Task: Research Airbnb accommodation in Lugoba, Tanzania from 3rd December, 2023 to 9th December, 2023 for 2 adults. Place can be entire room with 1  bedroom having 1 bed and 1 bathroom. Property type can be hotel.
Action: Mouse moved to (590, 131)
Screenshot: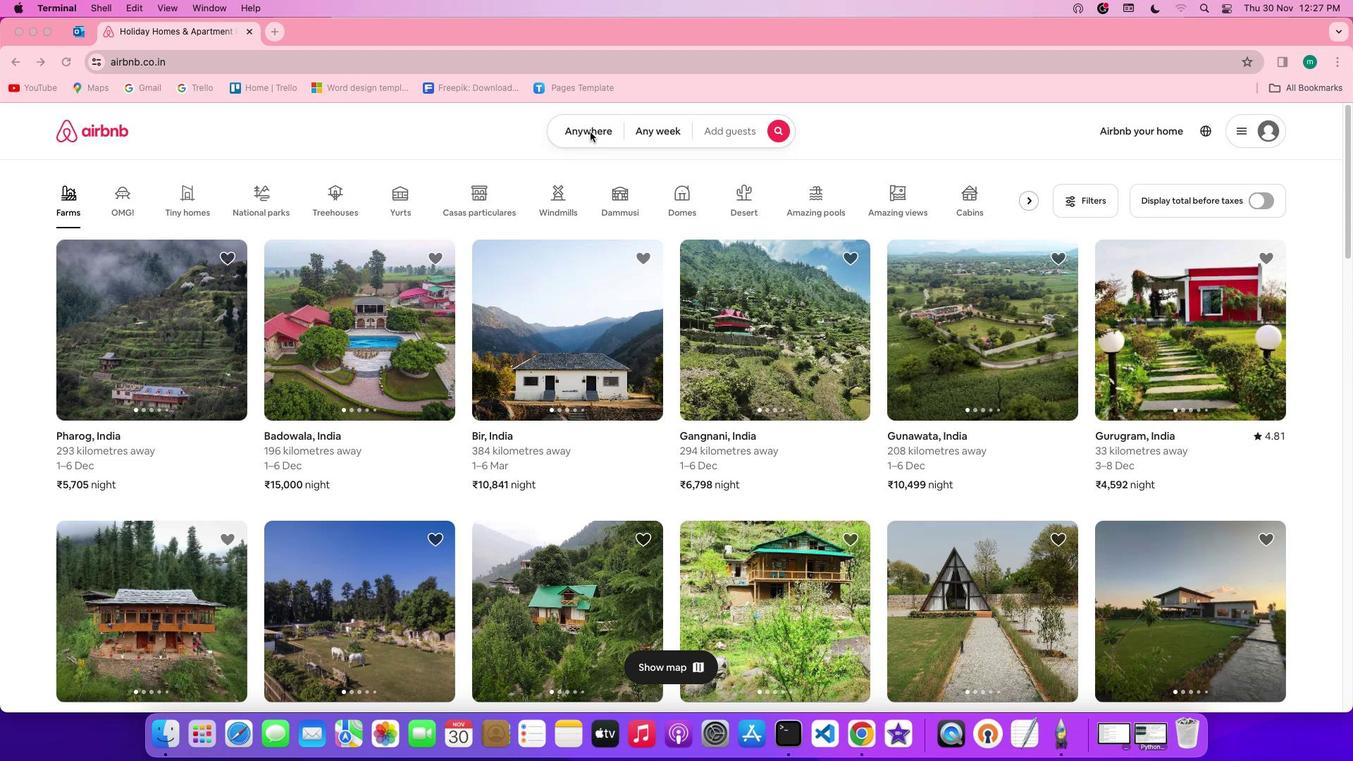 
Action: Mouse pressed left at (590, 131)
Screenshot: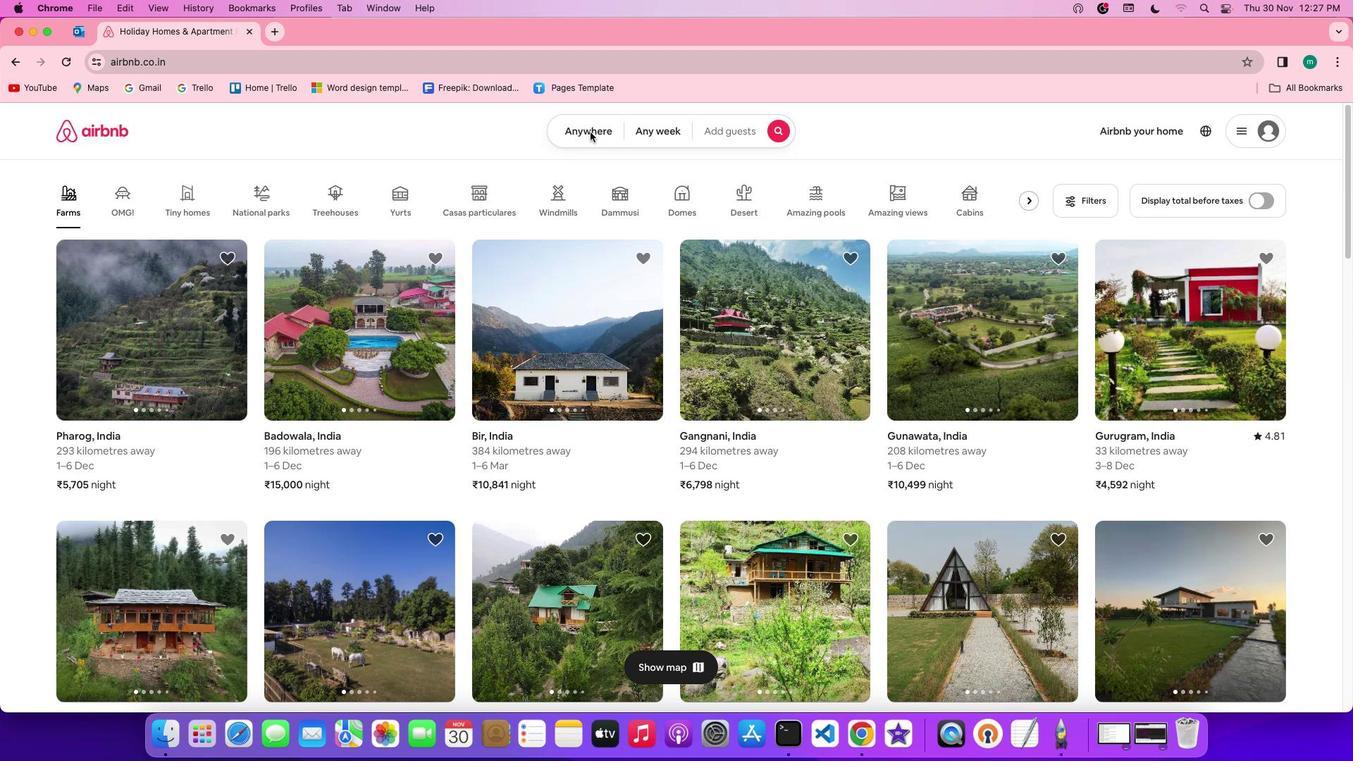 
Action: Mouse pressed left at (590, 131)
Screenshot: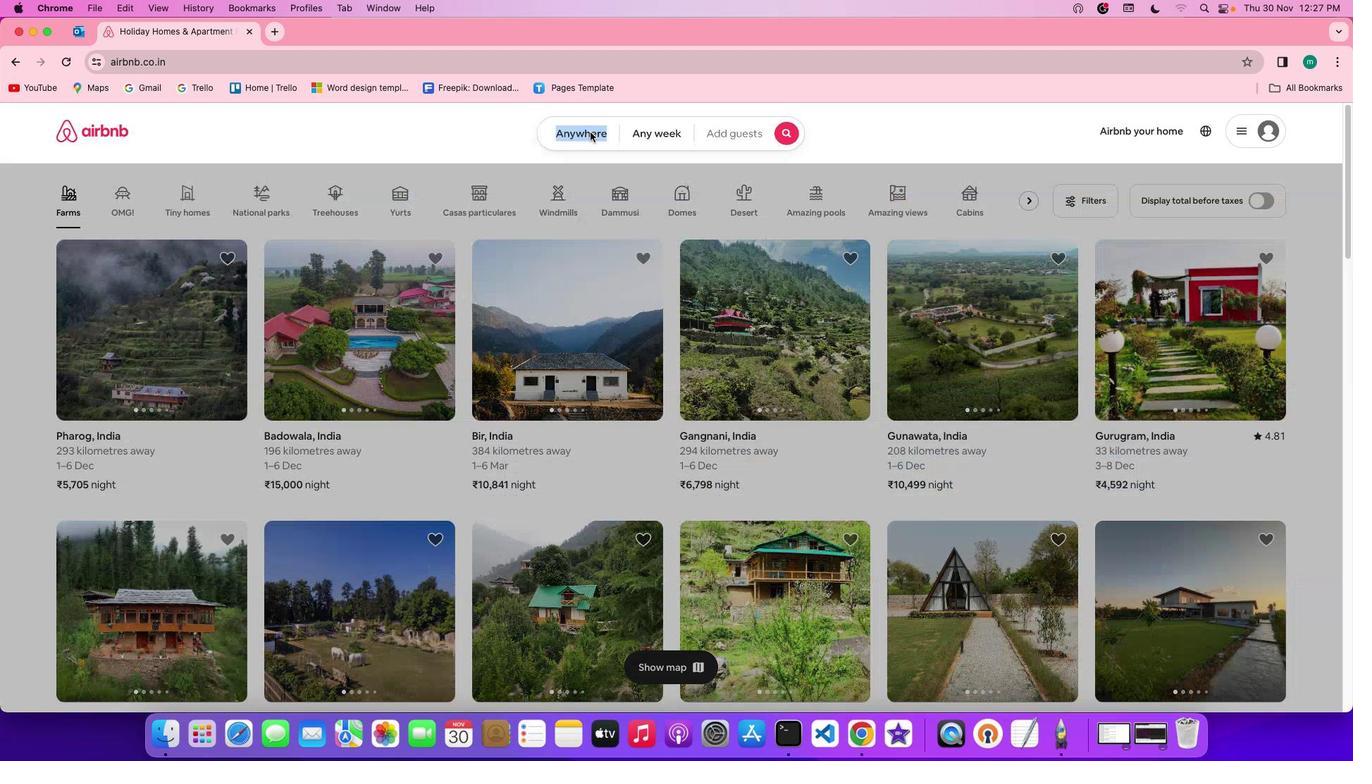 
Action: Mouse moved to (519, 184)
Screenshot: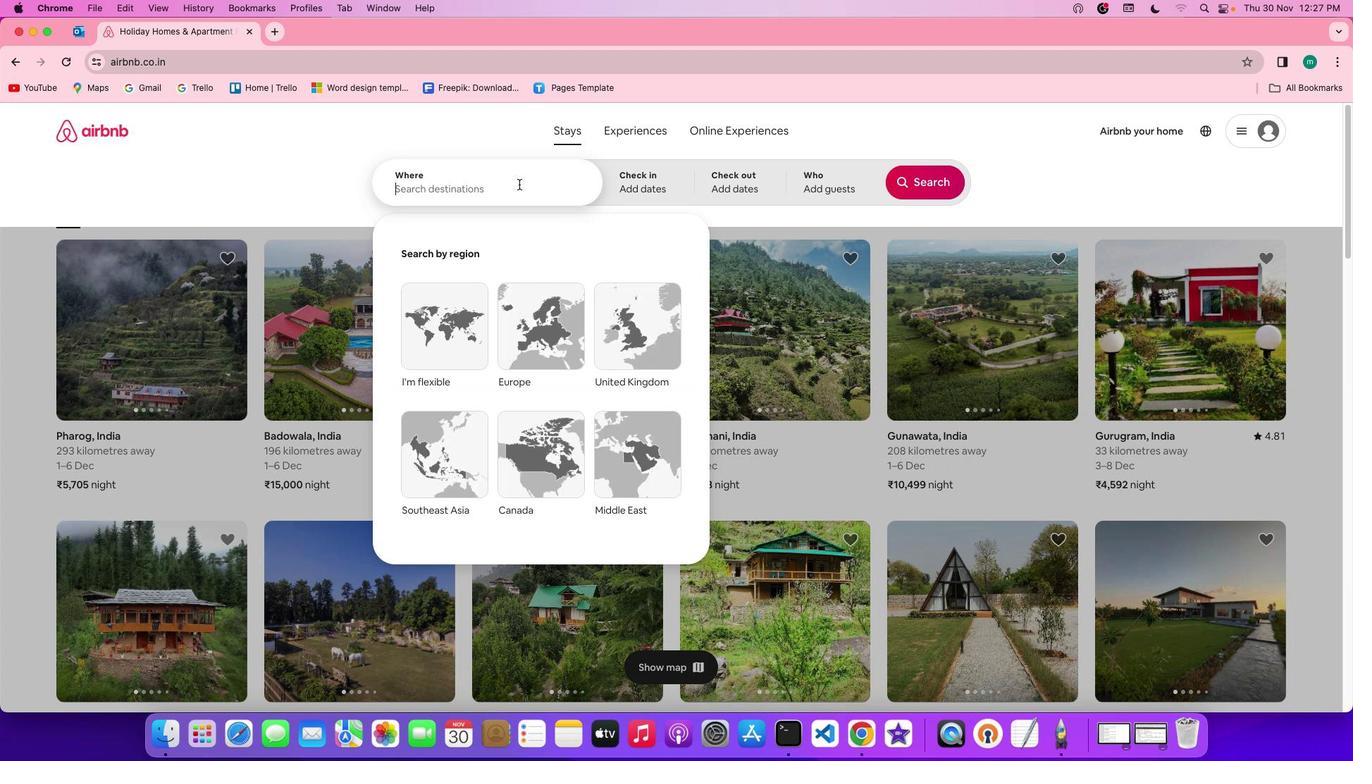 
Action: Mouse pressed left at (519, 184)
Screenshot: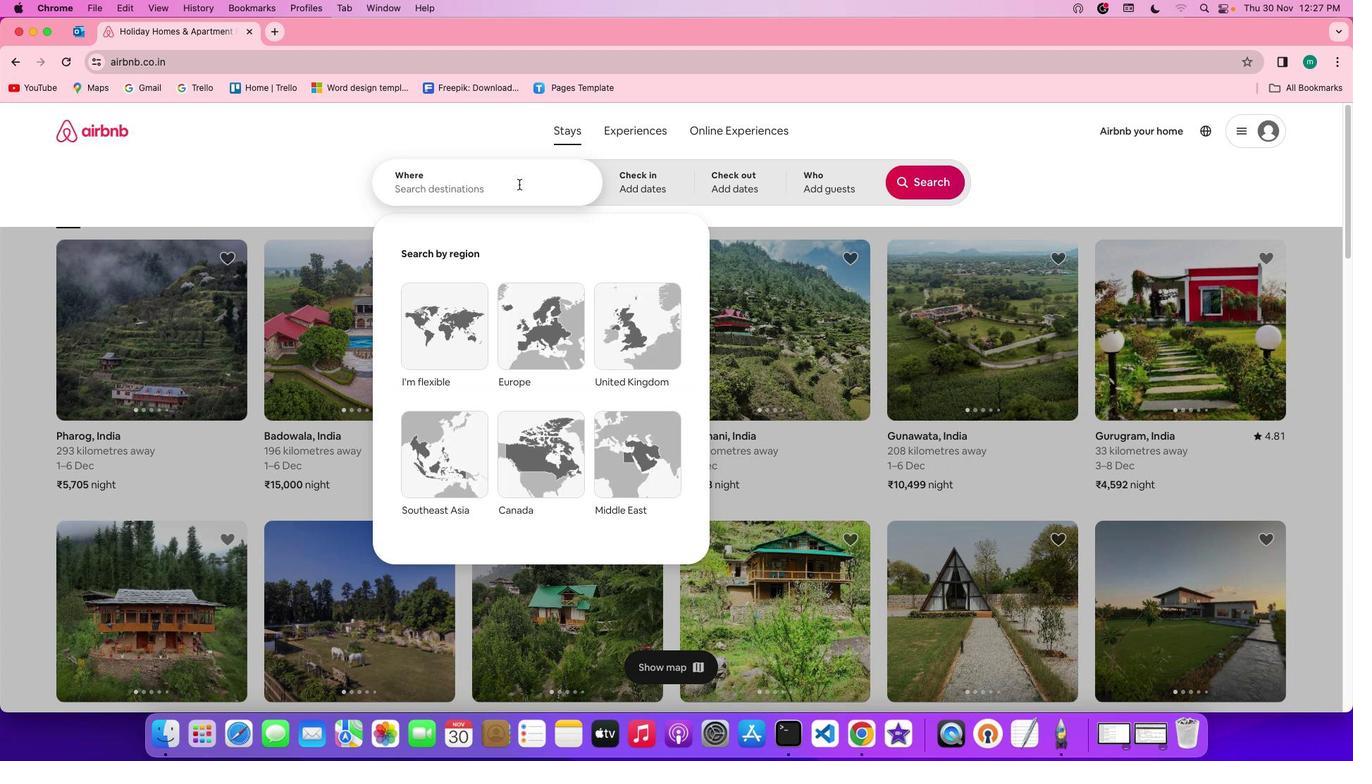 
Action: Mouse moved to (527, 188)
Screenshot: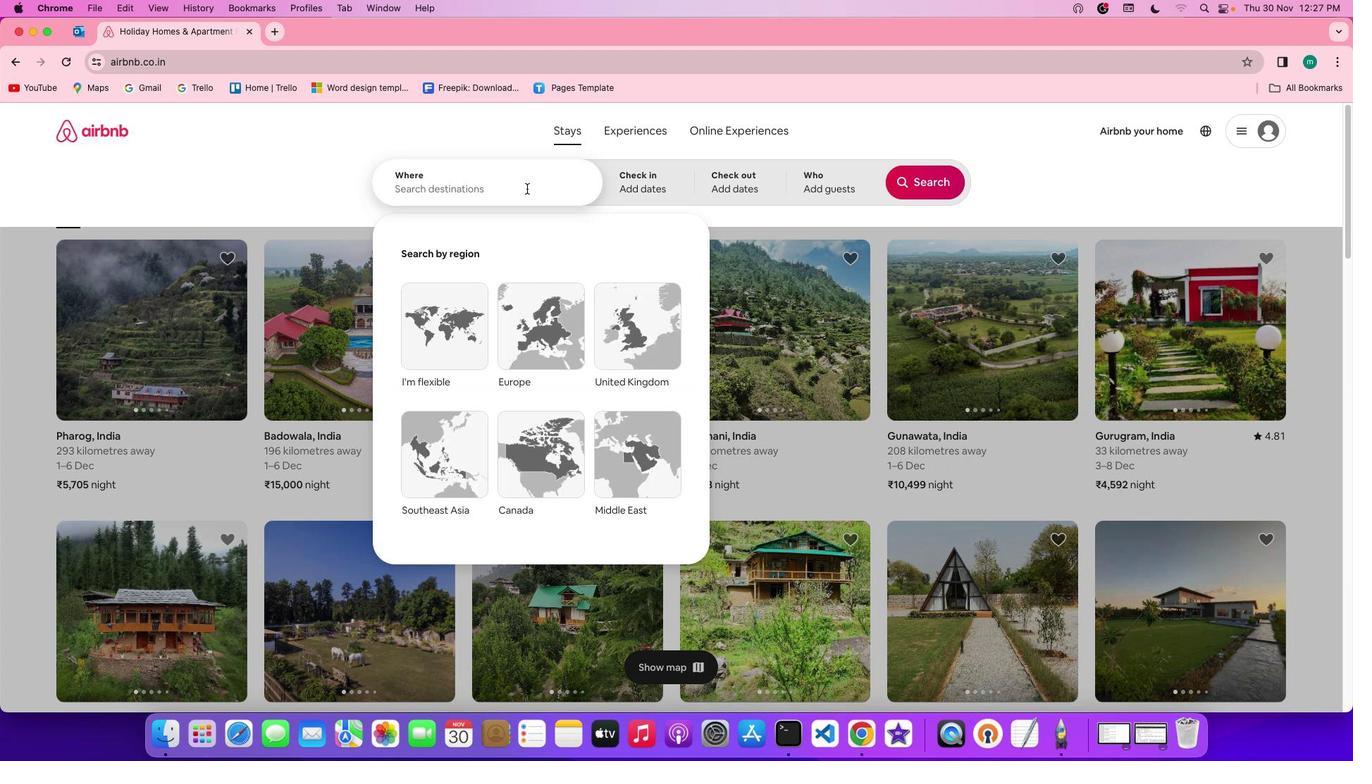 
Action: Key pressed Key.spaceKey.shift'L''u''g''o''b''a'','Key.spaceKey.shift't''a''n''z''a''n''i''a'
Screenshot: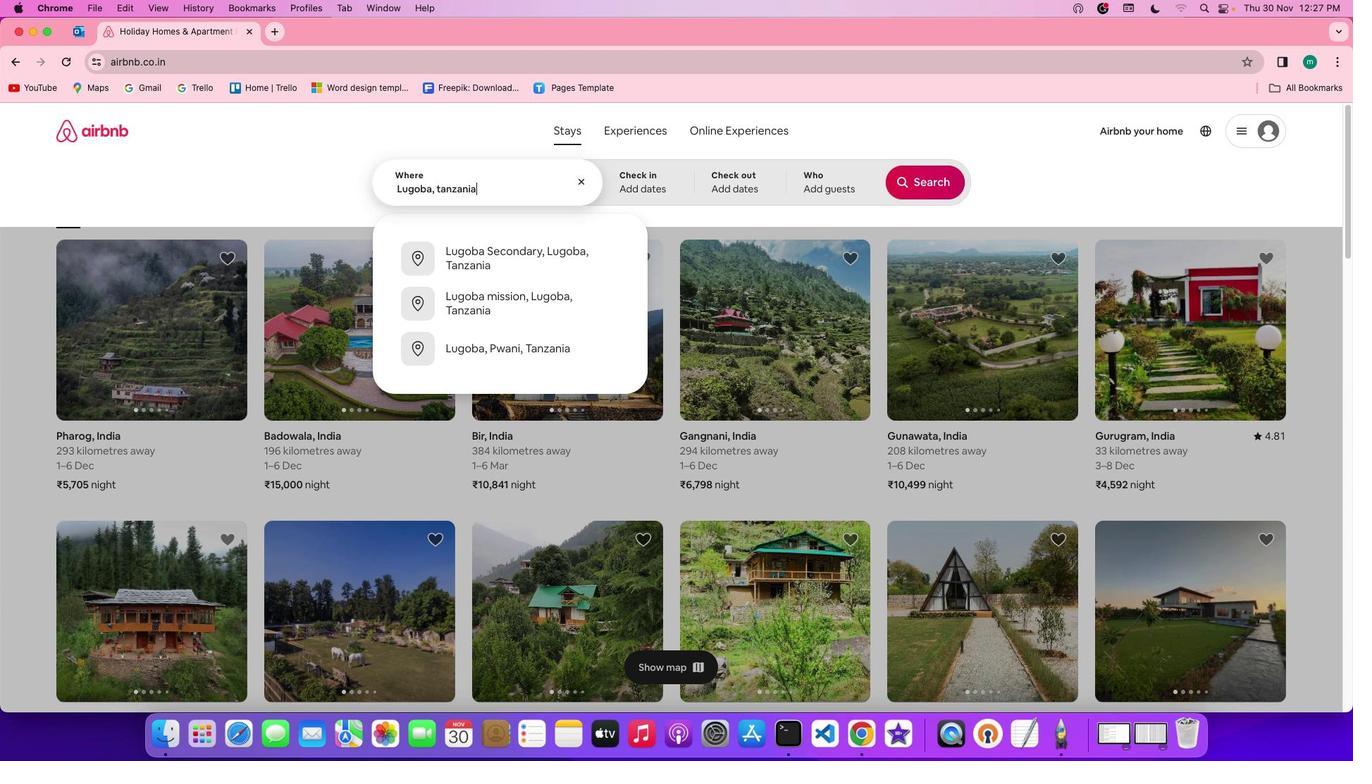 
Action: Mouse moved to (666, 192)
Screenshot: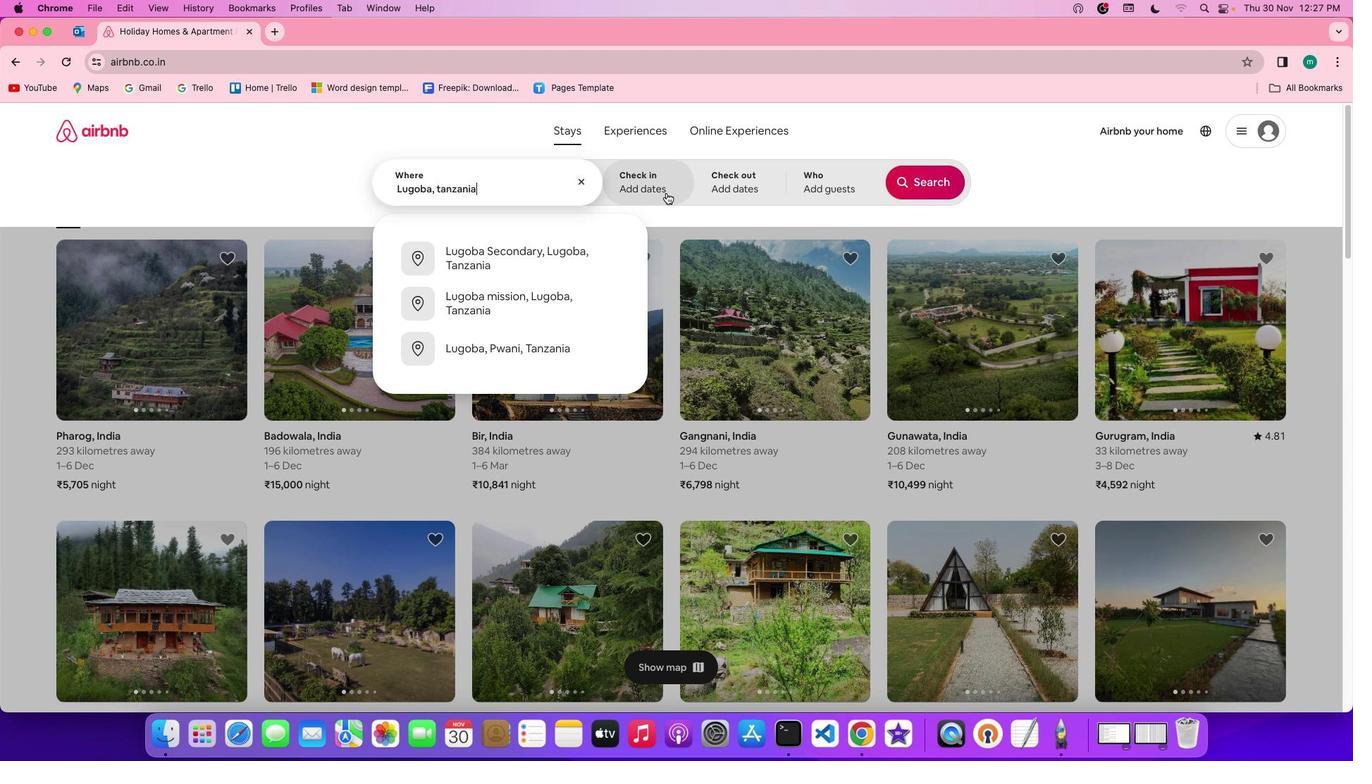 
Action: Mouse pressed left at (666, 192)
Screenshot: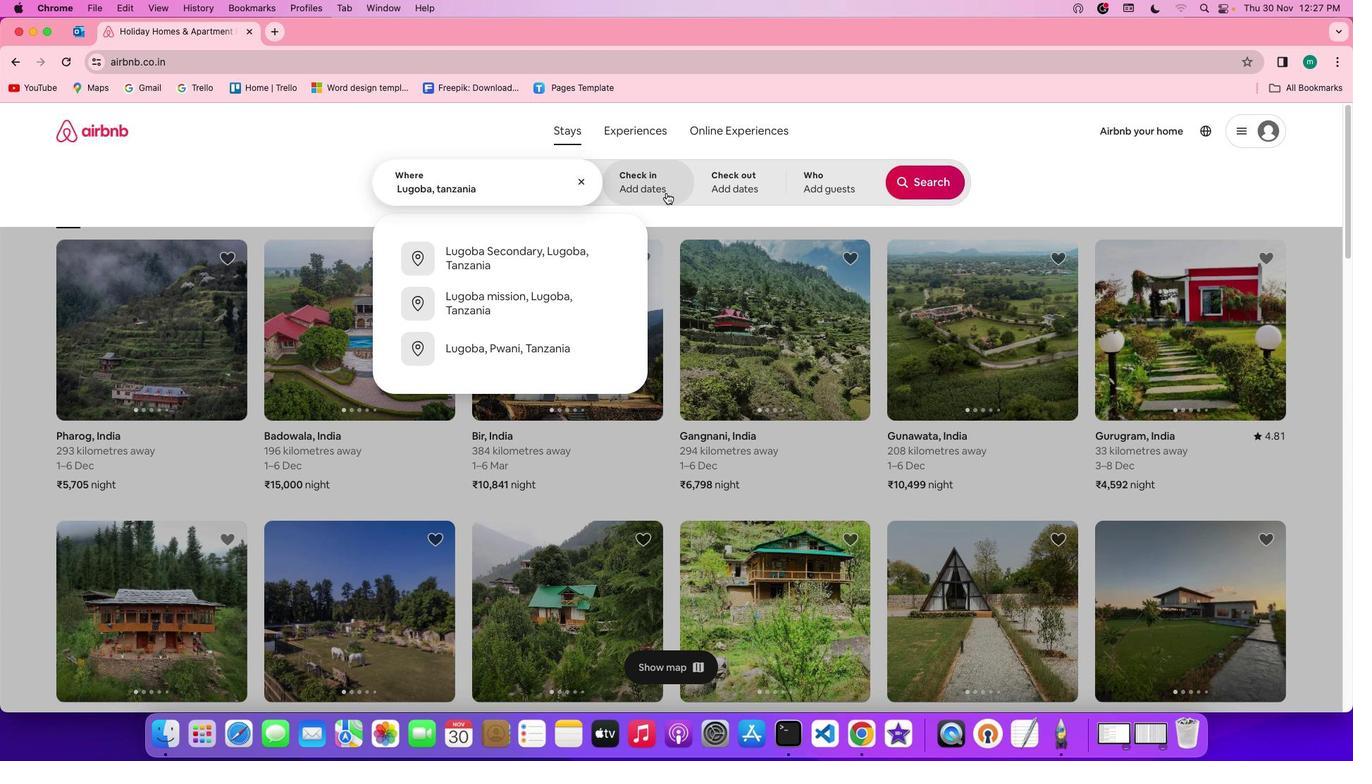 
Action: Mouse moved to (716, 388)
Screenshot: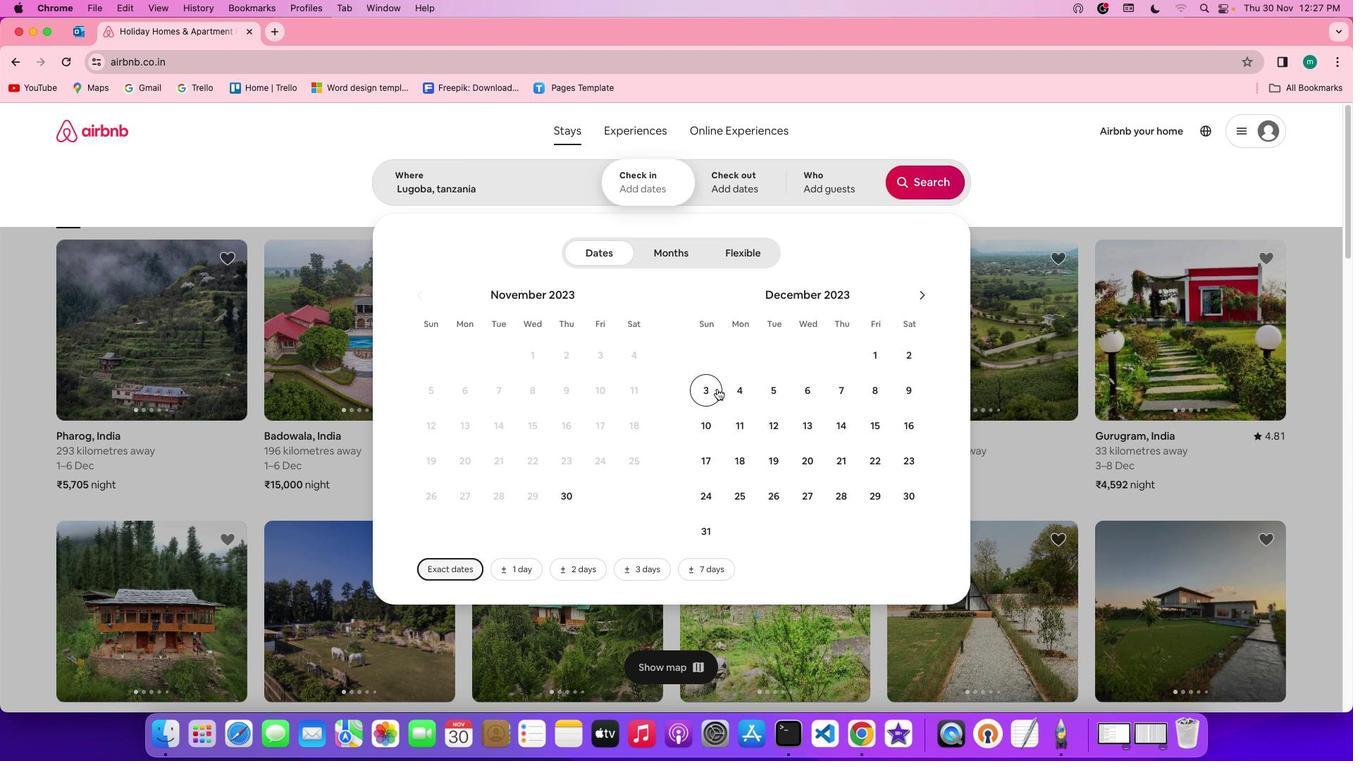 
Action: Mouse pressed left at (716, 388)
Screenshot: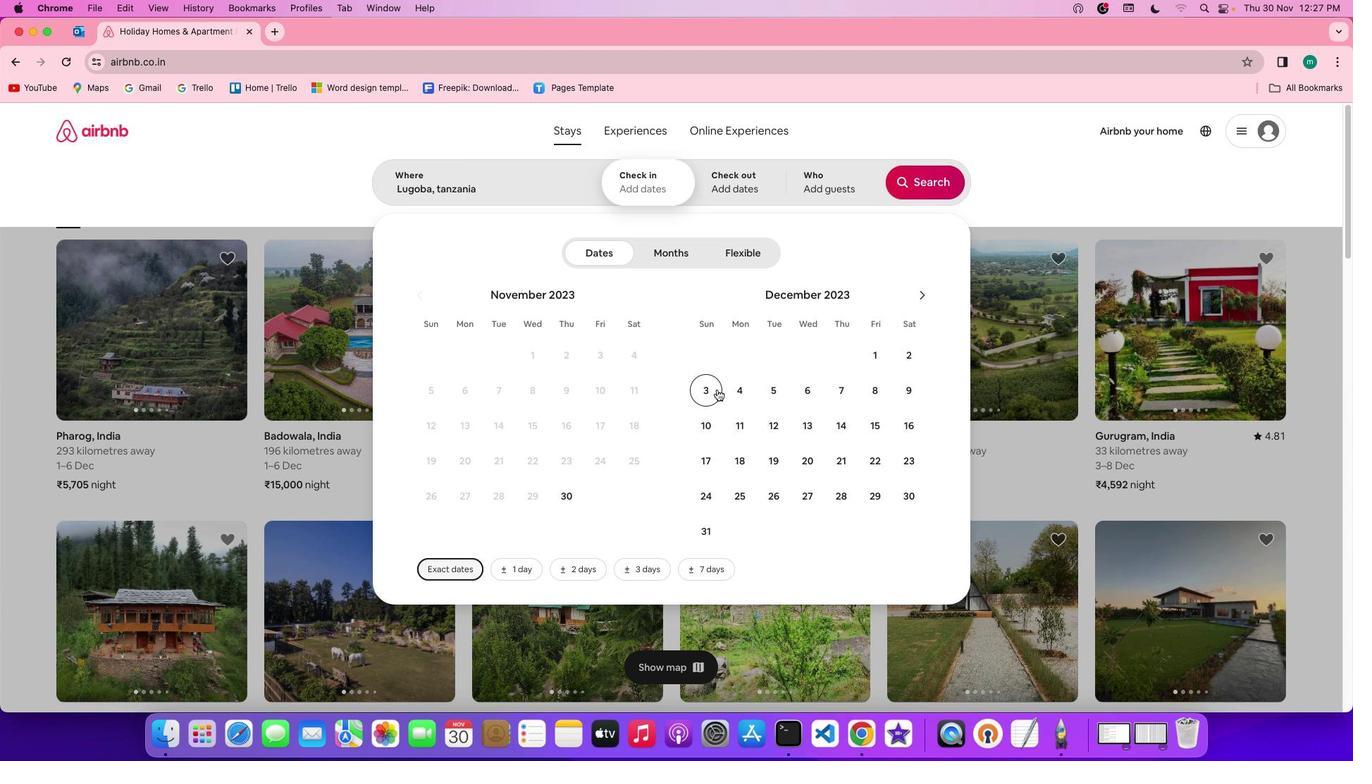 
Action: Mouse moved to (915, 386)
Screenshot: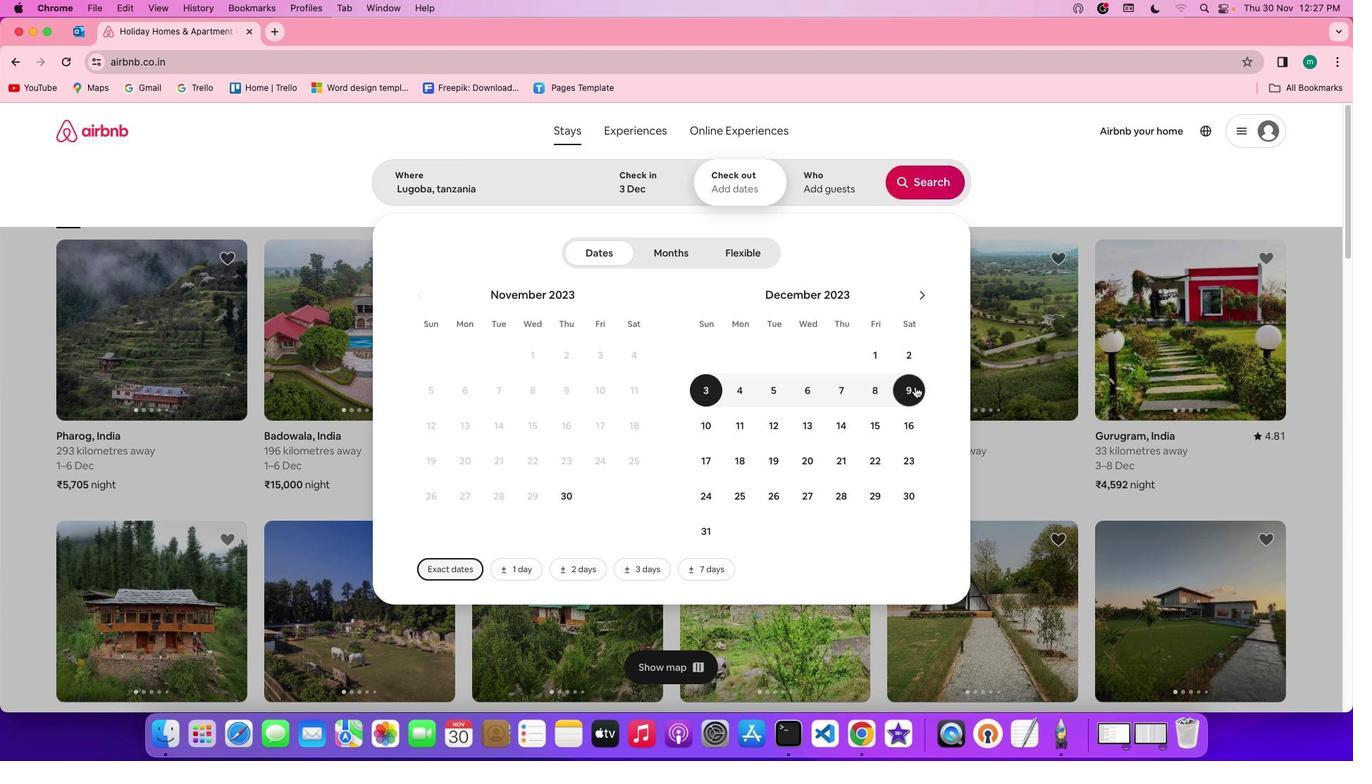 
Action: Mouse pressed left at (915, 386)
Screenshot: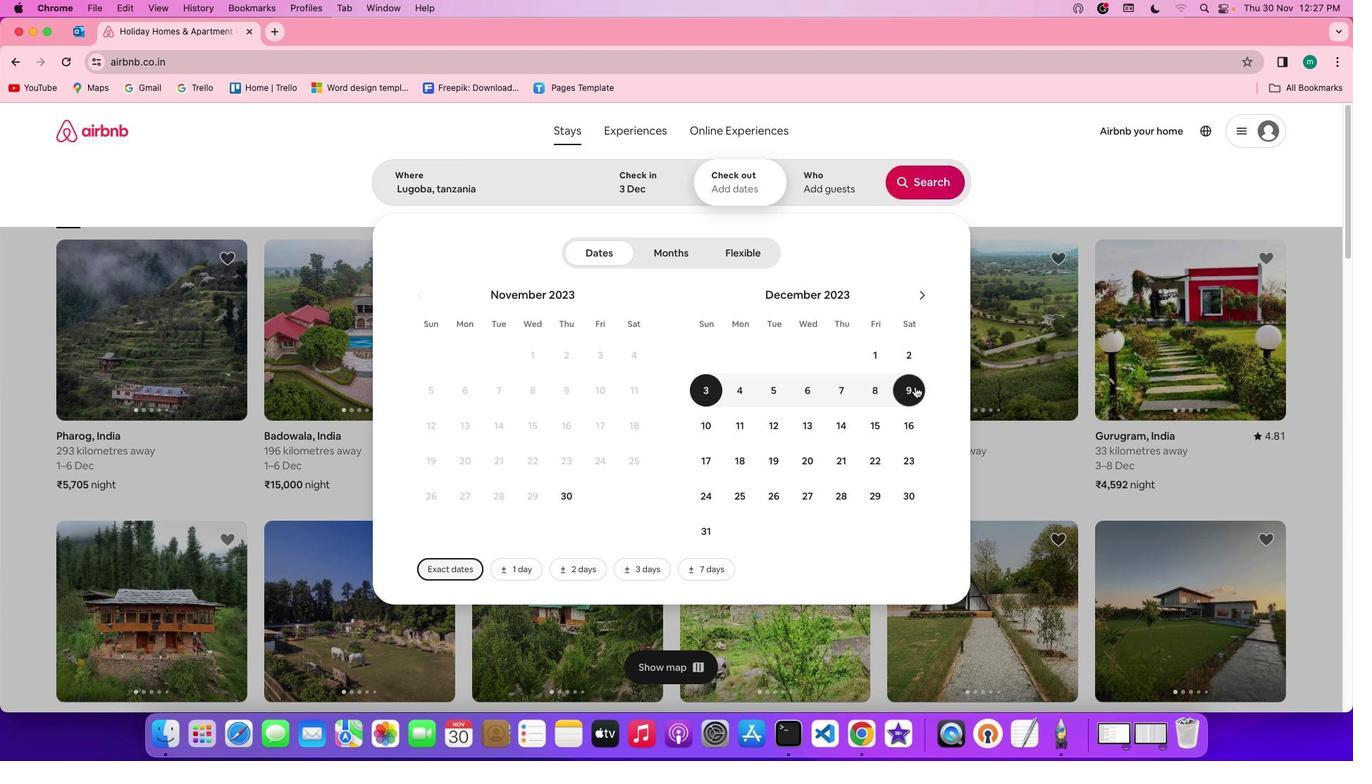 
Action: Mouse moved to (840, 177)
Screenshot: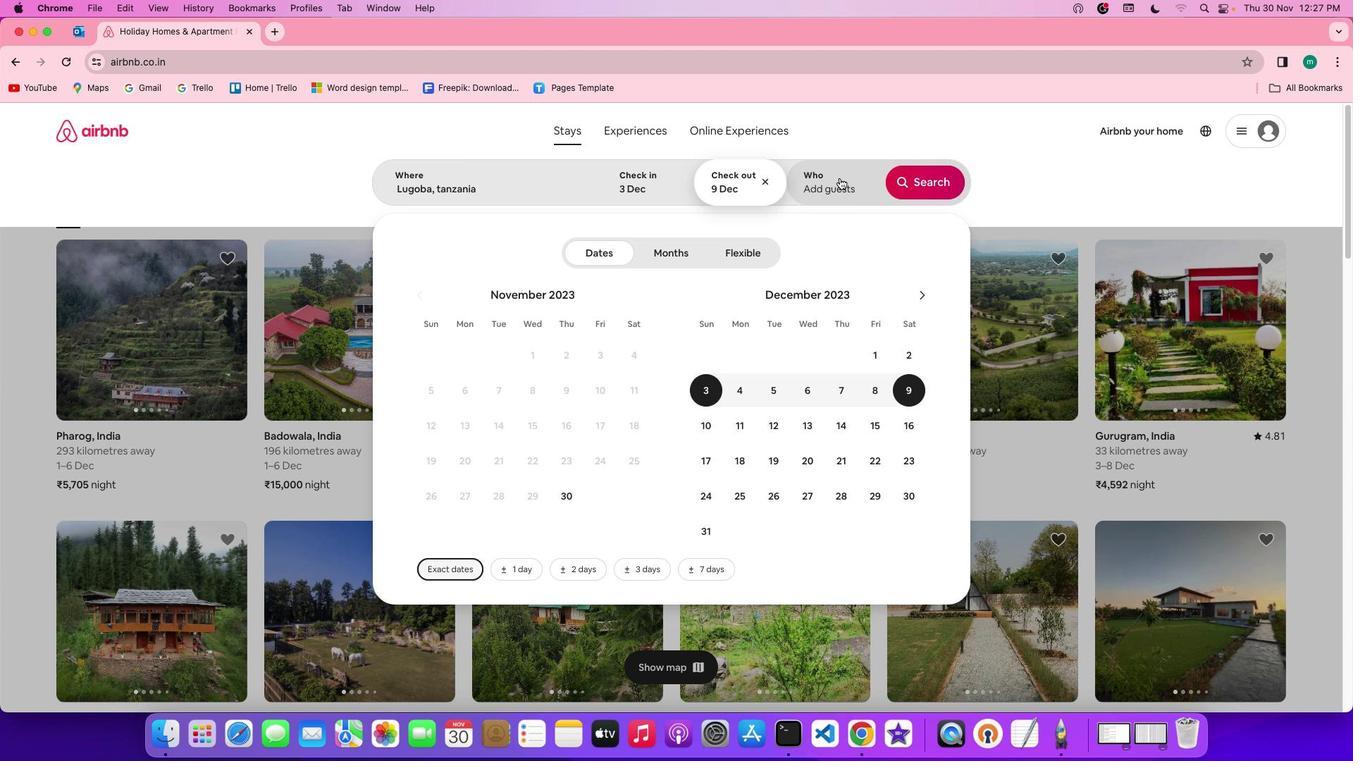 
Action: Mouse pressed left at (840, 177)
Screenshot: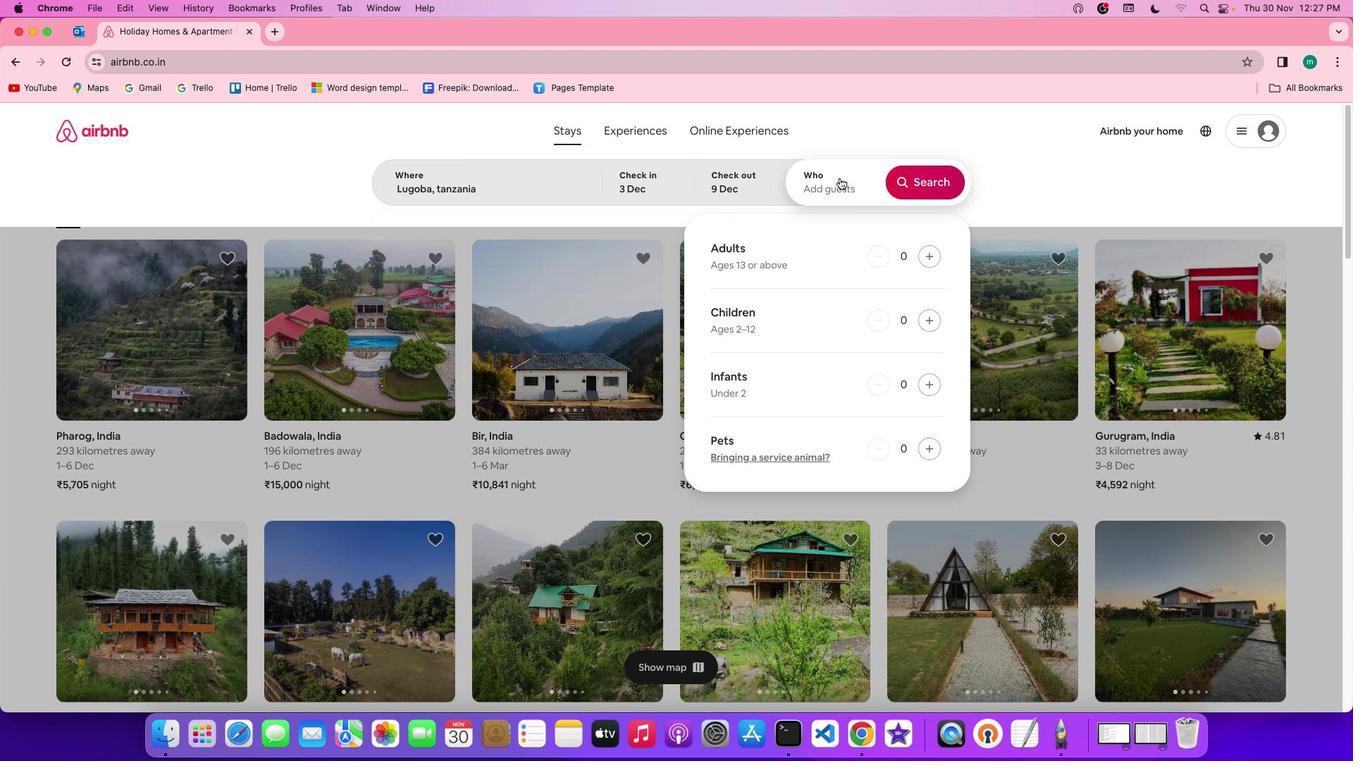 
Action: Mouse moved to (930, 262)
Screenshot: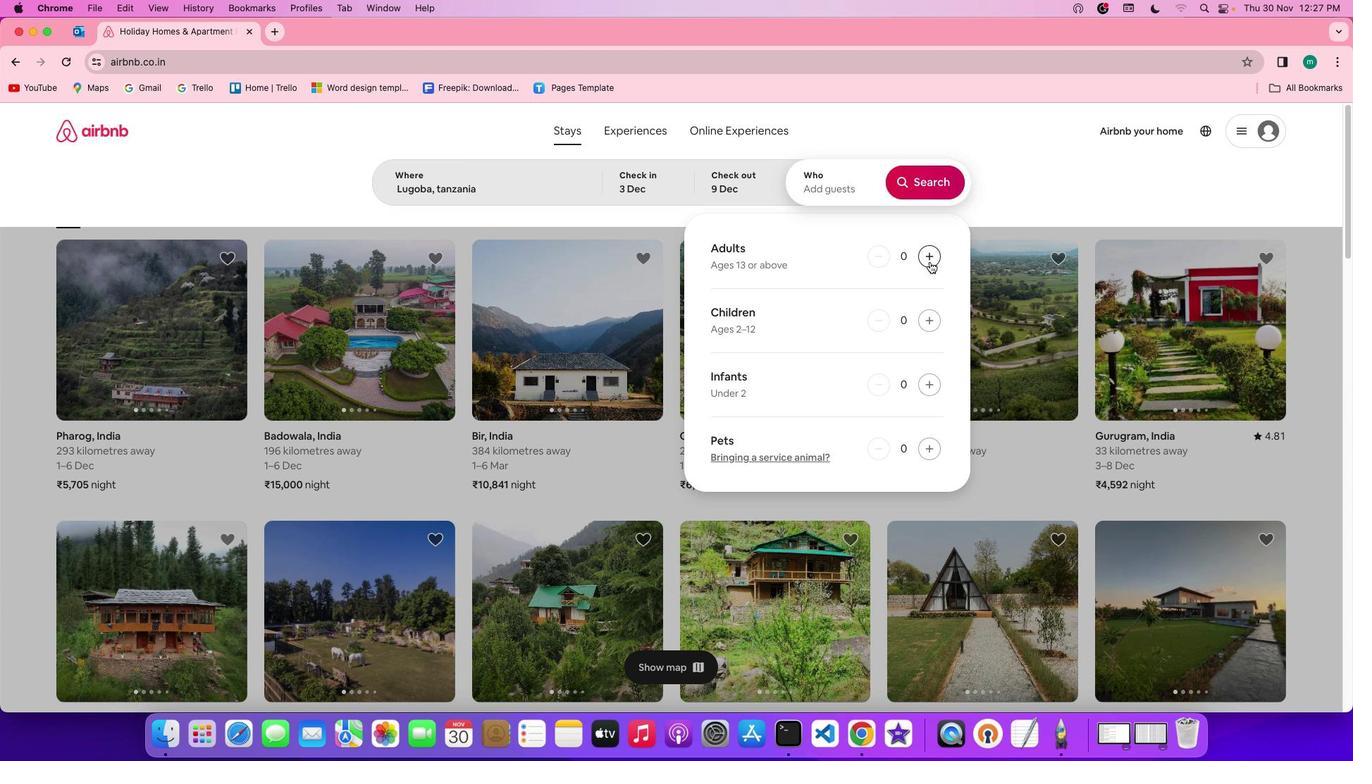 
Action: Mouse pressed left at (930, 262)
Screenshot: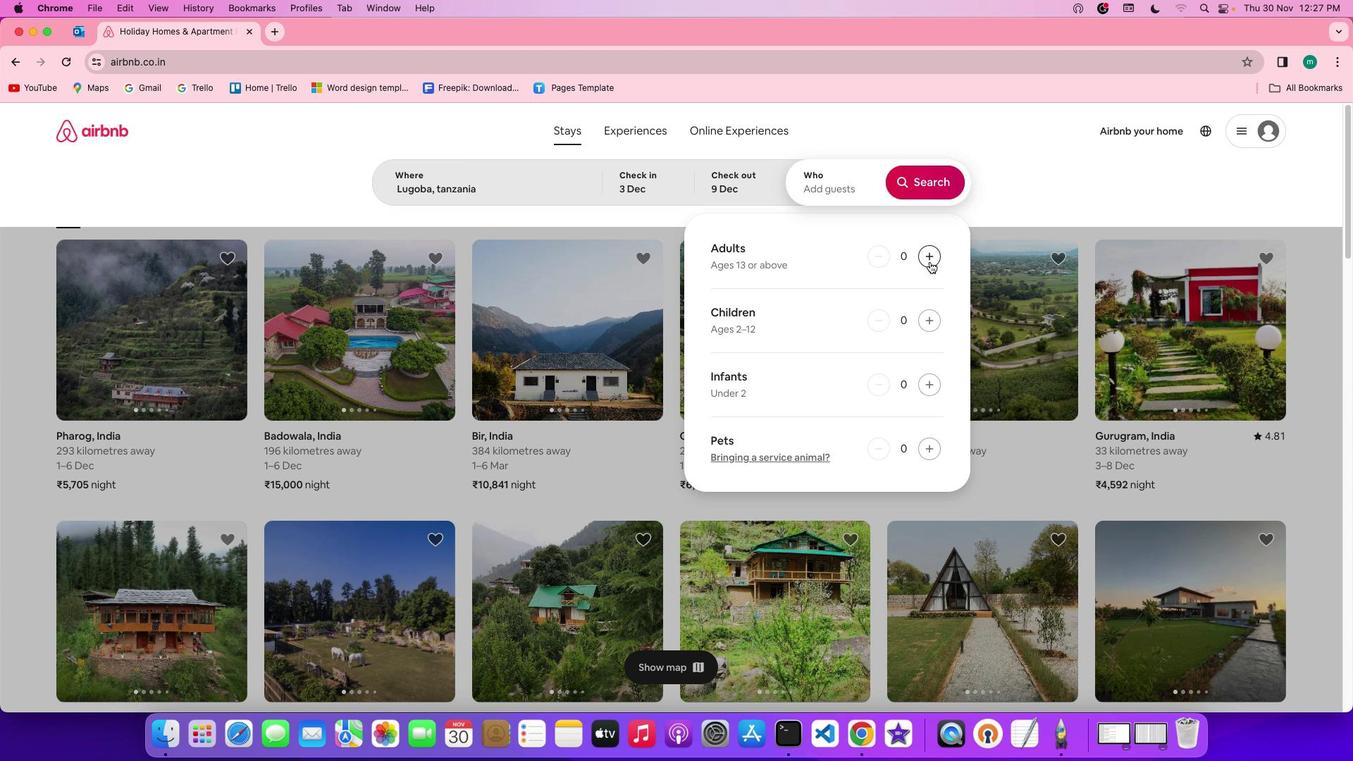 
Action: Mouse pressed left at (930, 262)
Screenshot: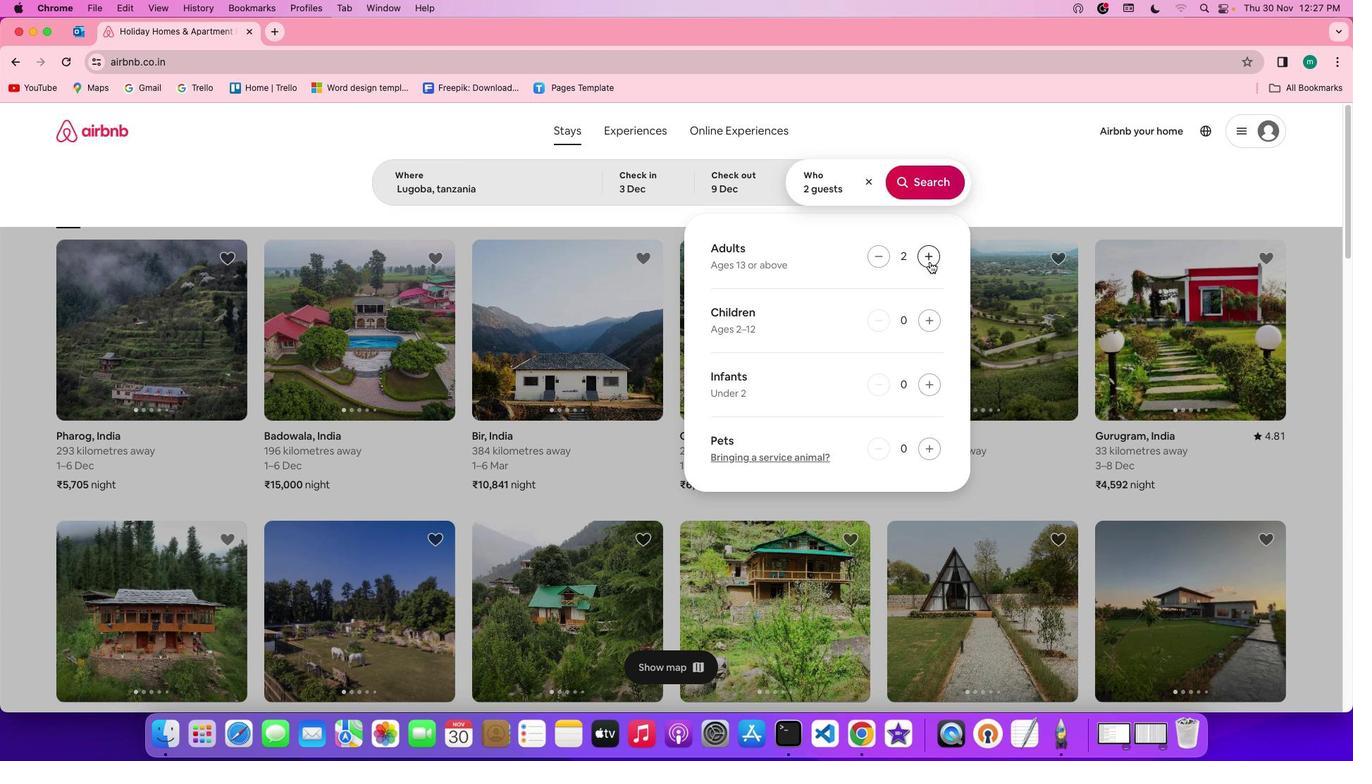 
Action: Mouse moved to (935, 190)
Screenshot: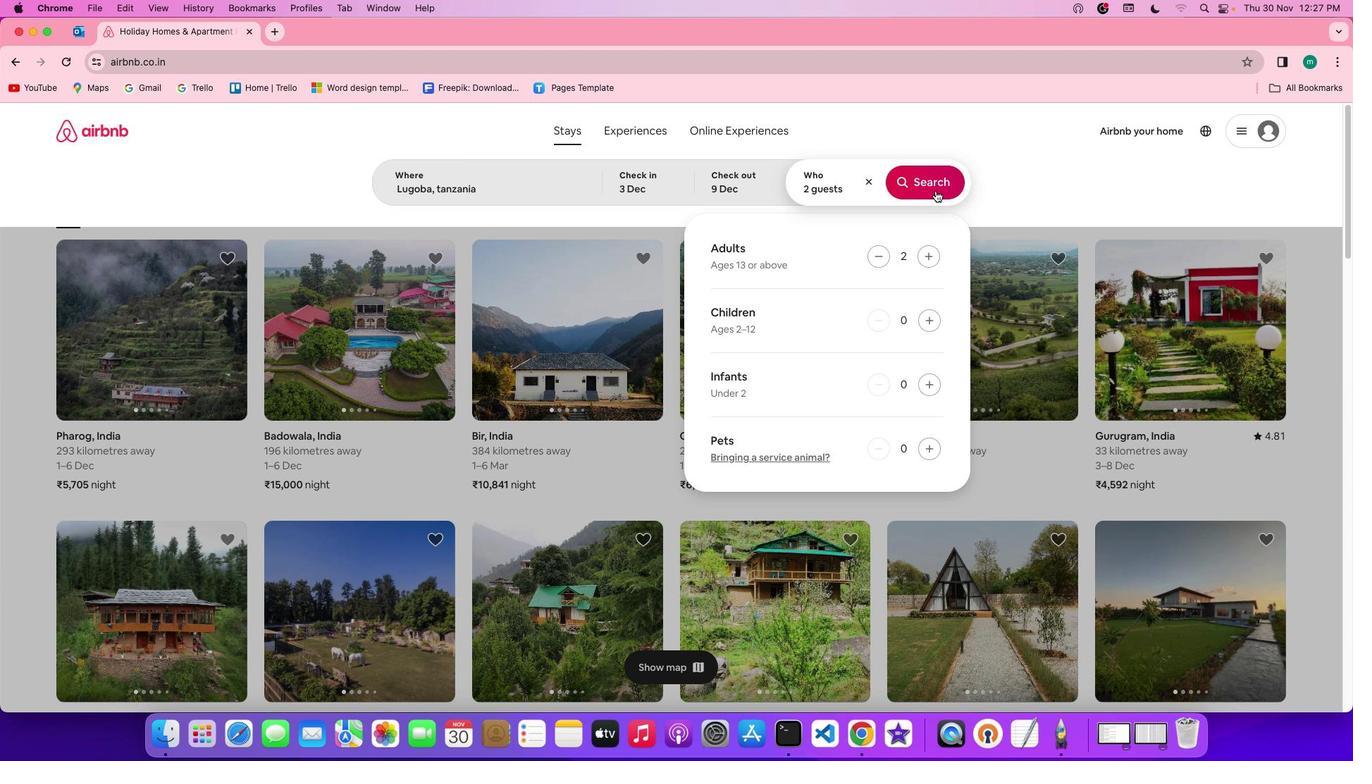 
Action: Mouse pressed left at (935, 190)
Screenshot: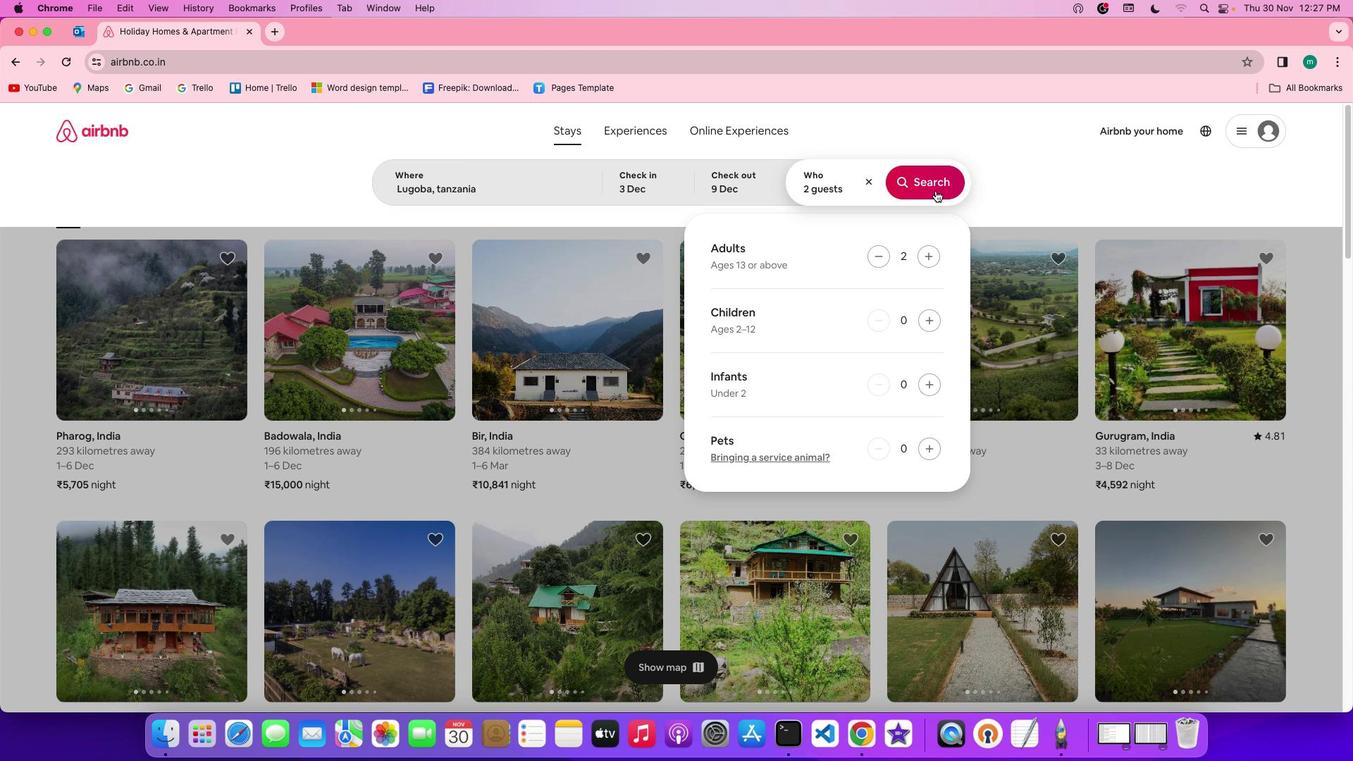 
Action: Mouse moved to (1128, 190)
Screenshot: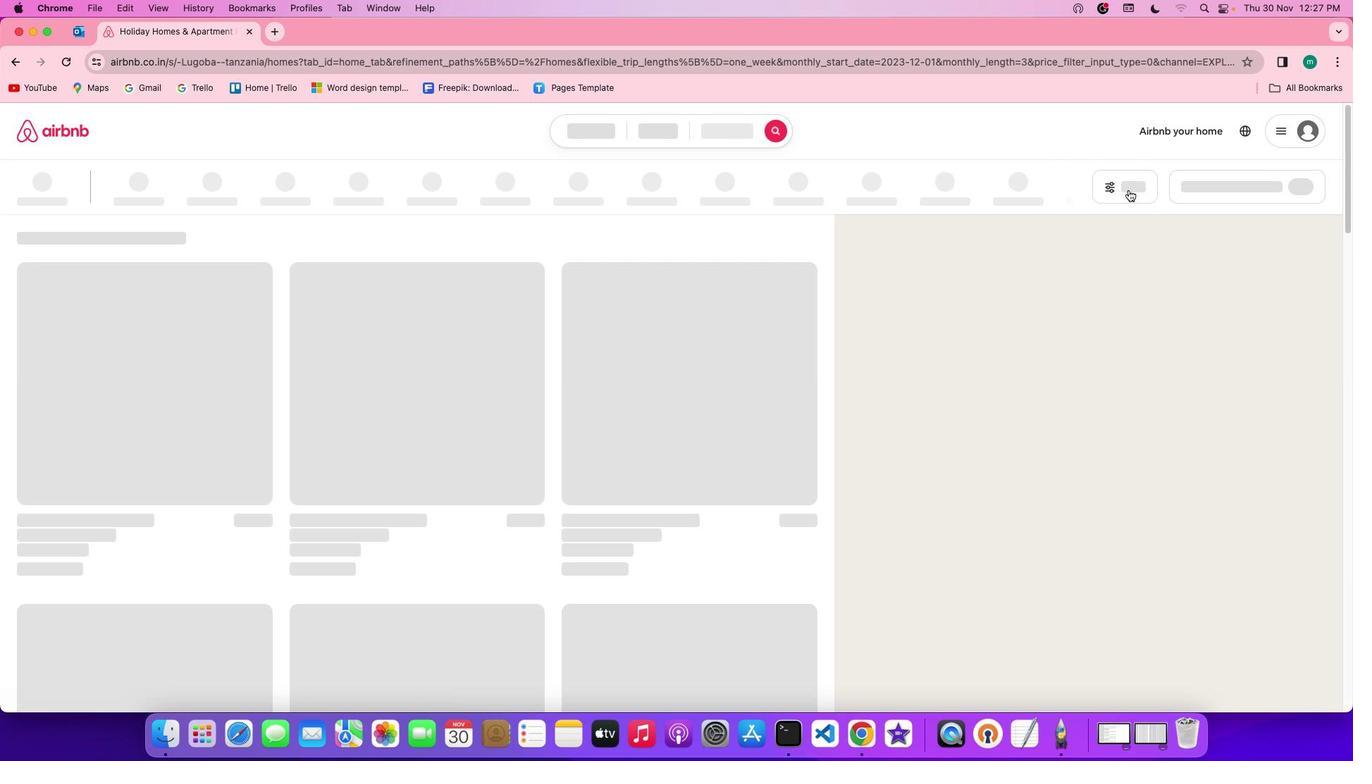 
Action: Mouse pressed left at (1128, 190)
Screenshot: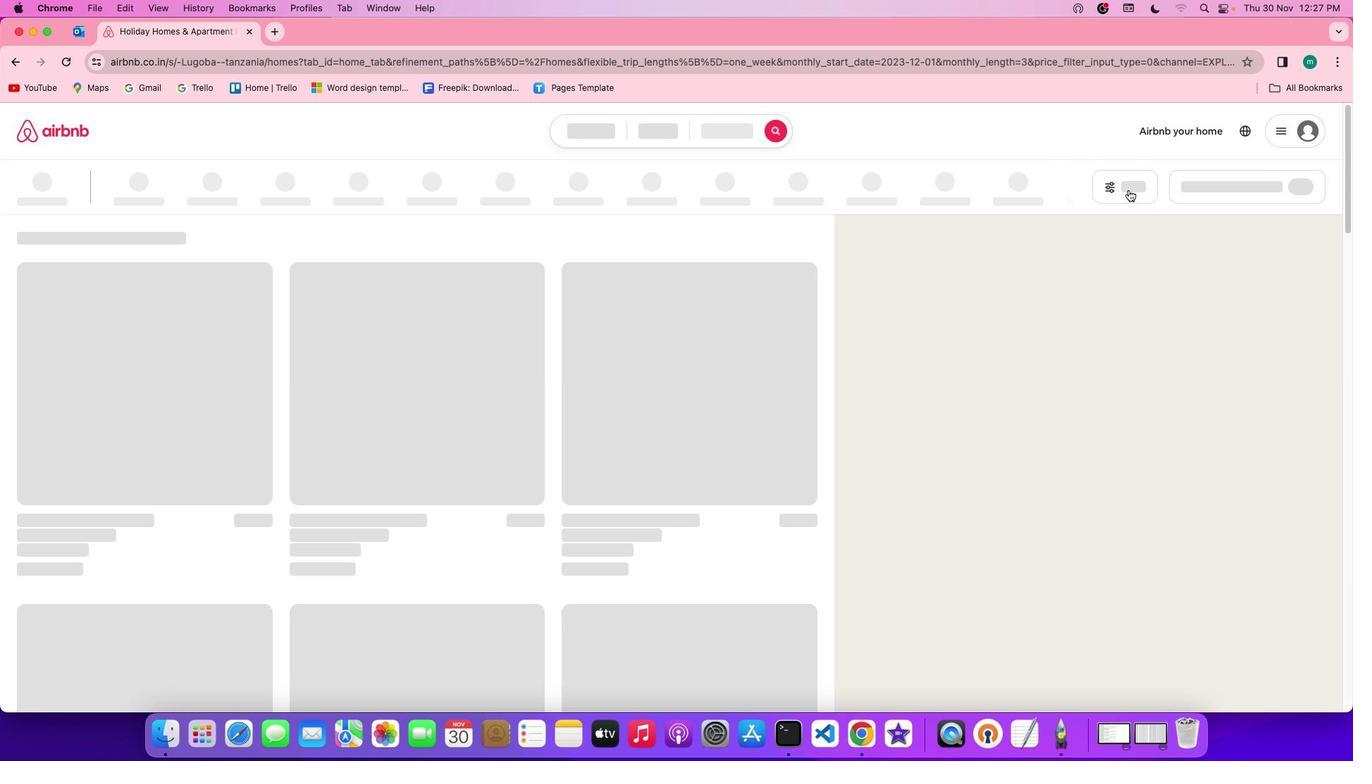 
Action: Mouse moved to (696, 430)
Screenshot: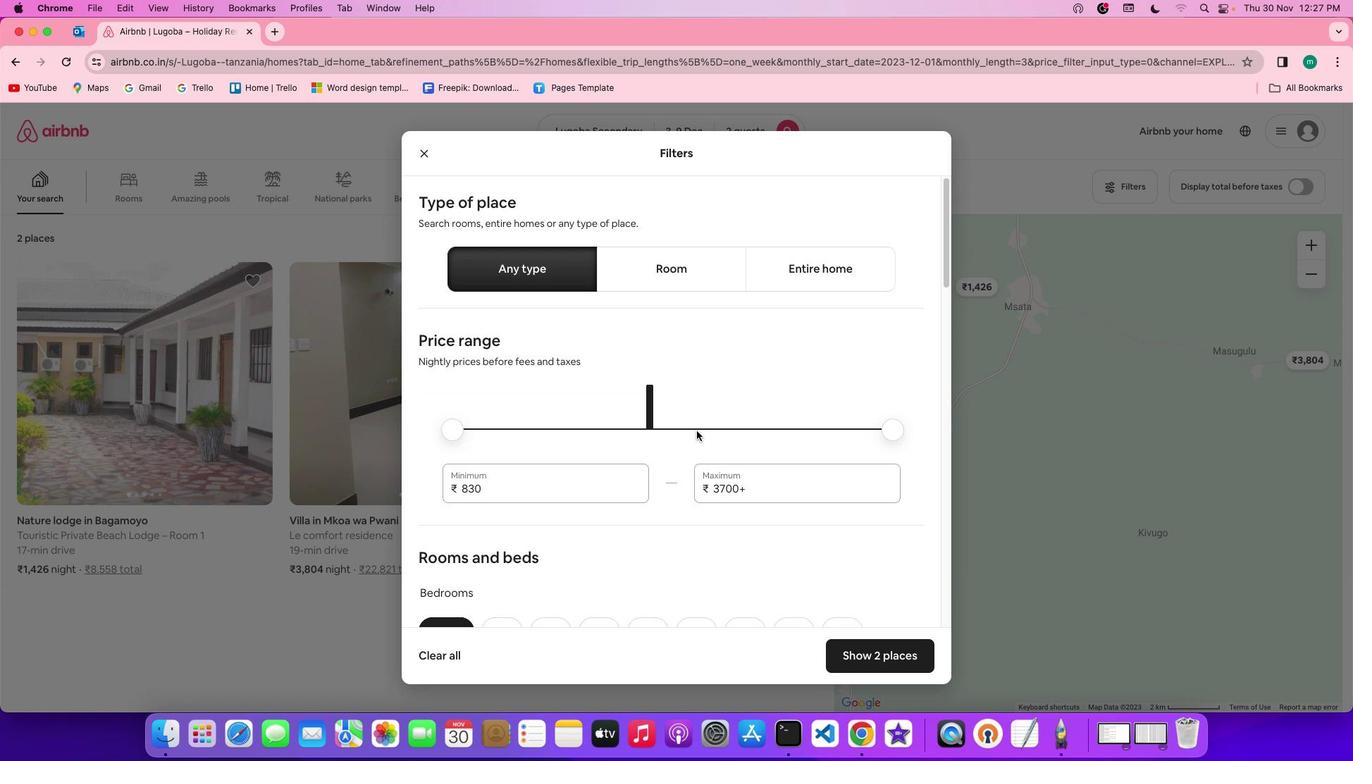
Action: Mouse scrolled (696, 430) with delta (0, 0)
Screenshot: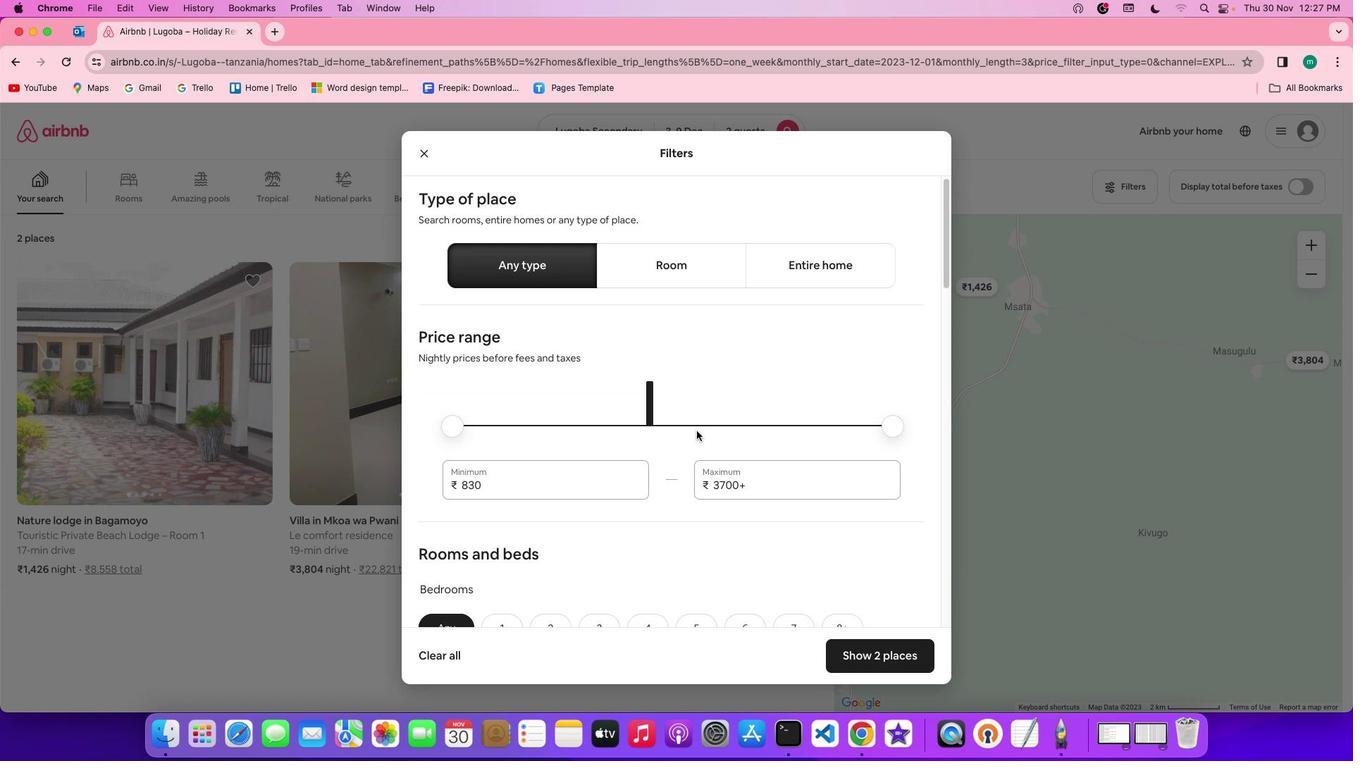 
Action: Mouse scrolled (696, 430) with delta (0, 0)
Screenshot: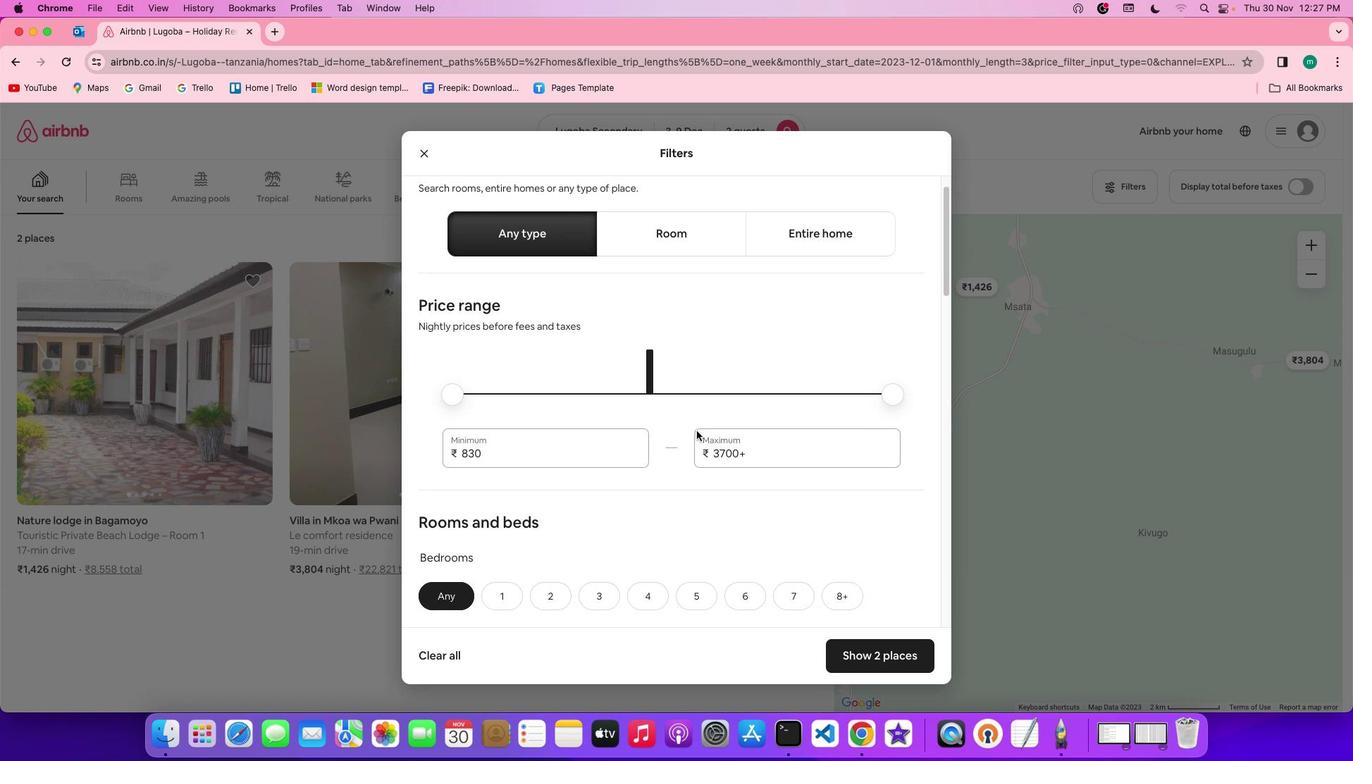 
Action: Mouse scrolled (696, 430) with delta (0, -1)
Screenshot: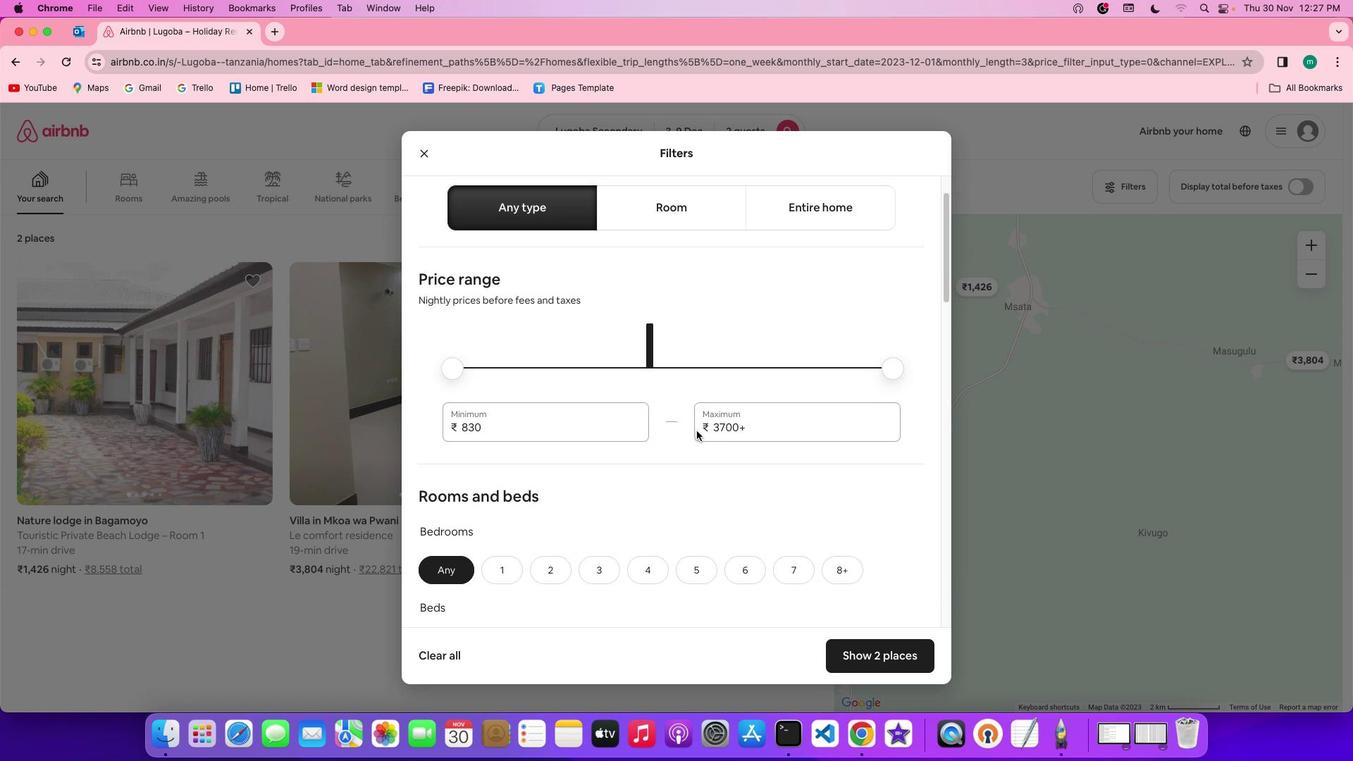 
Action: Mouse moved to (696, 430)
Screenshot: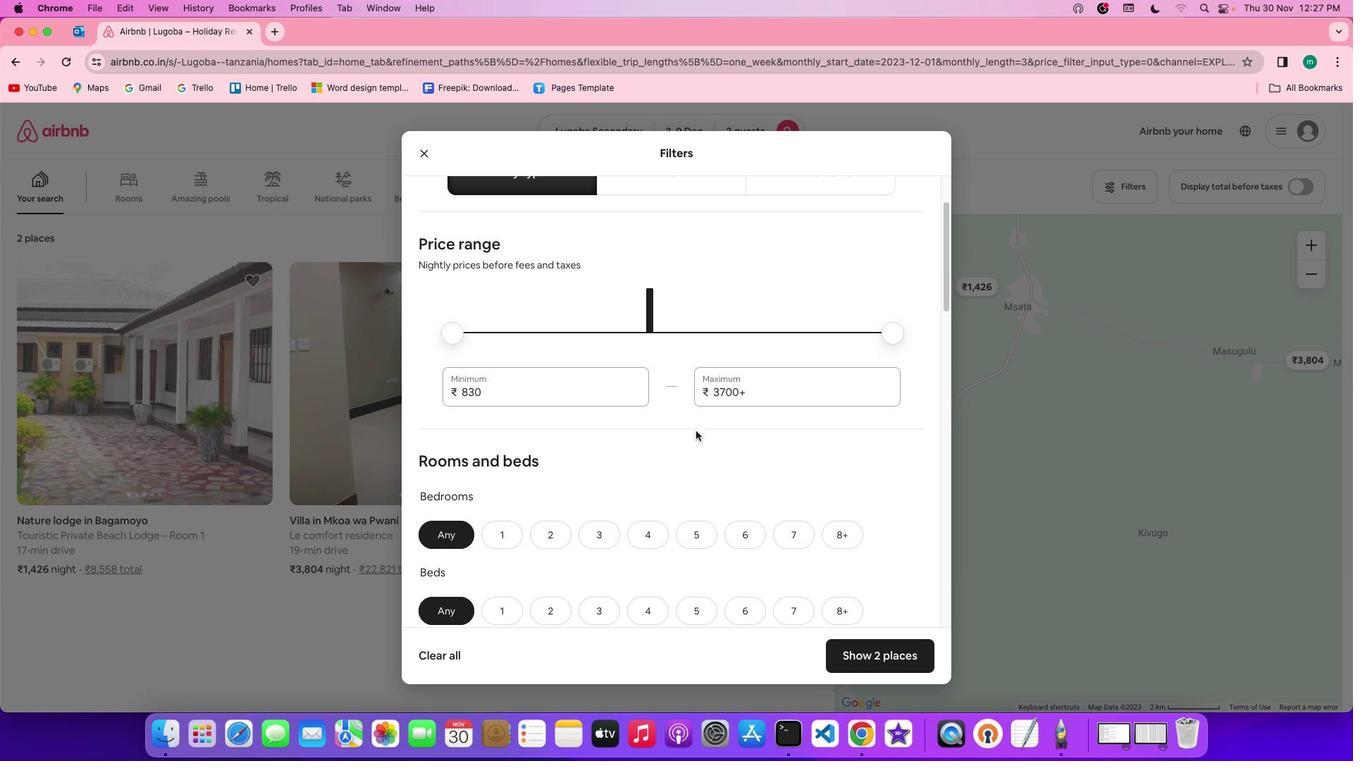 
Action: Mouse scrolled (696, 430) with delta (0, 0)
Screenshot: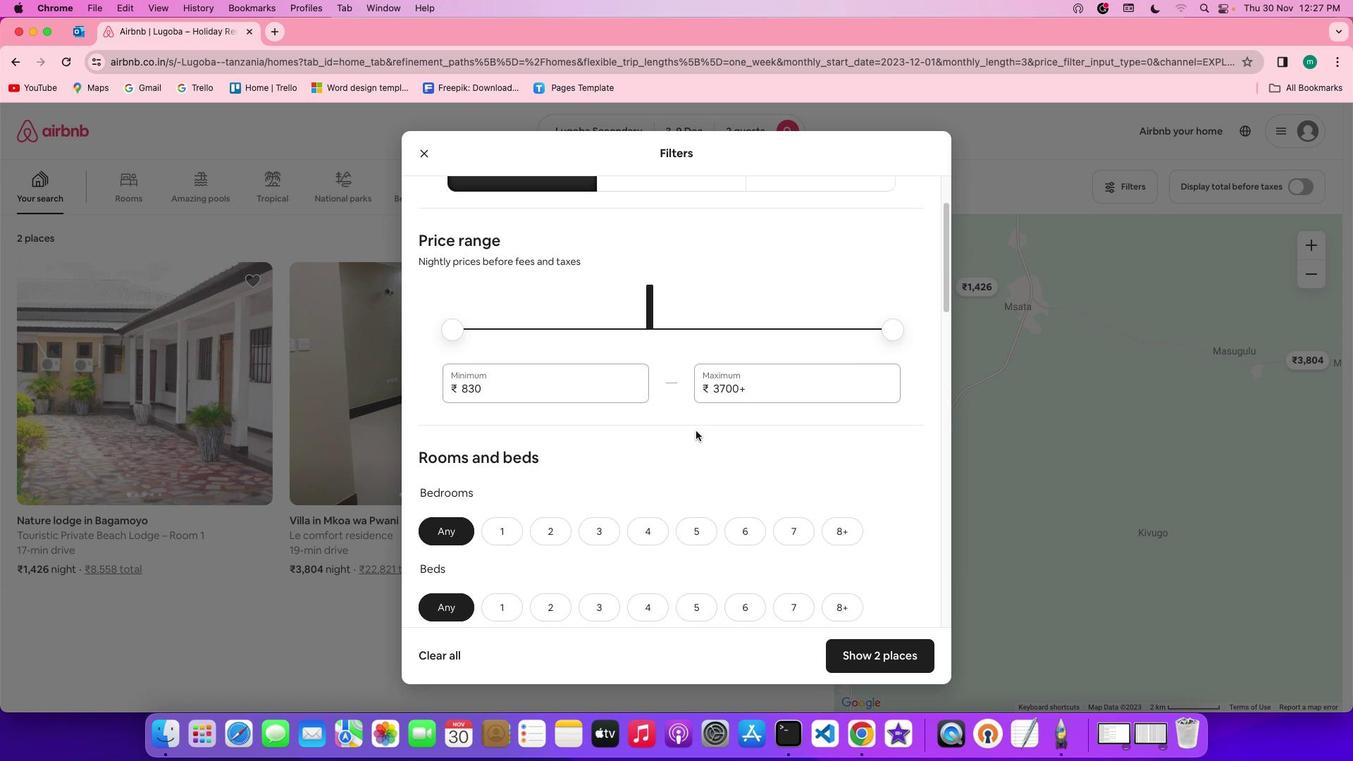 
Action: Mouse scrolled (696, 430) with delta (0, 0)
Screenshot: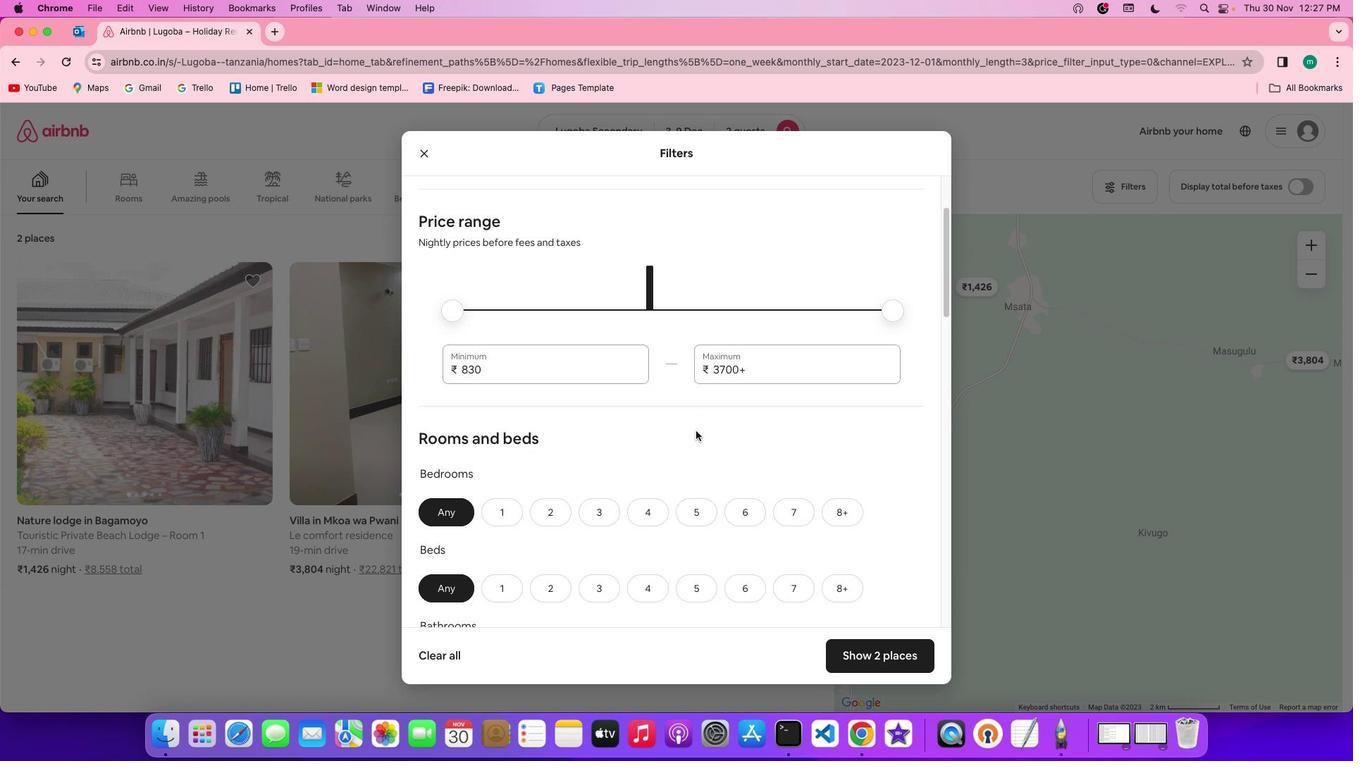 
Action: Mouse scrolled (696, 430) with delta (0, 0)
Screenshot: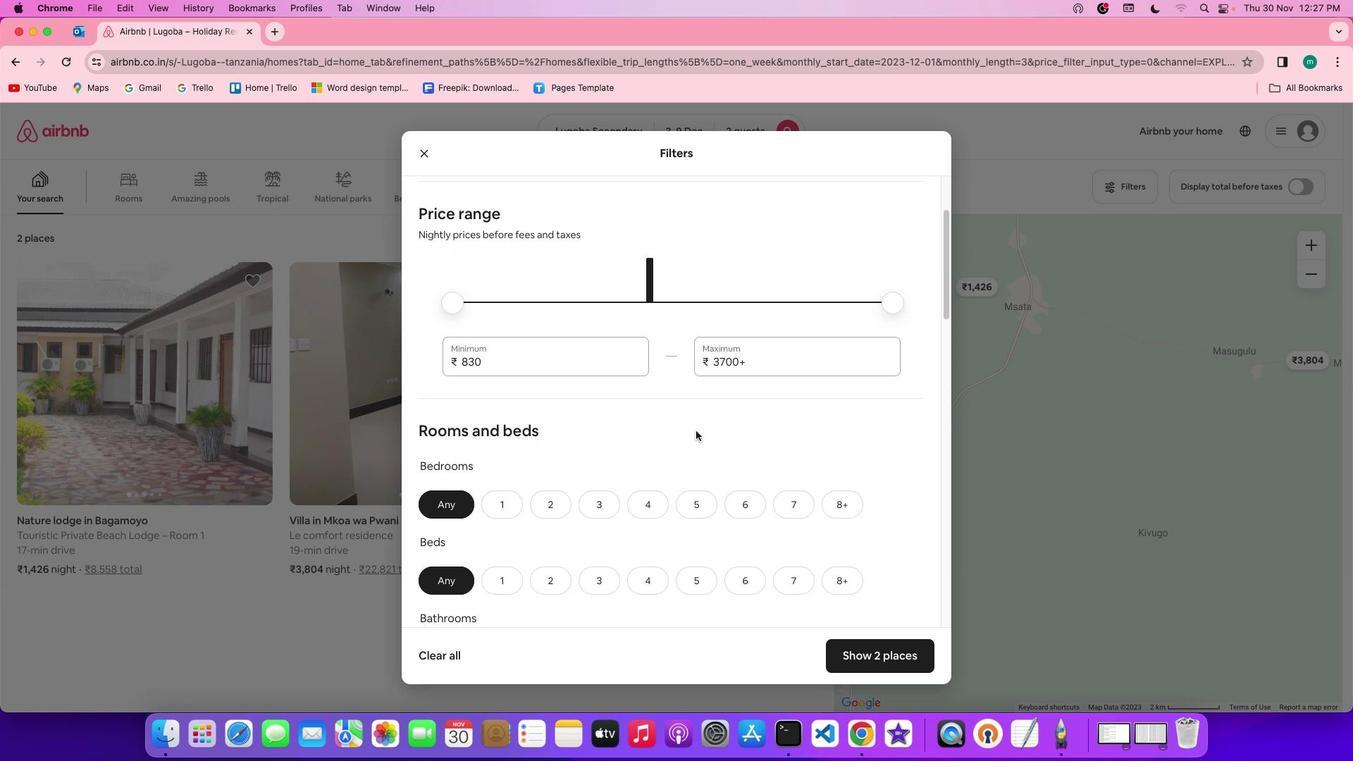 
Action: Mouse scrolled (696, 430) with delta (0, -1)
Screenshot: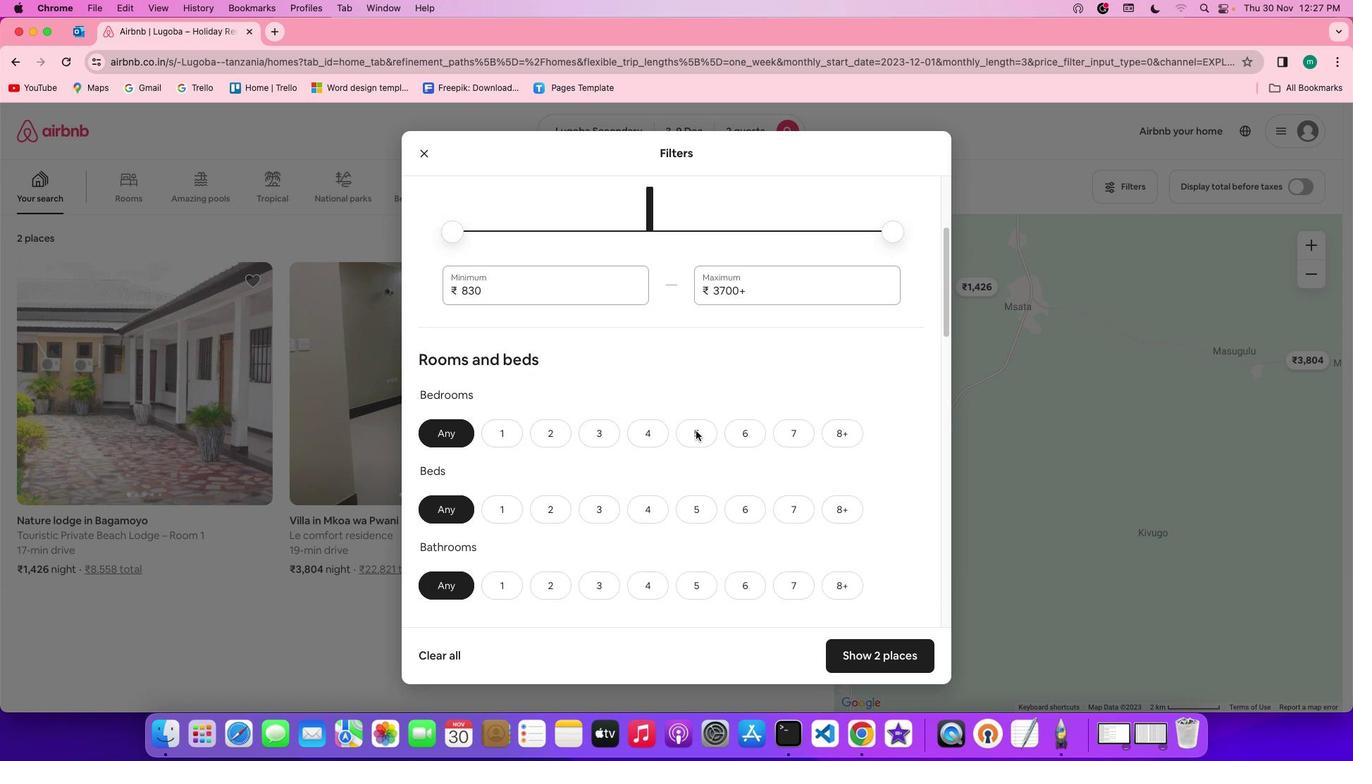 
Action: Mouse moved to (695, 427)
Screenshot: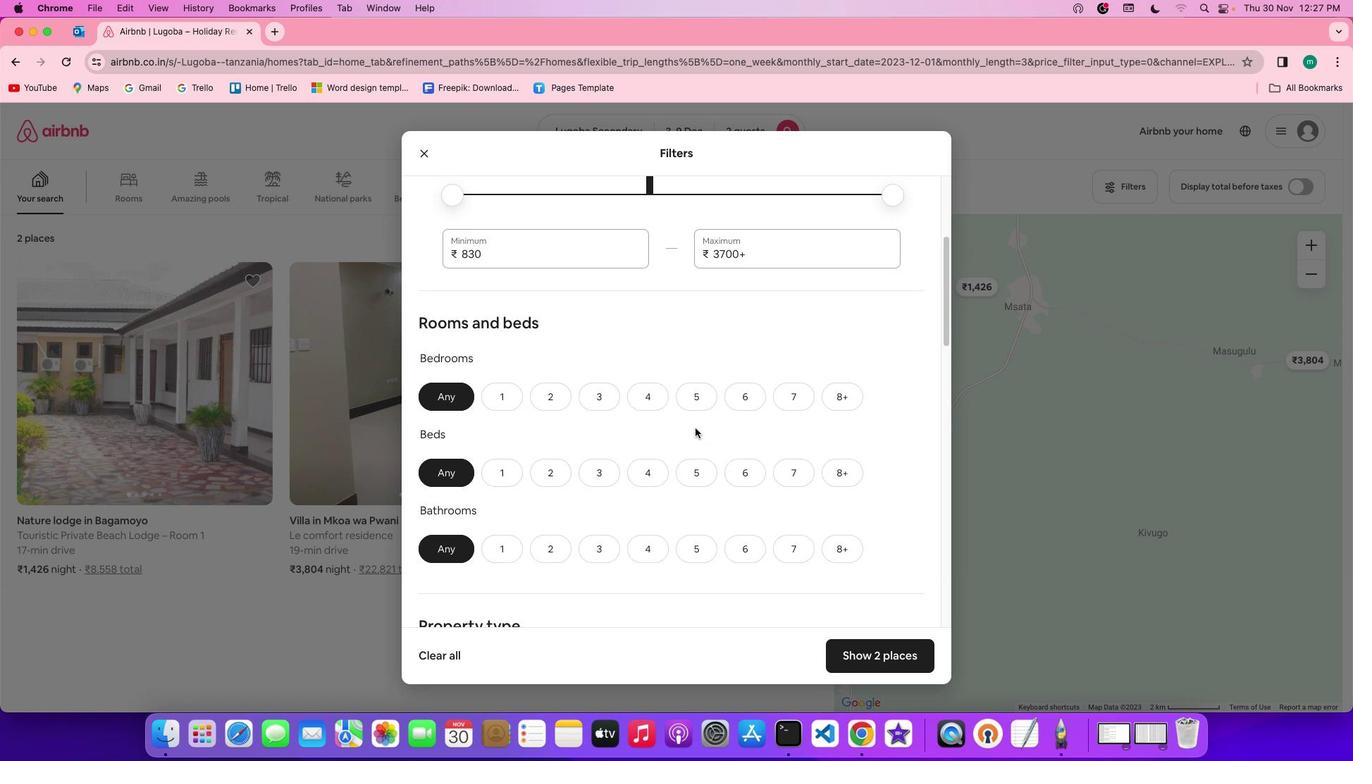 
Action: Mouse scrolled (695, 427) with delta (0, 0)
Screenshot: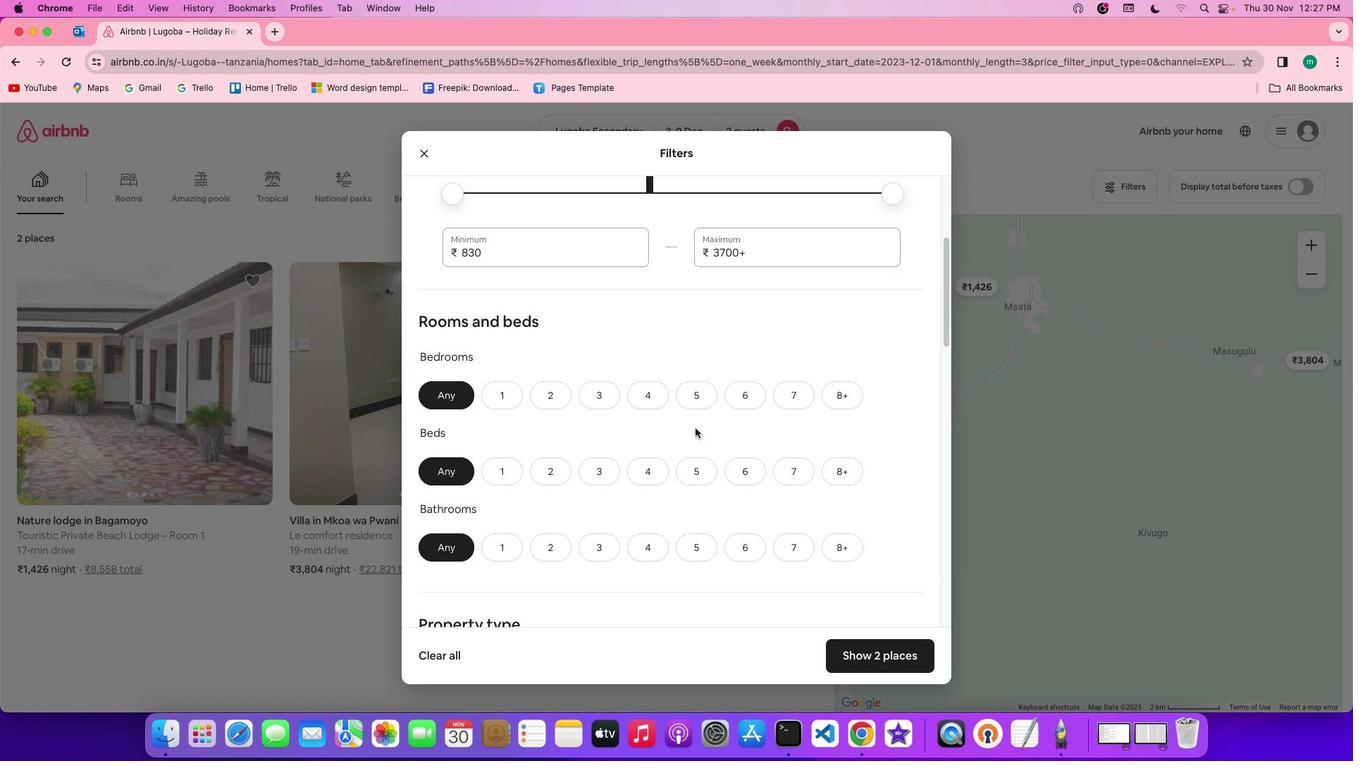 
Action: Mouse scrolled (695, 427) with delta (0, 0)
Screenshot: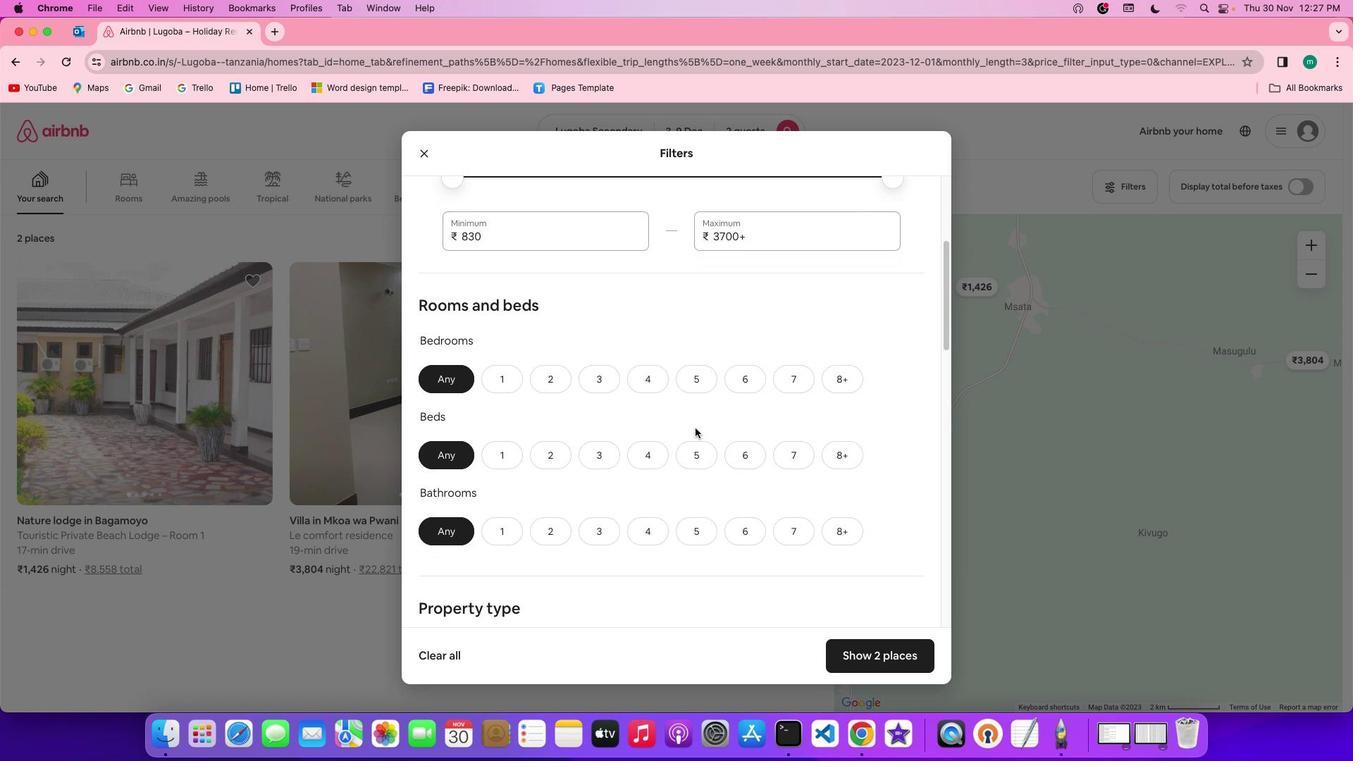 
Action: Mouse scrolled (695, 427) with delta (0, 0)
Screenshot: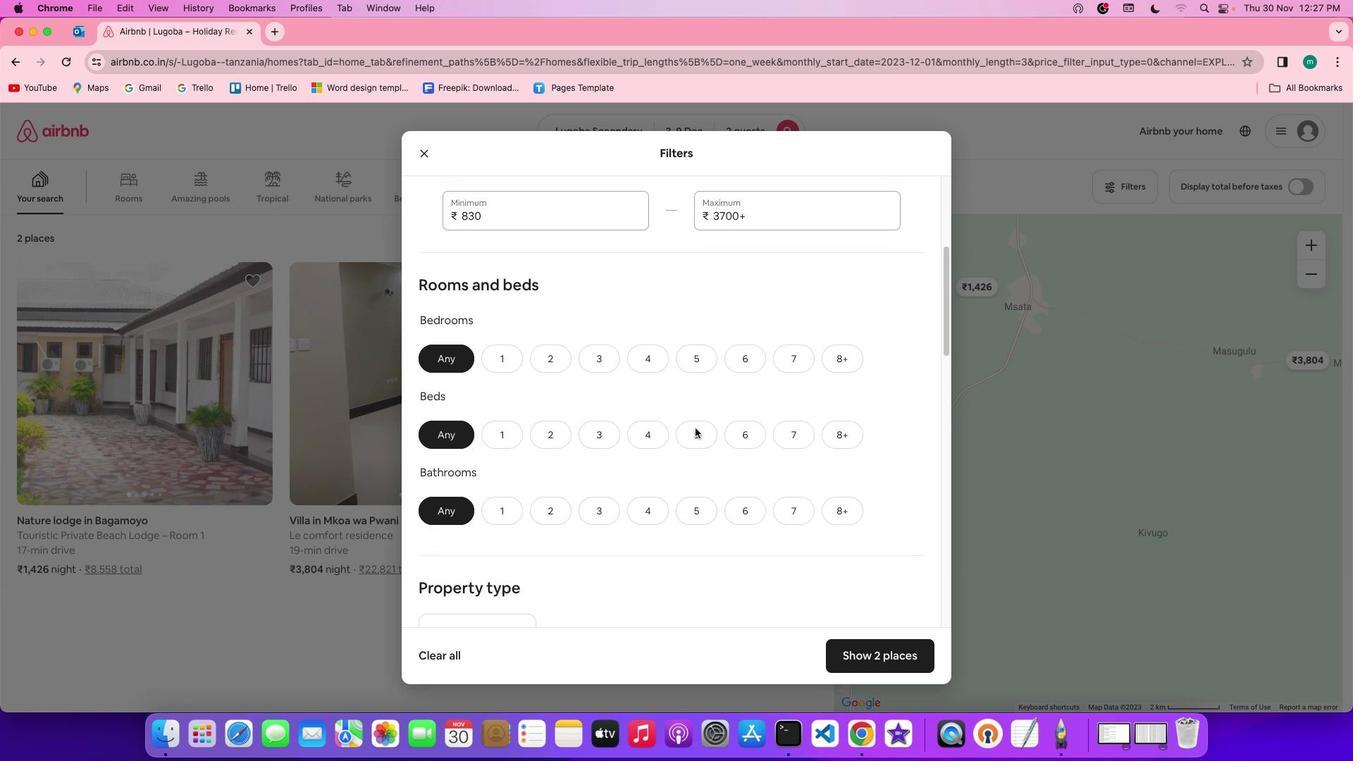 
Action: Mouse moved to (694, 427)
Screenshot: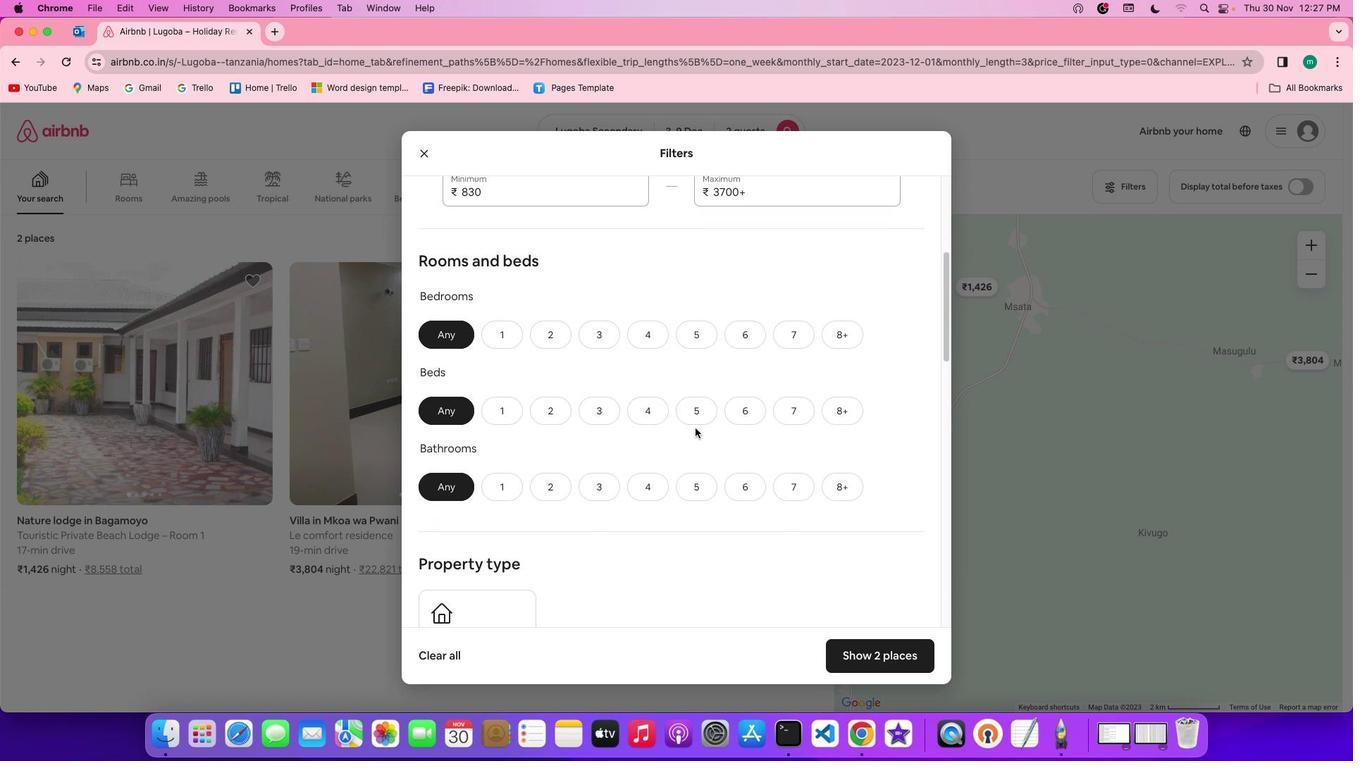 
Action: Mouse scrolled (694, 427) with delta (0, 0)
Screenshot: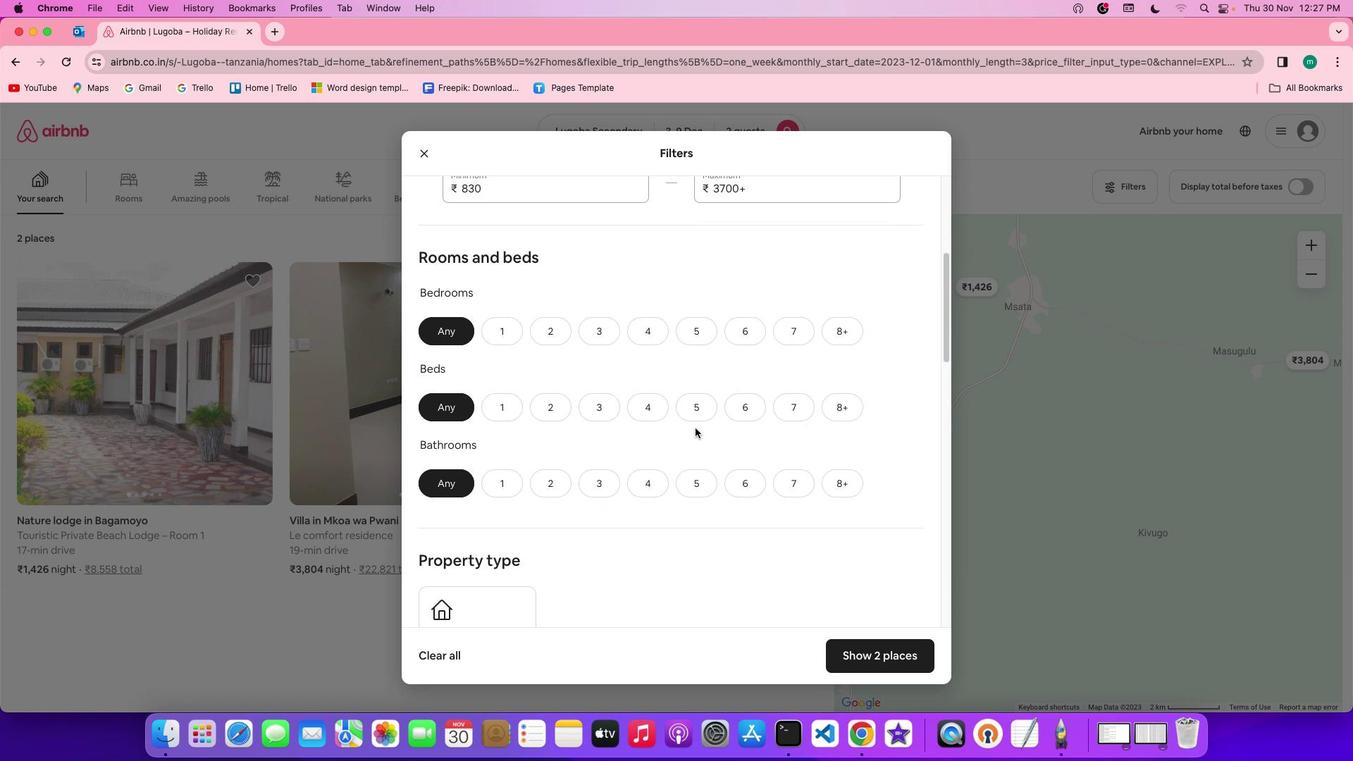
Action: Mouse scrolled (694, 427) with delta (0, 0)
Screenshot: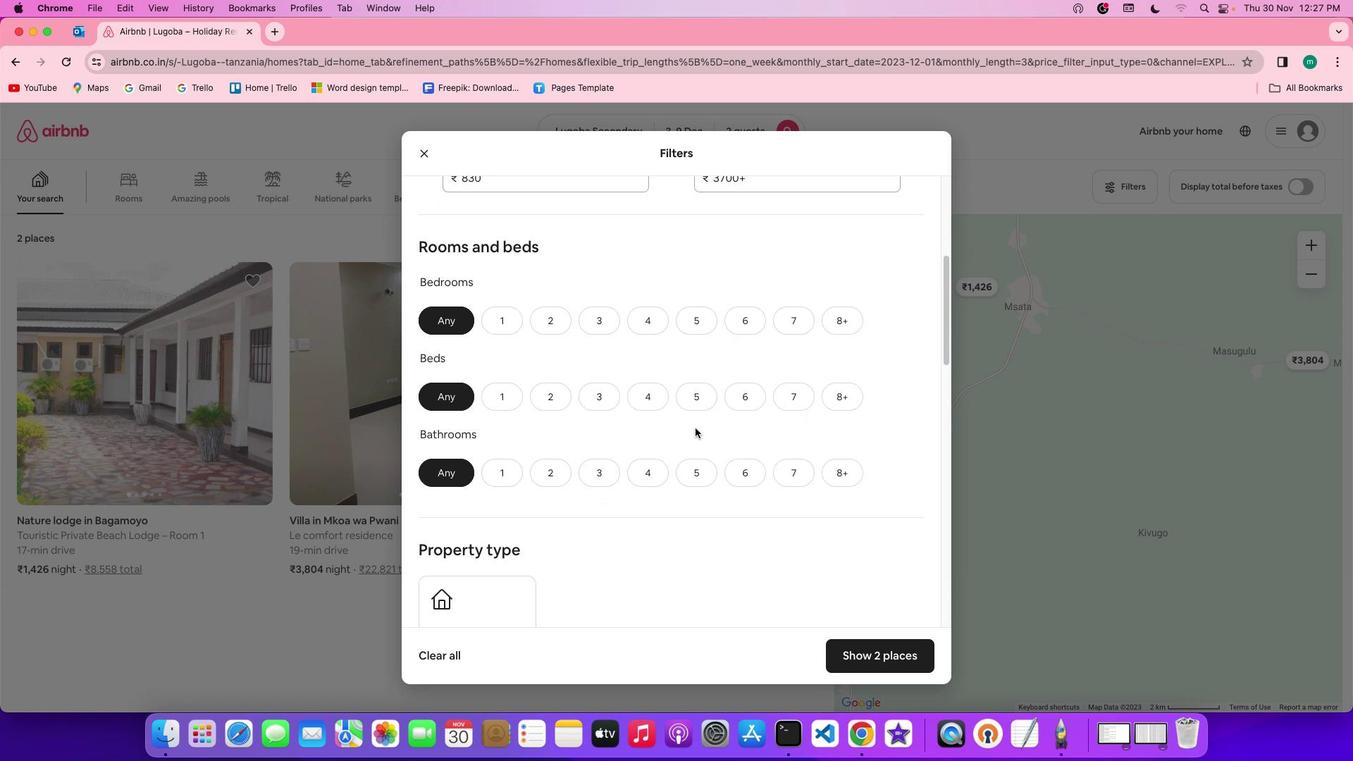 
Action: Mouse scrolled (694, 427) with delta (0, 0)
Screenshot: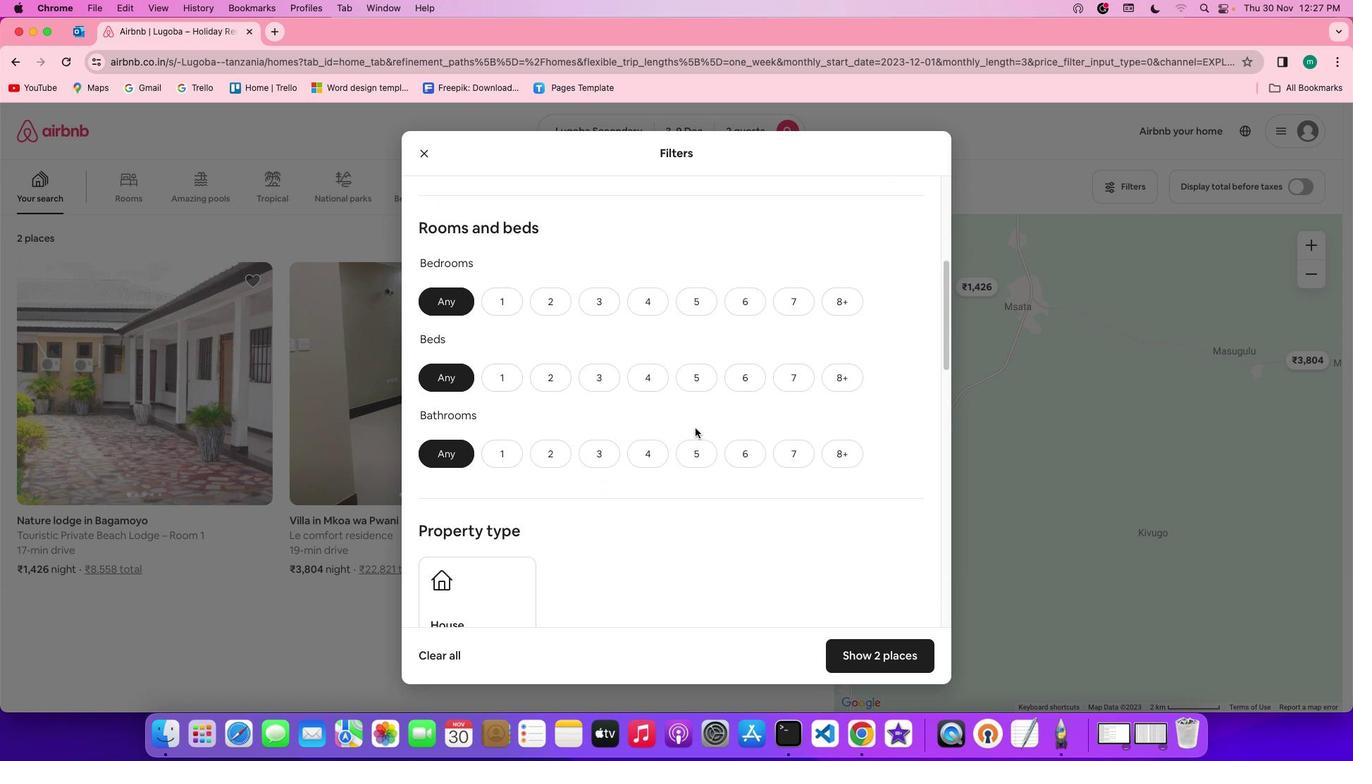 
Action: Mouse scrolled (694, 427) with delta (0, 0)
Screenshot: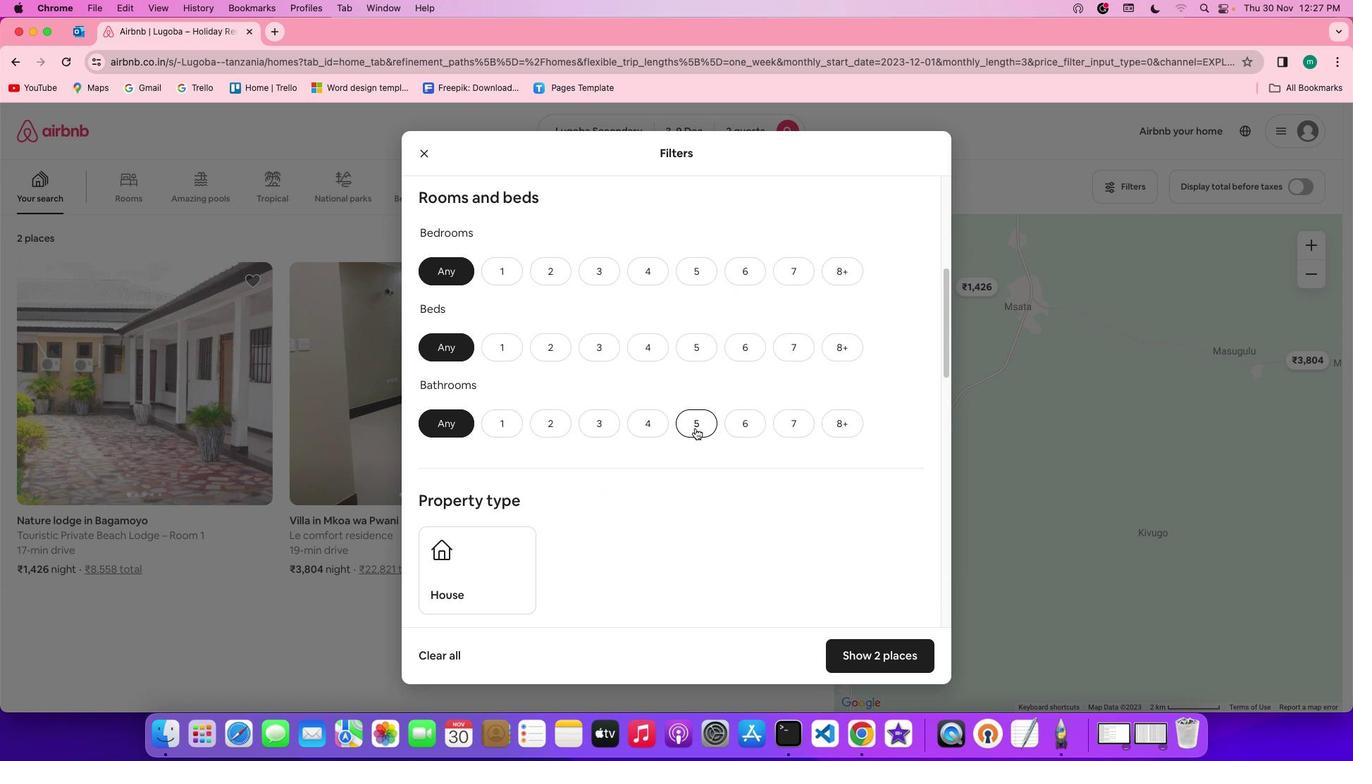 
Action: Mouse scrolled (694, 427) with delta (0, 0)
Screenshot: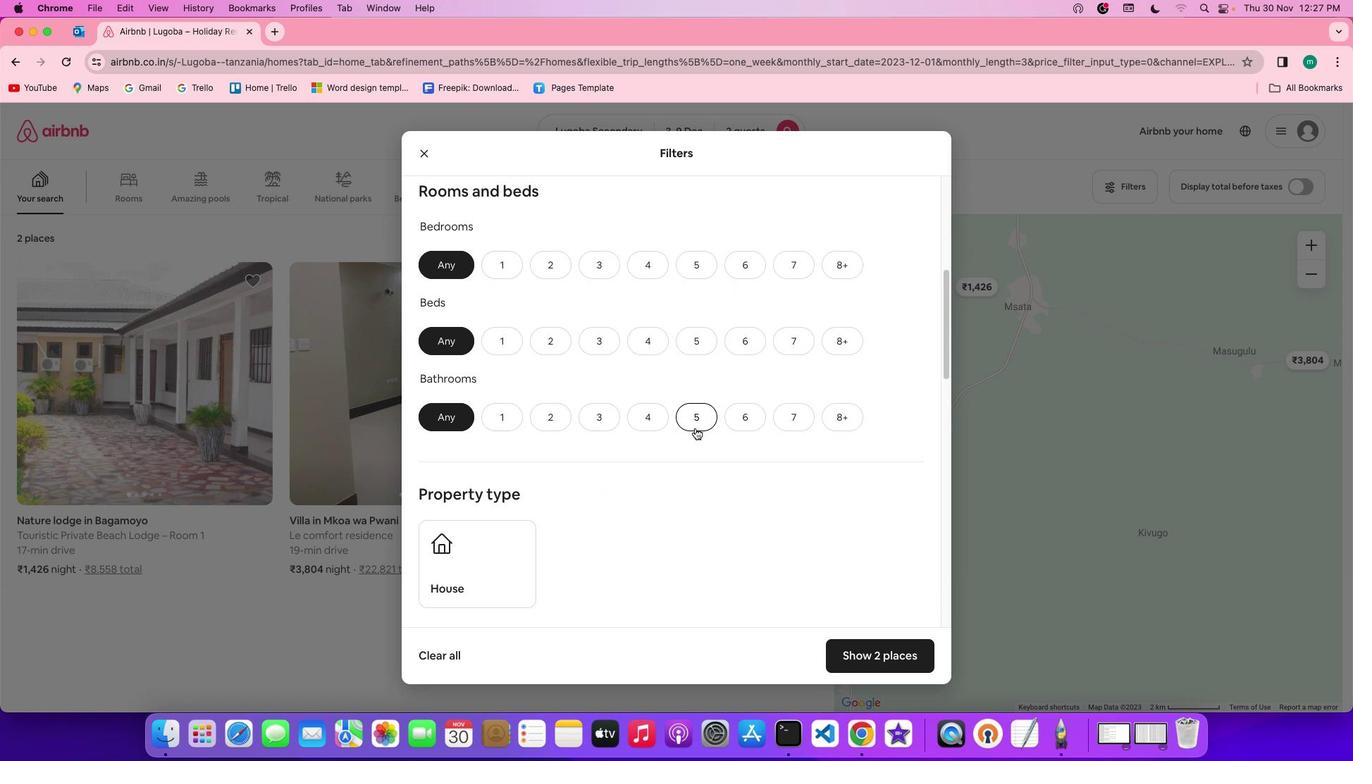 
Action: Mouse moved to (493, 263)
Screenshot: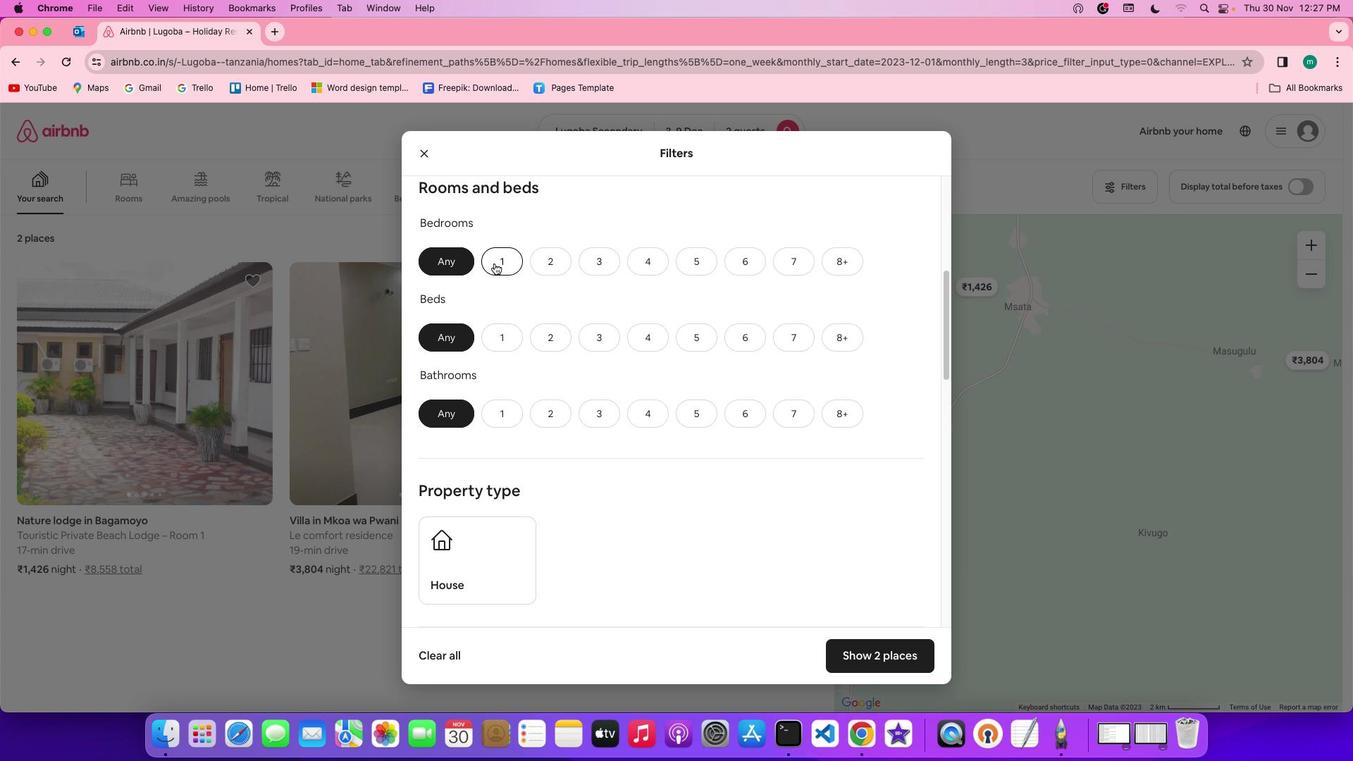 
Action: Mouse pressed left at (493, 263)
Screenshot: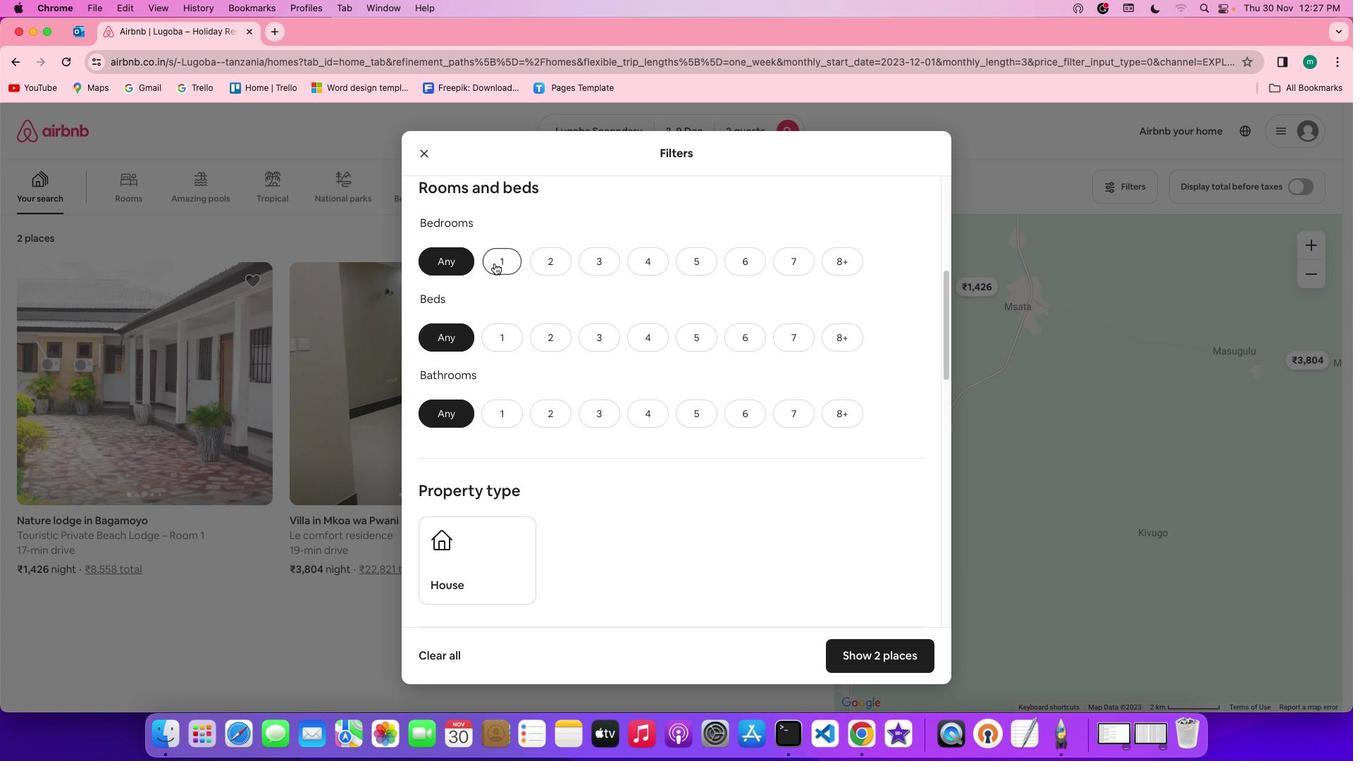 
Action: Mouse moved to (503, 337)
Screenshot: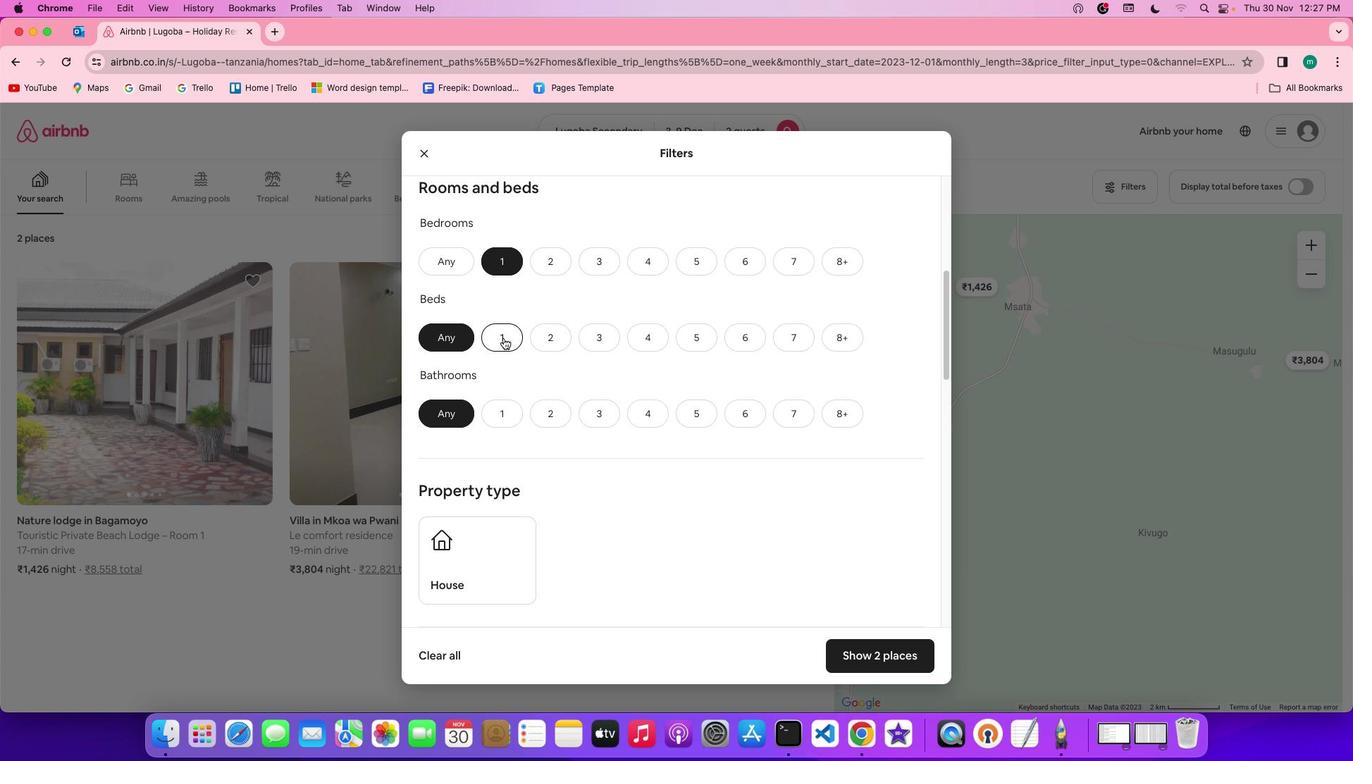 
Action: Mouse pressed left at (503, 337)
Screenshot: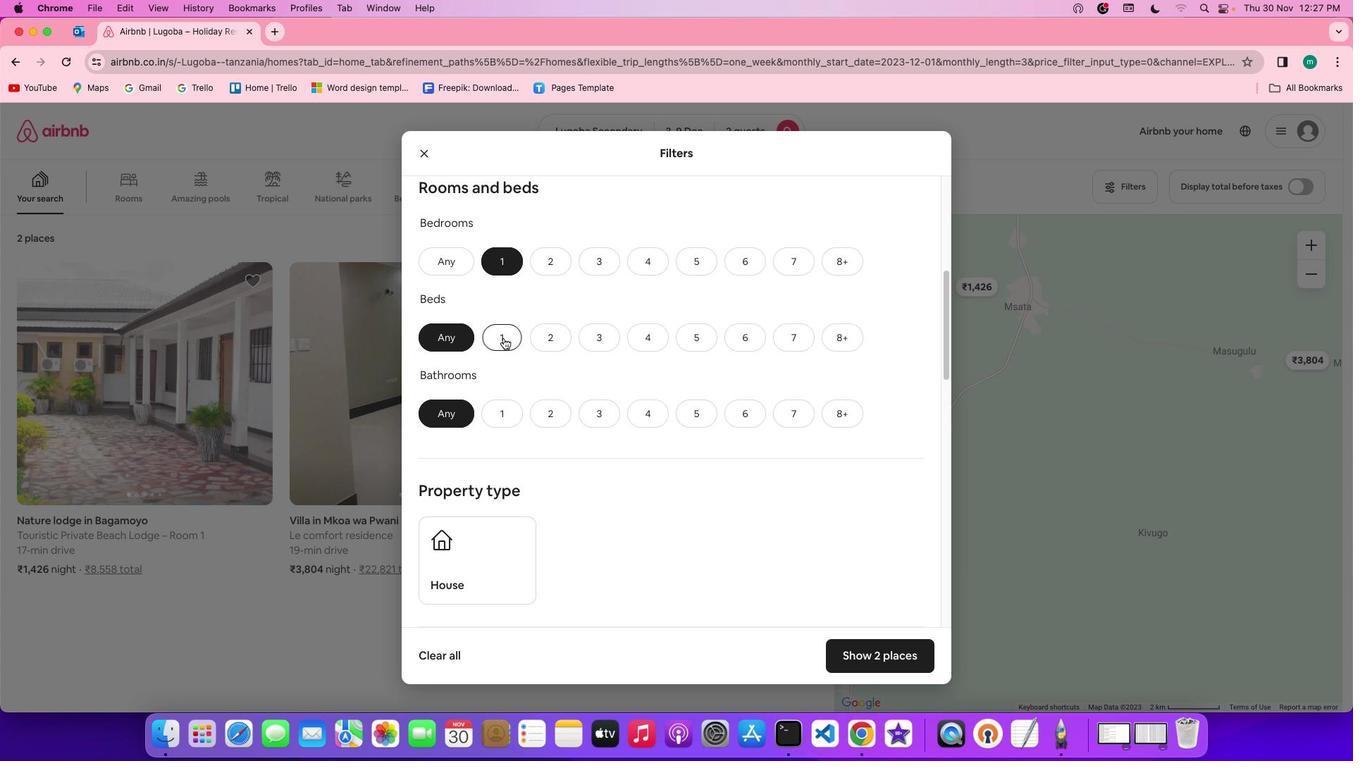 
Action: Mouse moved to (515, 408)
Screenshot: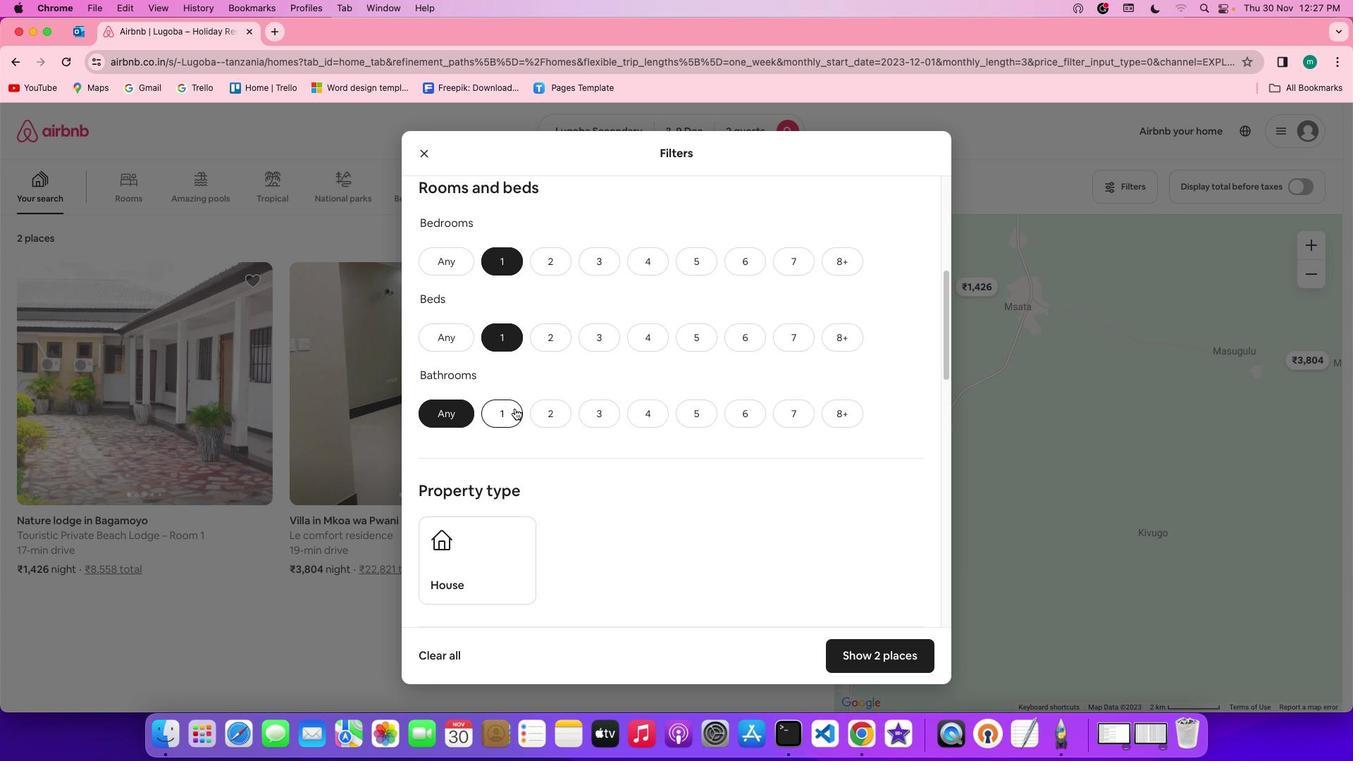 
Action: Mouse pressed left at (515, 408)
Screenshot: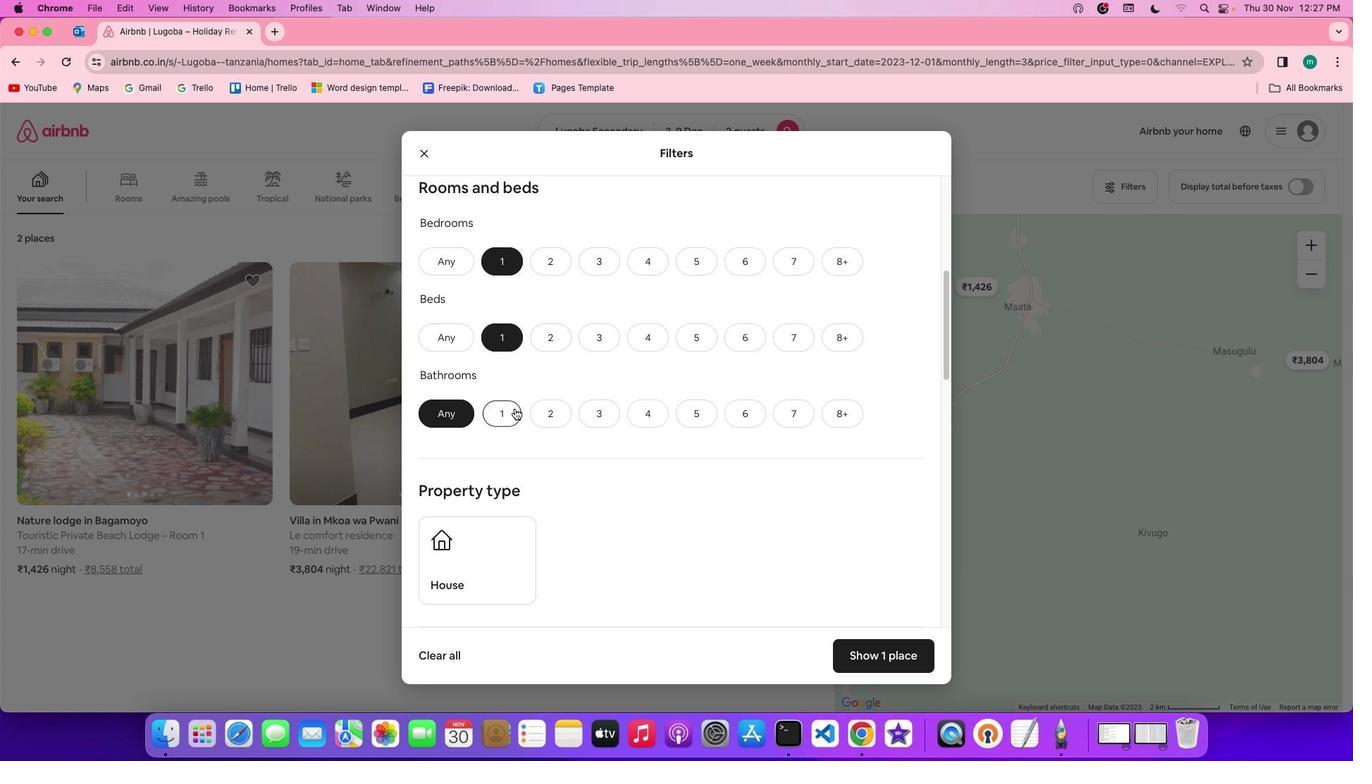 
Action: Mouse moved to (744, 458)
Screenshot: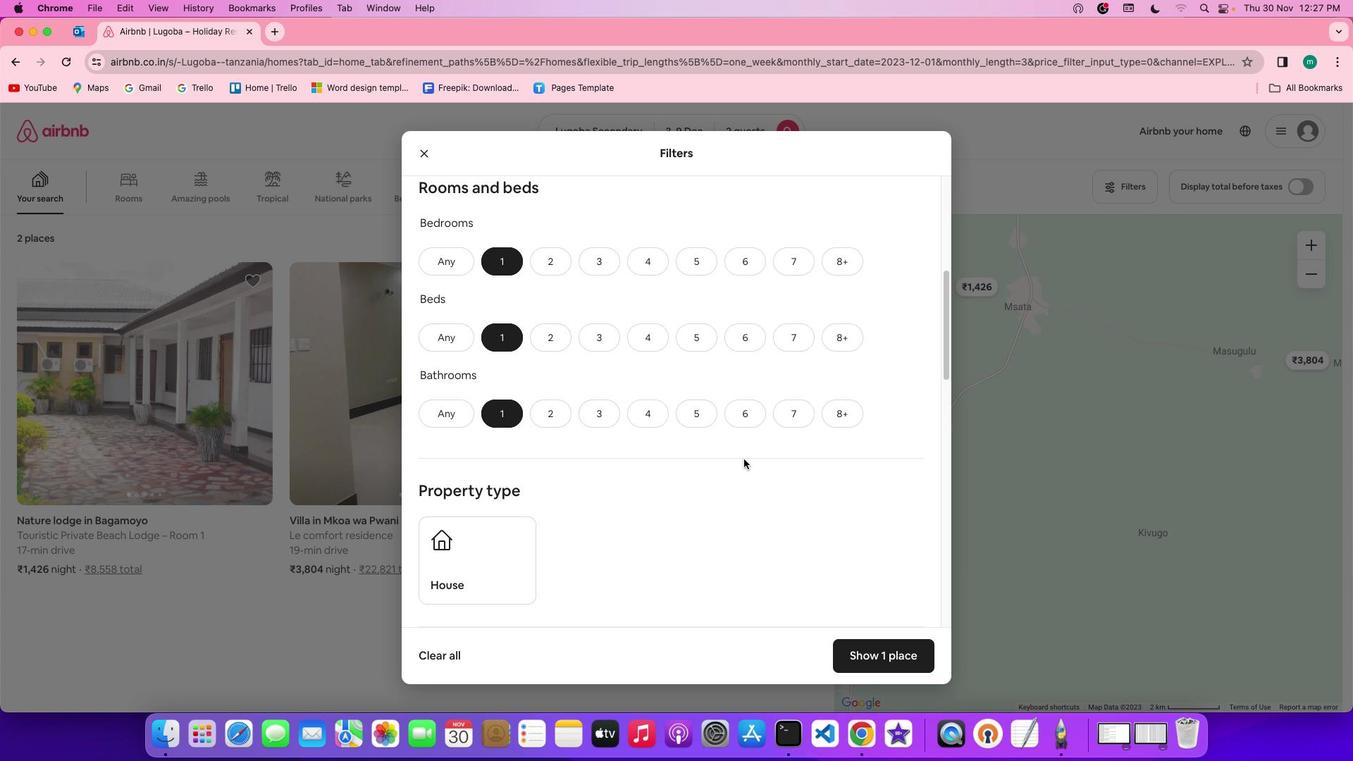 
Action: Mouse scrolled (744, 458) with delta (0, 0)
Screenshot: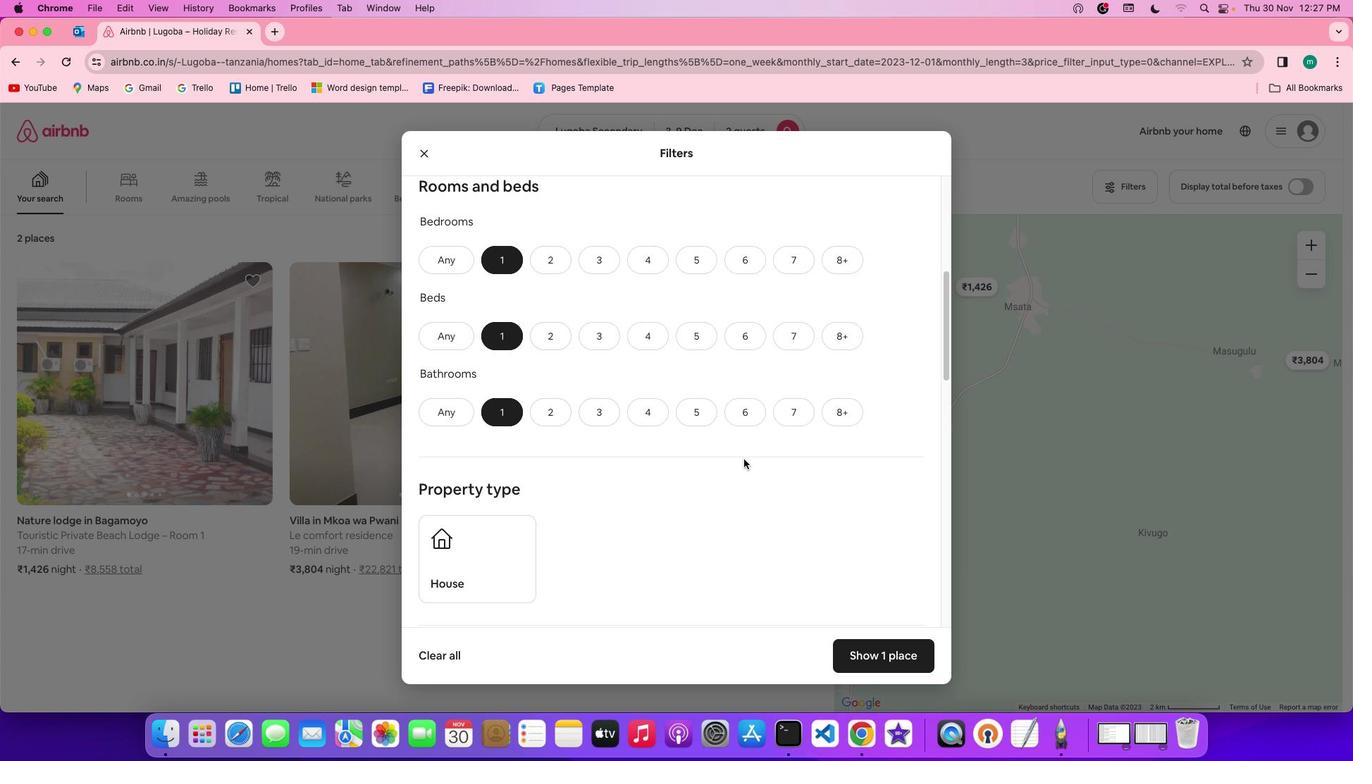 
Action: Mouse scrolled (744, 458) with delta (0, 0)
Screenshot: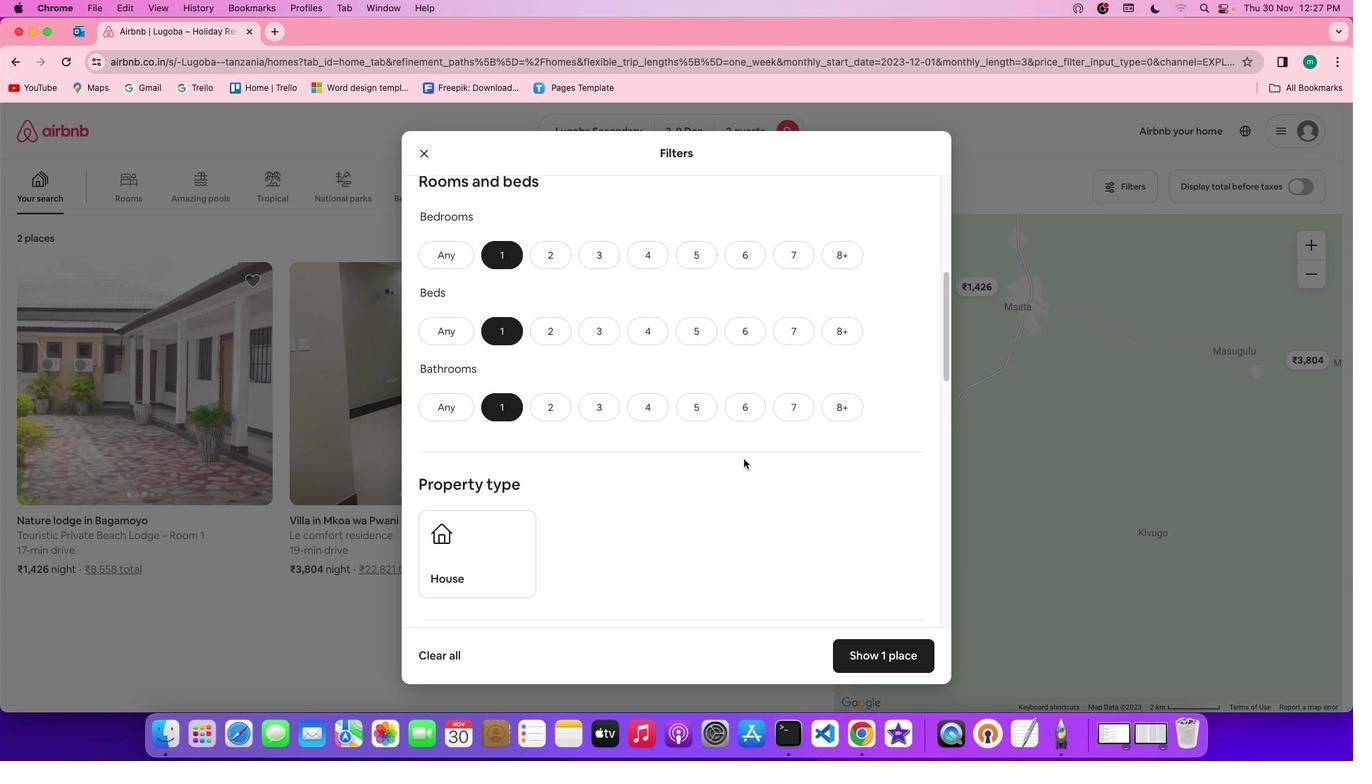 
Action: Mouse scrolled (744, 458) with delta (0, 0)
Screenshot: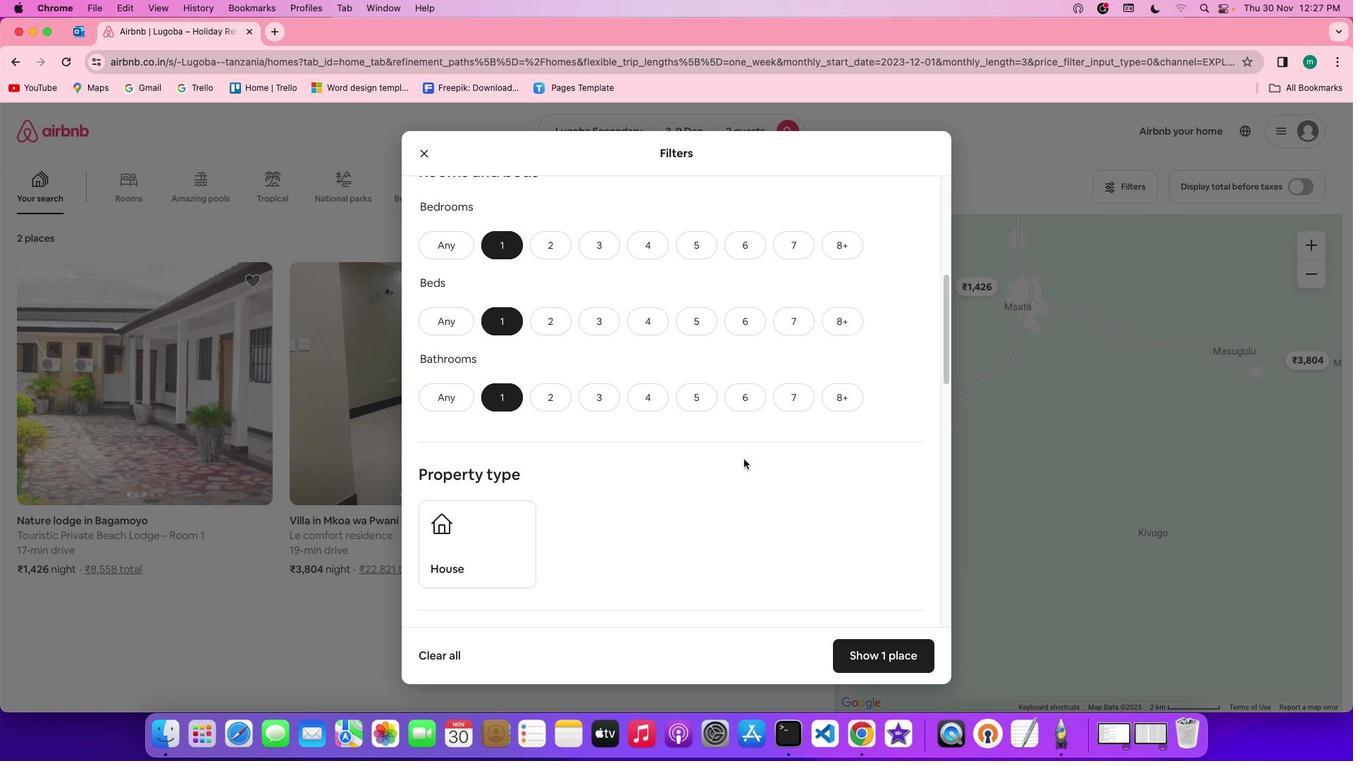 
Action: Mouse scrolled (744, 458) with delta (0, 0)
Screenshot: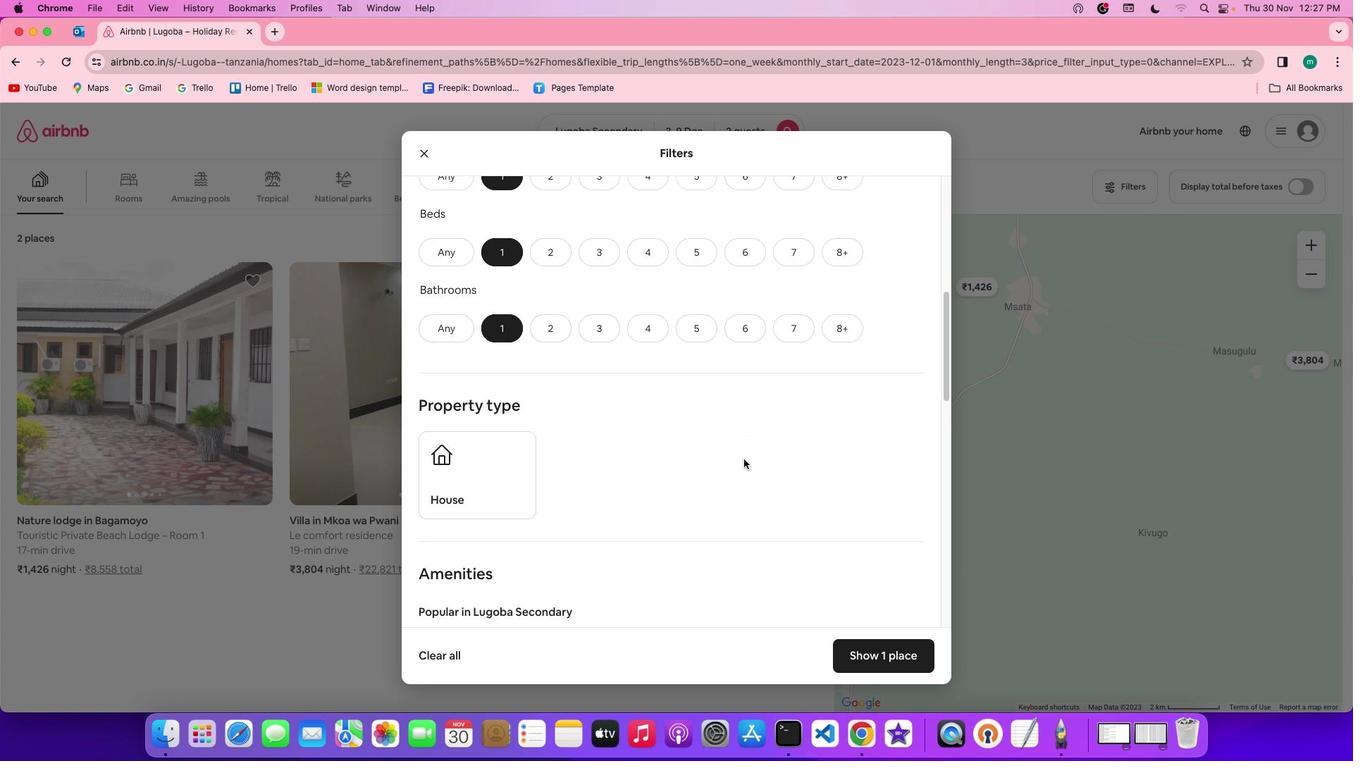 
Action: Mouse scrolled (744, 458) with delta (0, 0)
Screenshot: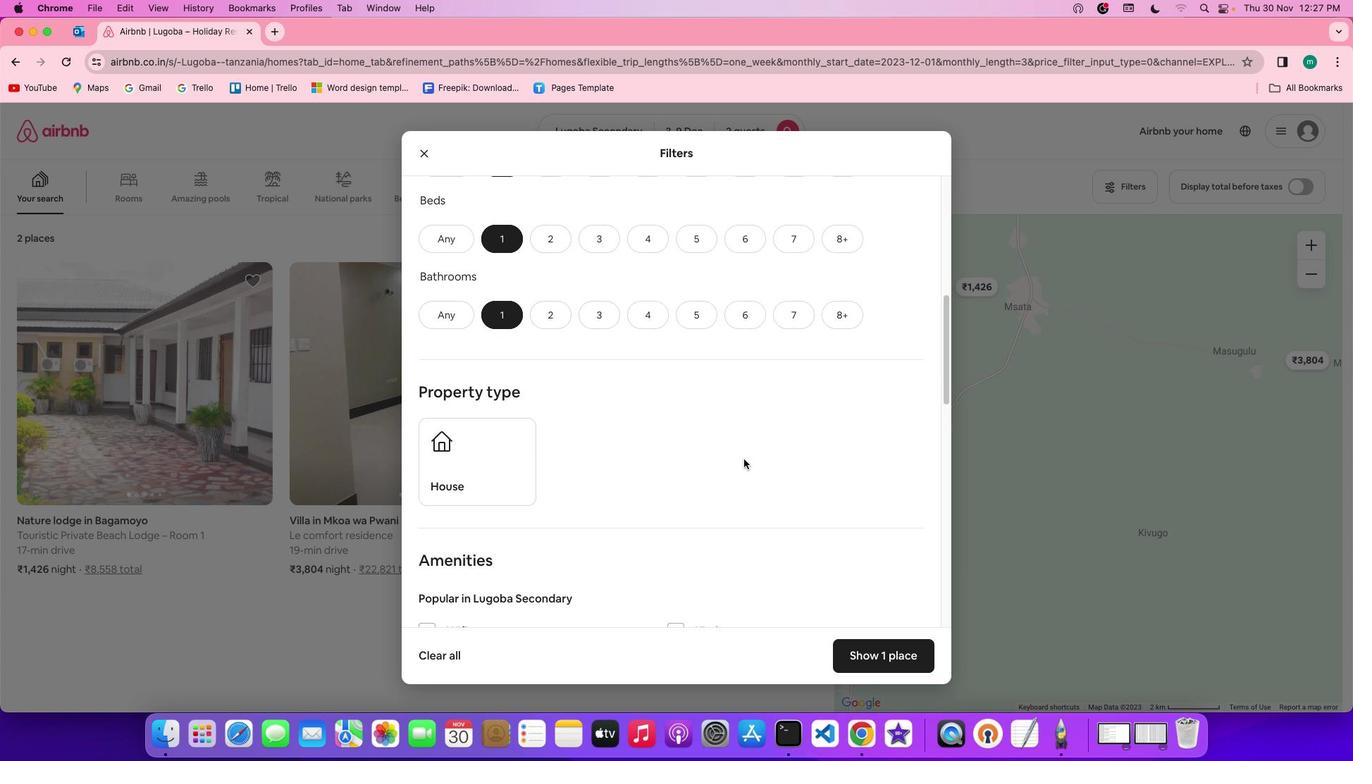 
Action: Mouse scrolled (744, 458) with delta (0, 0)
Screenshot: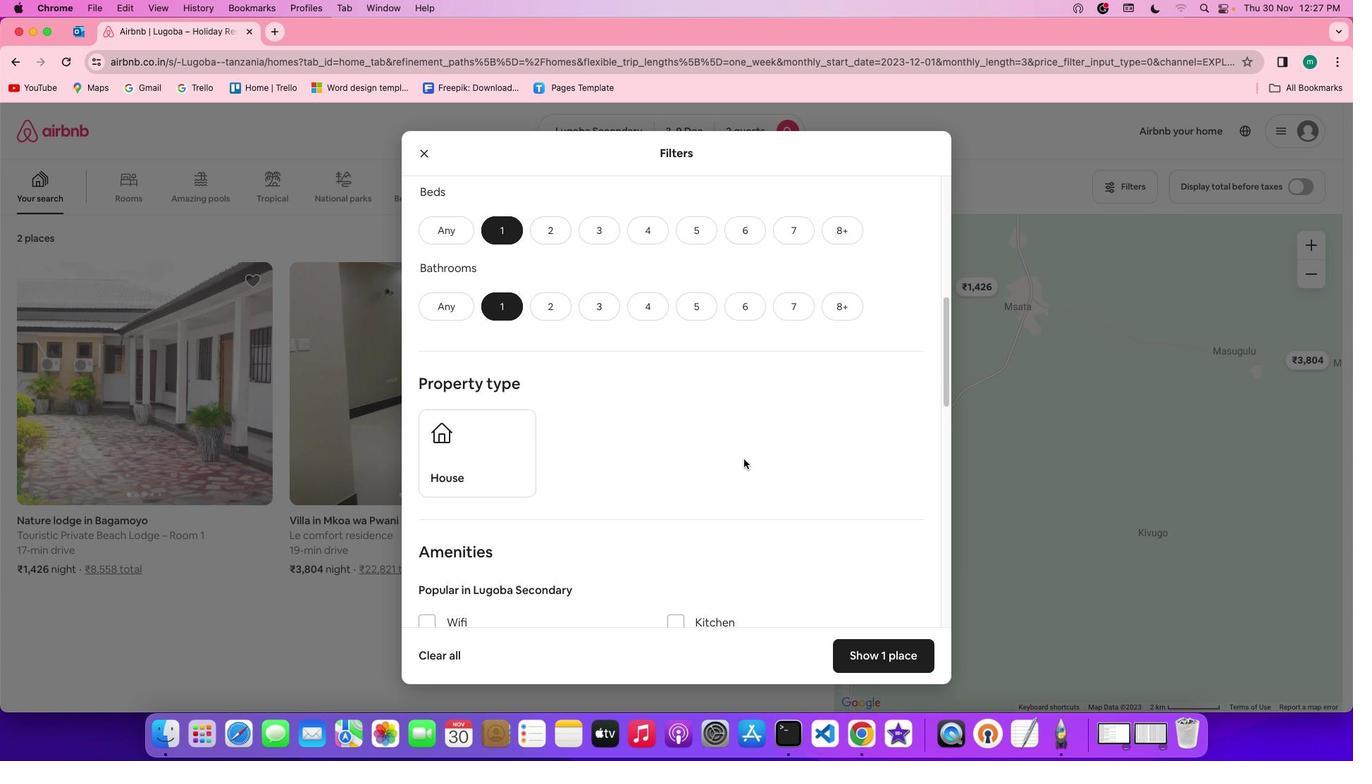 
Action: Mouse scrolled (744, 458) with delta (0, 0)
Screenshot: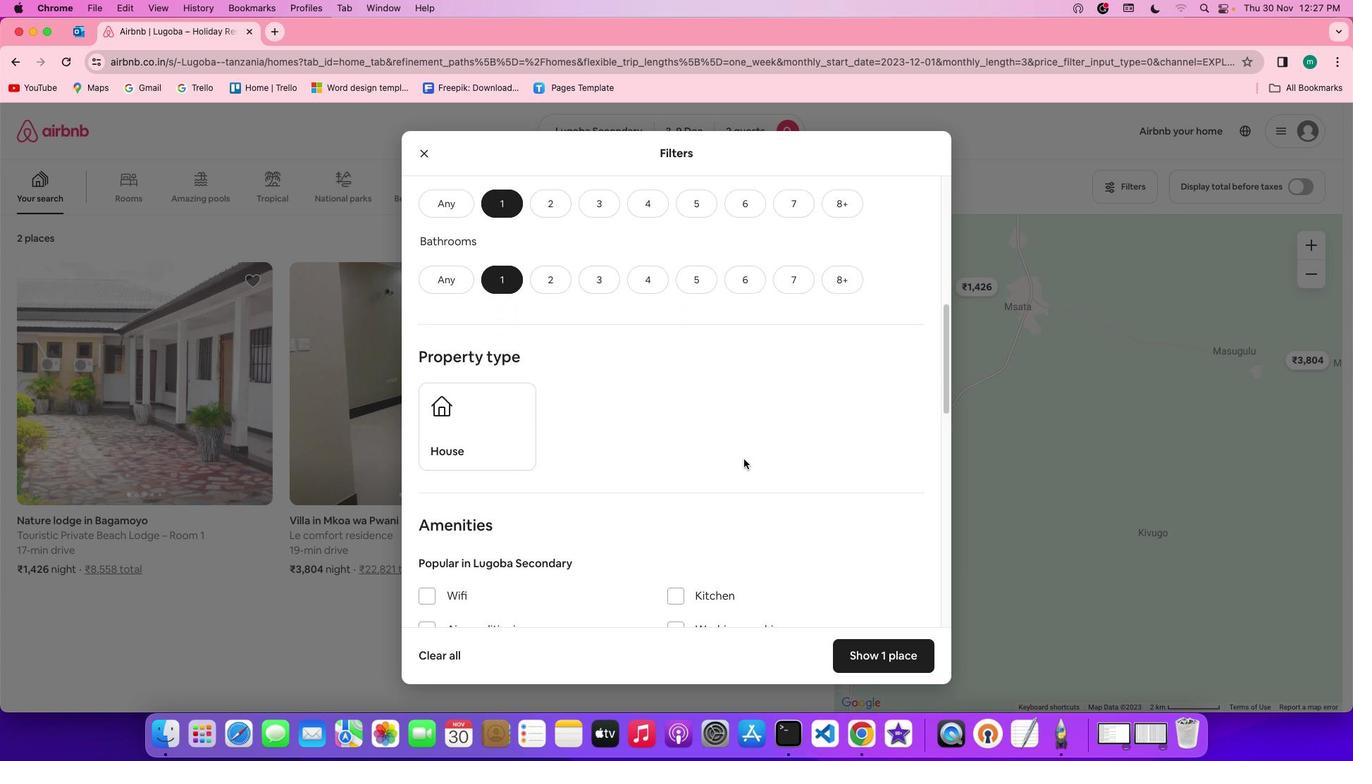 
Action: Mouse scrolled (744, 458) with delta (0, 0)
Screenshot: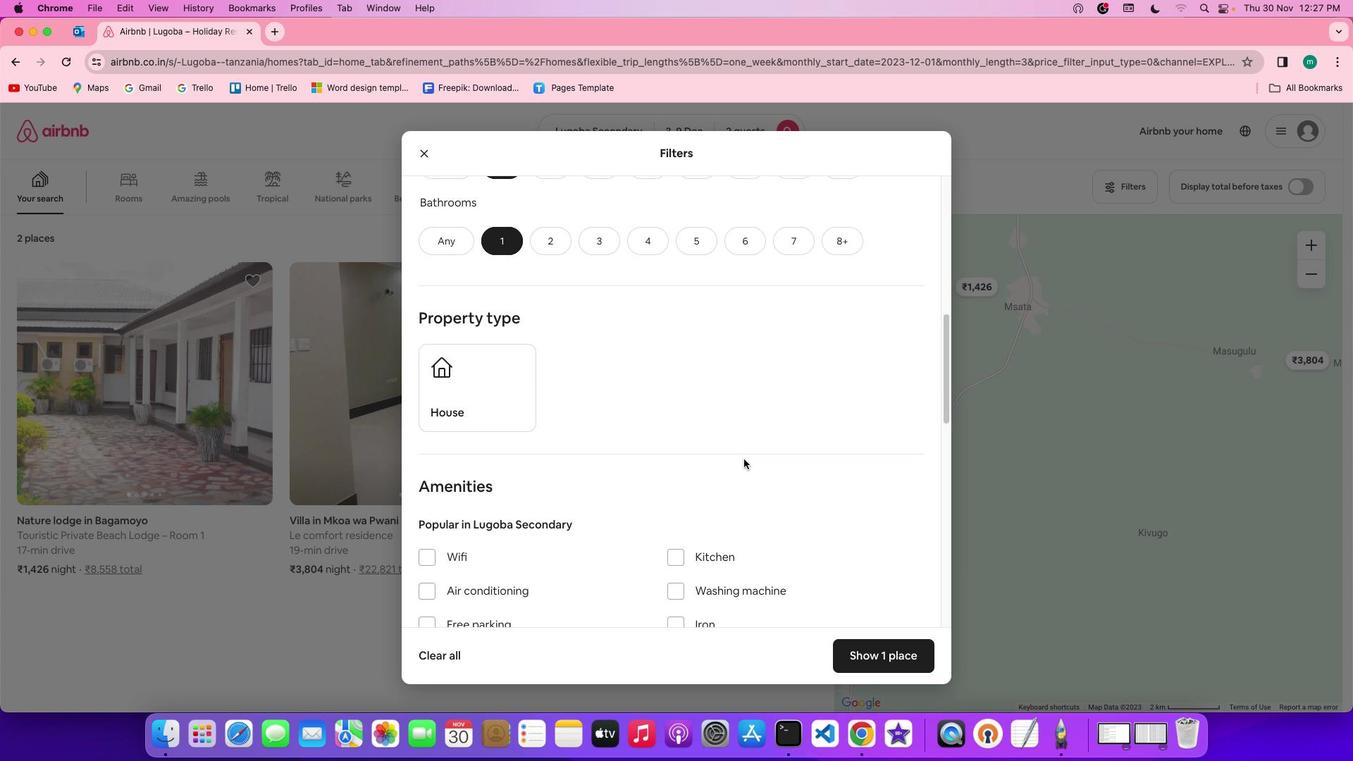 
Action: Mouse scrolled (744, 458) with delta (0, 0)
Screenshot: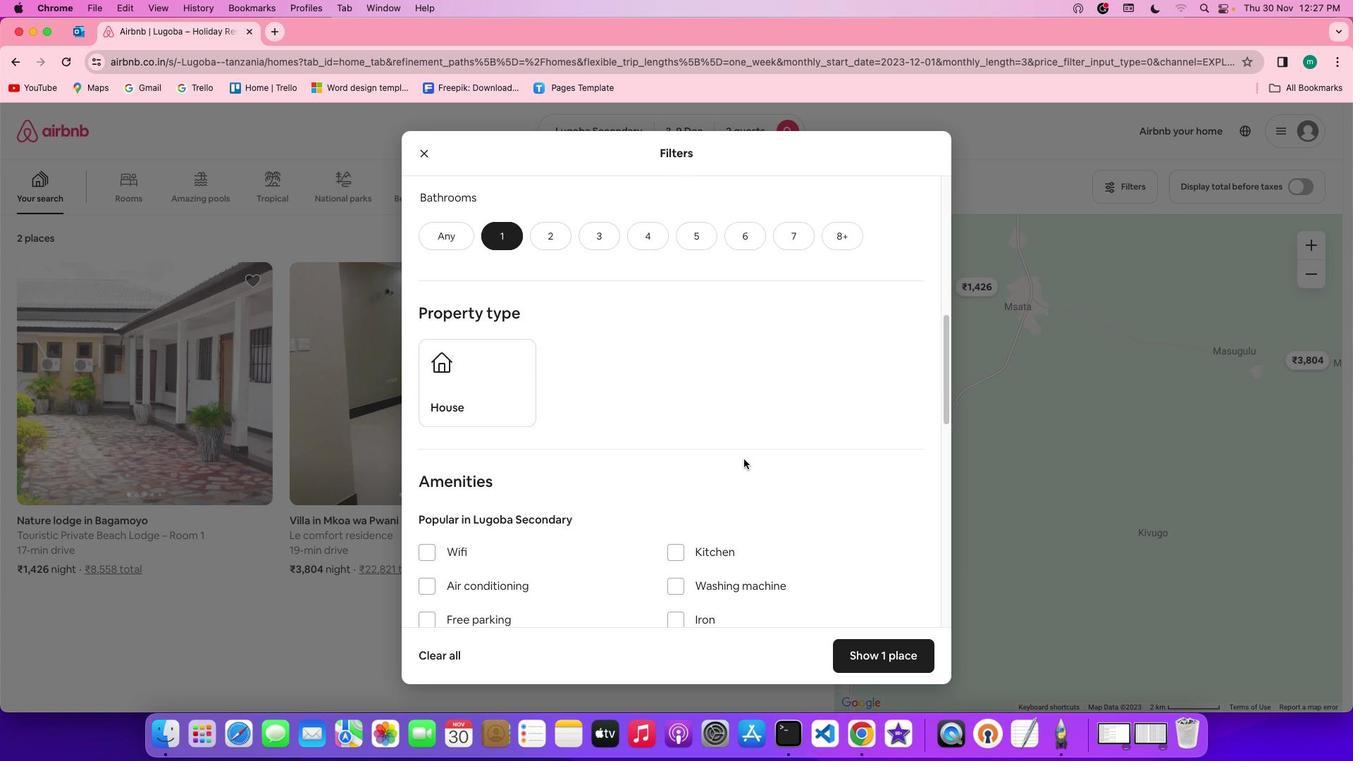 
Action: Mouse scrolled (744, 458) with delta (0, 0)
Screenshot: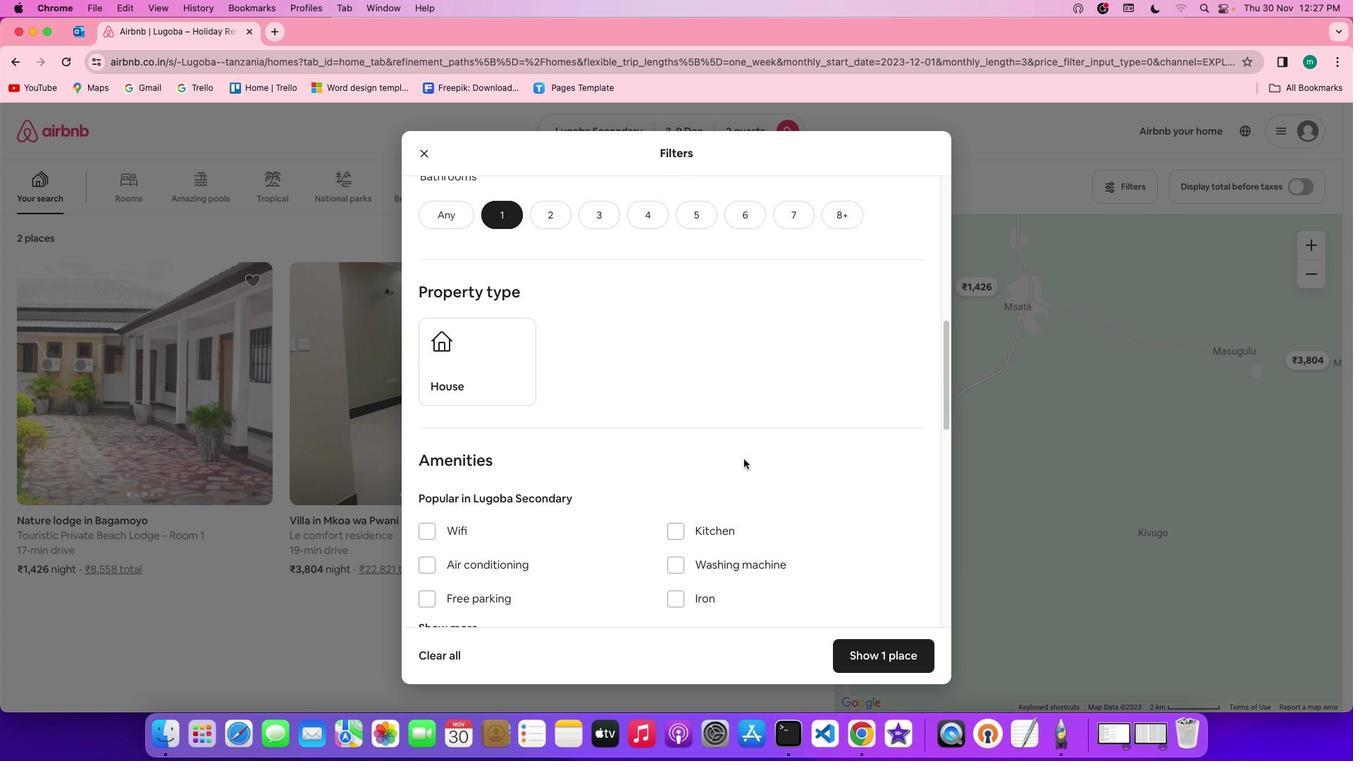 
Action: Mouse scrolled (744, 458) with delta (0, 0)
Screenshot: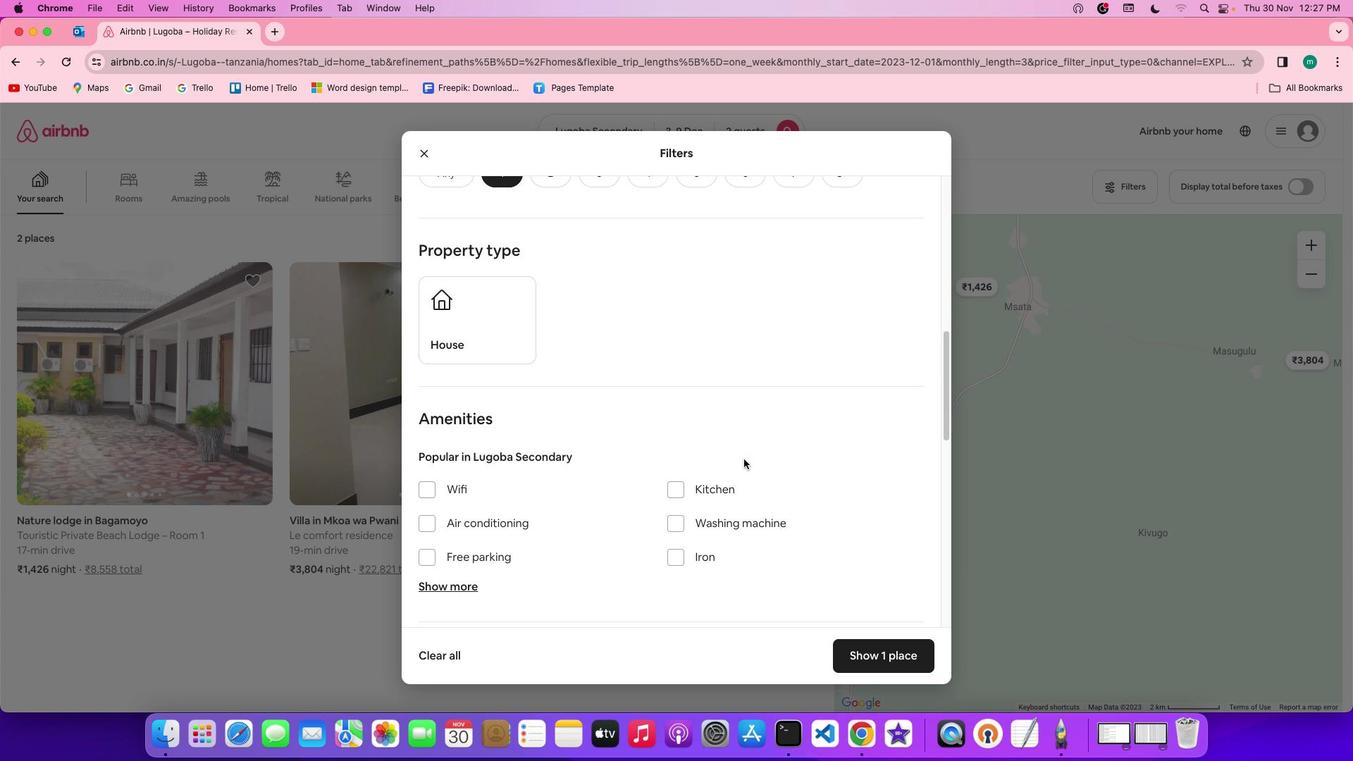 
Action: Mouse scrolled (744, 458) with delta (0, 0)
Screenshot: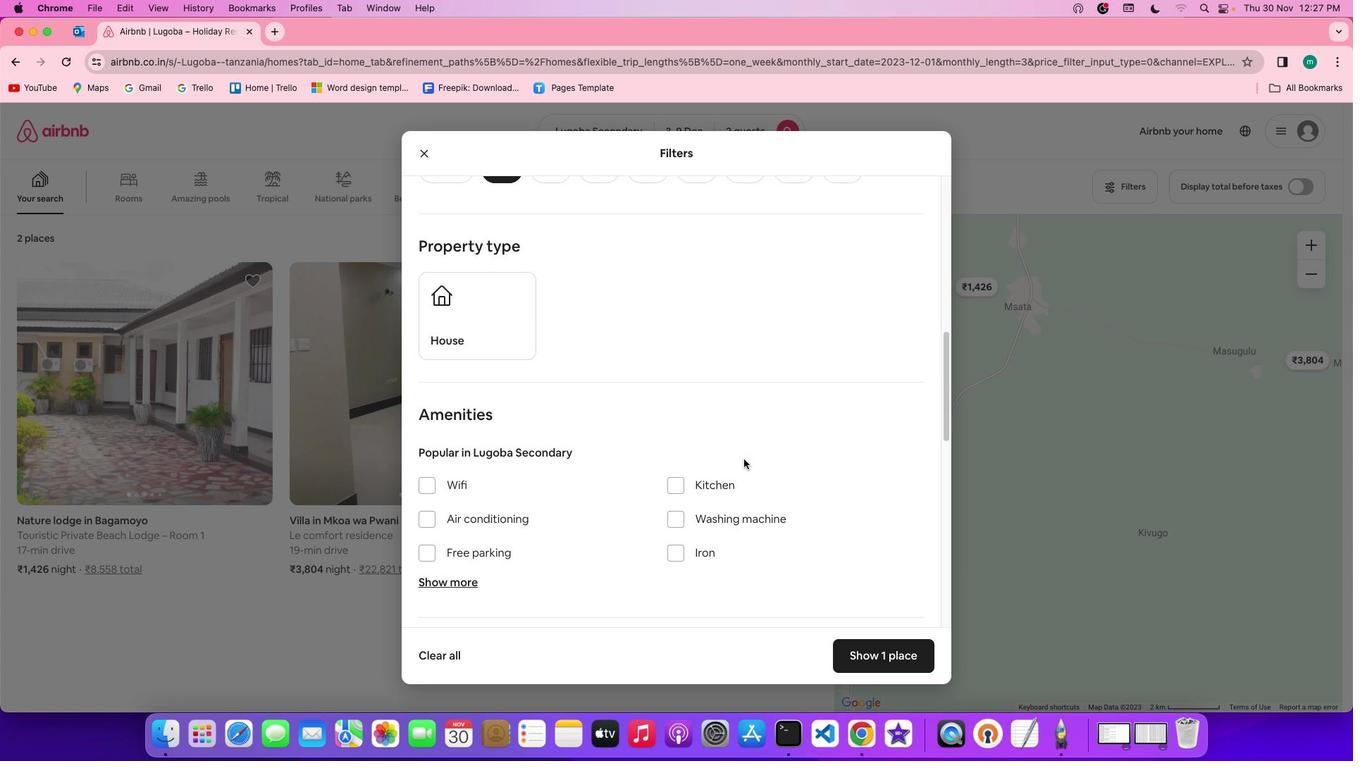 
Action: Mouse scrolled (744, 458) with delta (0, 0)
Screenshot: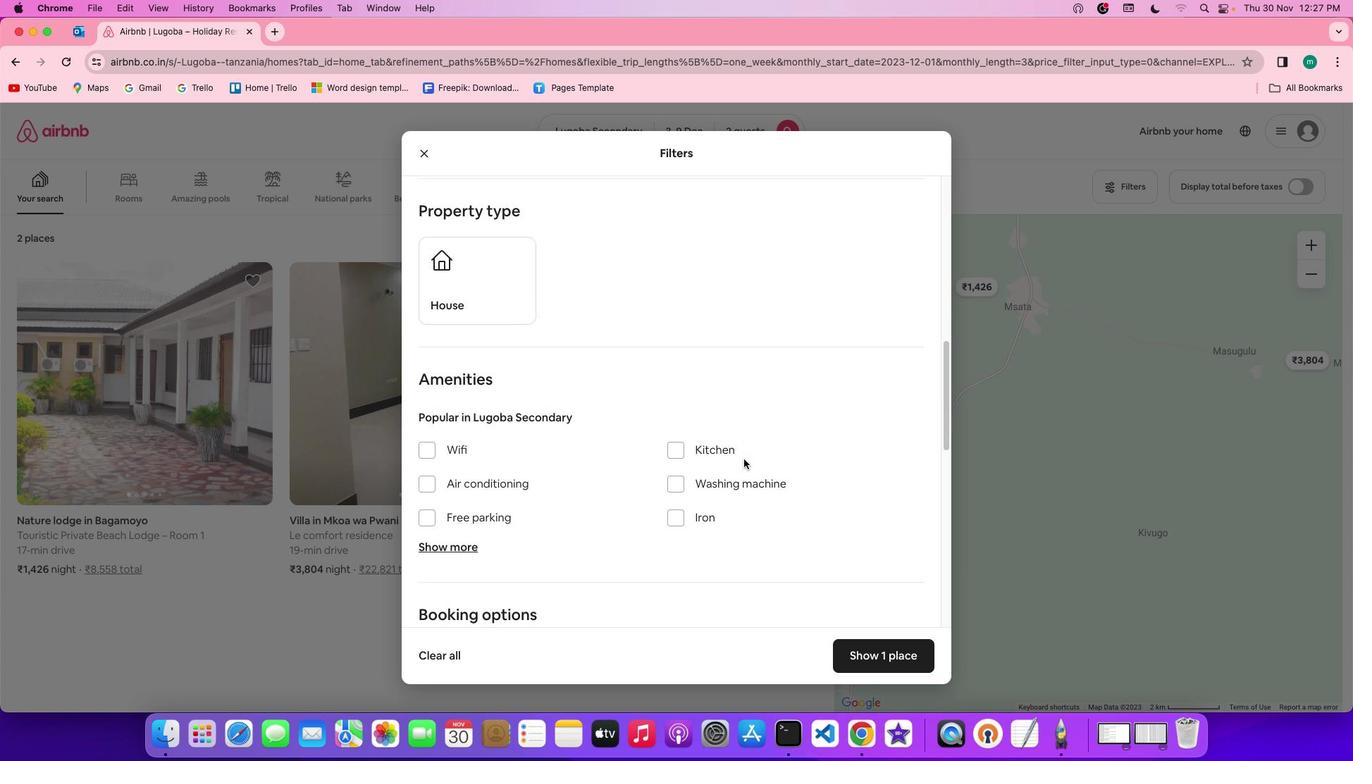 
Action: Mouse scrolled (744, 458) with delta (0, 0)
Screenshot: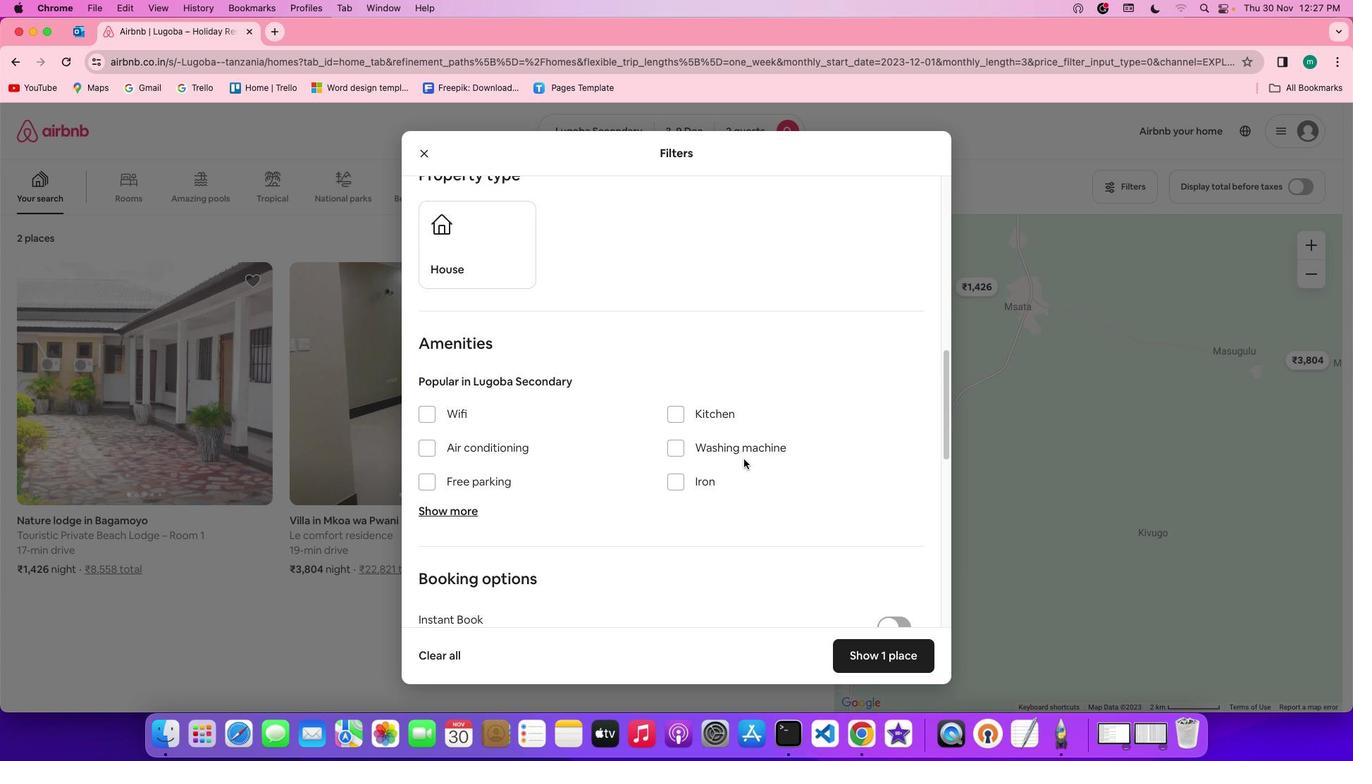 
Action: Mouse scrolled (744, 458) with delta (0, 0)
Screenshot: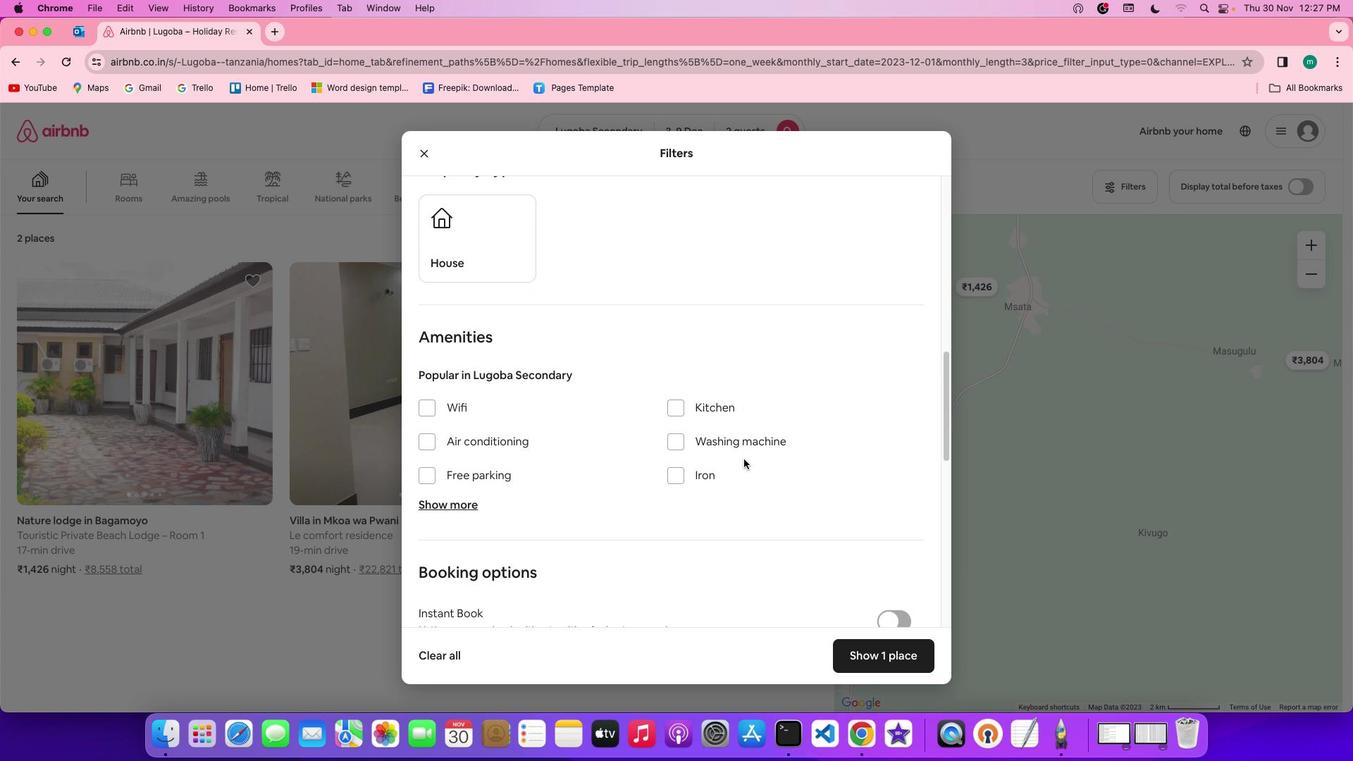 
Action: Mouse scrolled (744, 458) with delta (0, 0)
Screenshot: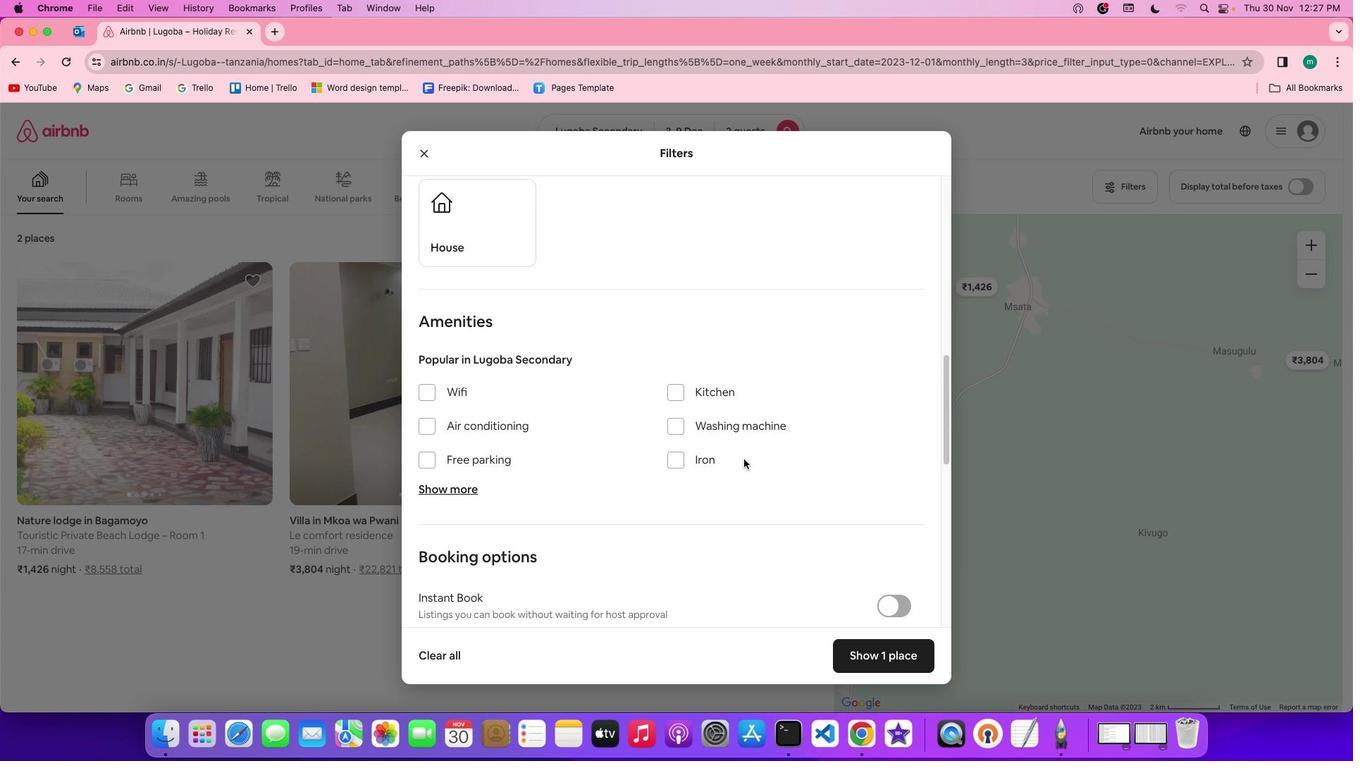 
Action: Mouse scrolled (744, 458) with delta (0, 0)
Screenshot: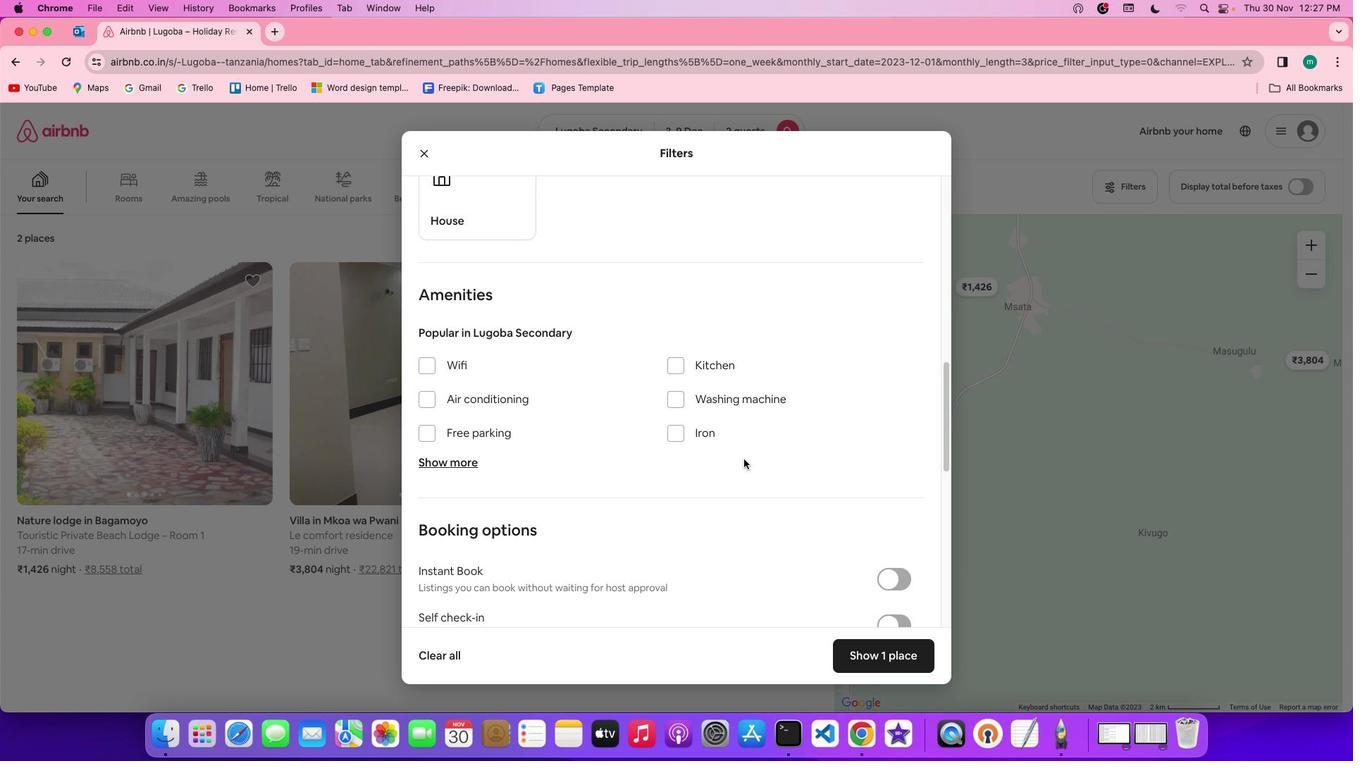 
Action: Mouse scrolled (744, 458) with delta (0, 0)
Screenshot: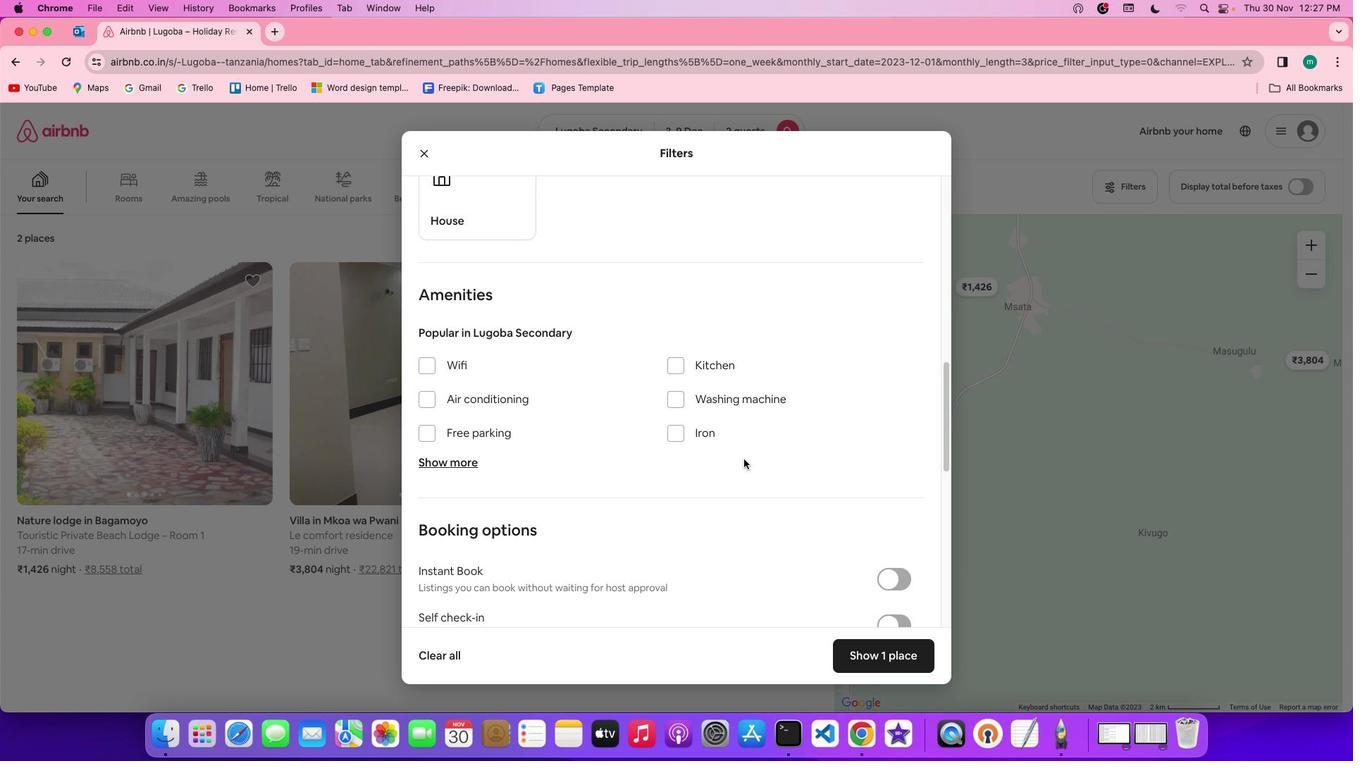 
Action: Mouse scrolled (744, 458) with delta (0, -2)
Screenshot: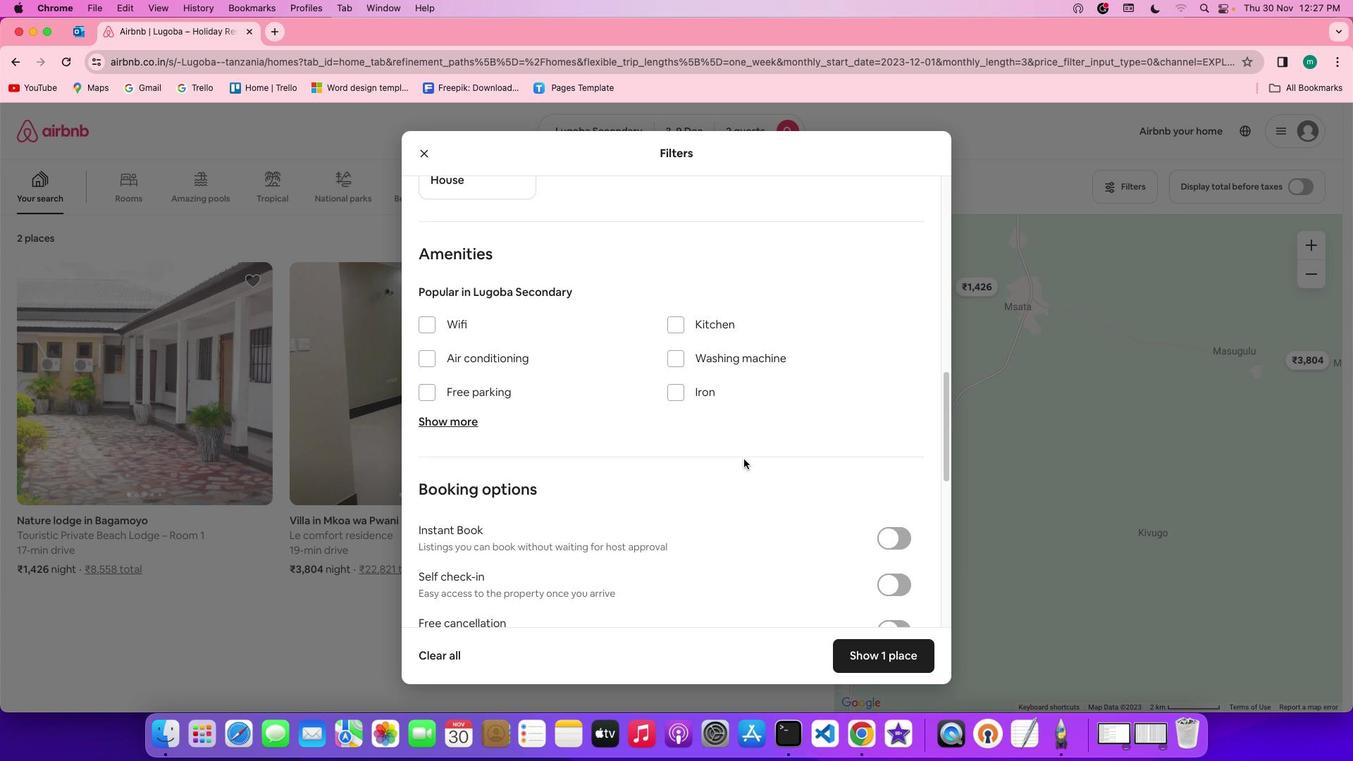 
Action: Mouse scrolled (744, 458) with delta (0, -1)
Screenshot: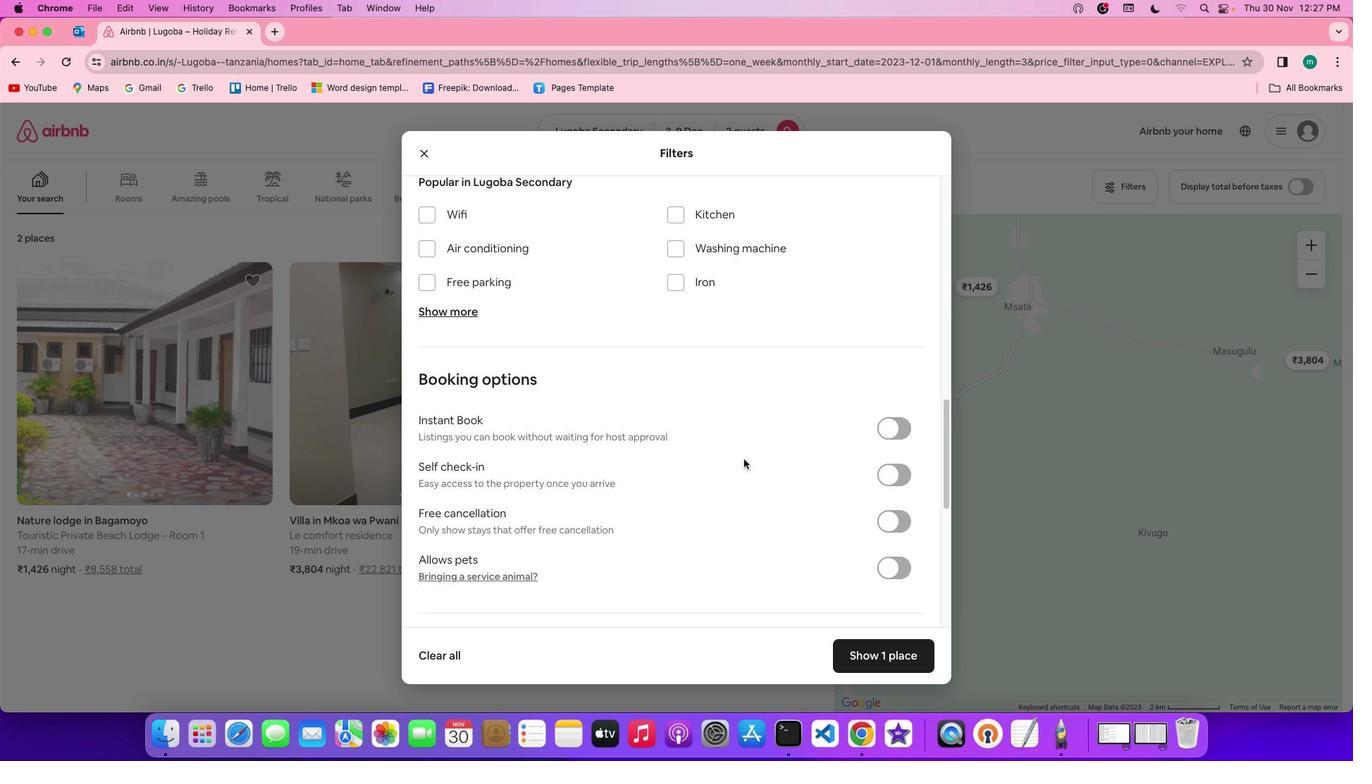 
Action: Mouse scrolled (744, 458) with delta (0, 0)
Screenshot: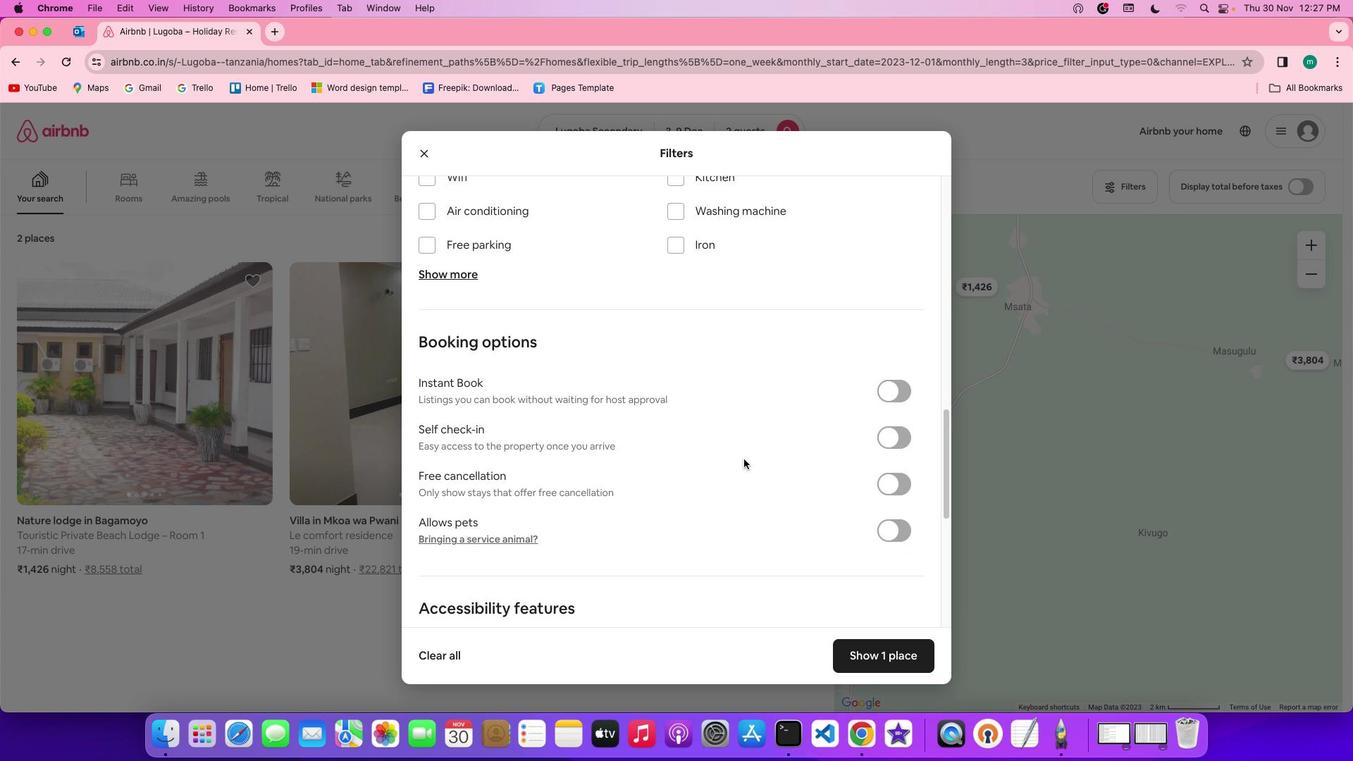 
Action: Mouse scrolled (744, 458) with delta (0, 0)
Screenshot: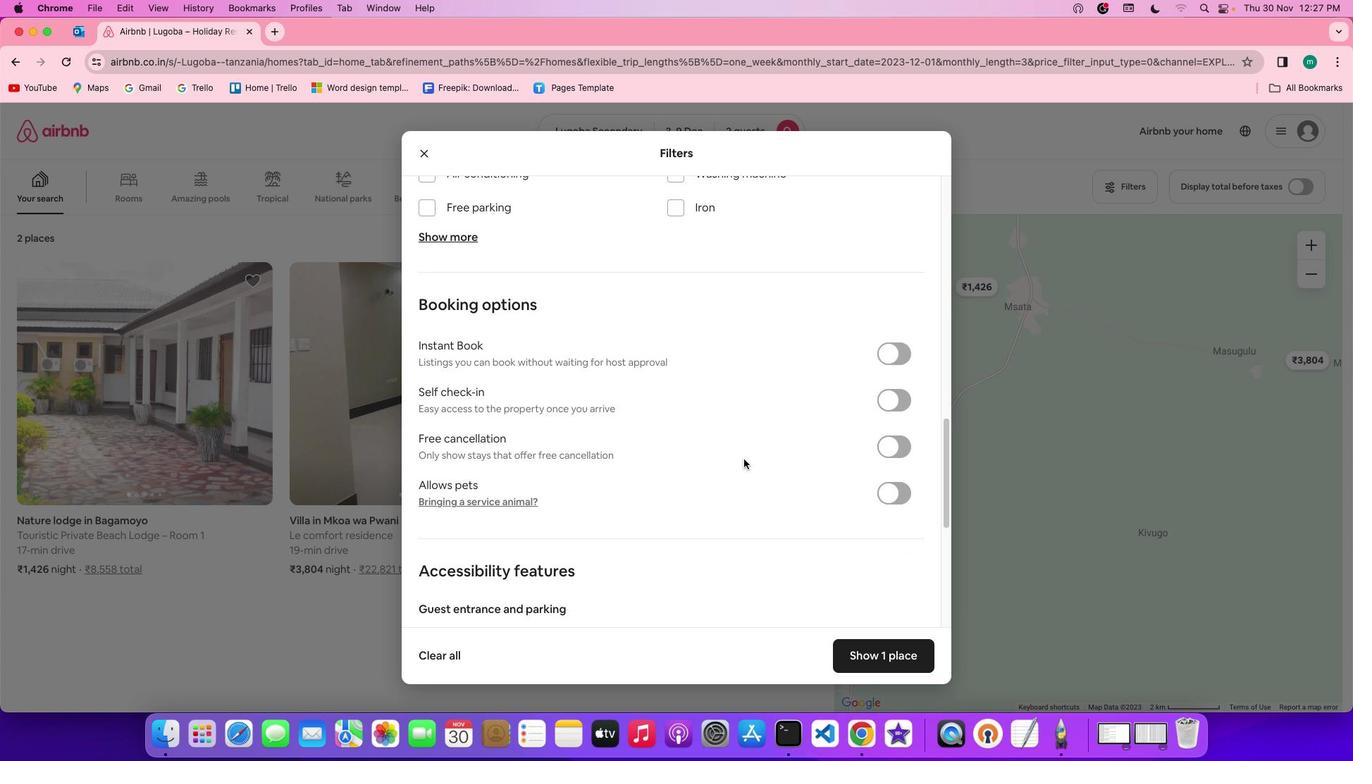 
Action: Mouse scrolled (744, 458) with delta (0, -2)
Screenshot: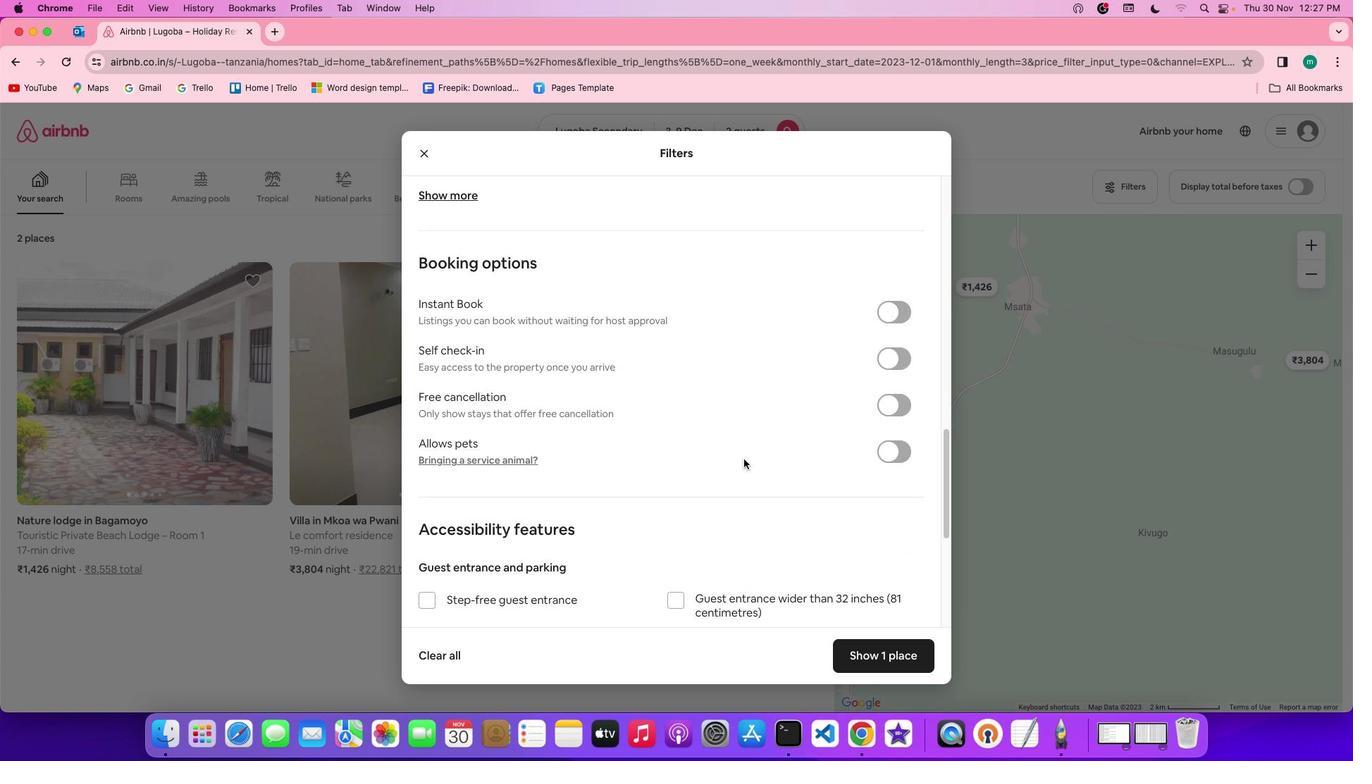 
Action: Mouse scrolled (744, 458) with delta (0, -3)
Screenshot: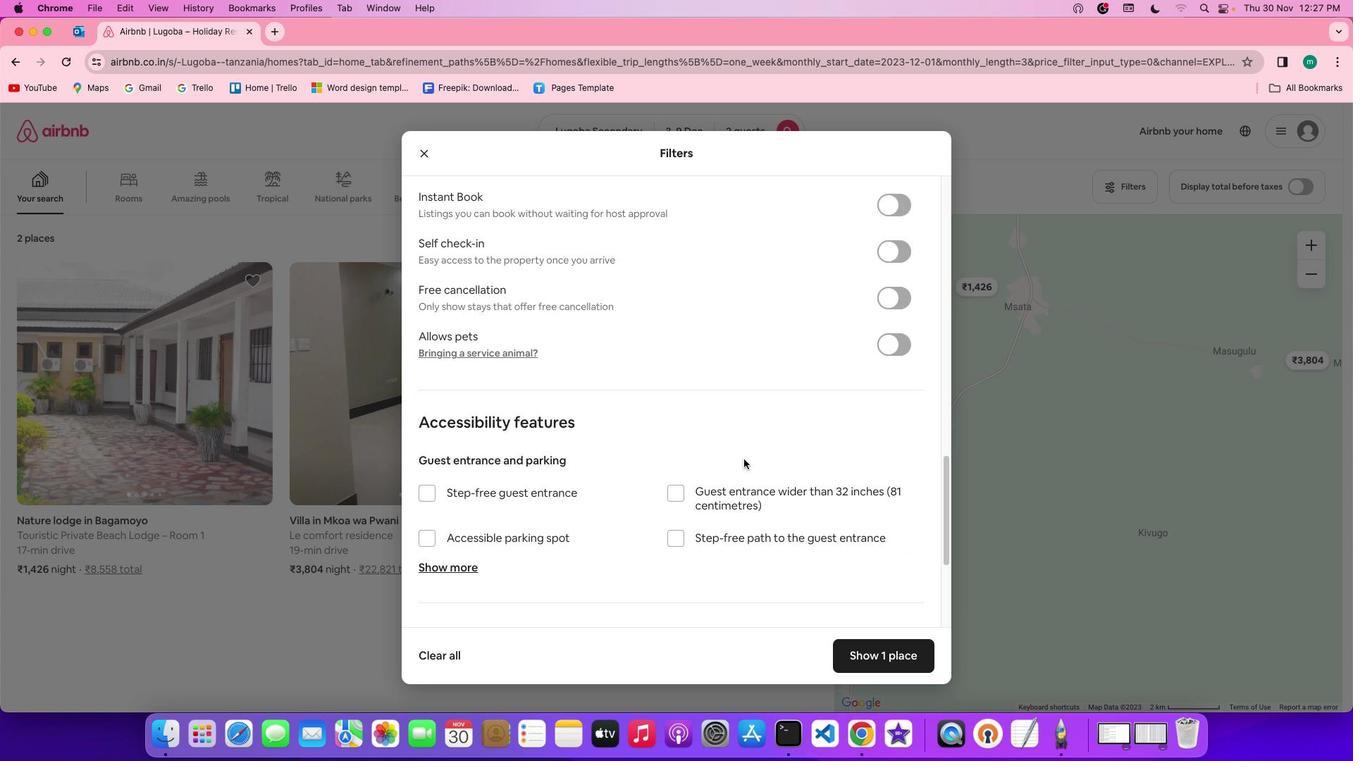
Action: Mouse moved to (749, 477)
Screenshot: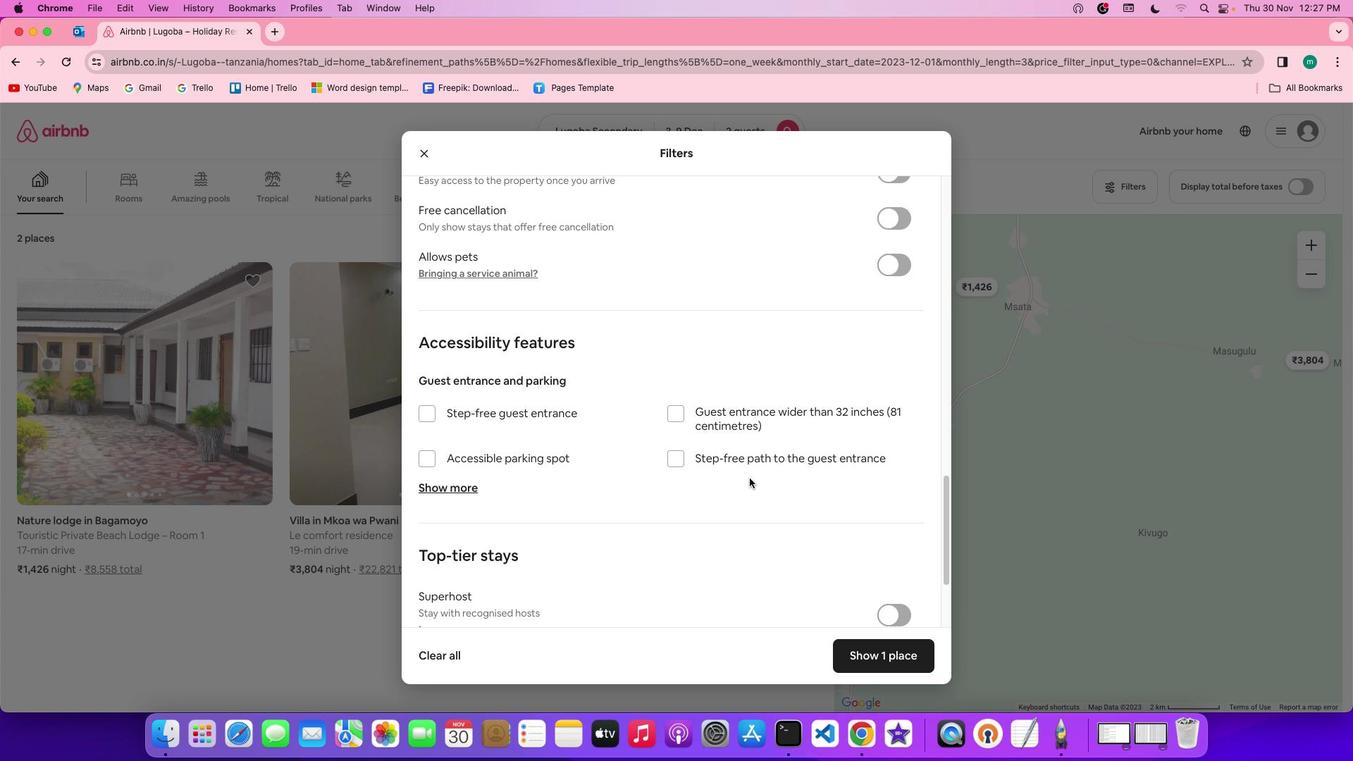 
Action: Mouse scrolled (749, 477) with delta (0, 0)
Screenshot: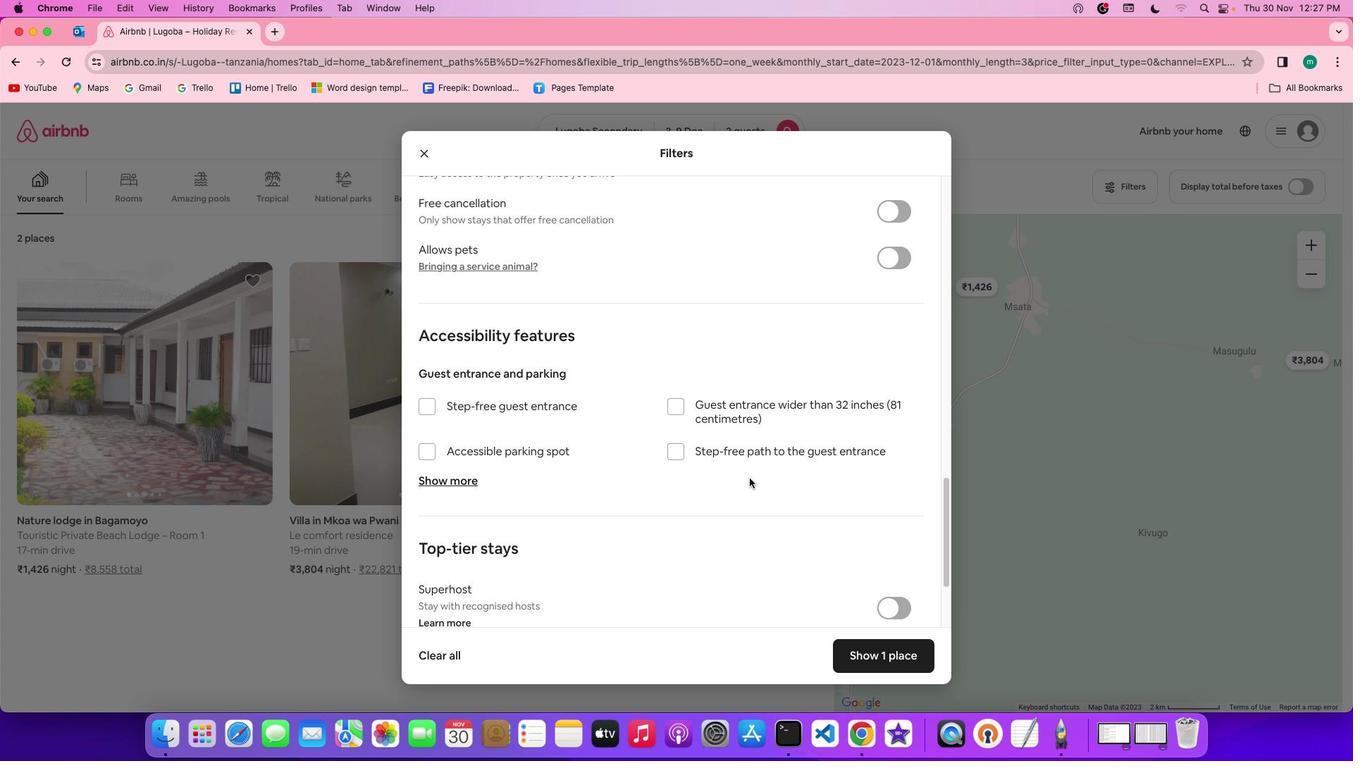 
Action: Mouse scrolled (749, 477) with delta (0, 0)
Screenshot: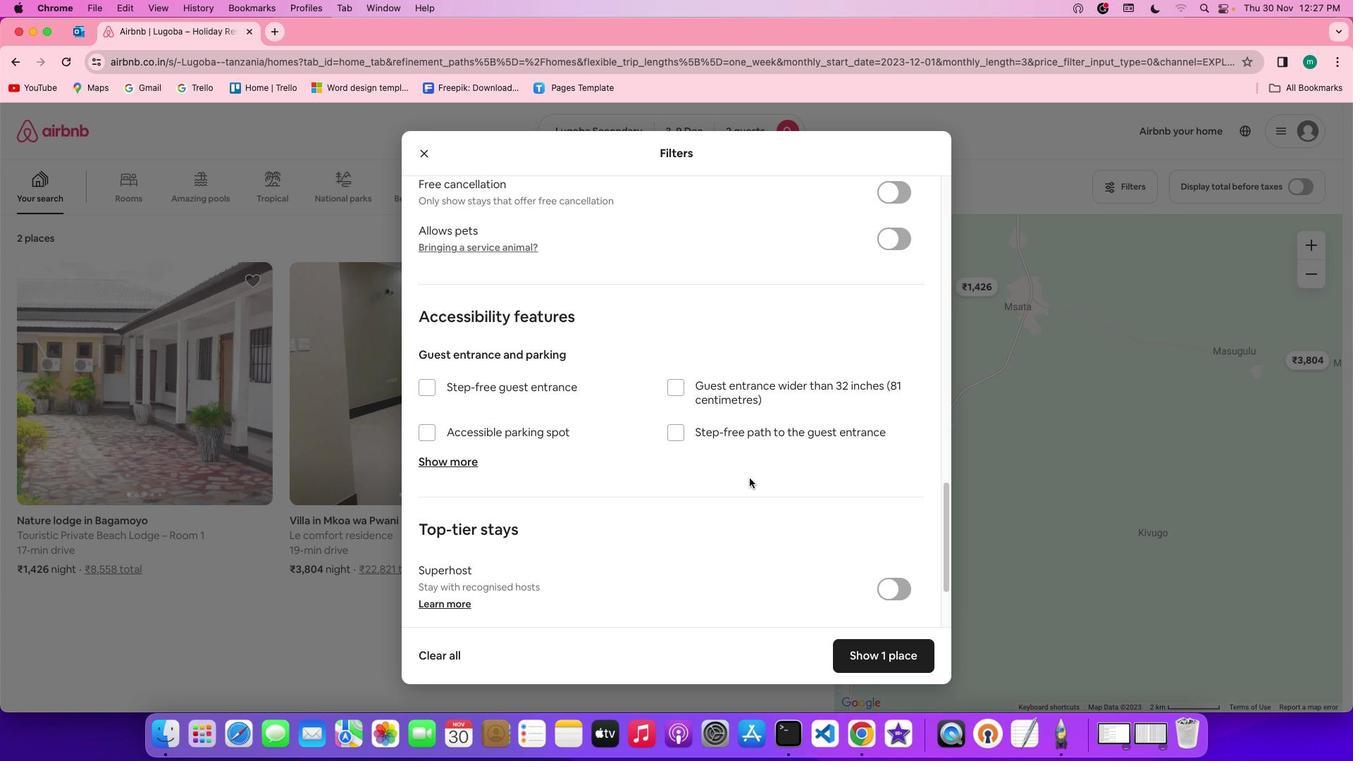 
Action: Mouse scrolled (749, 477) with delta (0, -2)
Screenshot: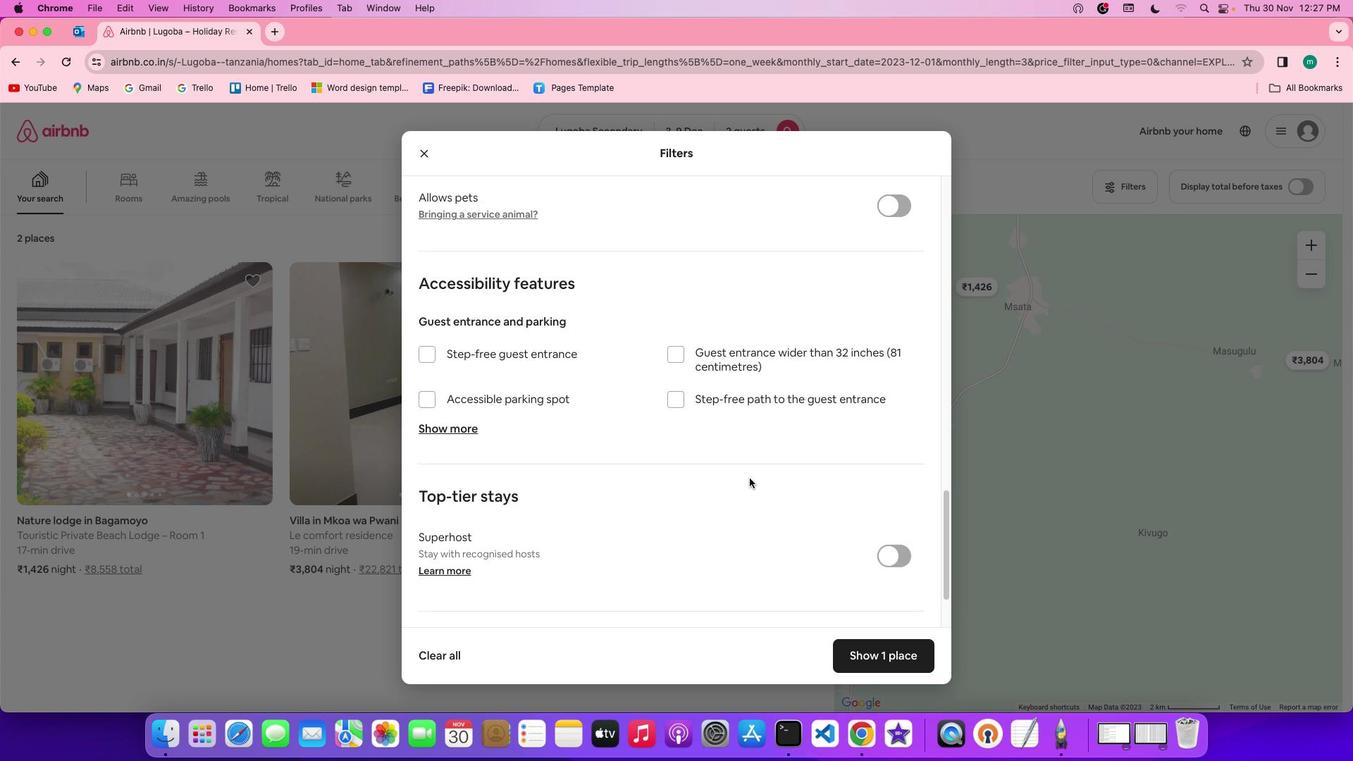 
Action: Mouse scrolled (749, 477) with delta (0, -2)
Screenshot: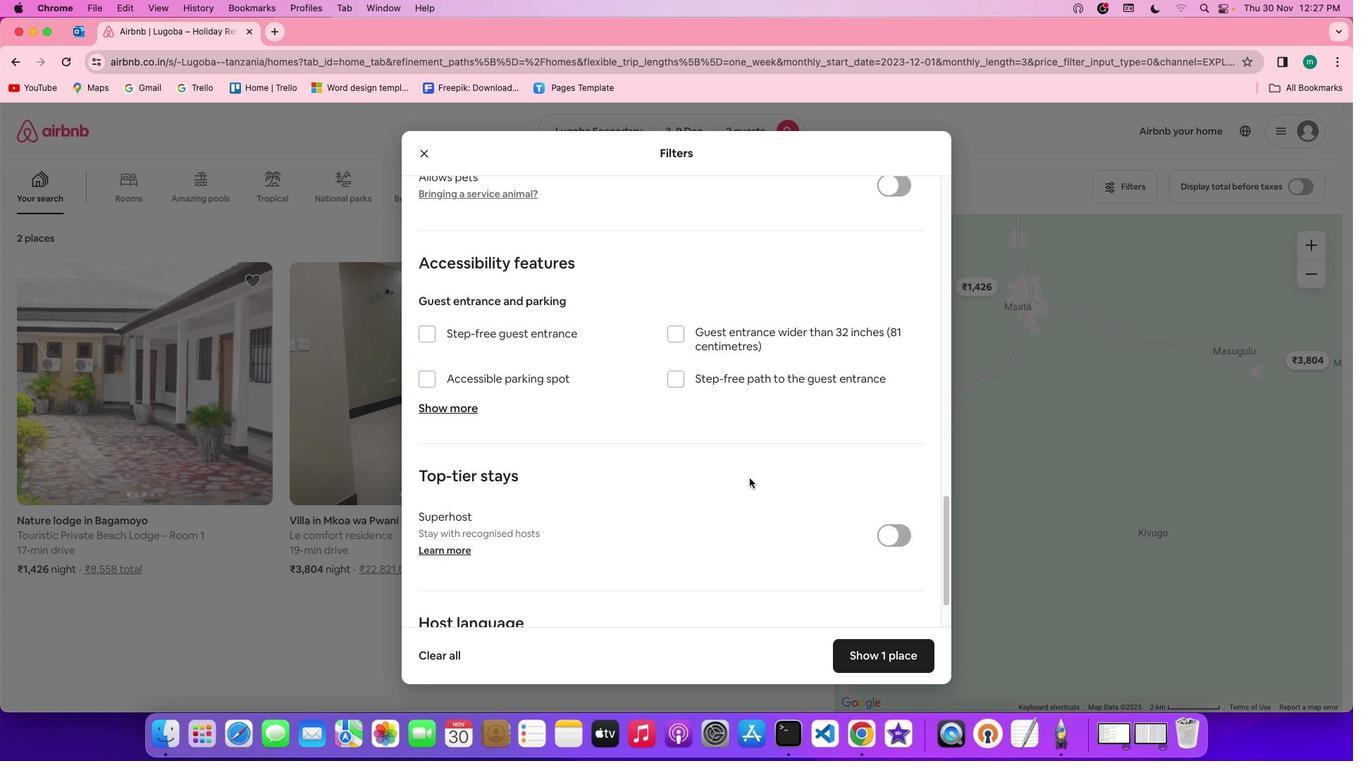 
Action: Mouse scrolled (749, 477) with delta (0, -3)
Screenshot: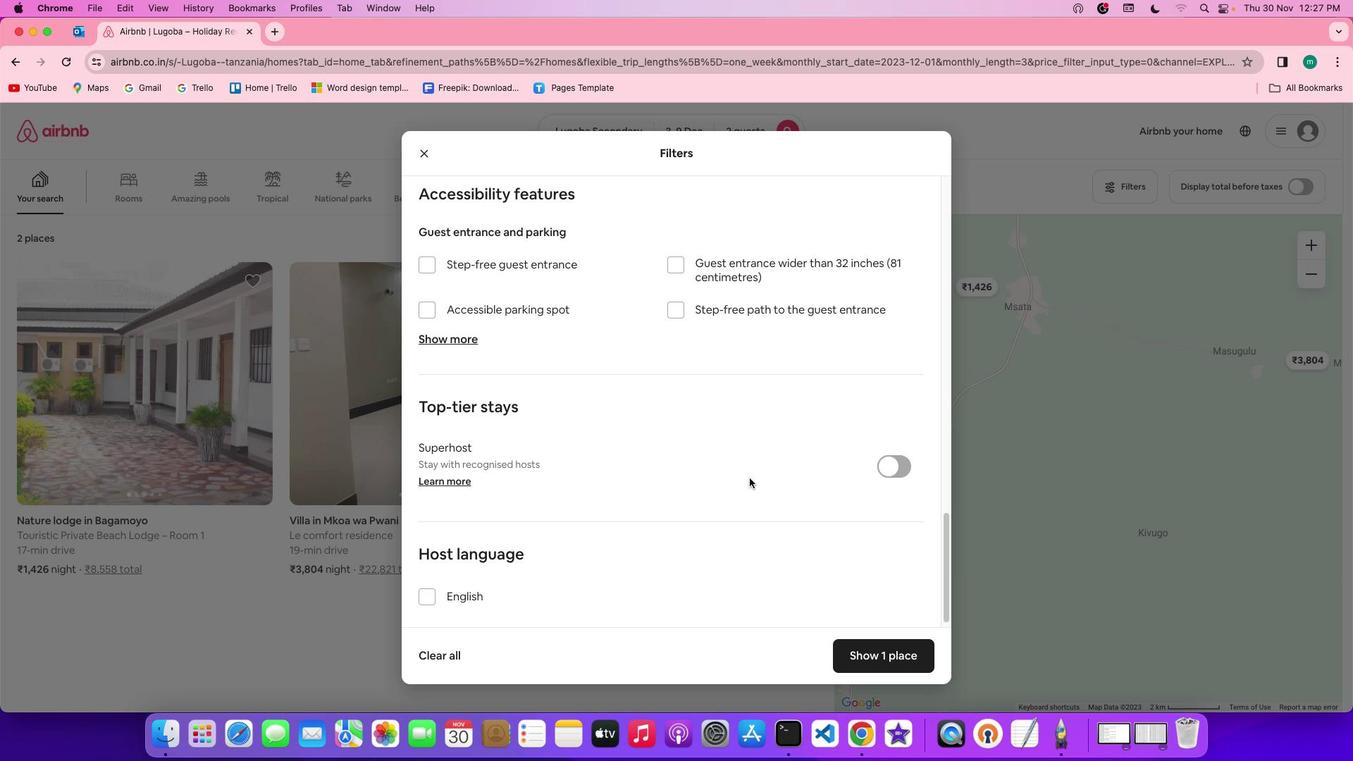 
Action: Mouse scrolled (749, 477) with delta (0, 0)
Screenshot: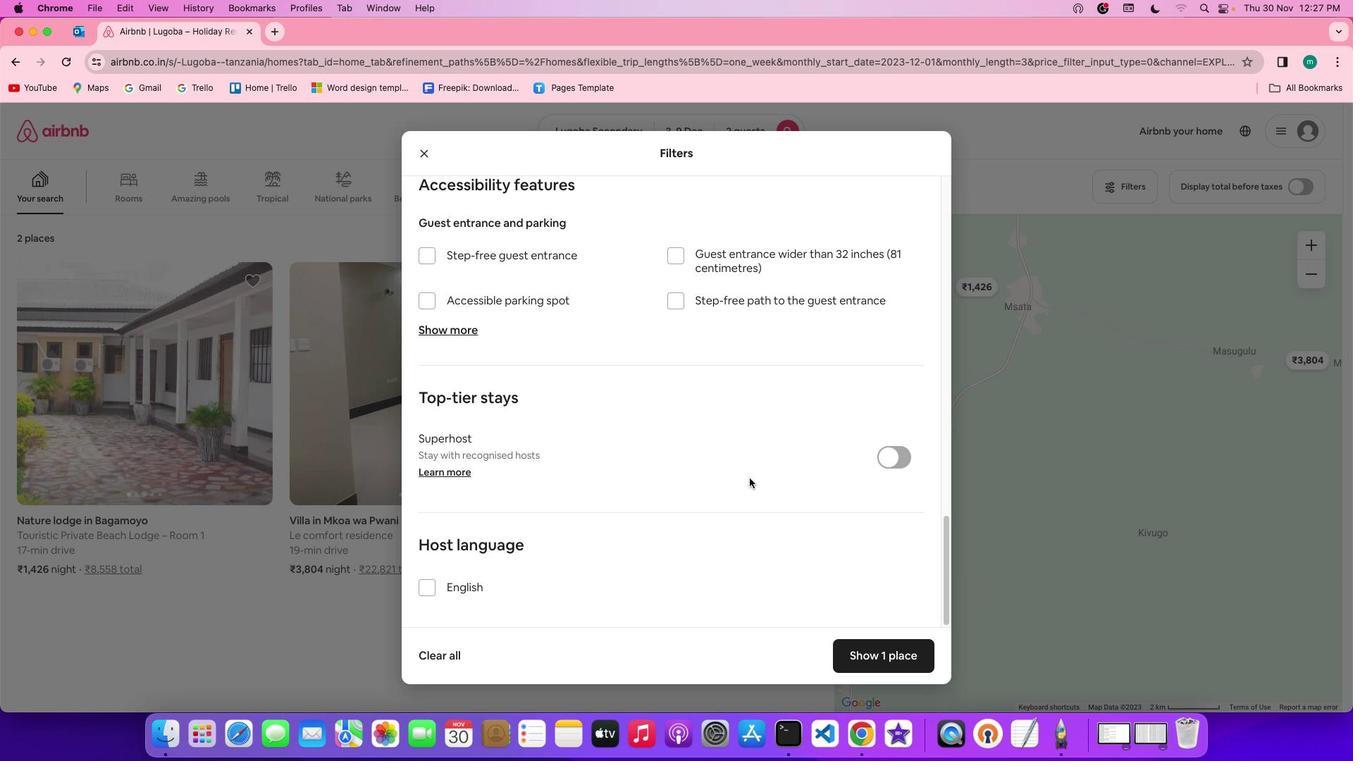 
Action: Mouse scrolled (749, 477) with delta (0, 0)
Screenshot: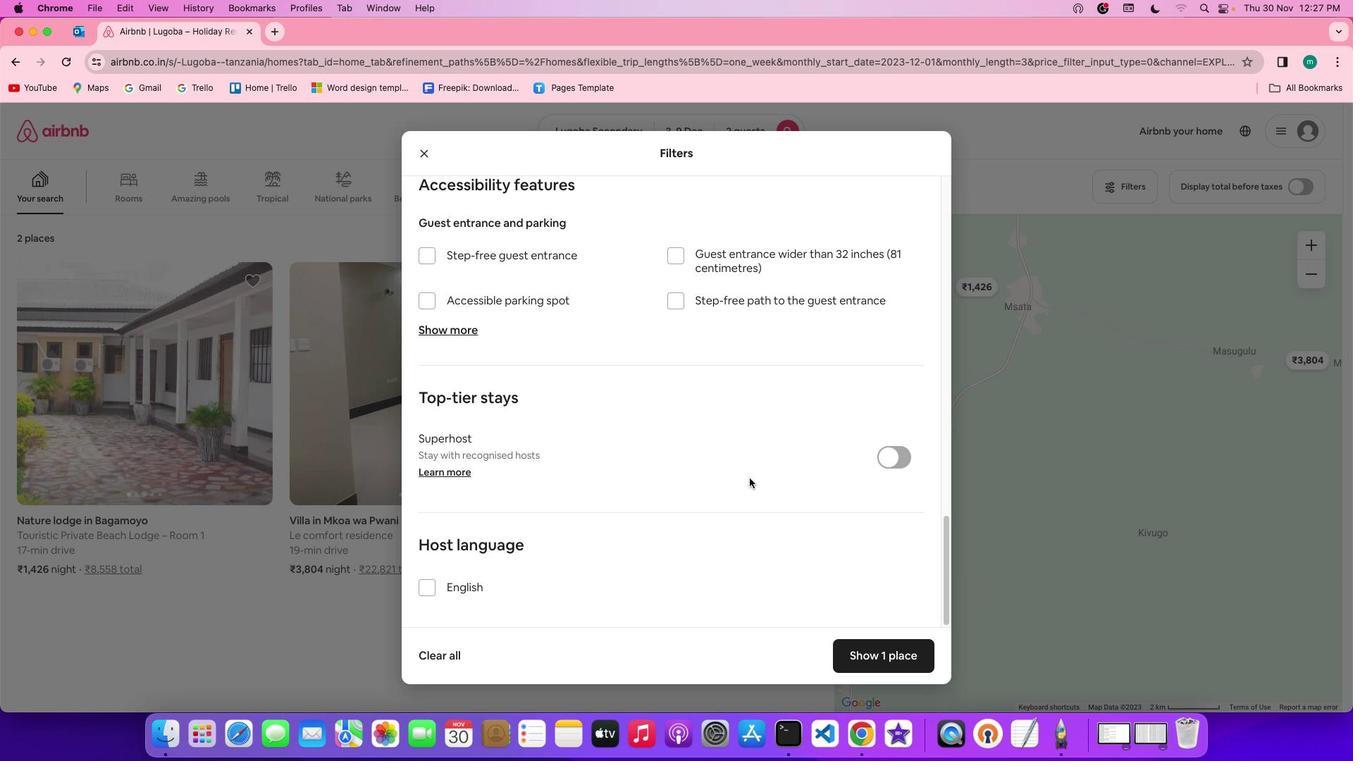 
Action: Mouse scrolled (749, 477) with delta (0, -2)
Screenshot: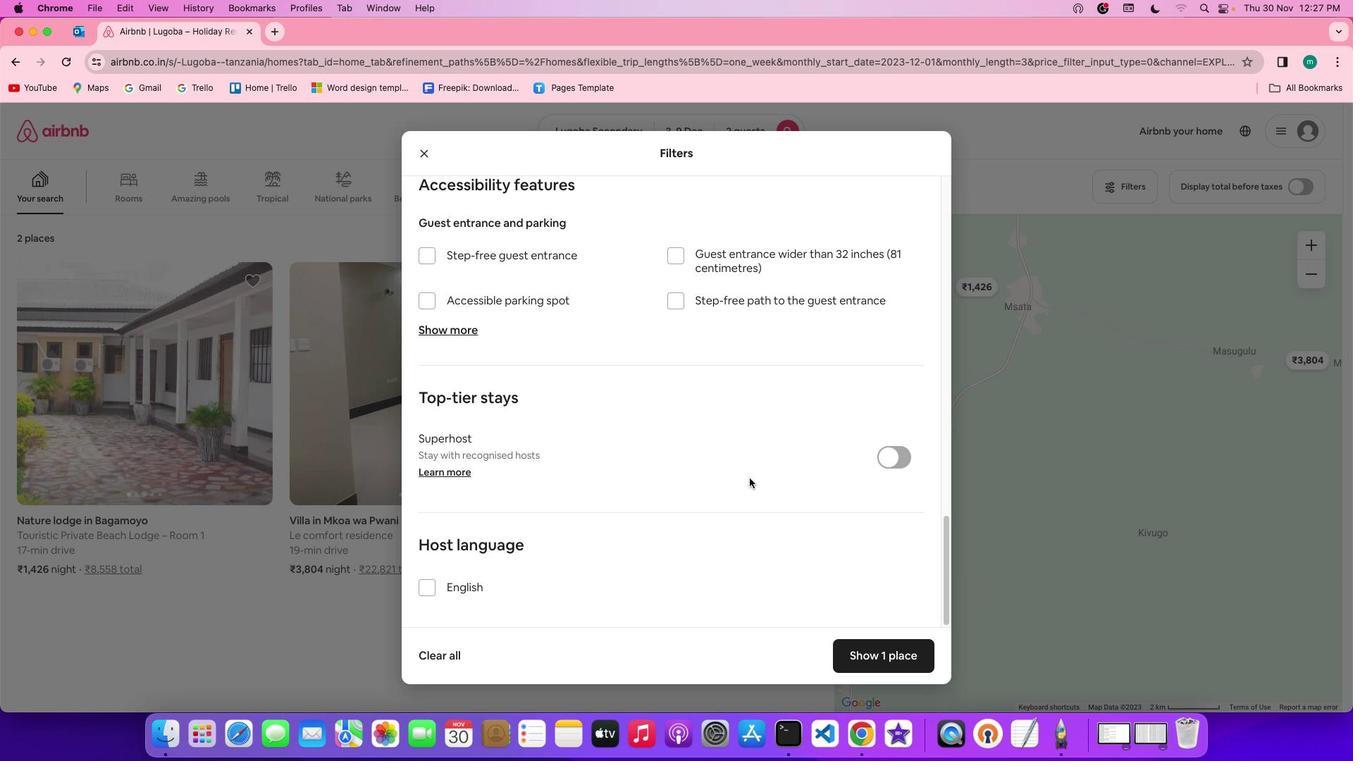 
Action: Mouse scrolled (749, 477) with delta (0, -3)
Screenshot: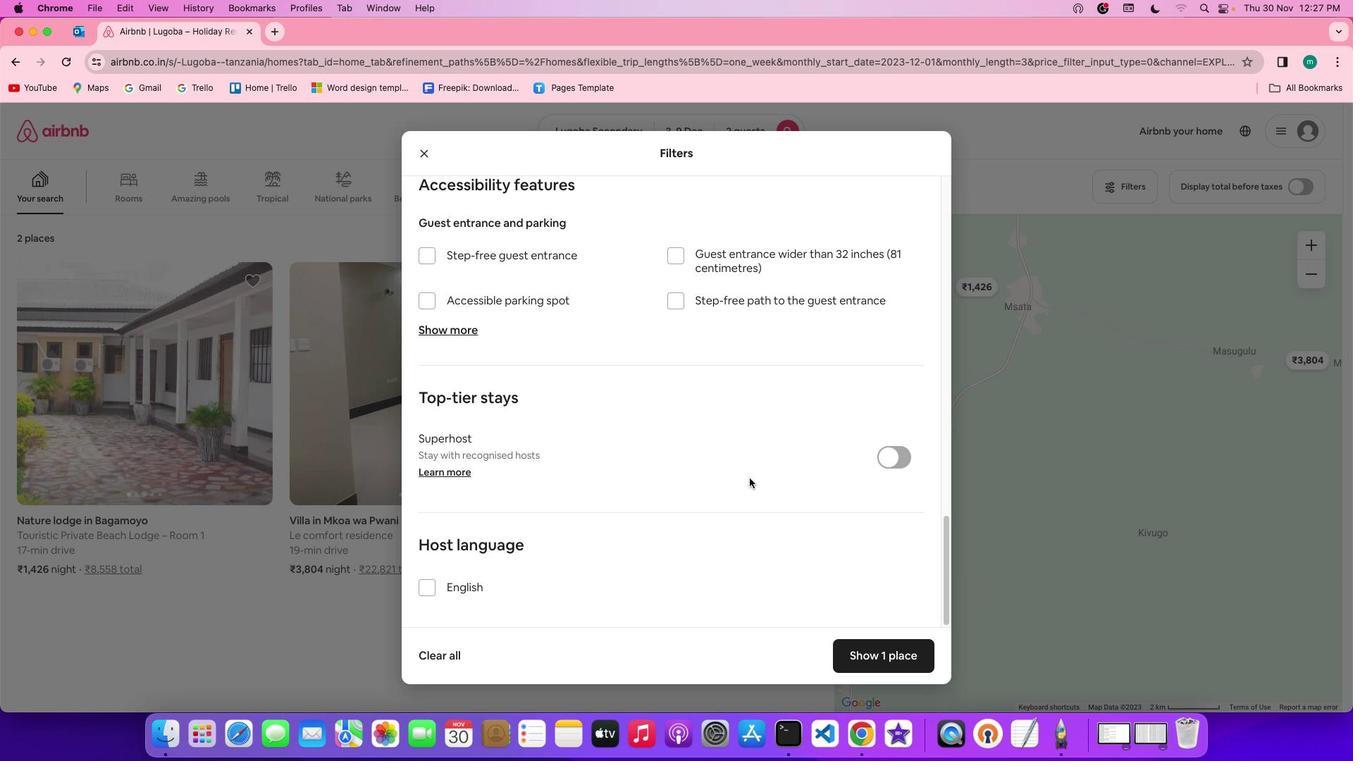 
Action: Mouse scrolled (749, 477) with delta (0, -3)
Screenshot: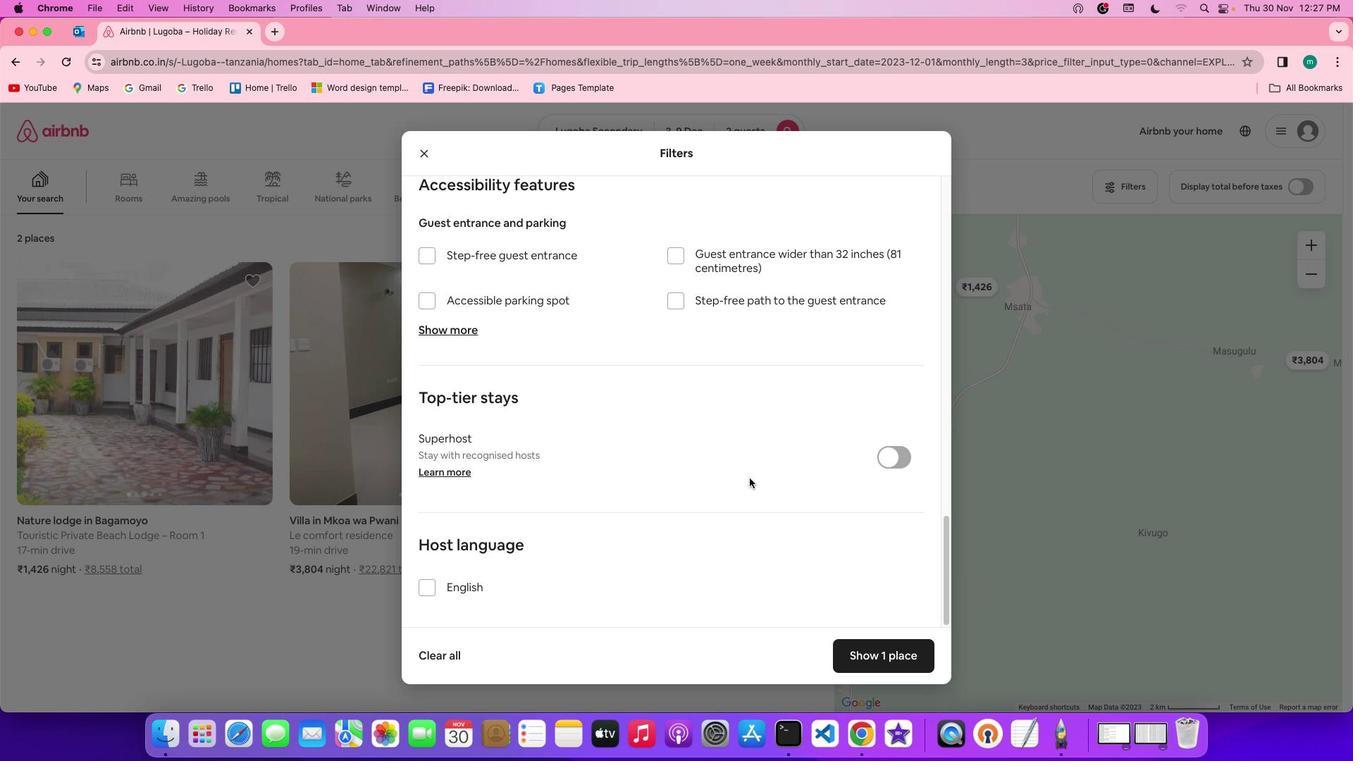 
Action: Mouse scrolled (749, 477) with delta (0, 0)
Screenshot: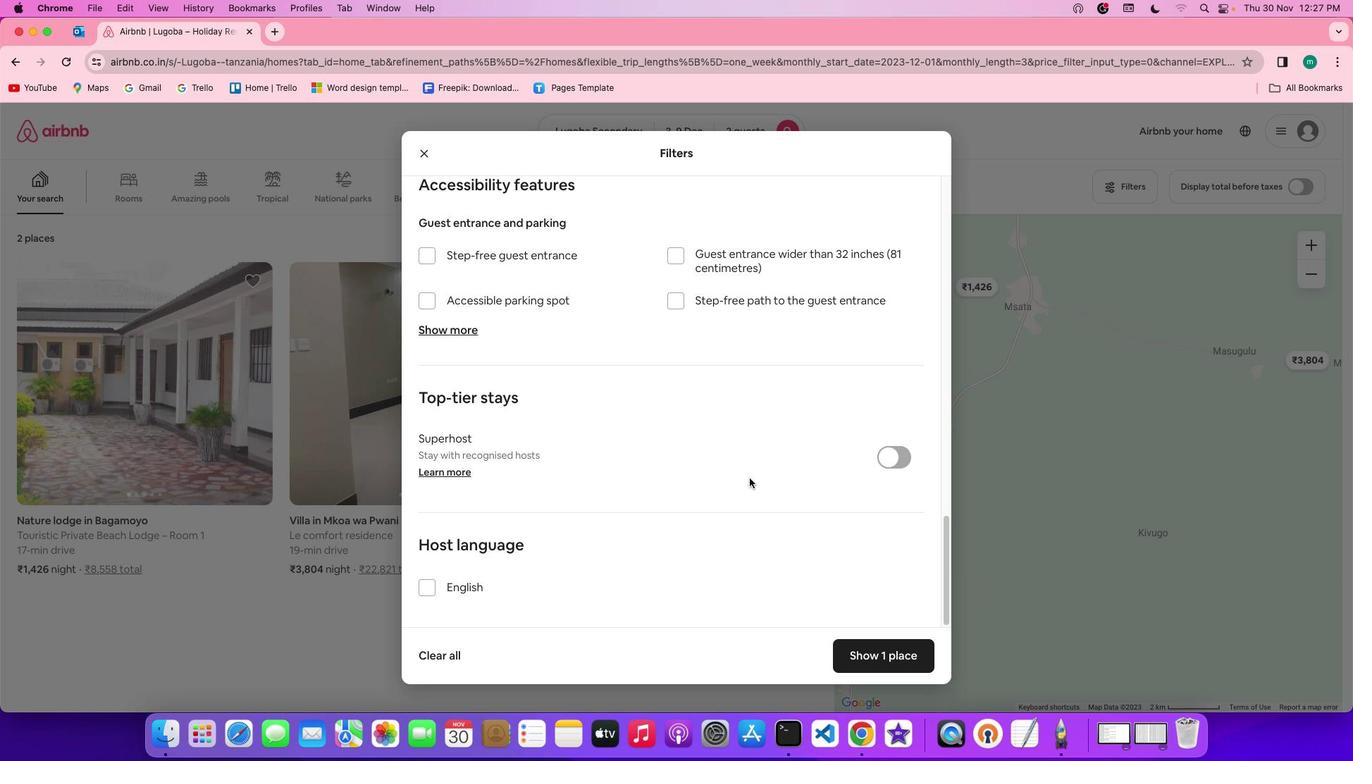 
Action: Mouse scrolled (749, 477) with delta (0, 0)
Screenshot: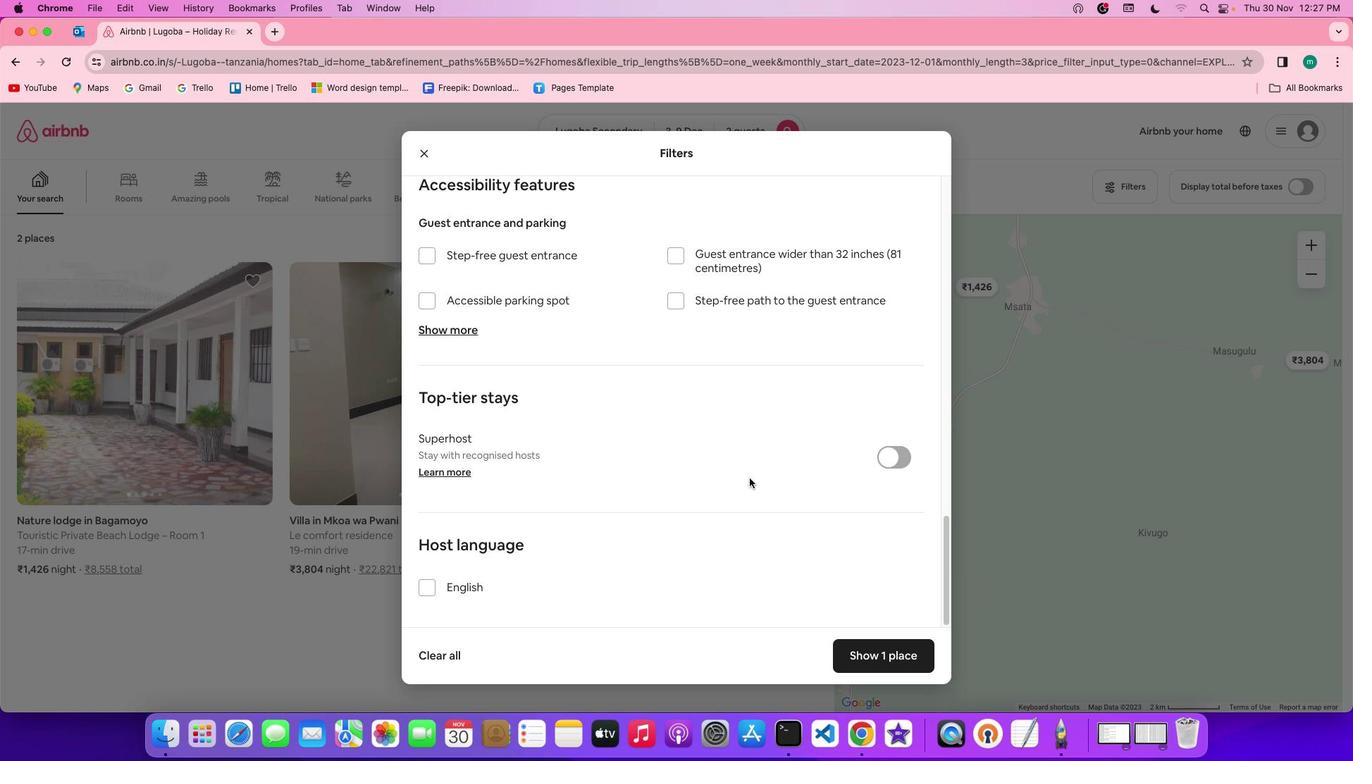 
Action: Mouse scrolled (749, 477) with delta (0, -2)
Screenshot: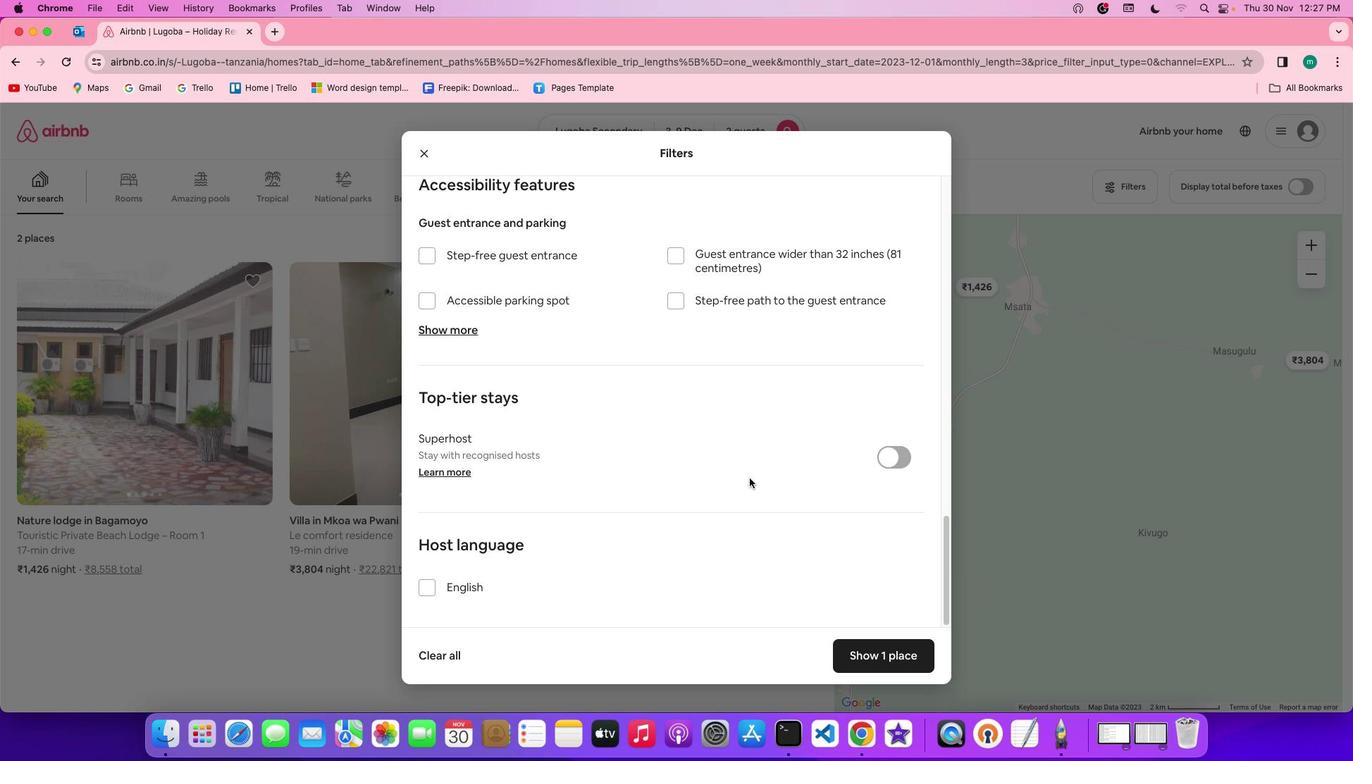 
Action: Mouse scrolled (749, 477) with delta (0, -3)
Screenshot: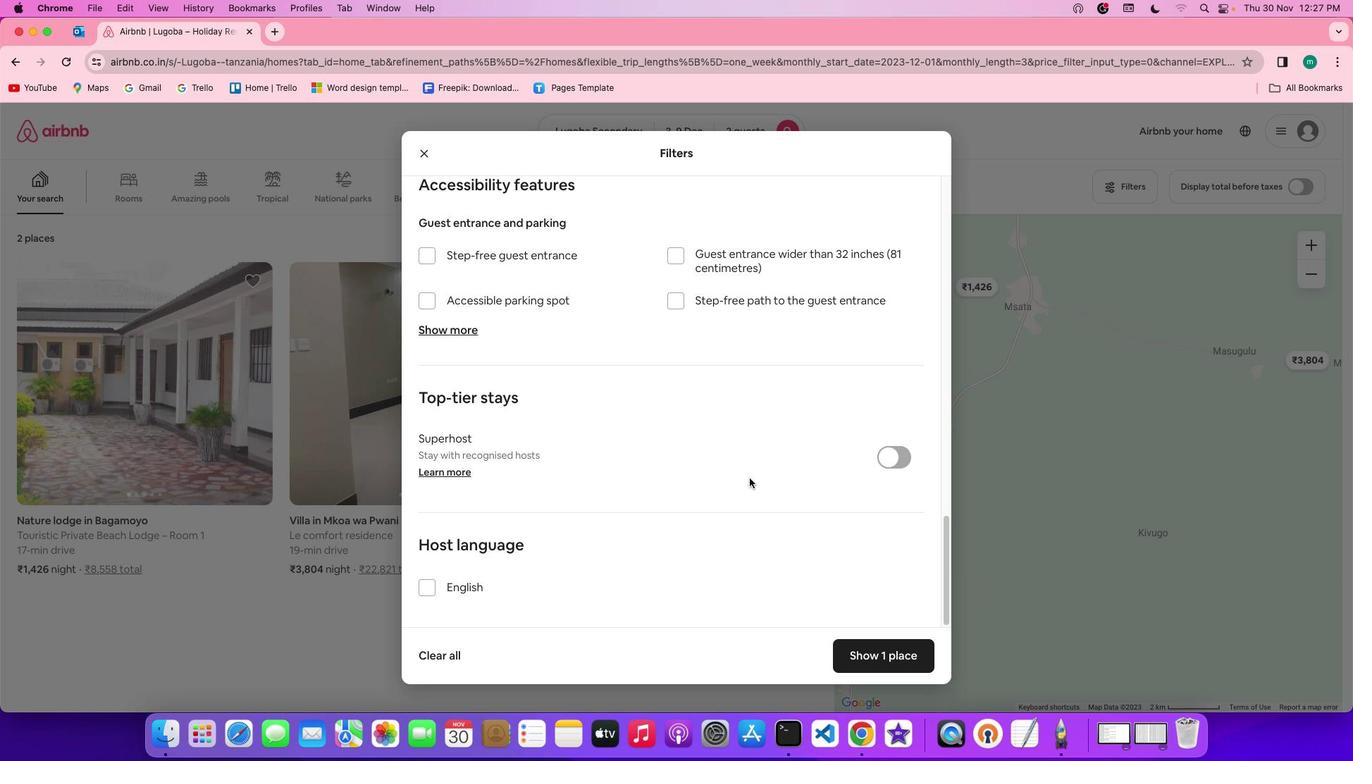 
Action: Mouse scrolled (749, 477) with delta (0, -3)
Screenshot: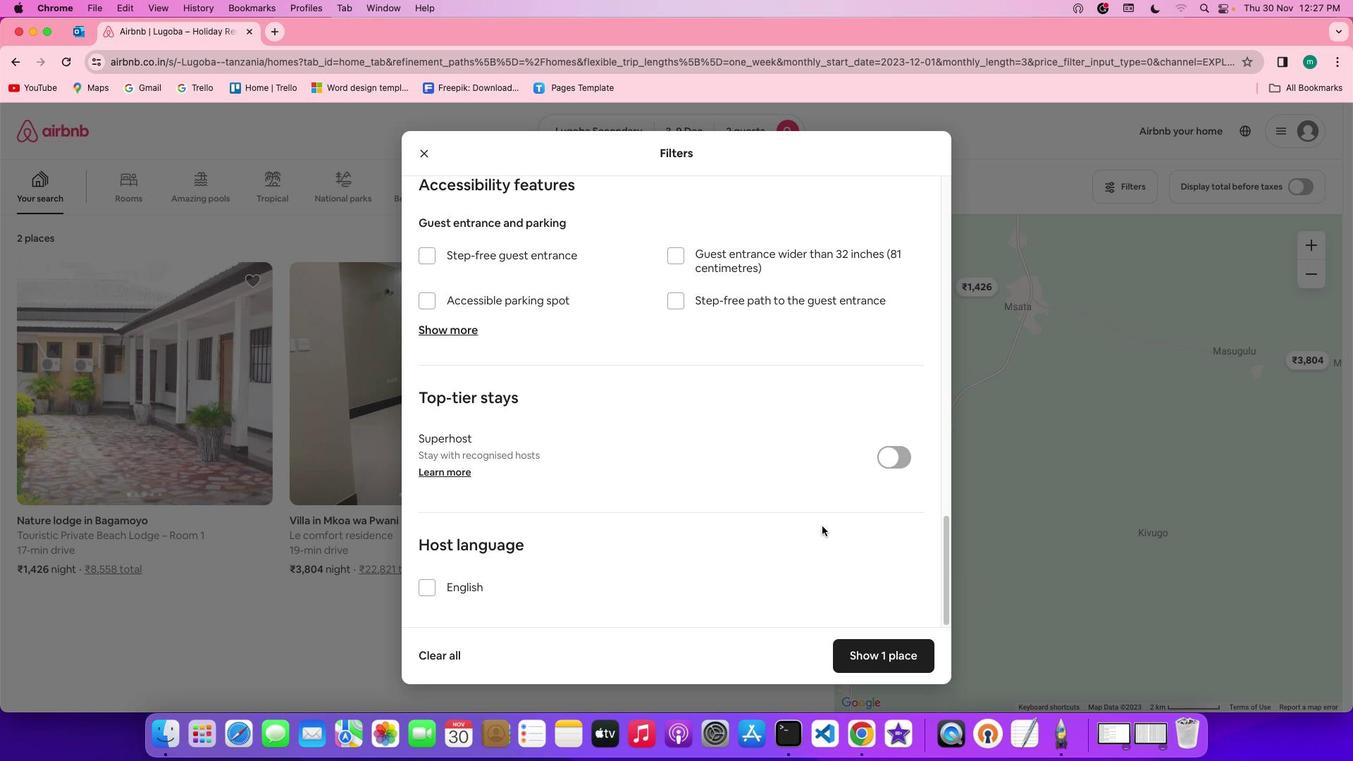 
Action: Mouse moved to (887, 658)
Screenshot: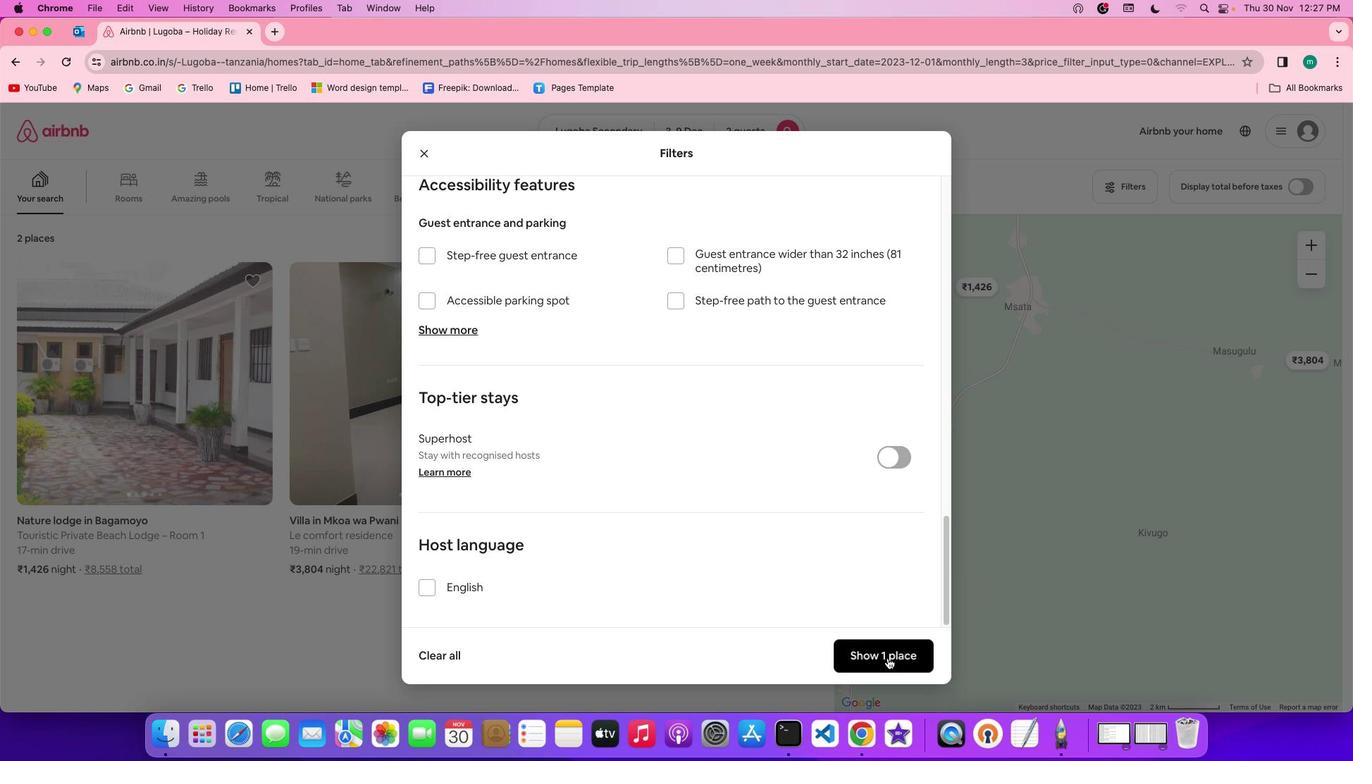 
Action: Mouse pressed left at (887, 658)
Screenshot: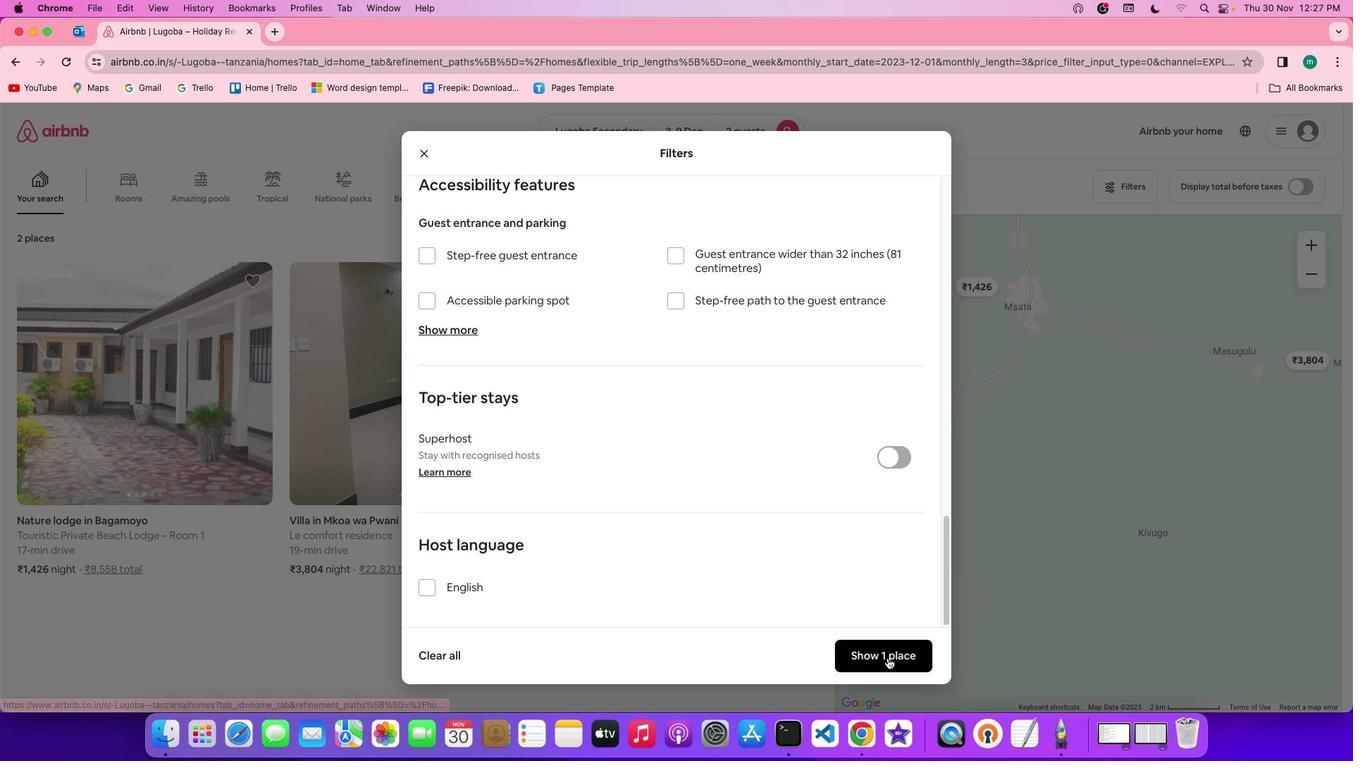 
Action: Mouse moved to (145, 360)
Screenshot: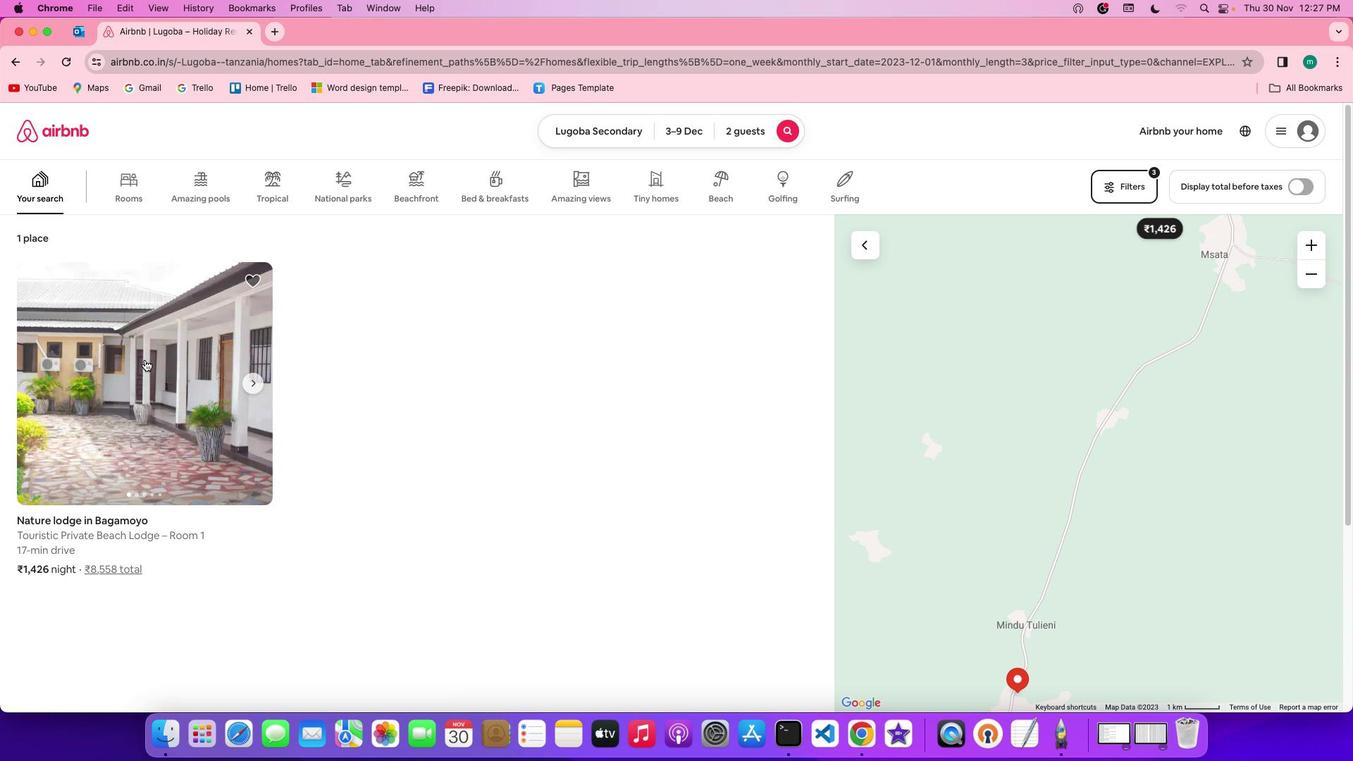 
Action: Mouse pressed left at (145, 360)
Screenshot: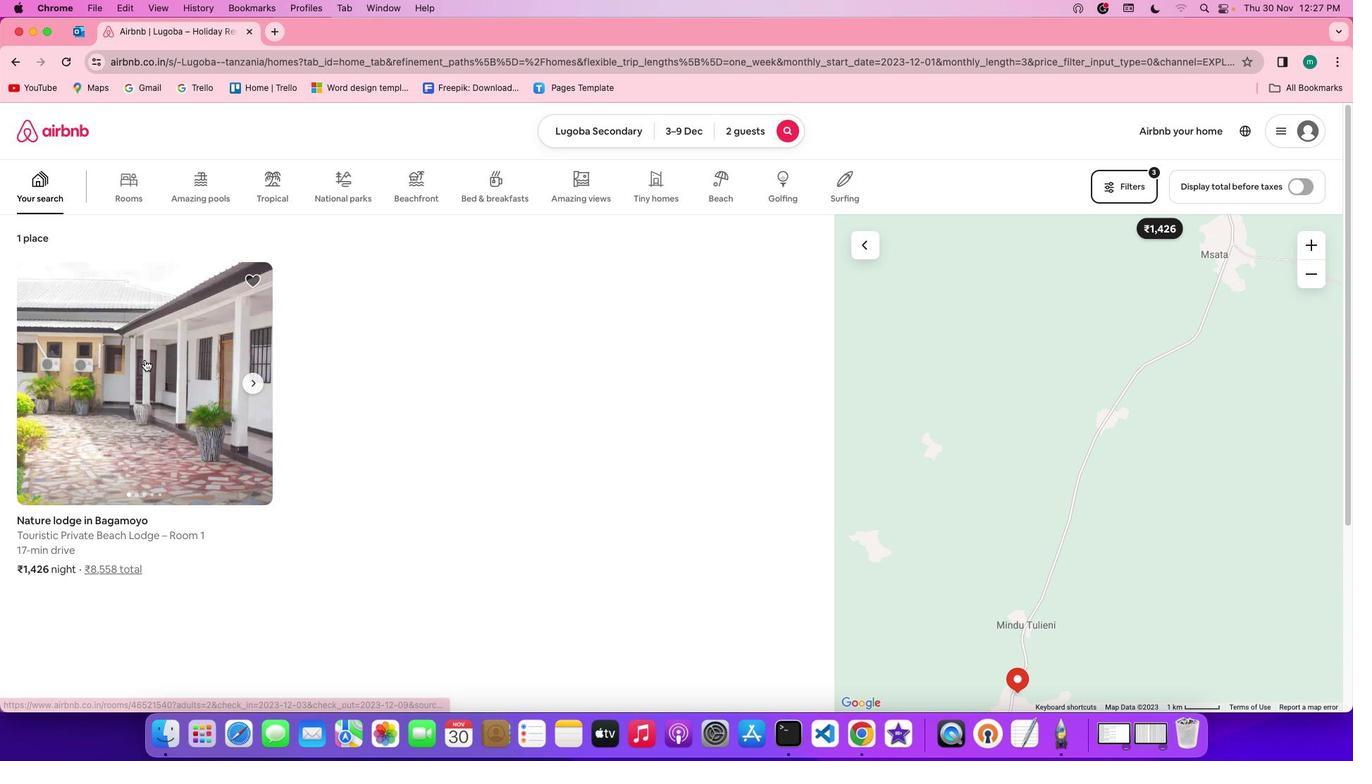 
Action: Mouse moved to (1020, 523)
Screenshot: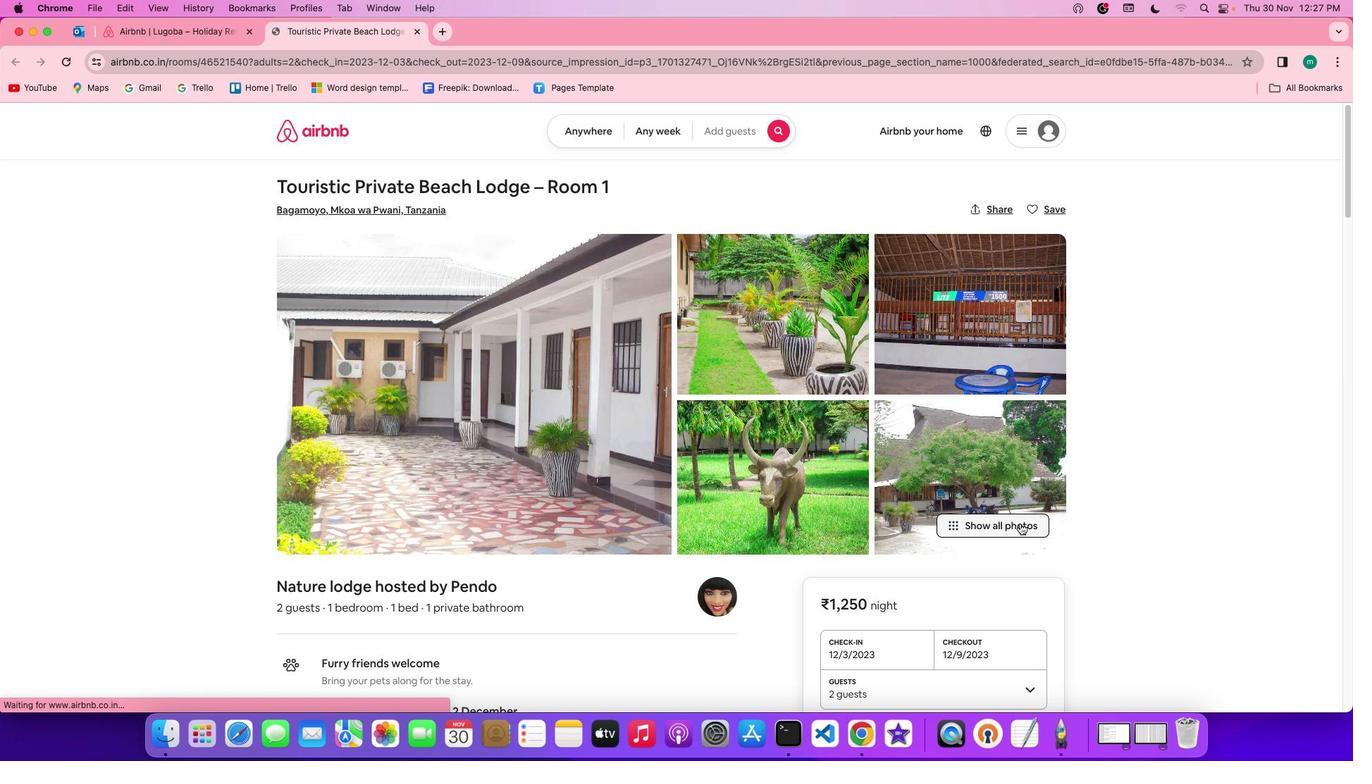 
Action: Mouse pressed left at (1020, 523)
Screenshot: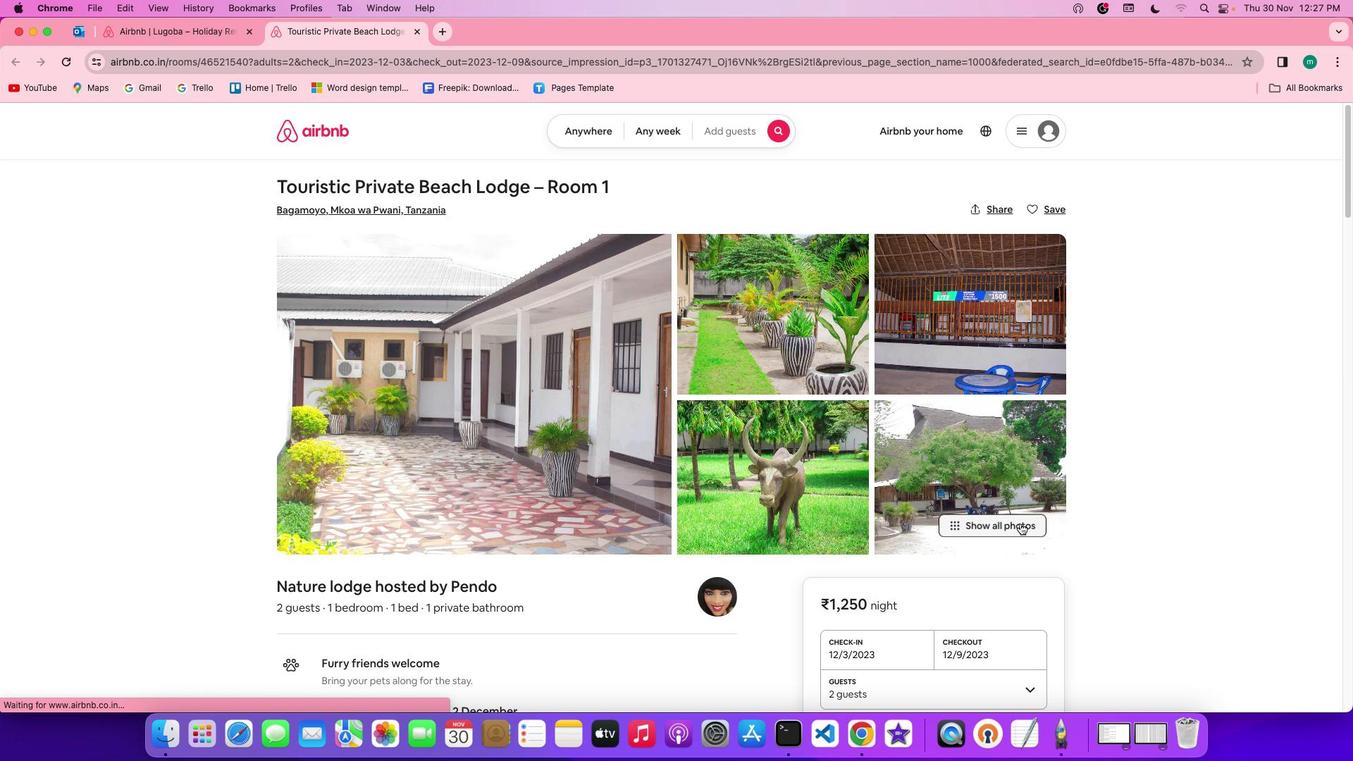 
Action: Mouse moved to (743, 458)
Screenshot: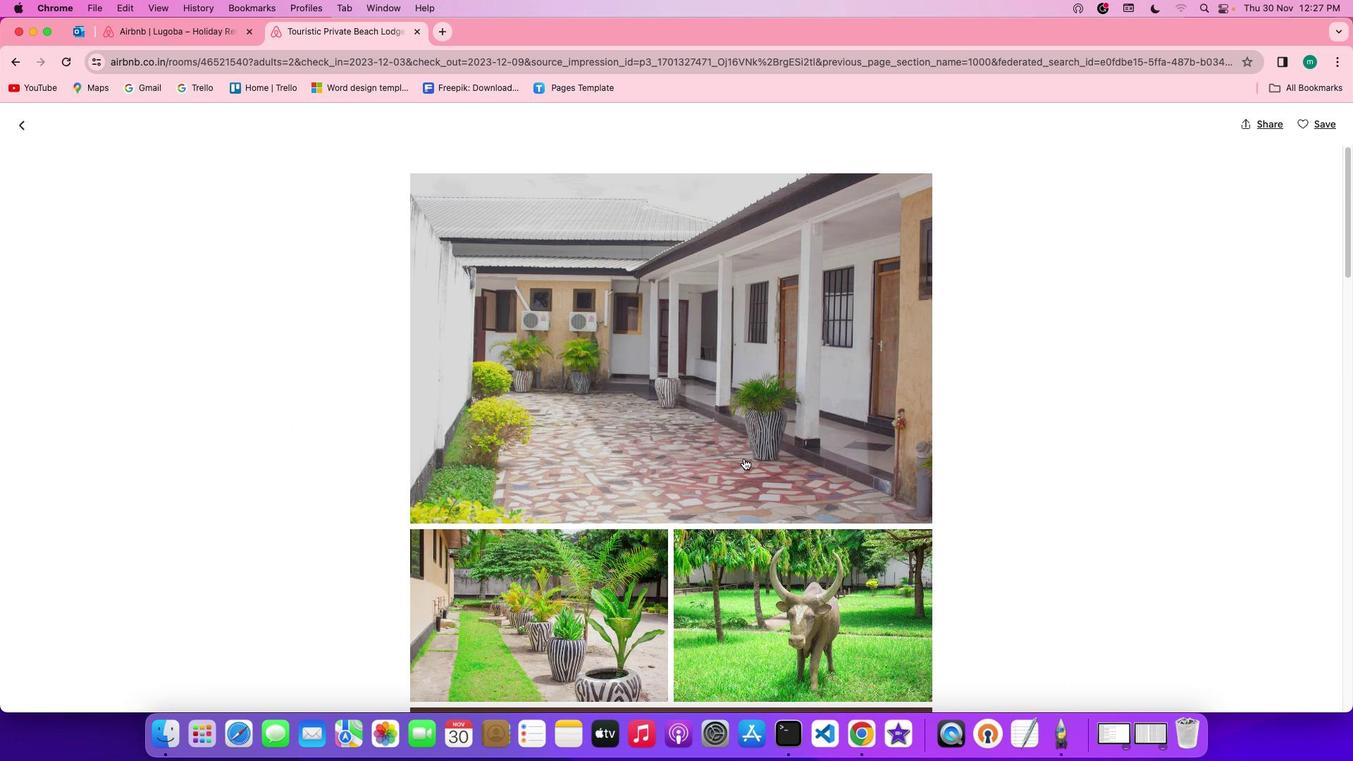 
Action: Mouse scrolled (743, 458) with delta (0, 0)
Screenshot: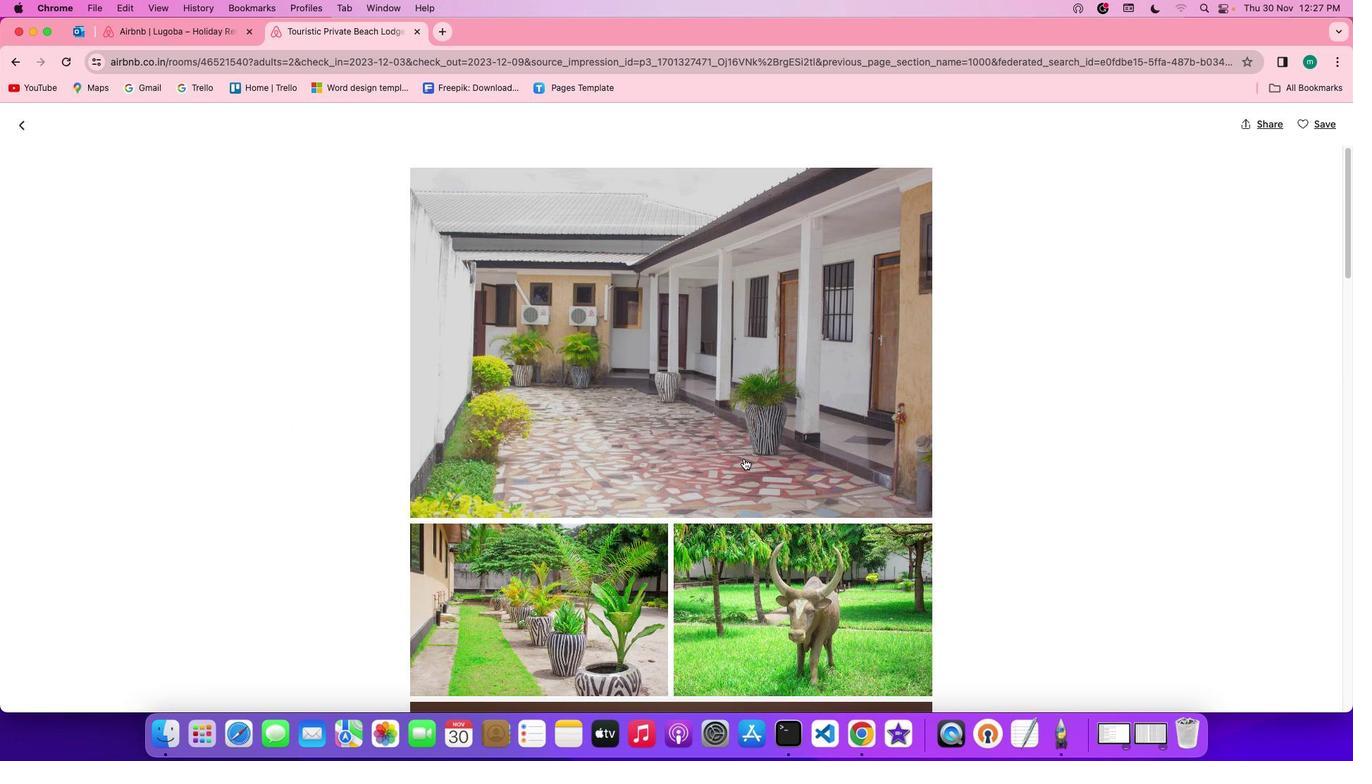 
Action: Mouse scrolled (743, 458) with delta (0, 0)
Screenshot: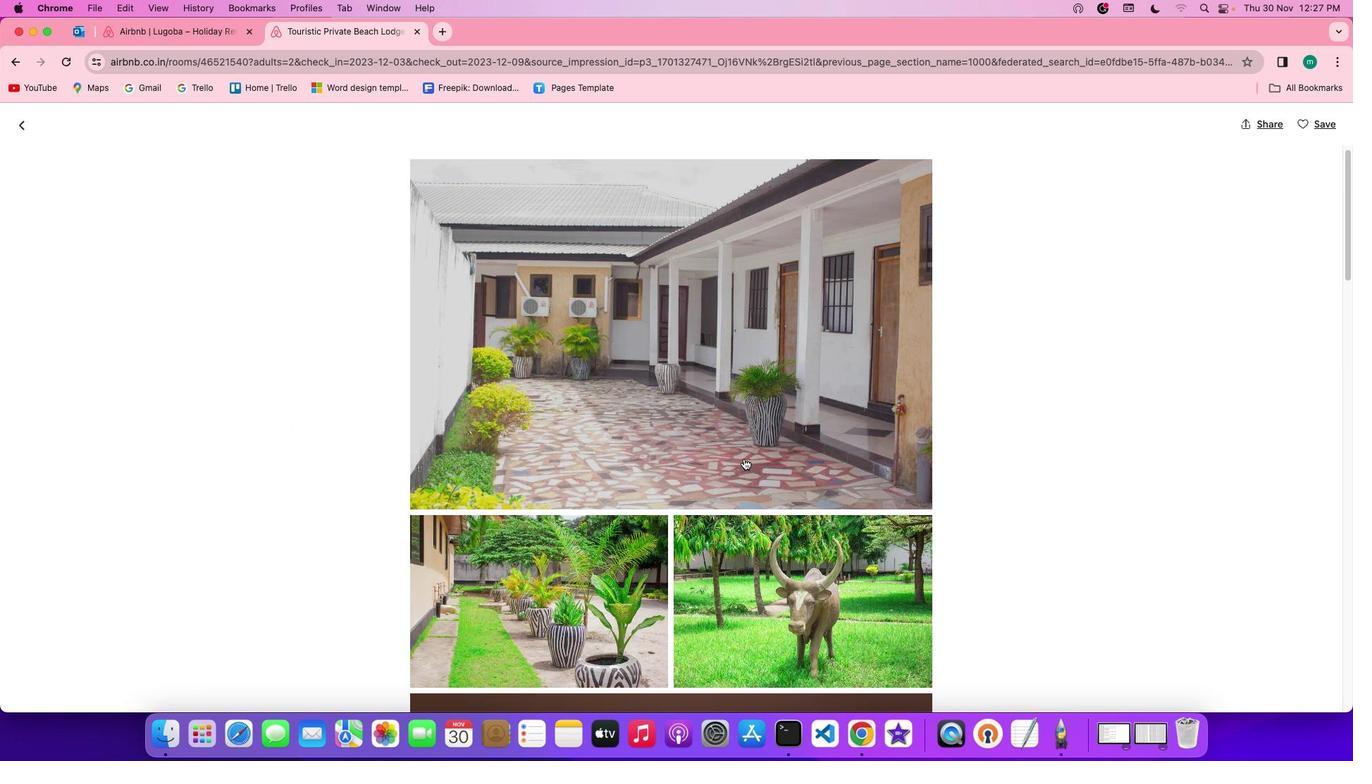 
Action: Mouse scrolled (743, 458) with delta (0, -1)
Screenshot: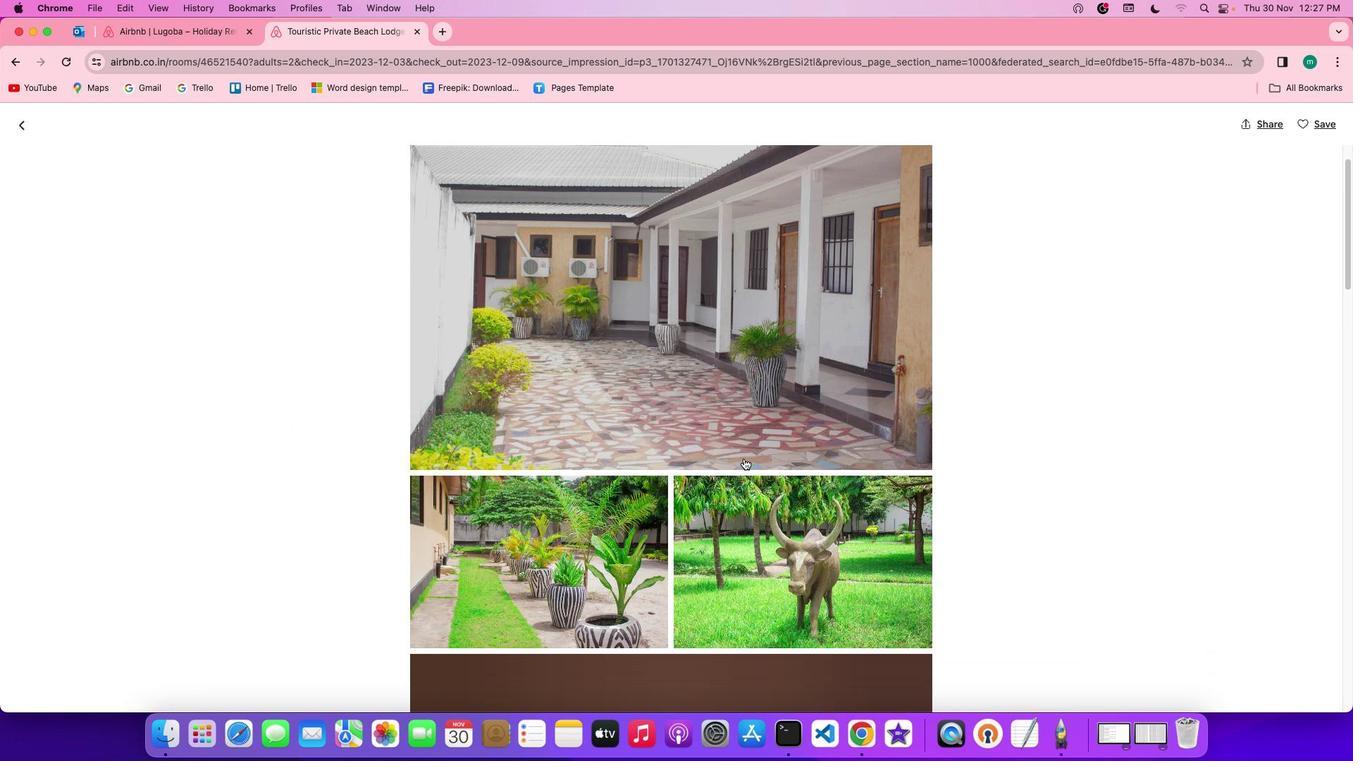 
Action: Mouse scrolled (743, 458) with delta (0, 0)
Screenshot: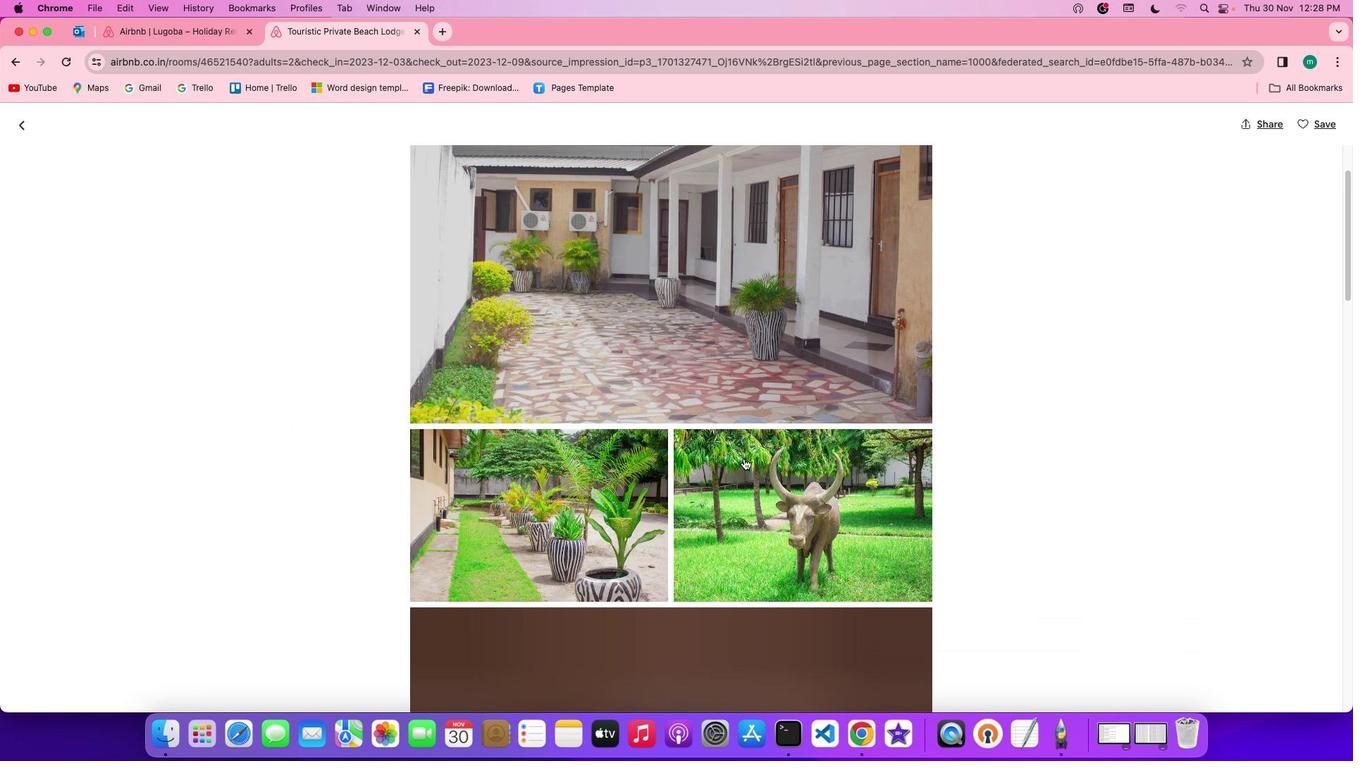
Action: Mouse scrolled (743, 458) with delta (0, 0)
Screenshot: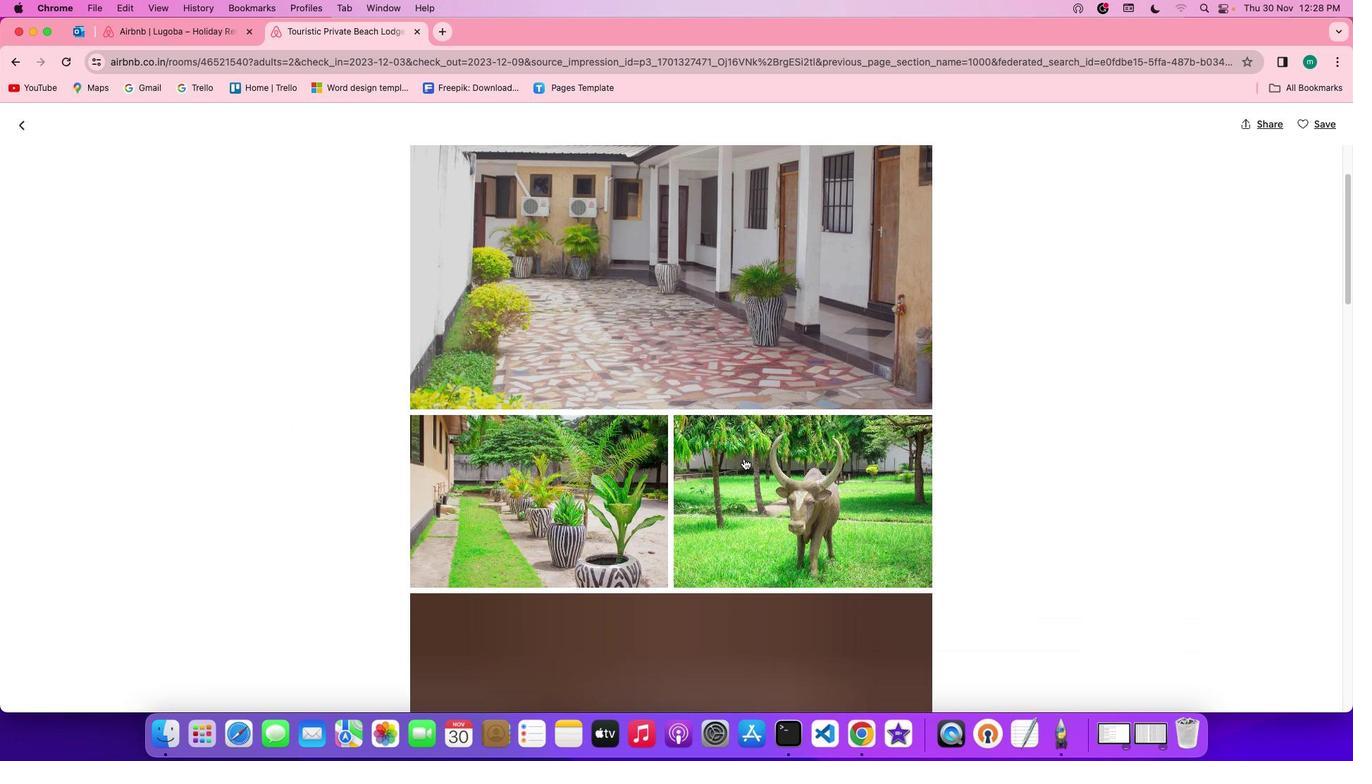 
Action: Mouse scrolled (743, 458) with delta (0, -1)
Screenshot: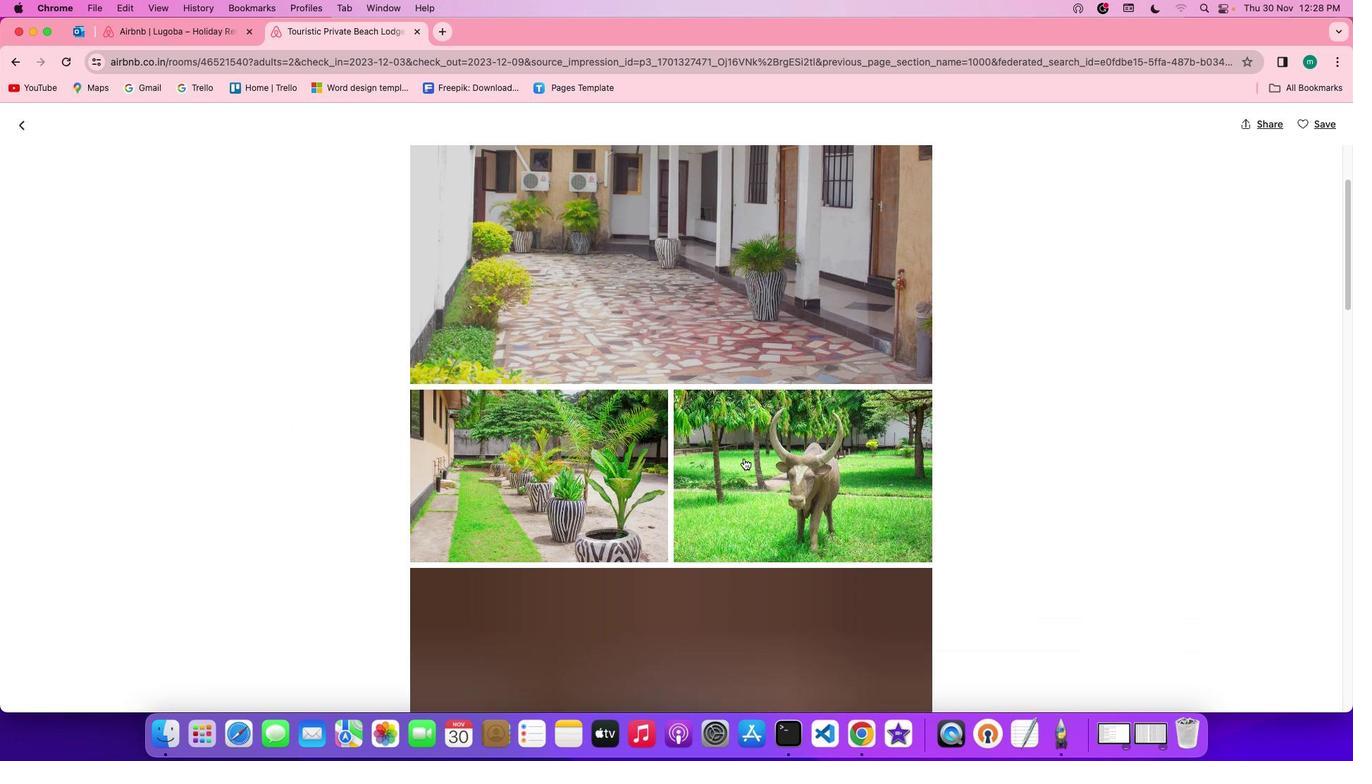 
Action: Mouse scrolled (743, 458) with delta (0, 0)
Screenshot: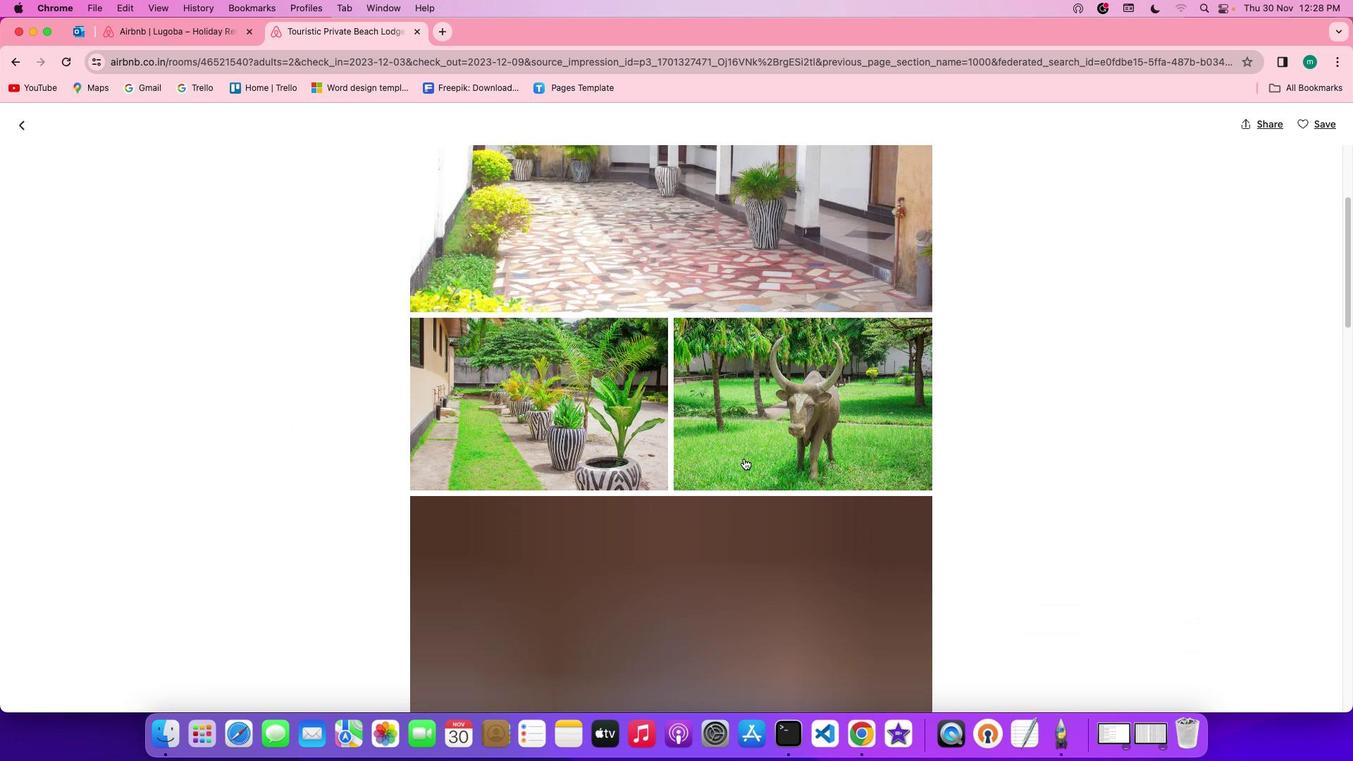 
Action: Mouse scrolled (743, 458) with delta (0, 0)
Screenshot: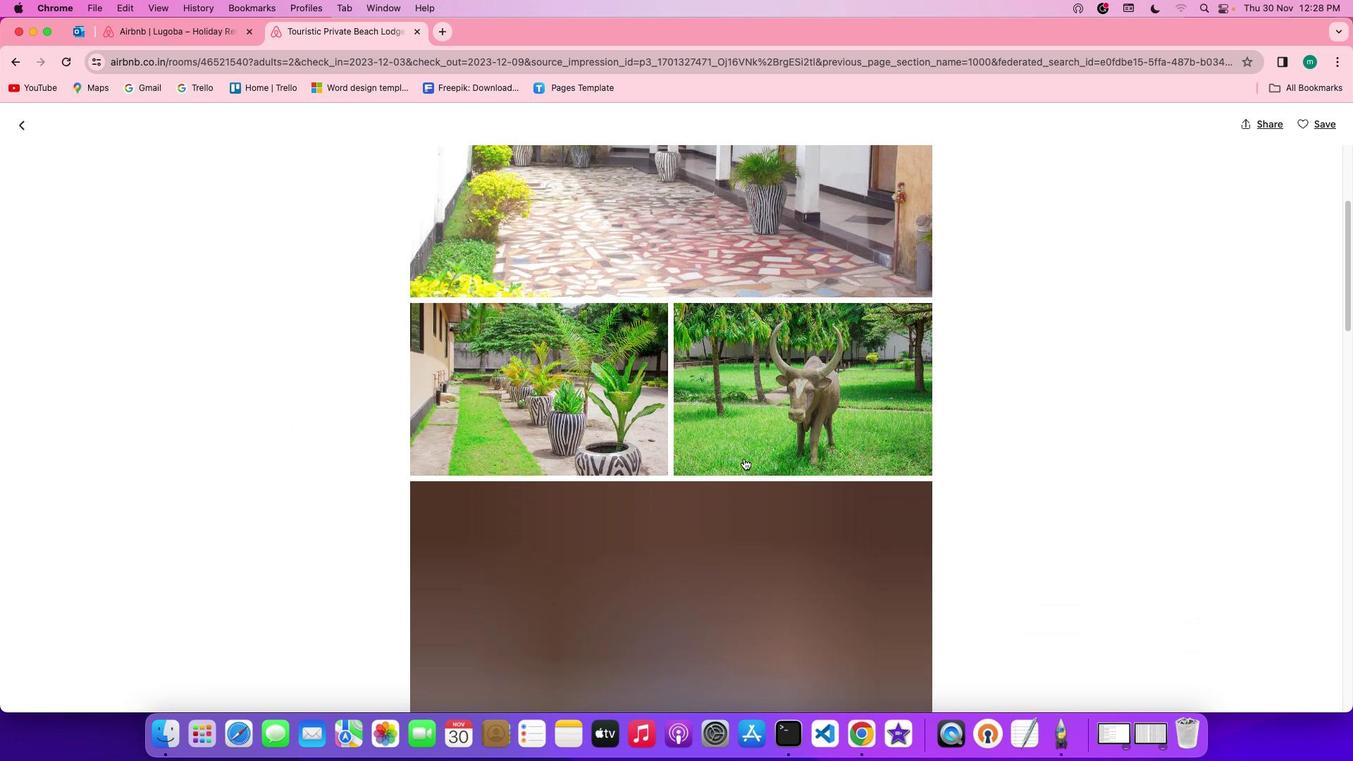 
Action: Mouse scrolled (743, 458) with delta (0, -1)
Screenshot: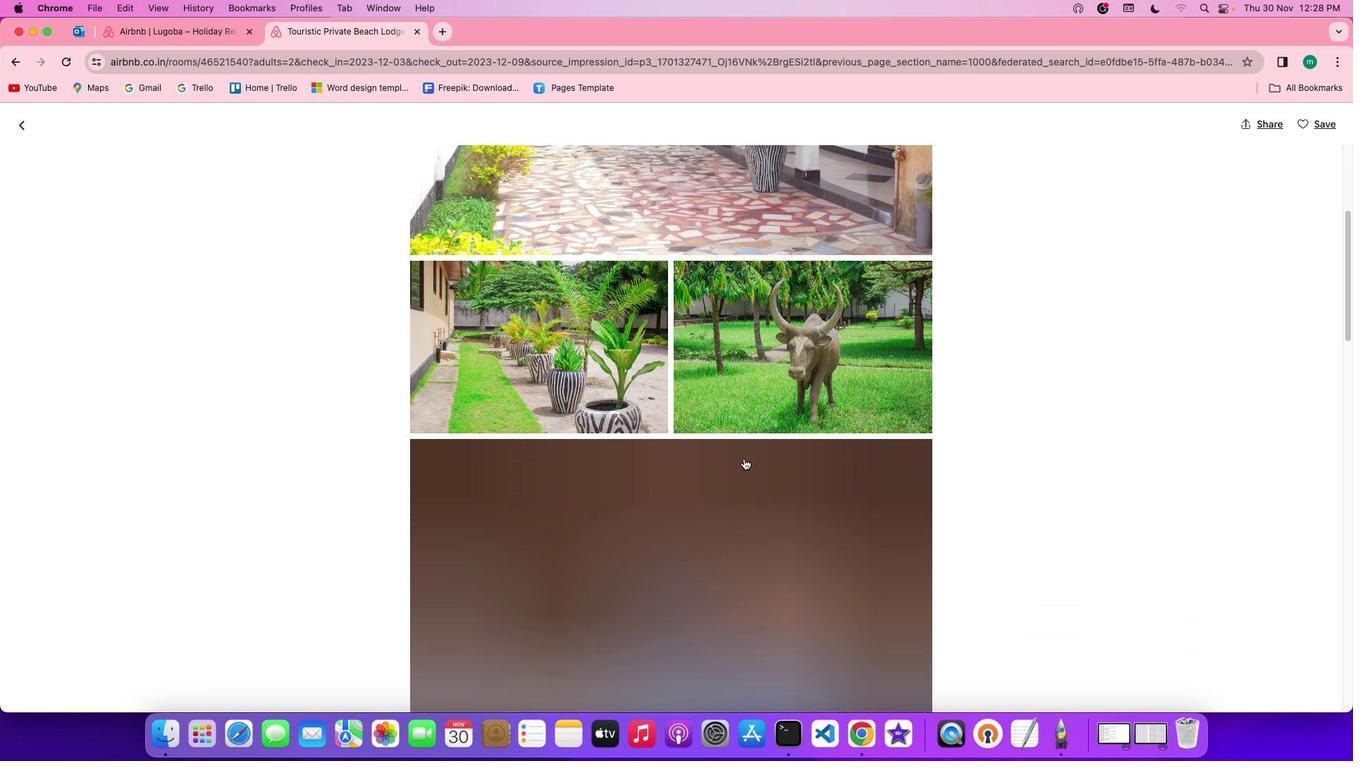 
Action: Mouse scrolled (743, 458) with delta (0, -1)
Screenshot: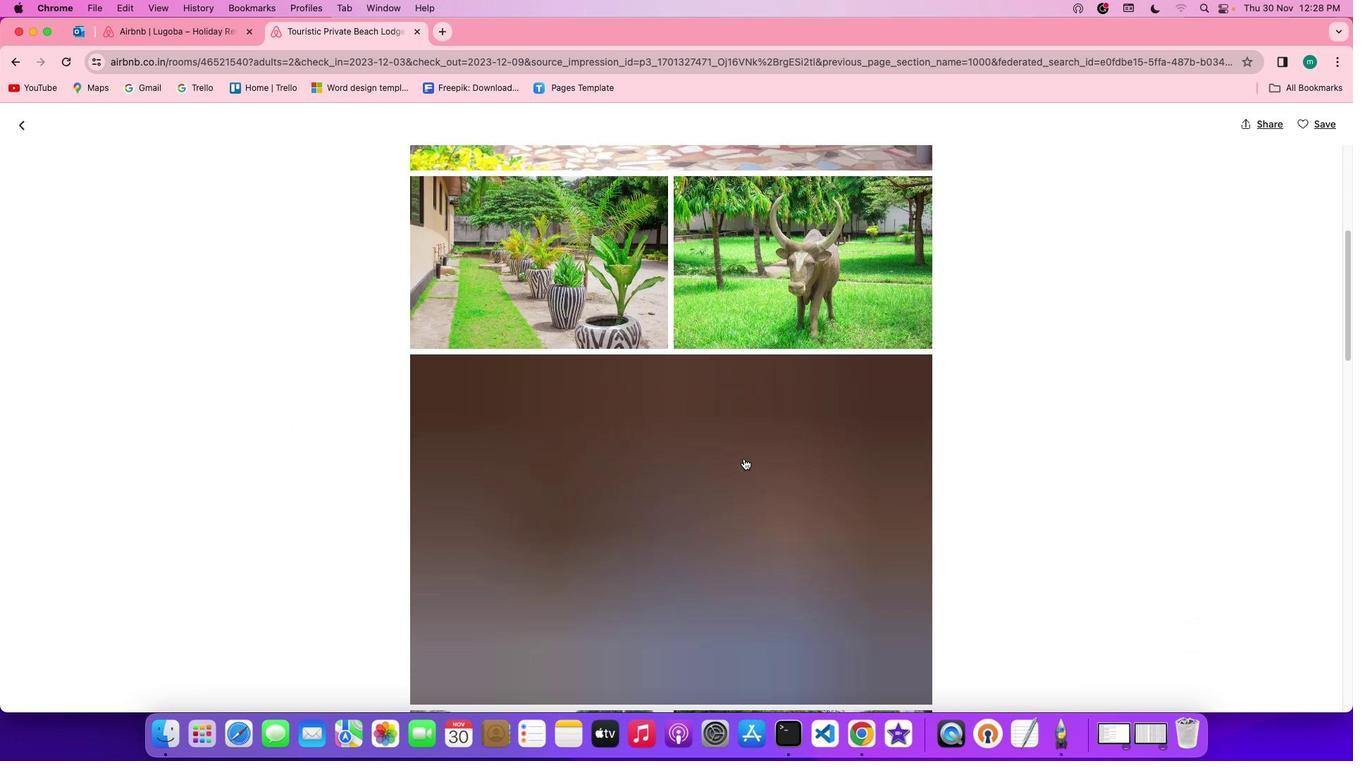 
Action: Mouse scrolled (743, 458) with delta (0, 0)
Screenshot: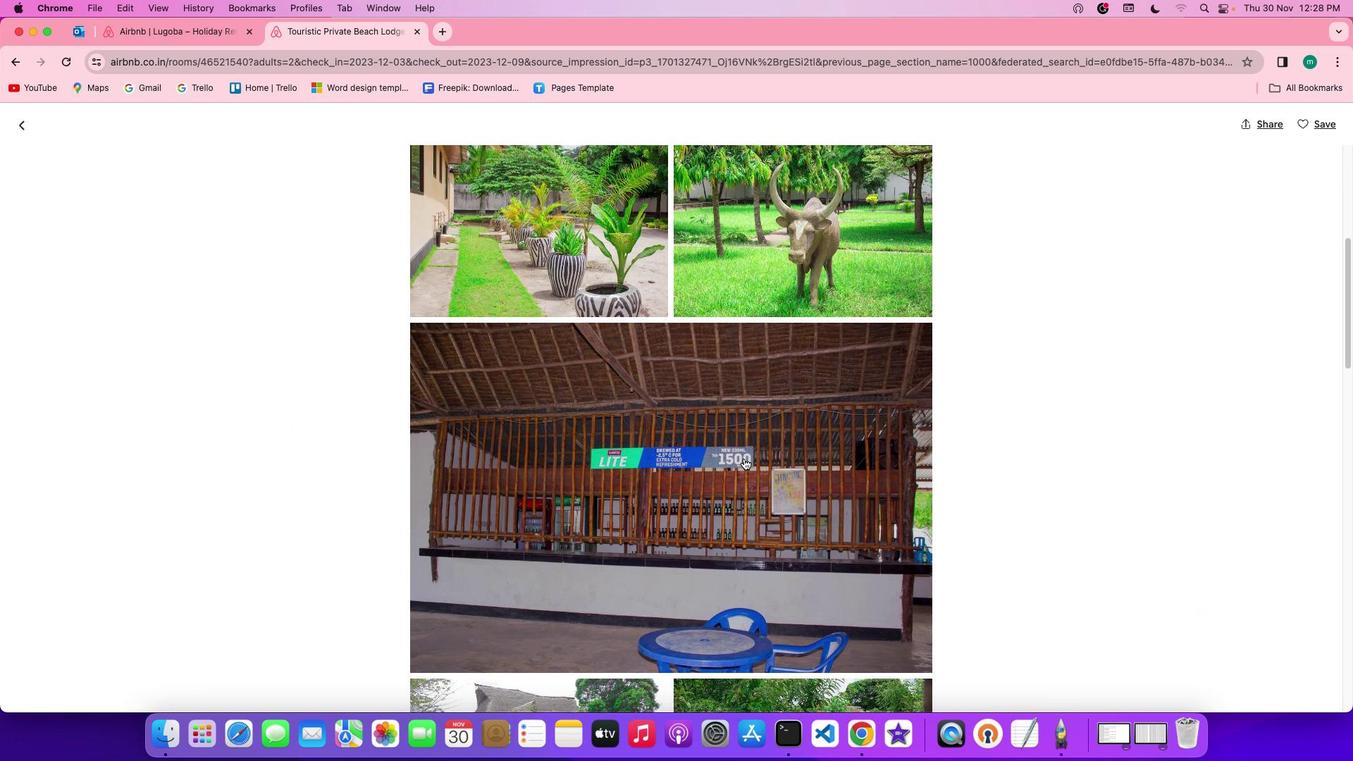 
Action: Mouse scrolled (743, 458) with delta (0, 0)
Screenshot: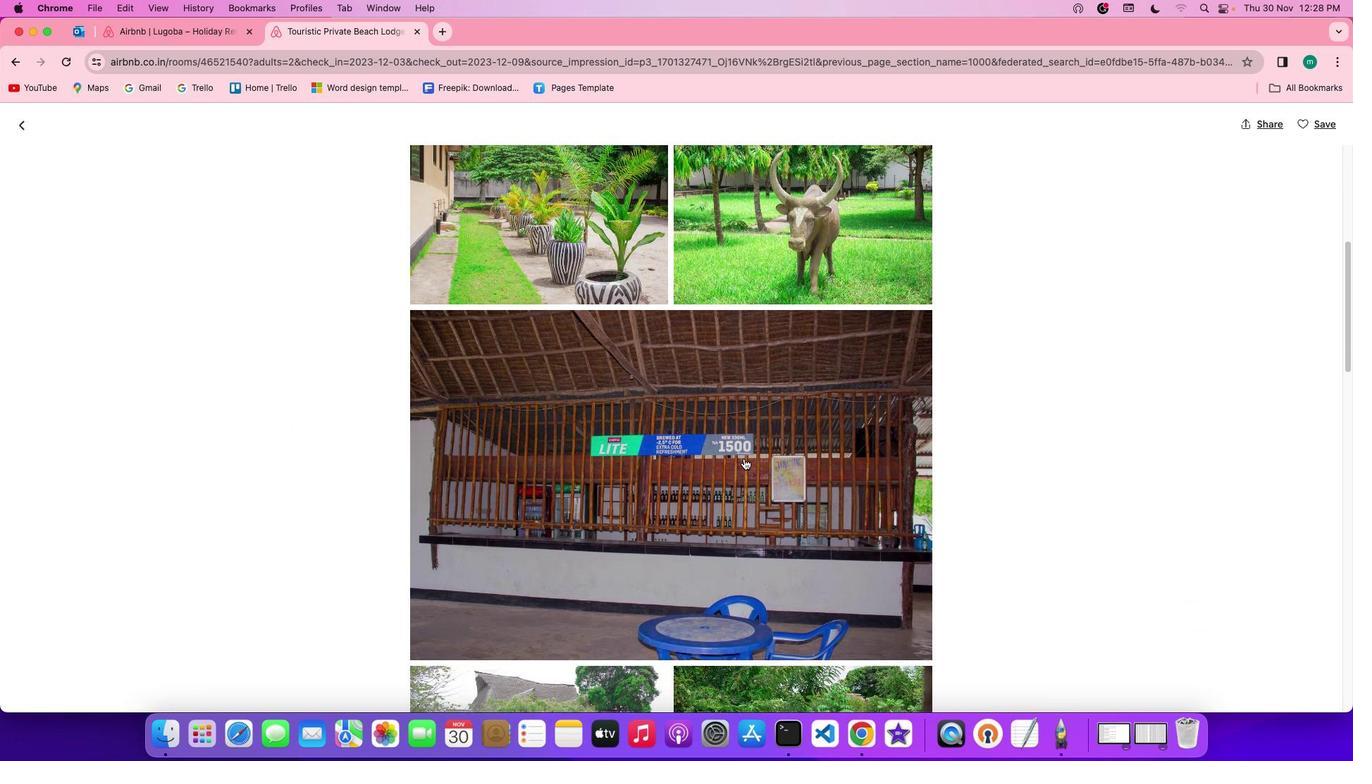 
Action: Mouse scrolled (743, 458) with delta (0, -1)
Screenshot: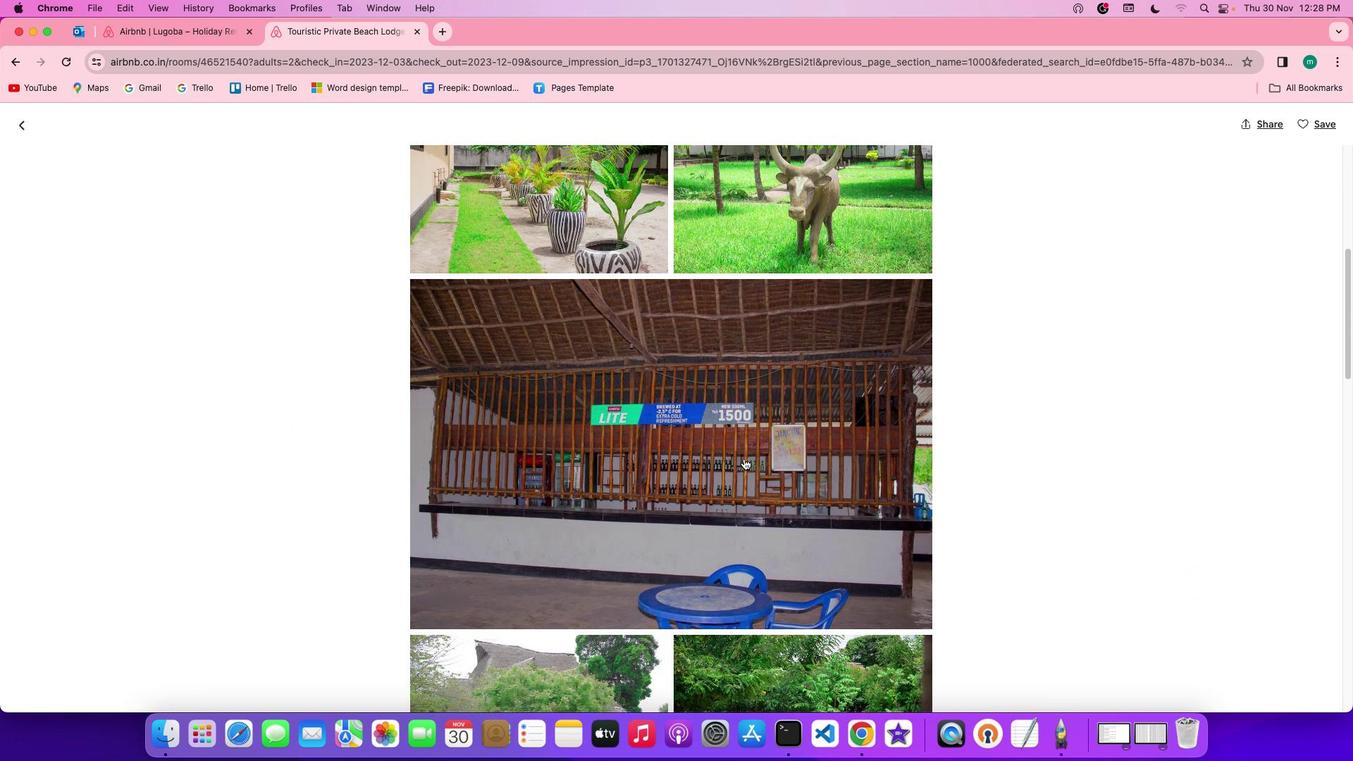 
Action: Mouse scrolled (743, 458) with delta (0, 0)
Screenshot: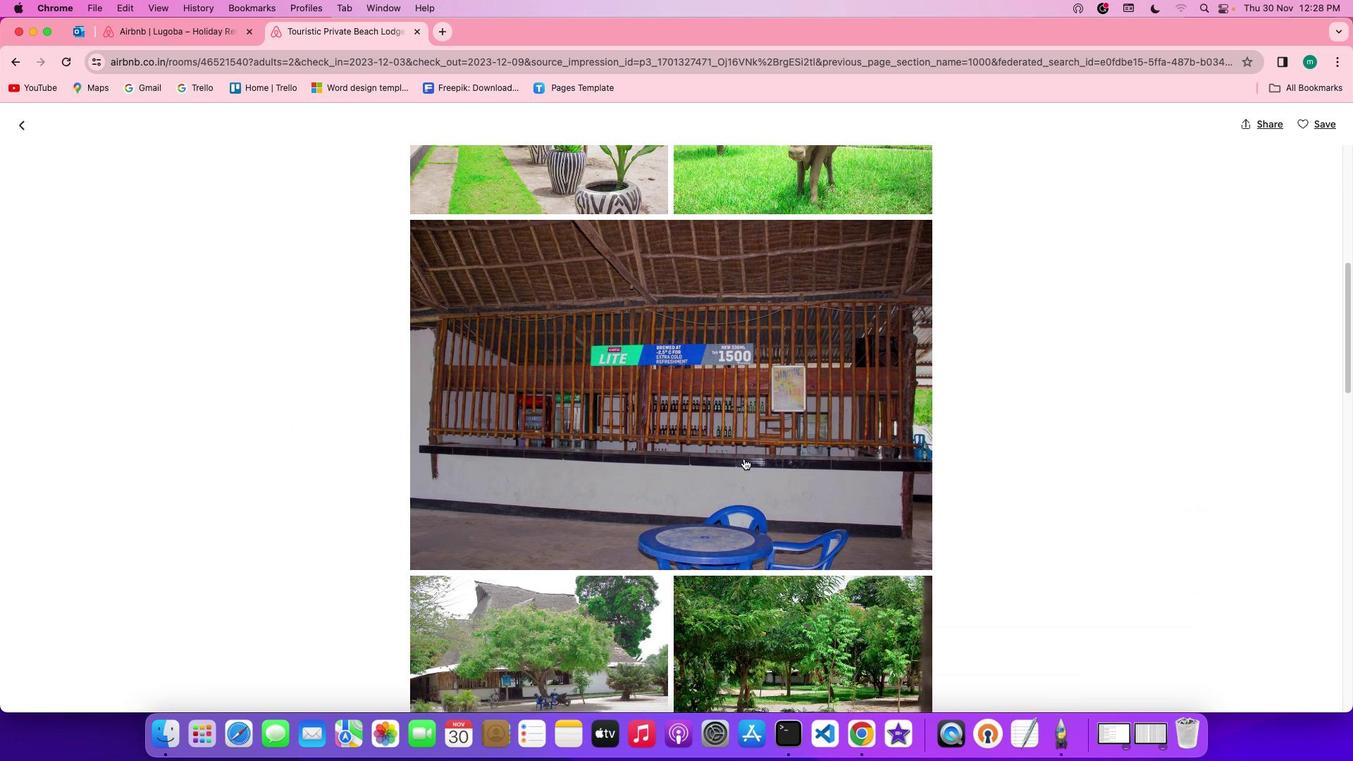 
Action: Mouse scrolled (743, 458) with delta (0, 0)
Screenshot: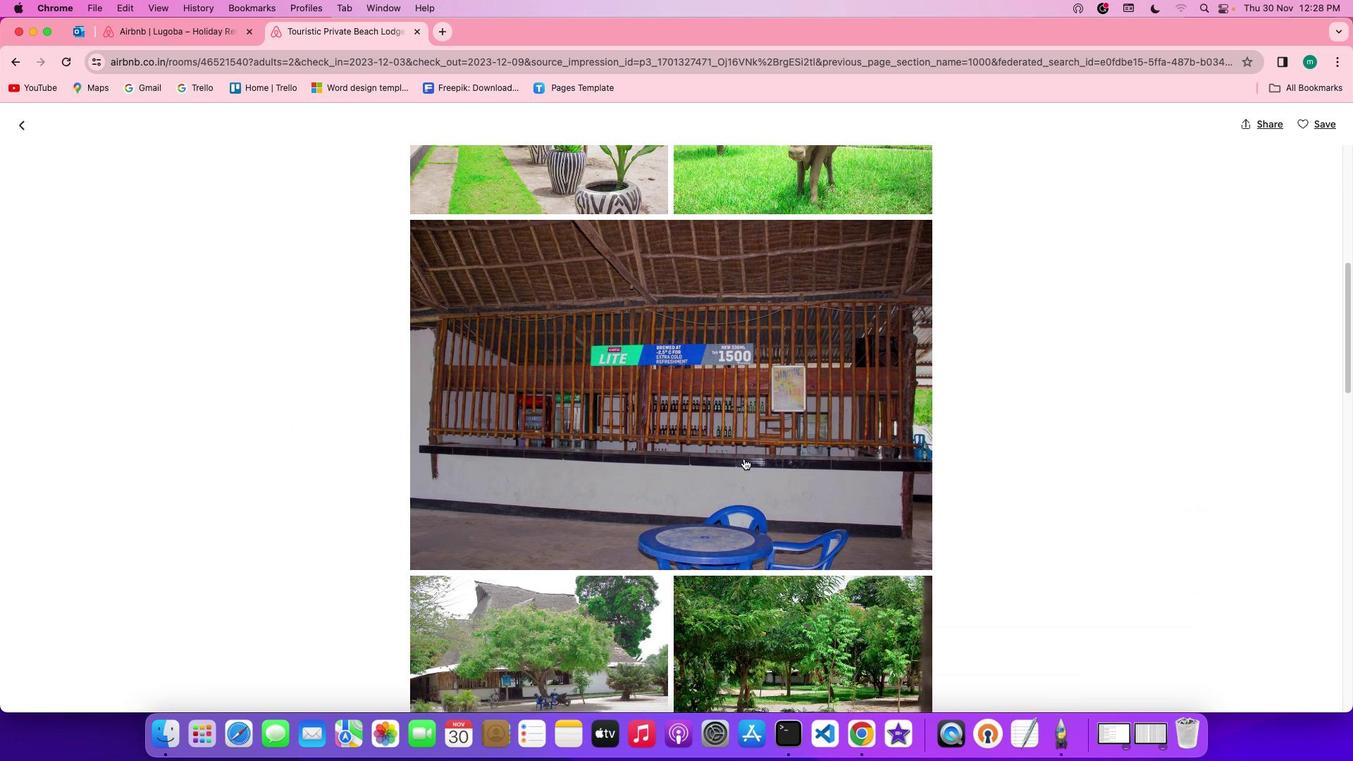 
Action: Mouse scrolled (743, 458) with delta (0, -1)
Screenshot: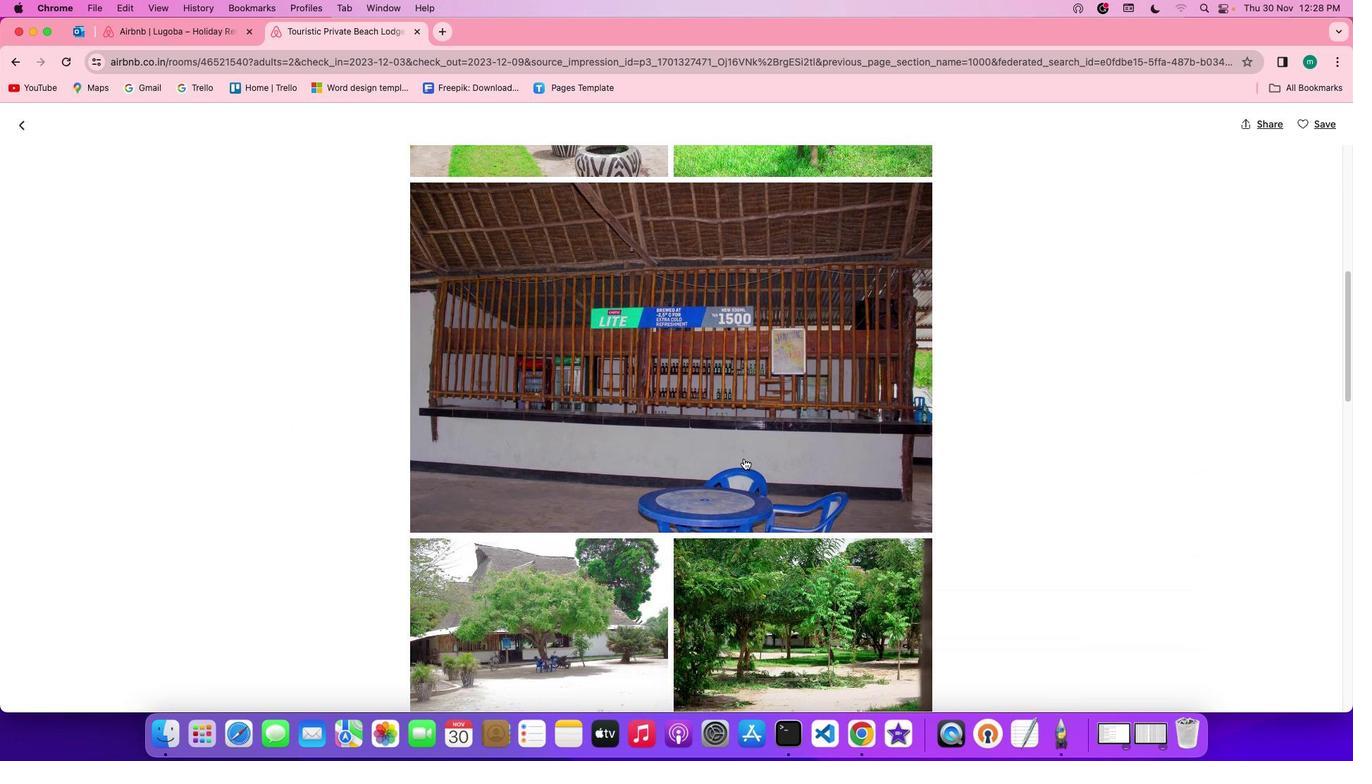 
Action: Mouse scrolled (743, 458) with delta (0, -1)
Screenshot: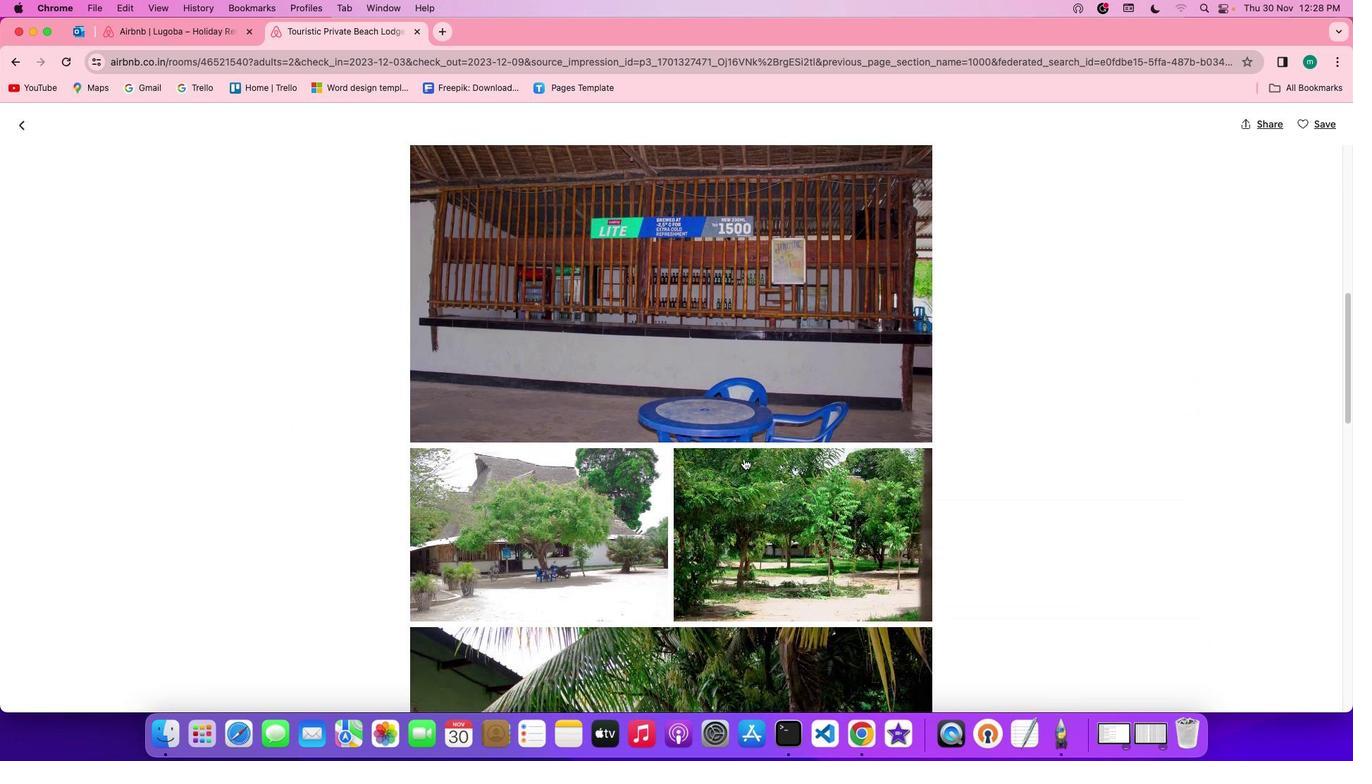
Action: Mouse scrolled (743, 458) with delta (0, 0)
Screenshot: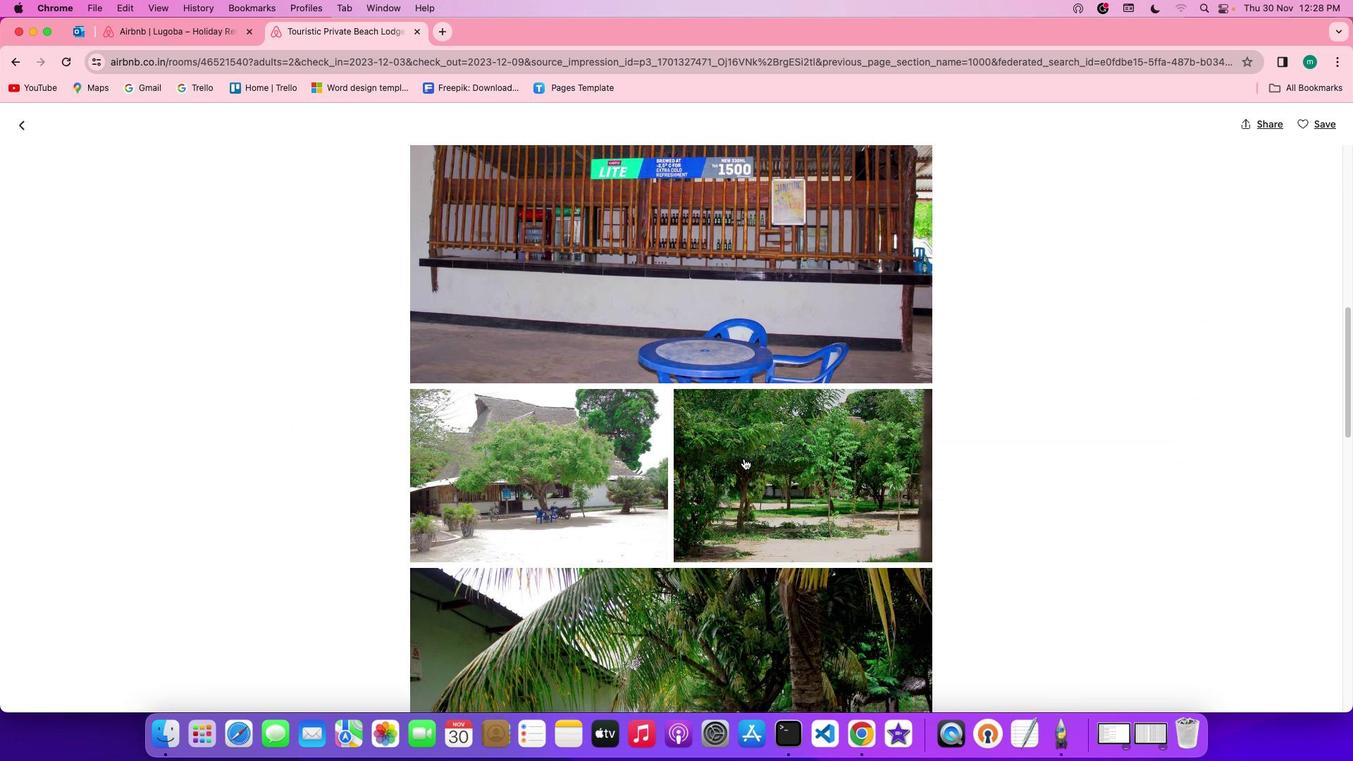 
Action: Mouse scrolled (743, 458) with delta (0, 0)
Screenshot: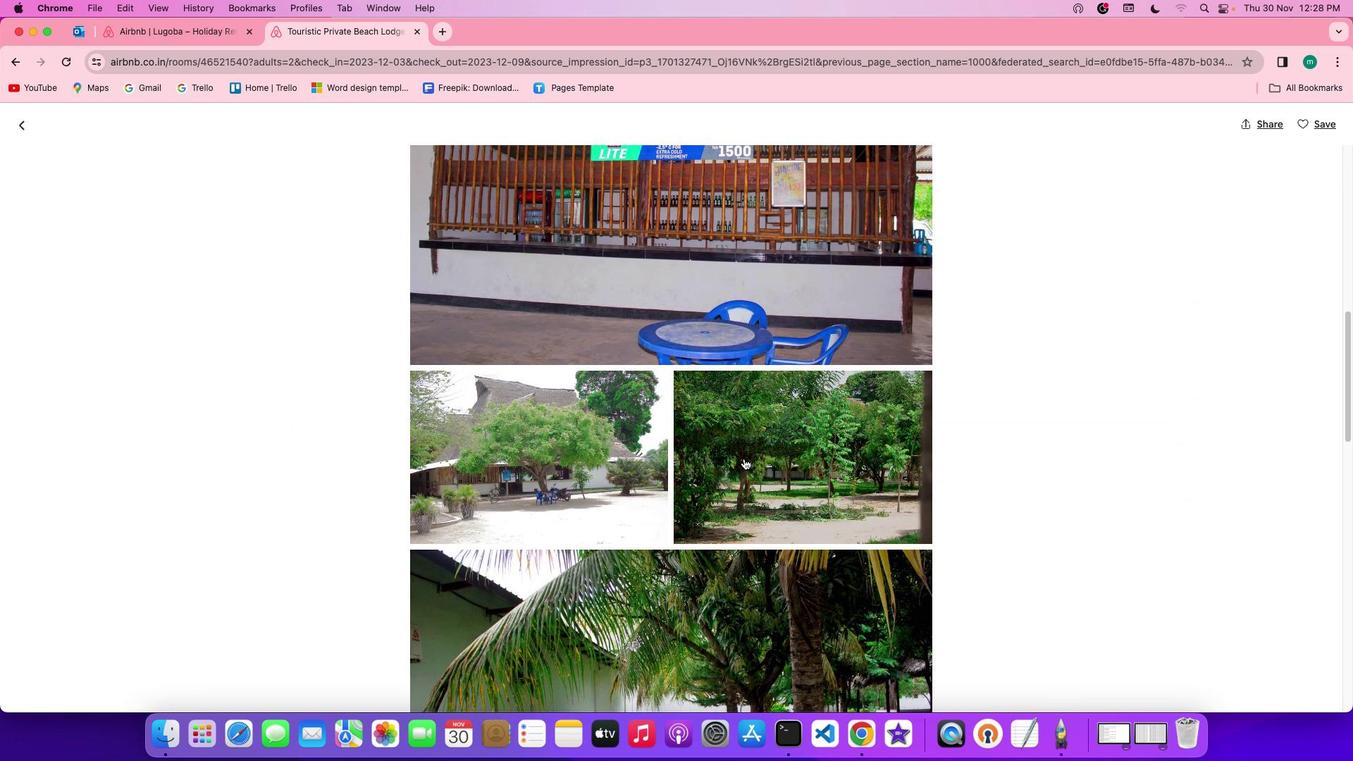 
Action: Mouse scrolled (743, 458) with delta (0, -1)
Screenshot: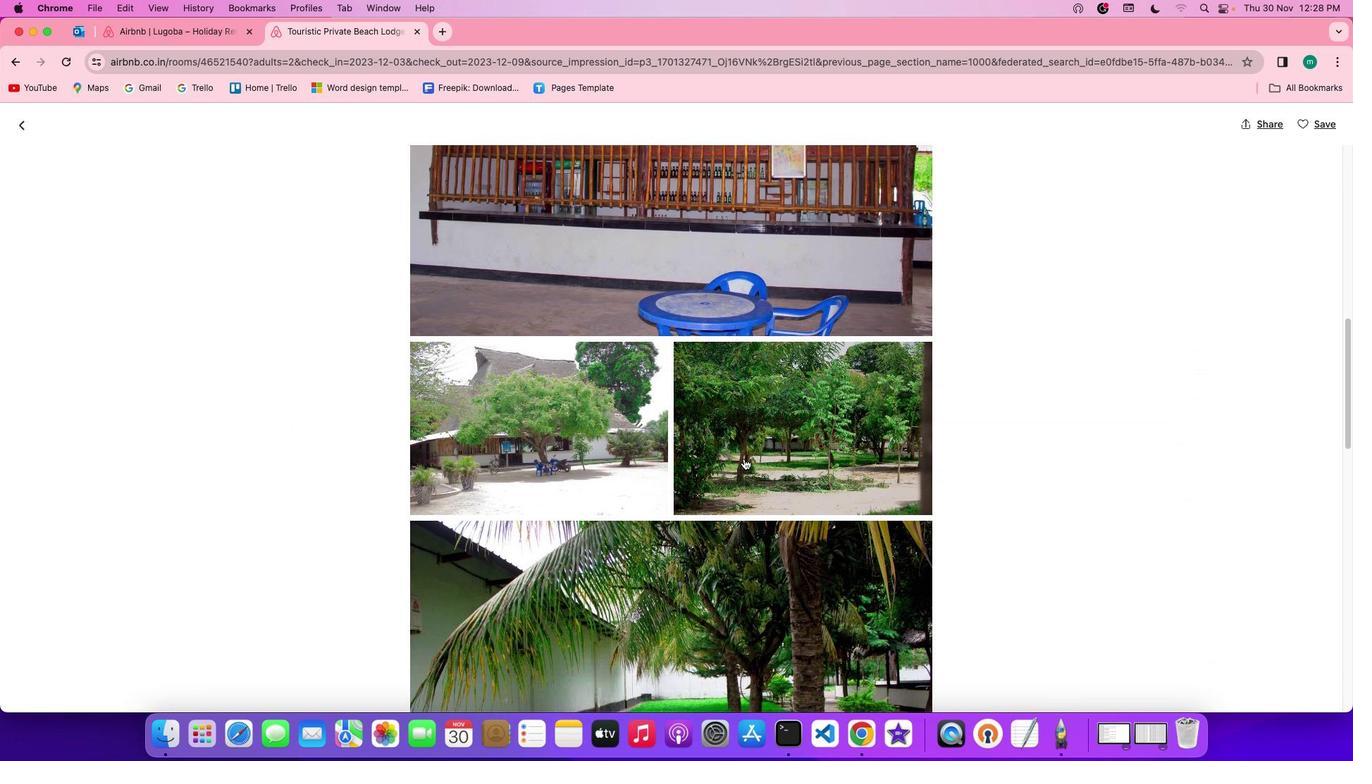 
Action: Mouse scrolled (743, 458) with delta (0, -2)
Screenshot: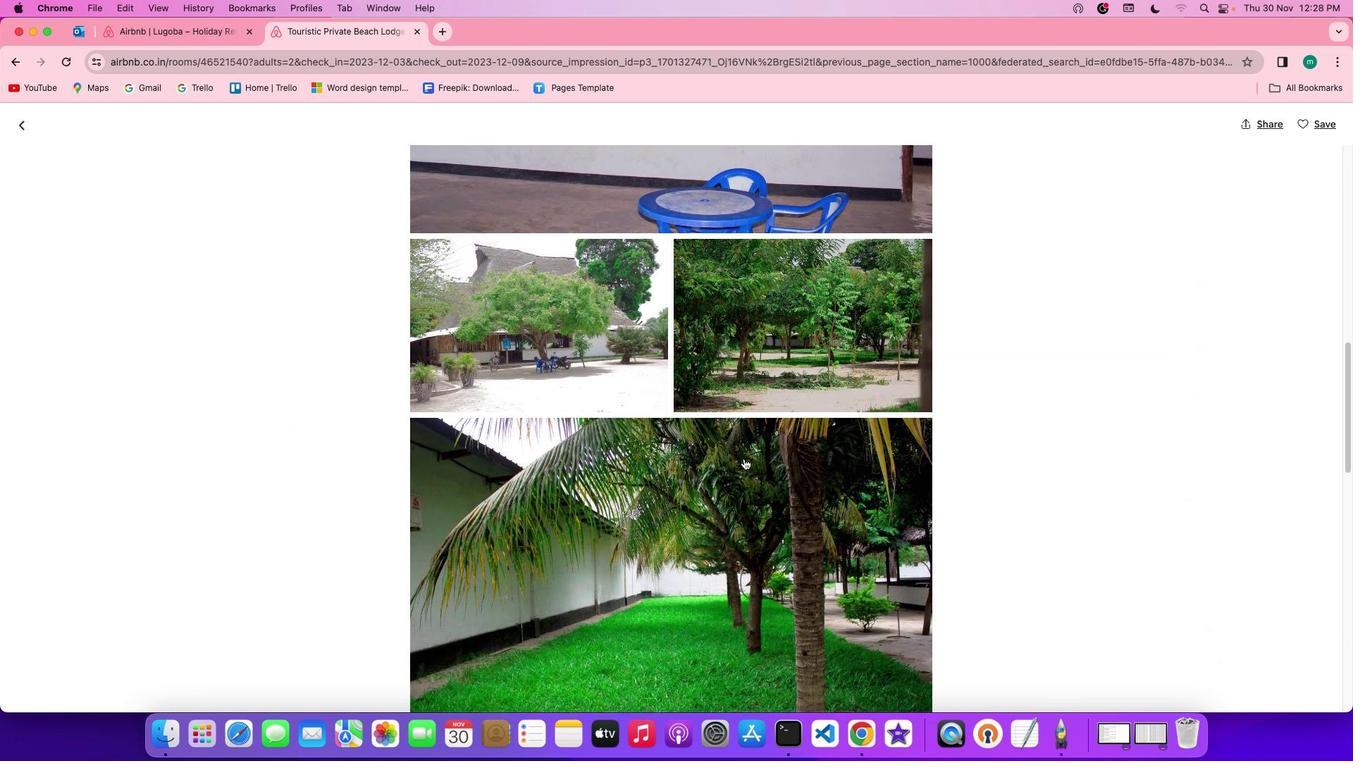 
Action: Mouse scrolled (743, 458) with delta (0, 0)
Screenshot: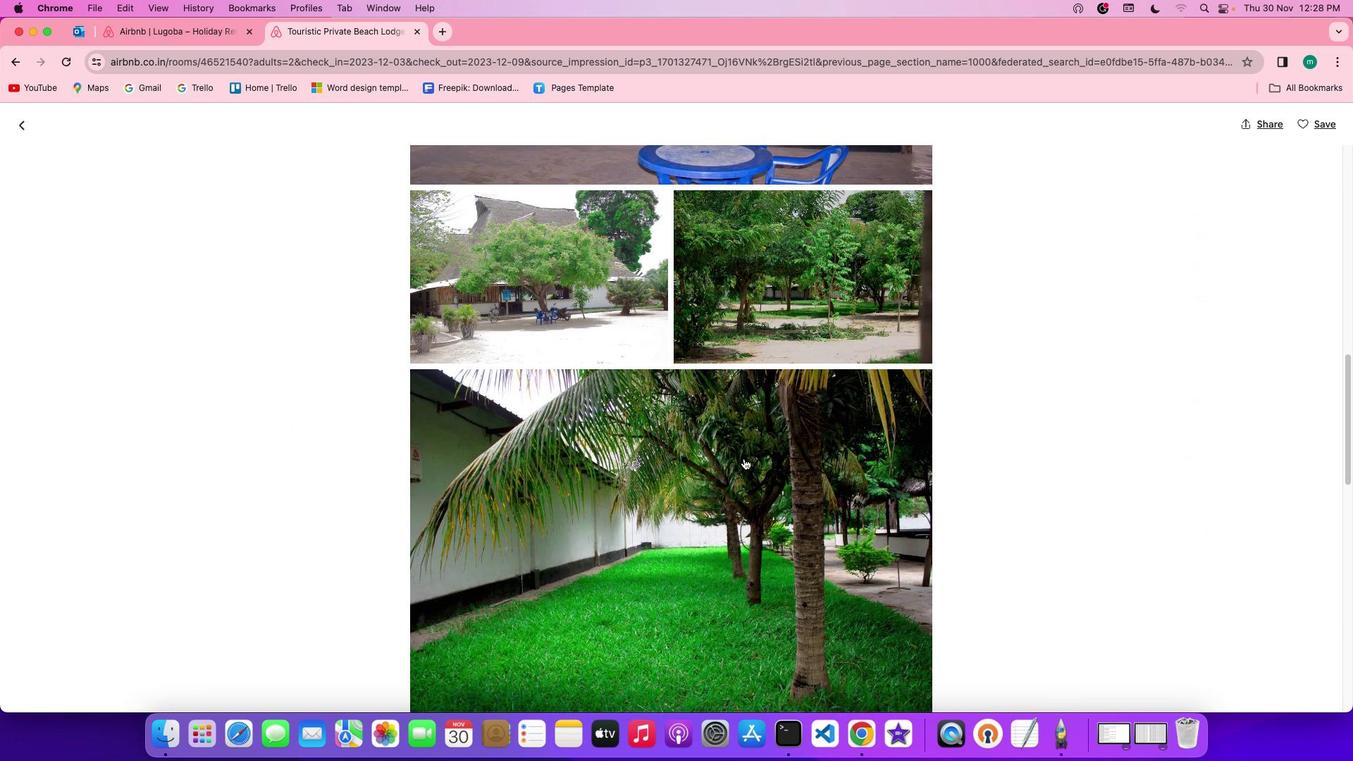 
Action: Mouse scrolled (743, 458) with delta (0, 0)
Screenshot: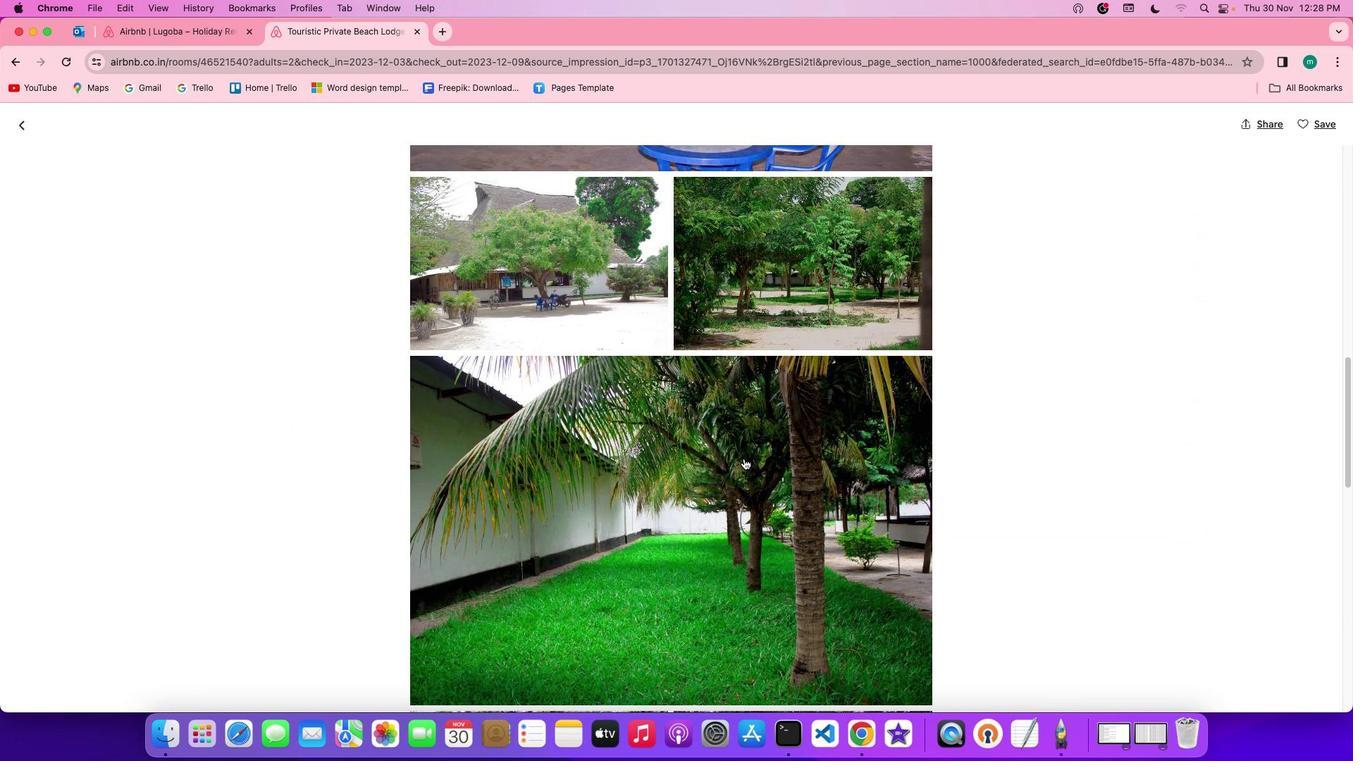 
Action: Mouse scrolled (743, 458) with delta (0, -1)
Screenshot: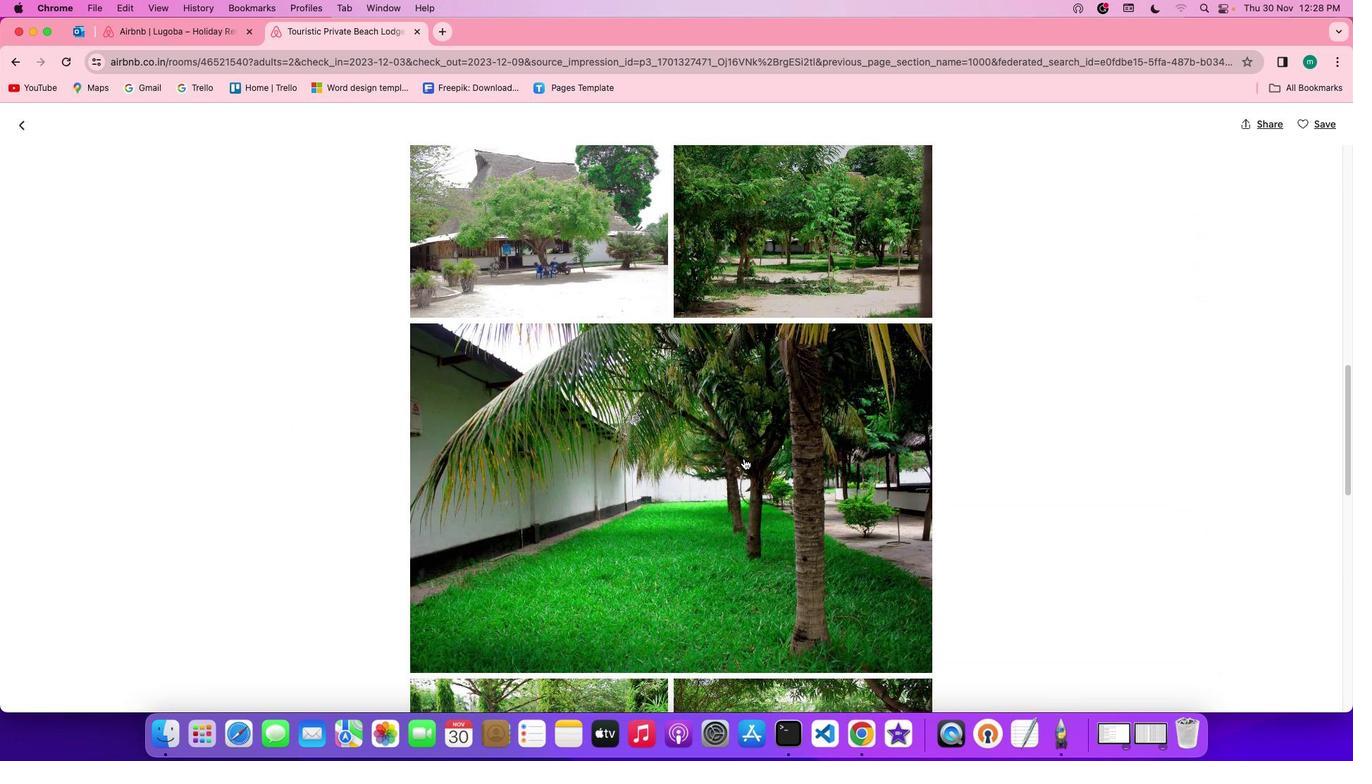 
Action: Mouse scrolled (743, 458) with delta (0, 0)
Screenshot: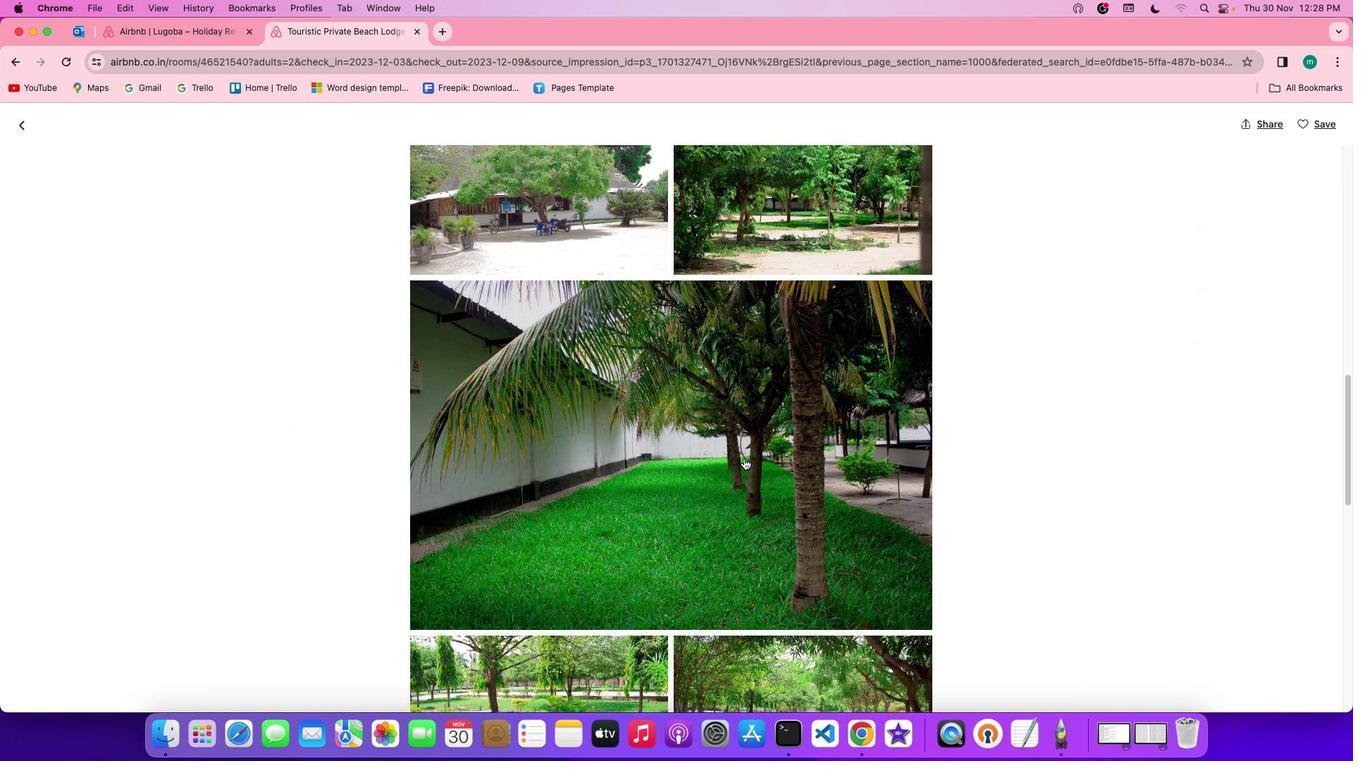 
Action: Mouse scrolled (743, 458) with delta (0, 0)
Screenshot: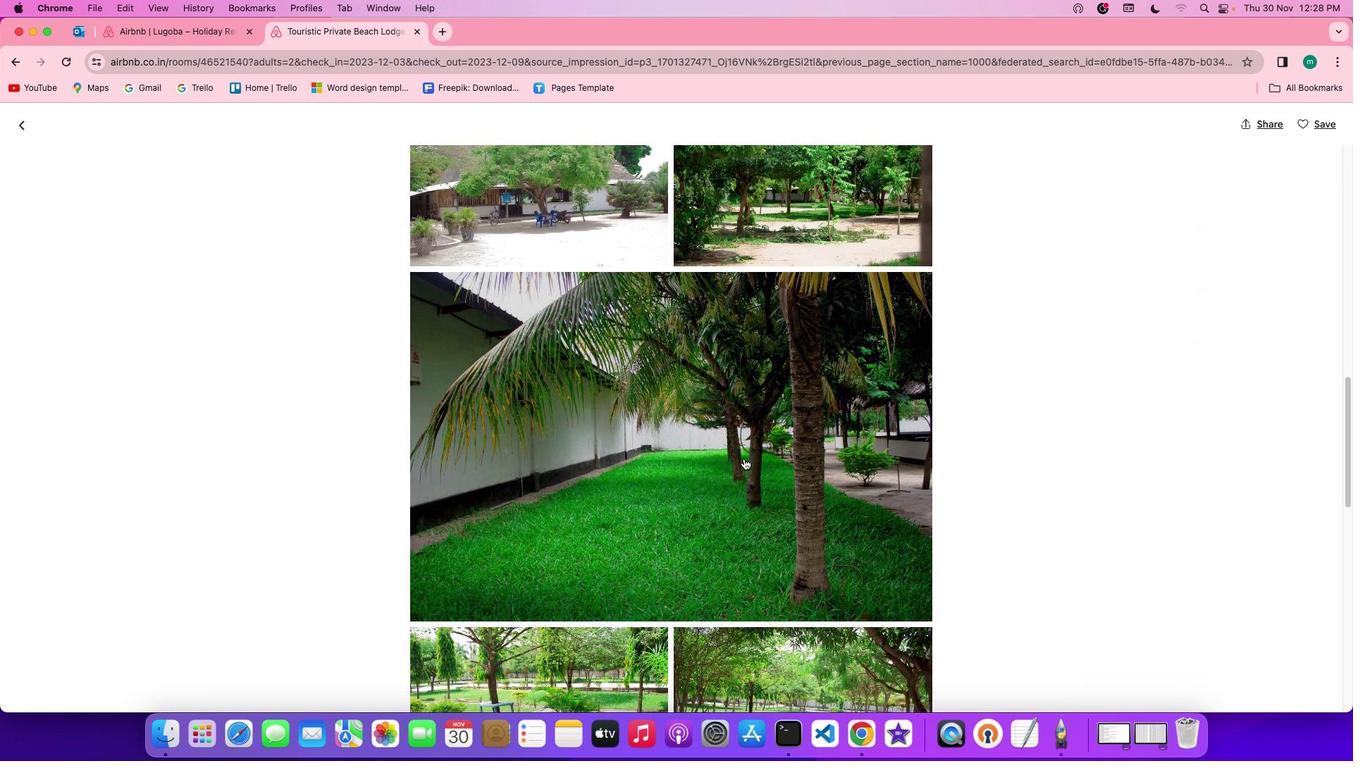 
Action: Mouse scrolled (743, 458) with delta (0, -1)
Screenshot: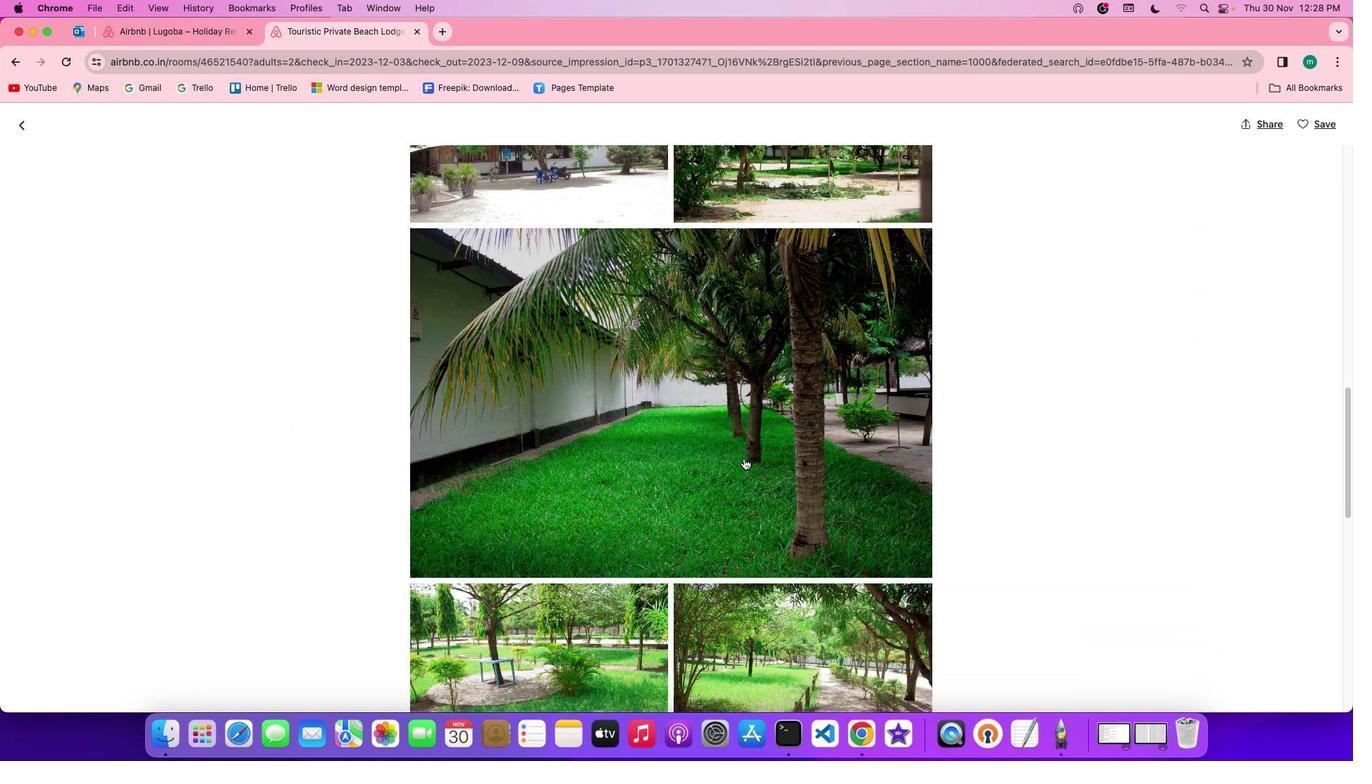 
Action: Mouse scrolled (743, 458) with delta (0, 0)
Screenshot: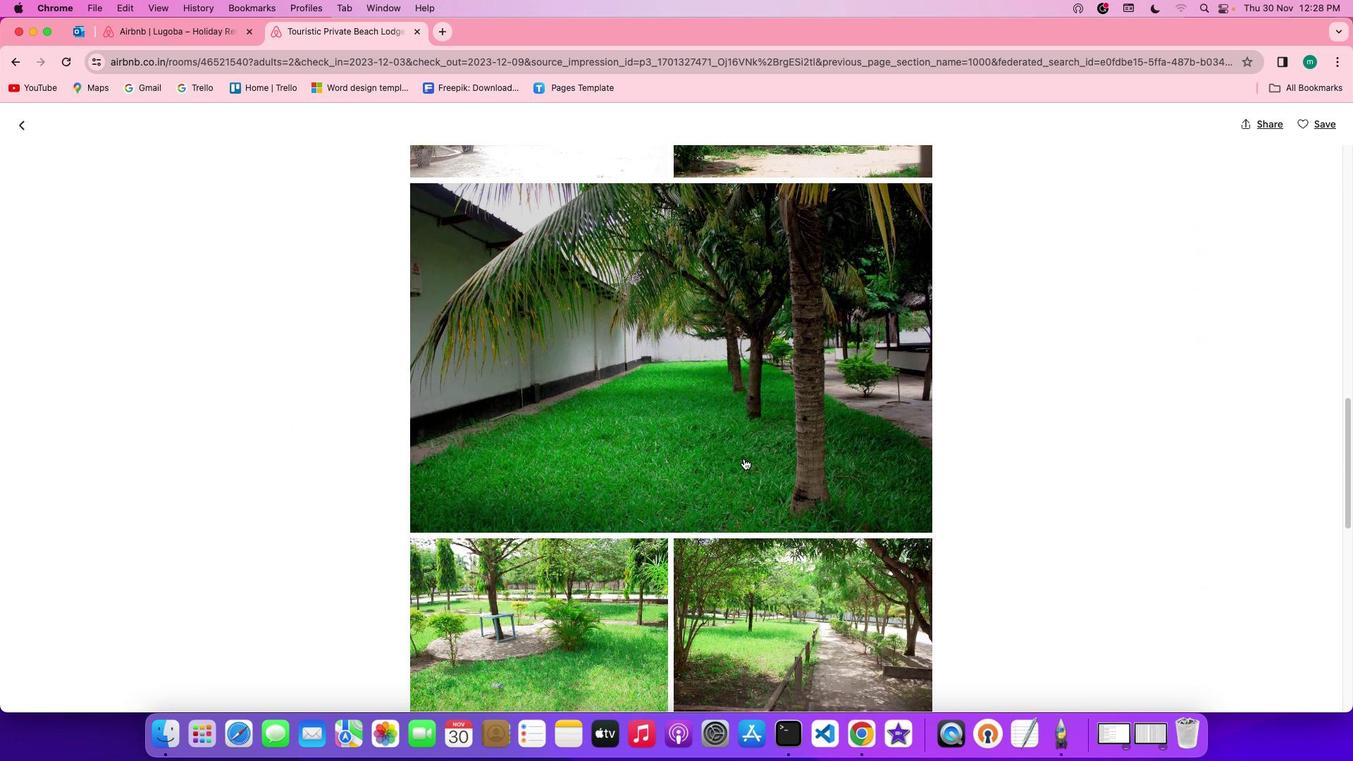 
Action: Mouse scrolled (743, 458) with delta (0, 0)
Screenshot: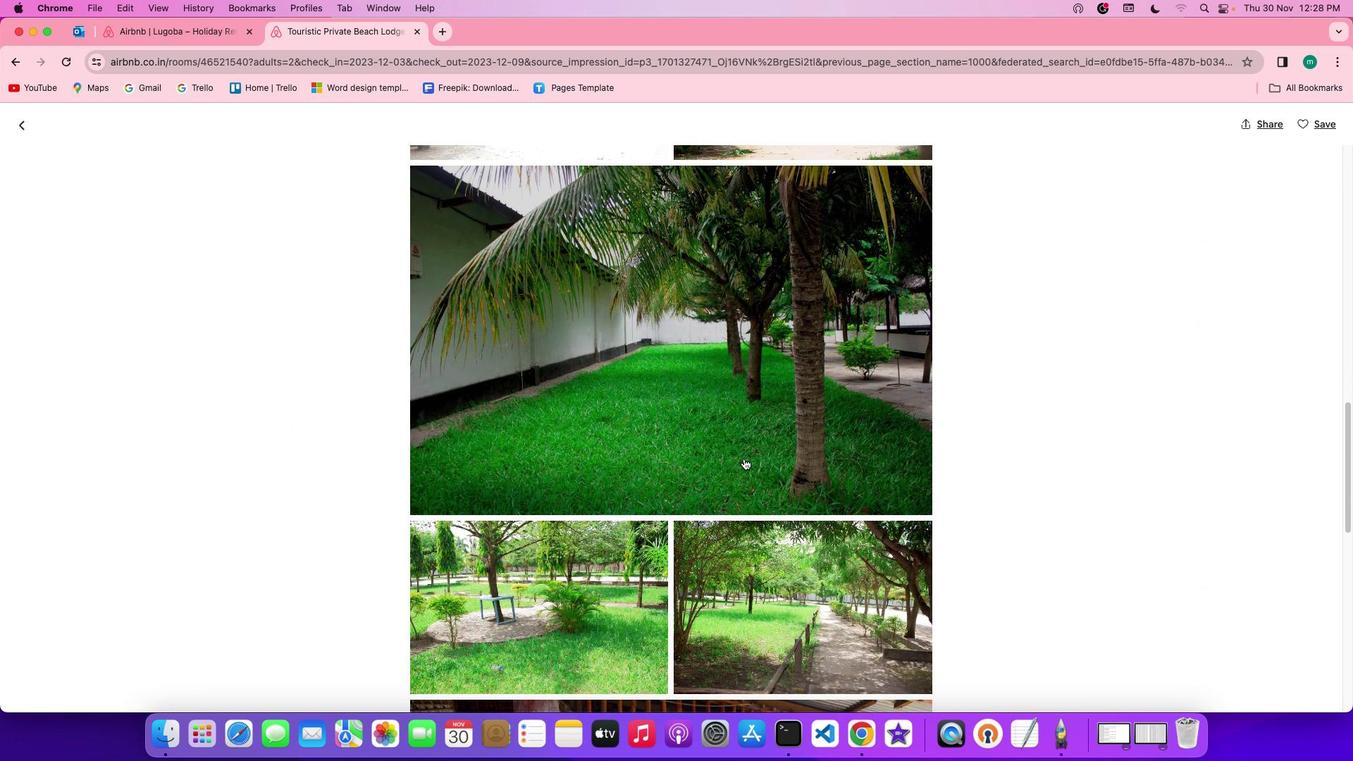 
Action: Mouse scrolled (743, 458) with delta (0, -1)
Screenshot: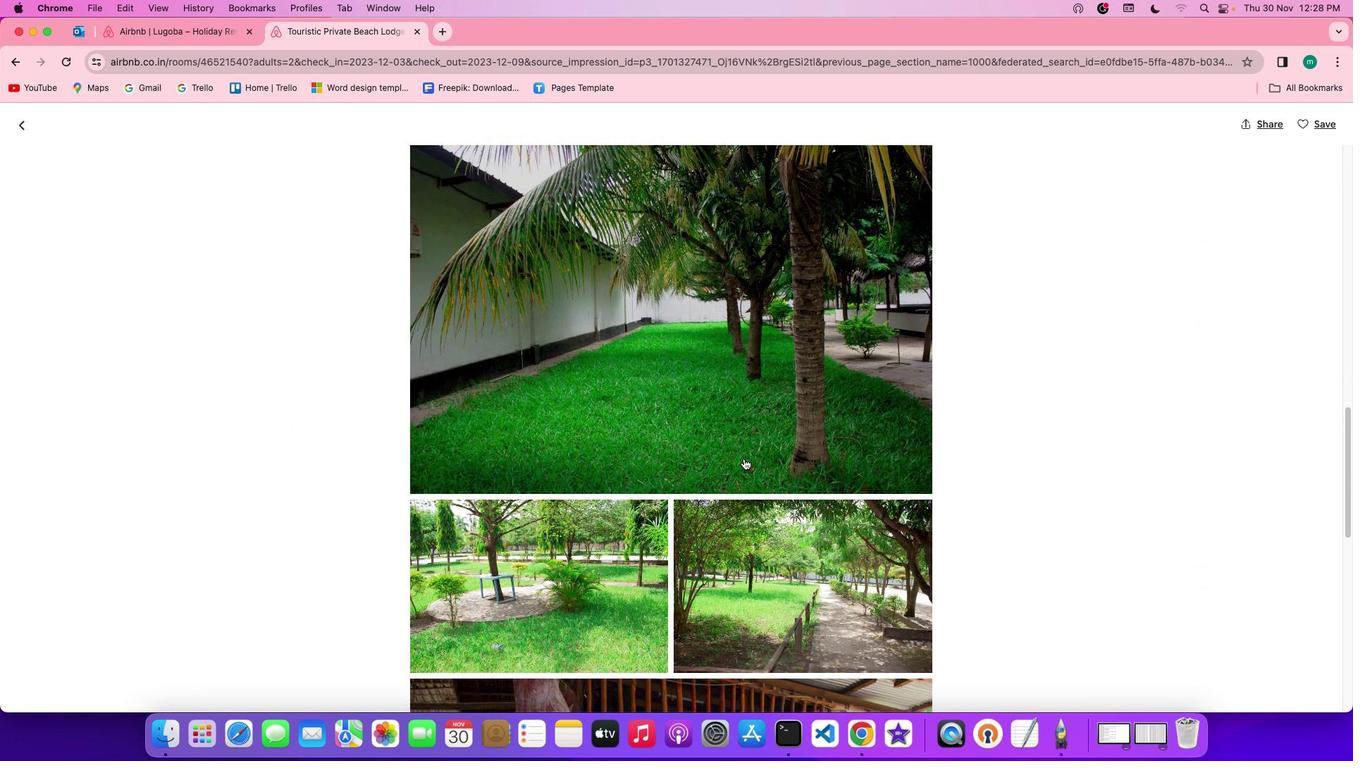 
Action: Mouse scrolled (743, 458) with delta (0, -1)
Screenshot: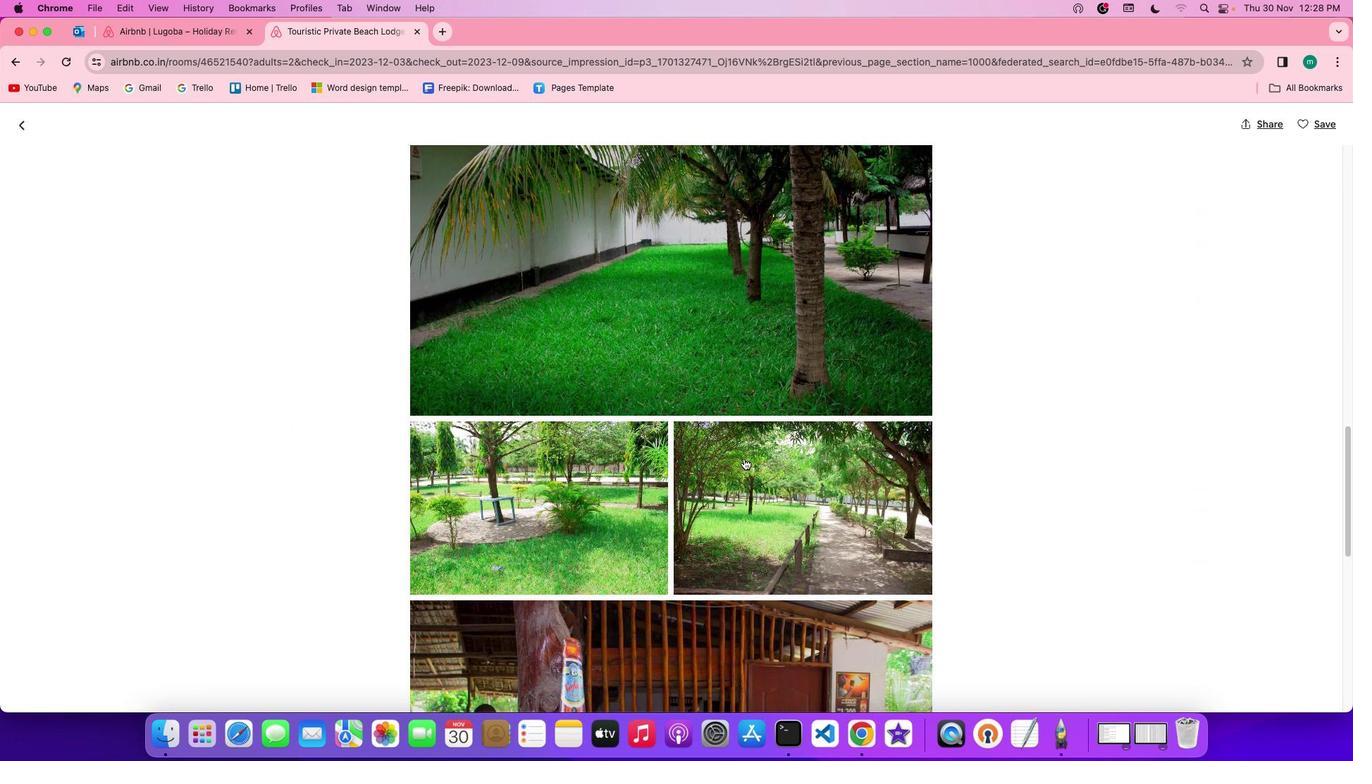 
Action: Mouse scrolled (743, 458) with delta (0, 0)
Screenshot: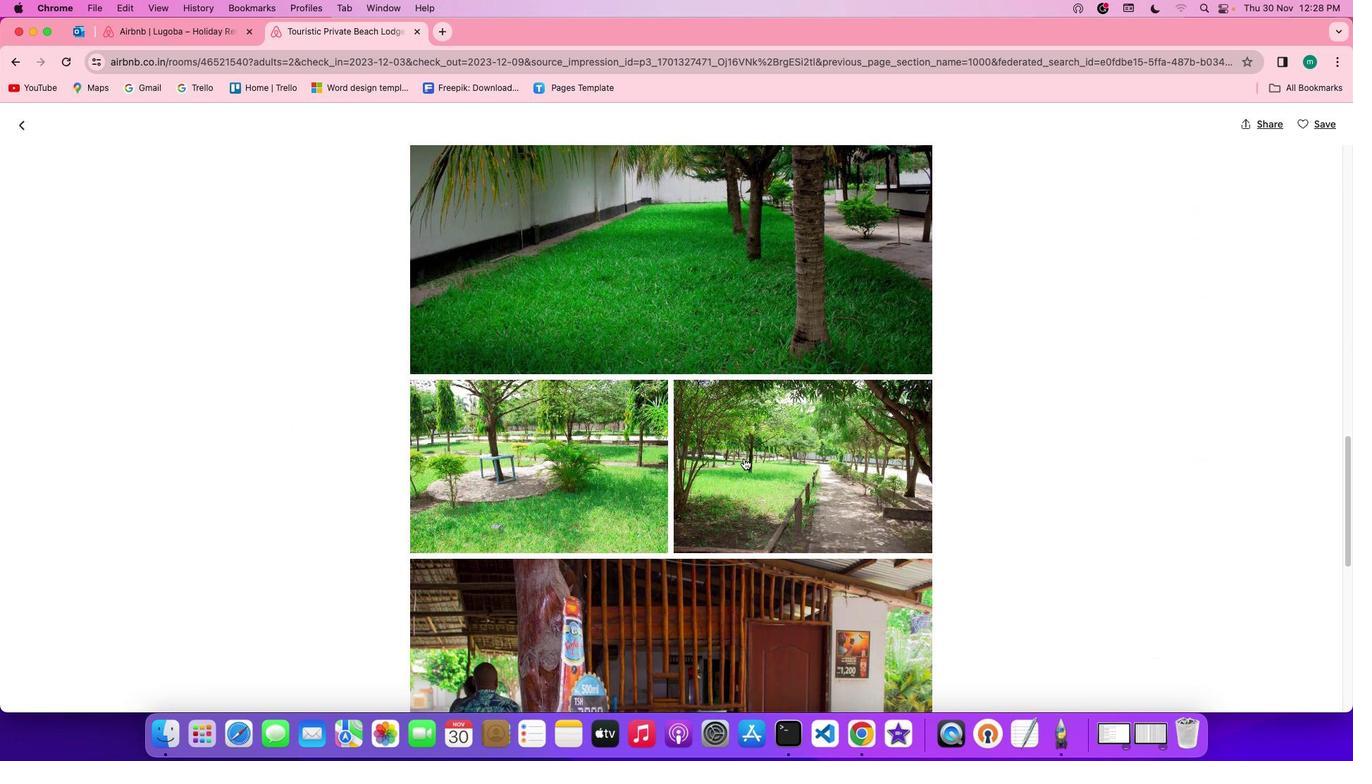 
Action: Mouse scrolled (743, 458) with delta (0, 0)
Screenshot: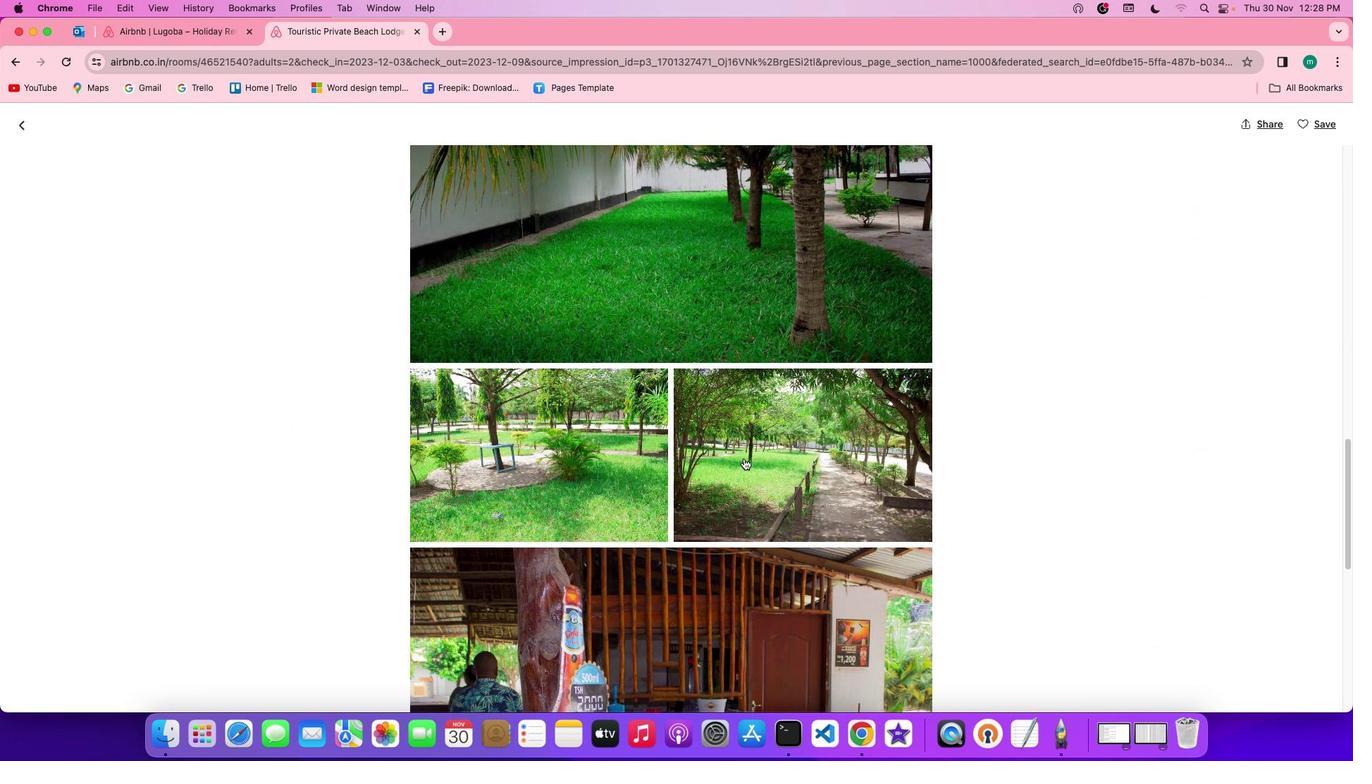 
Action: Mouse scrolled (743, 458) with delta (0, -1)
Screenshot: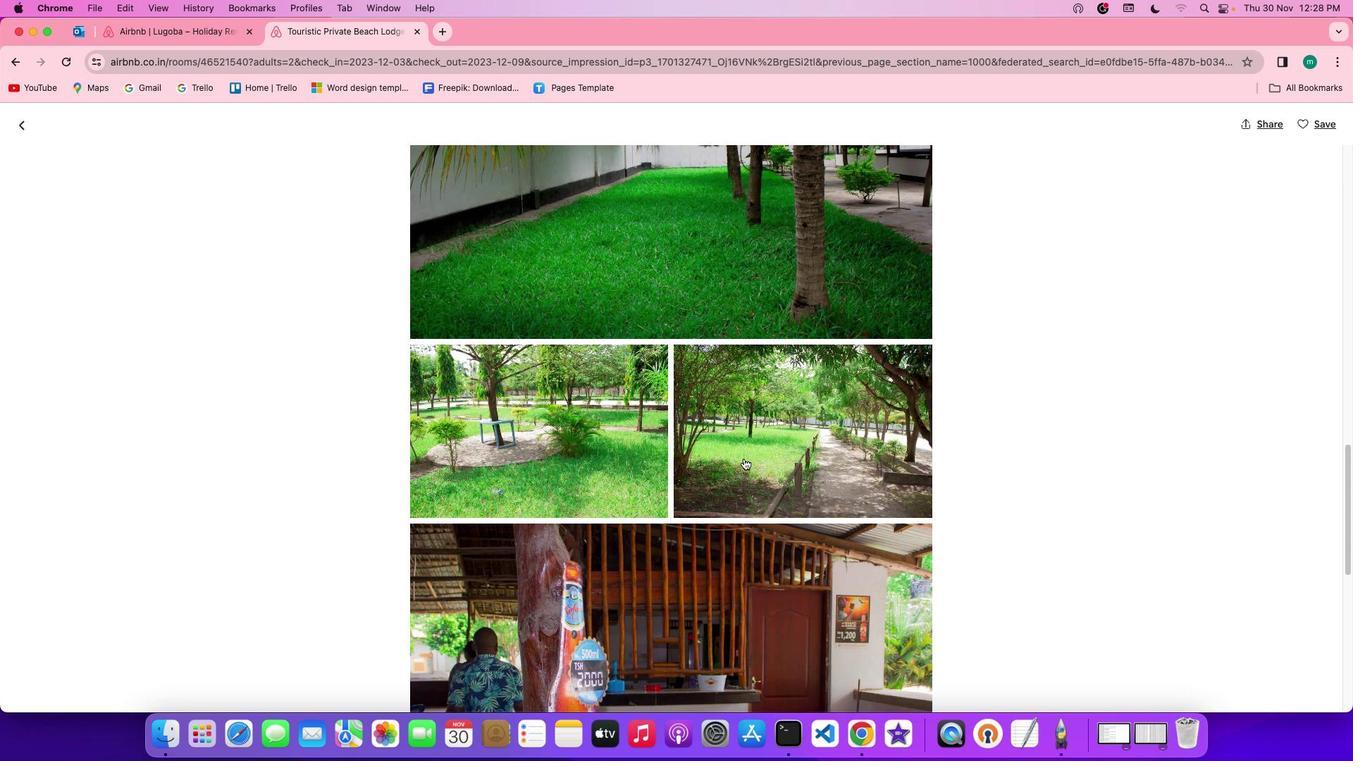 
Action: Mouse scrolled (743, 458) with delta (0, -2)
Screenshot: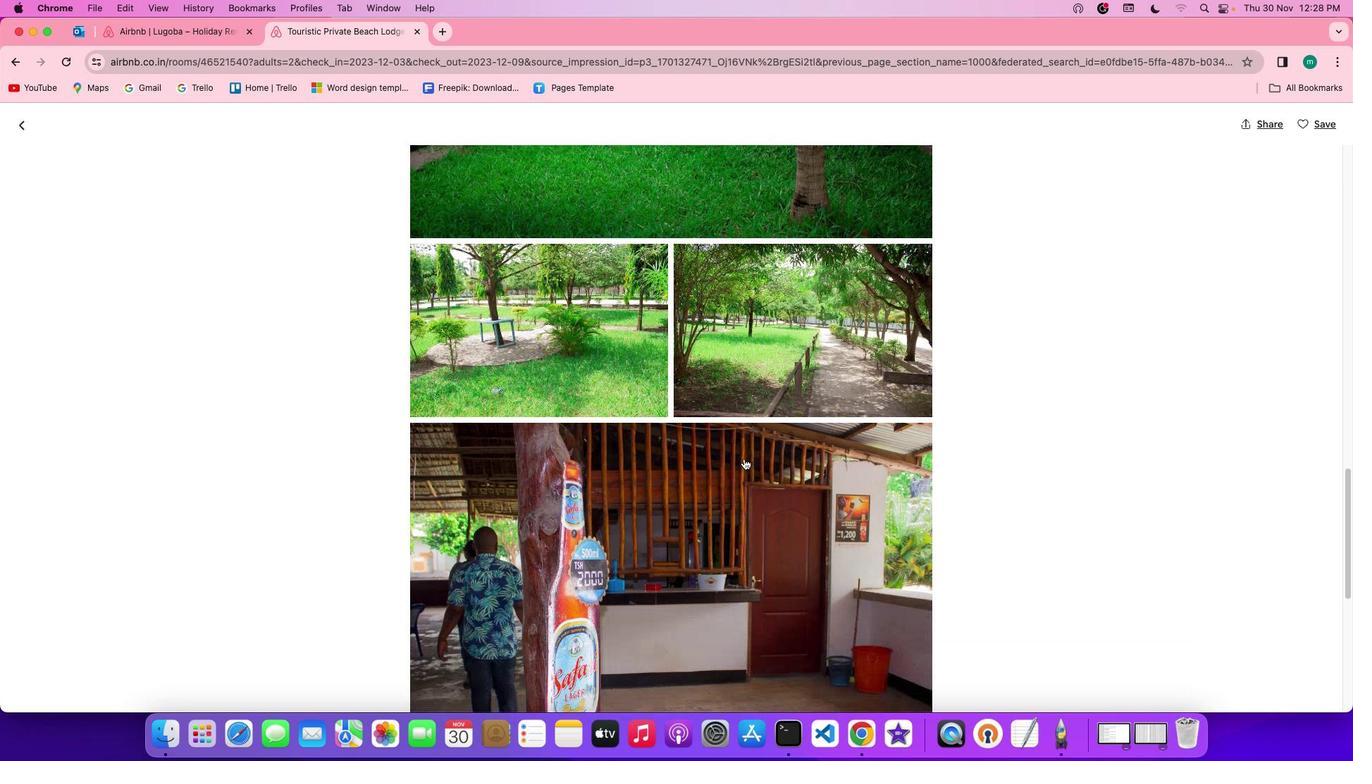
Action: Mouse moved to (743, 458)
Screenshot: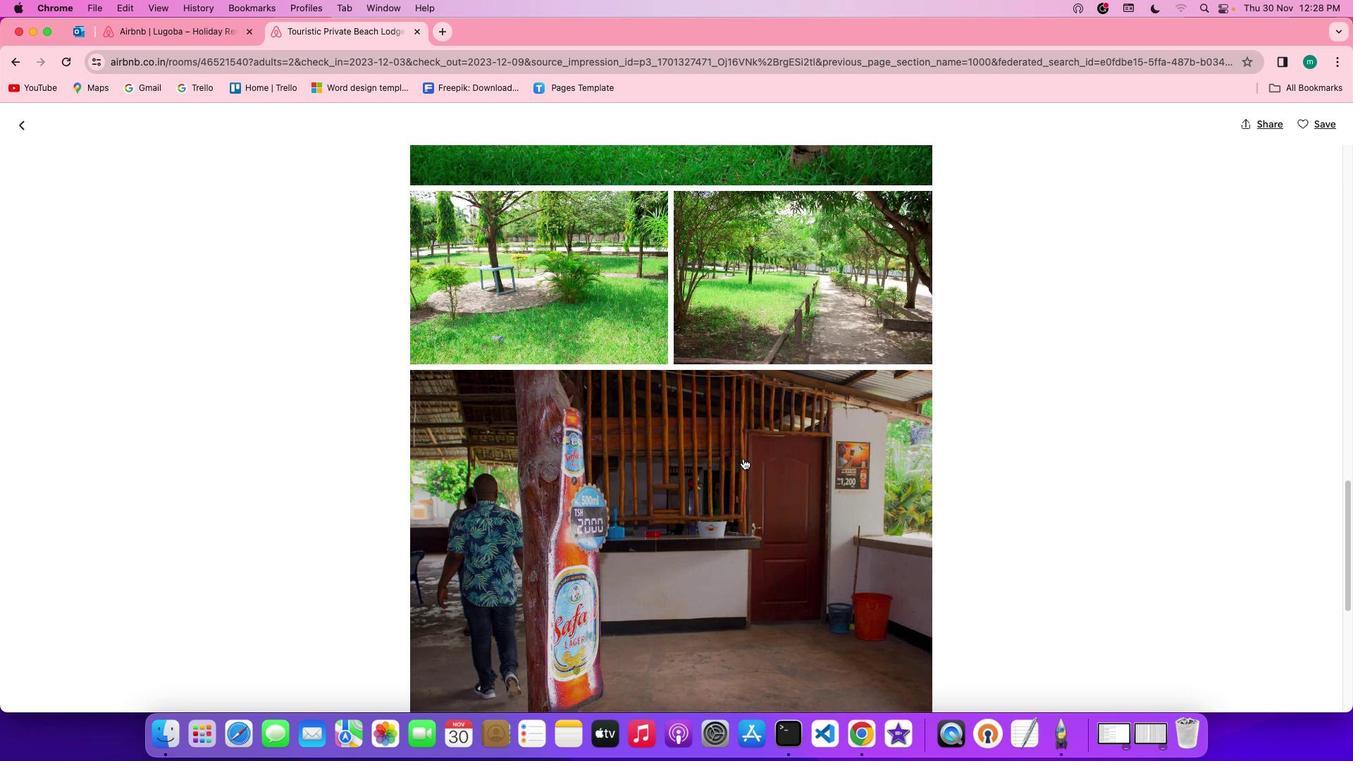 
Action: Mouse scrolled (743, 458) with delta (0, 0)
Screenshot: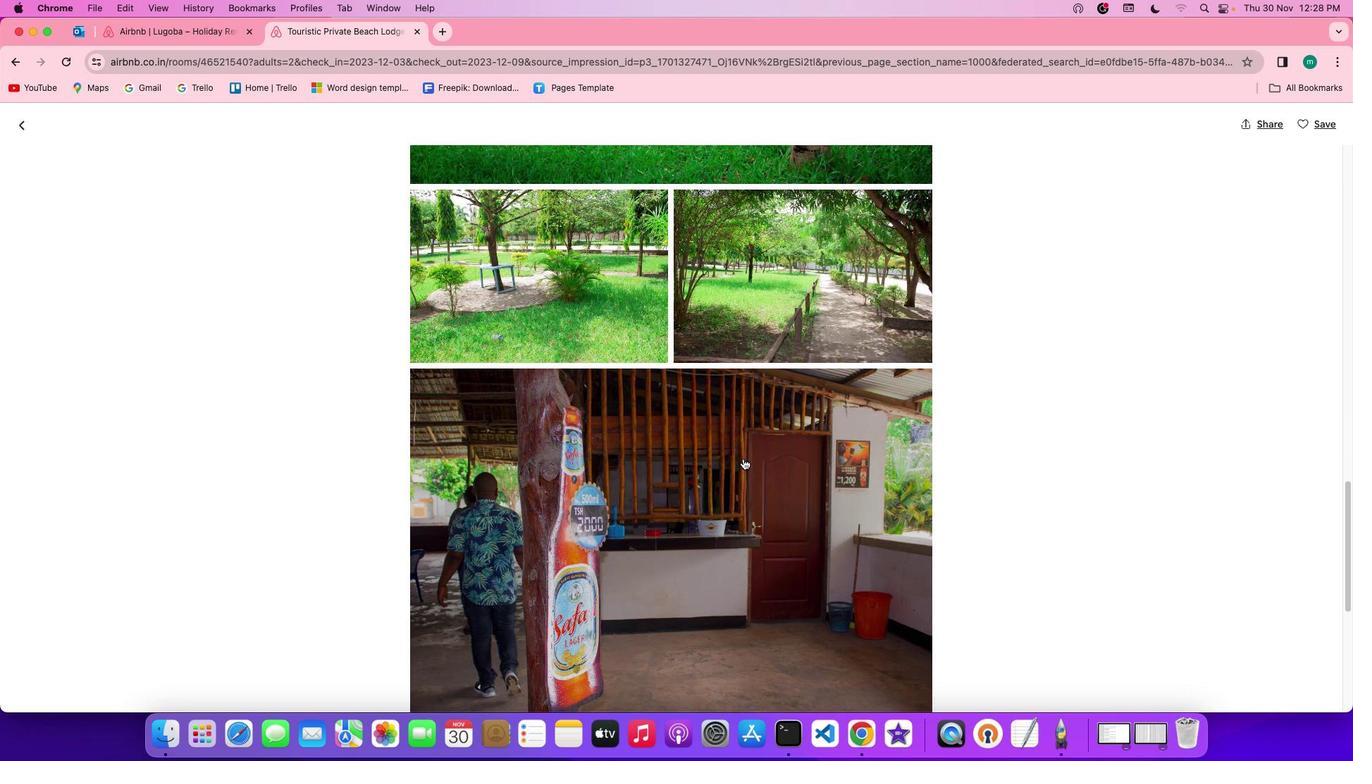
Action: Mouse scrolled (743, 458) with delta (0, 0)
Screenshot: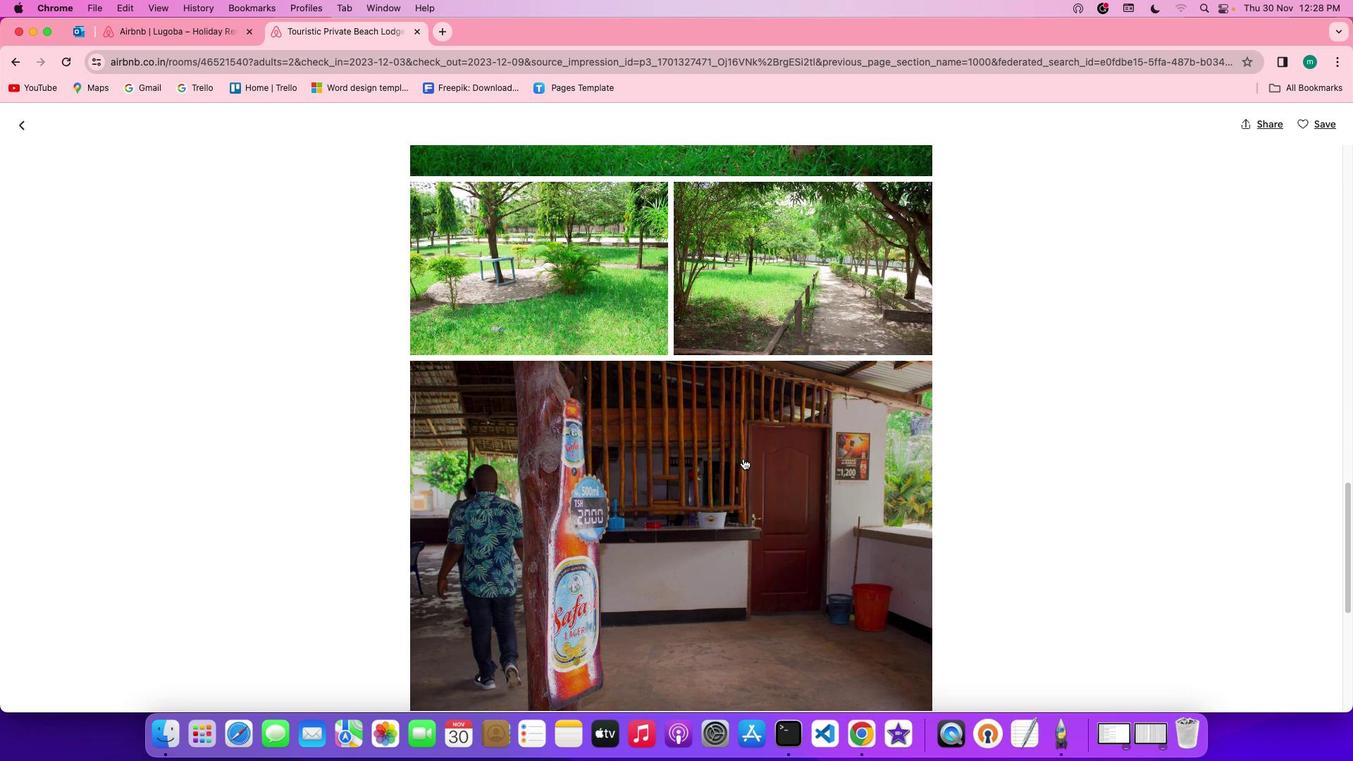 
Action: Mouse scrolled (743, 458) with delta (0, 0)
Screenshot: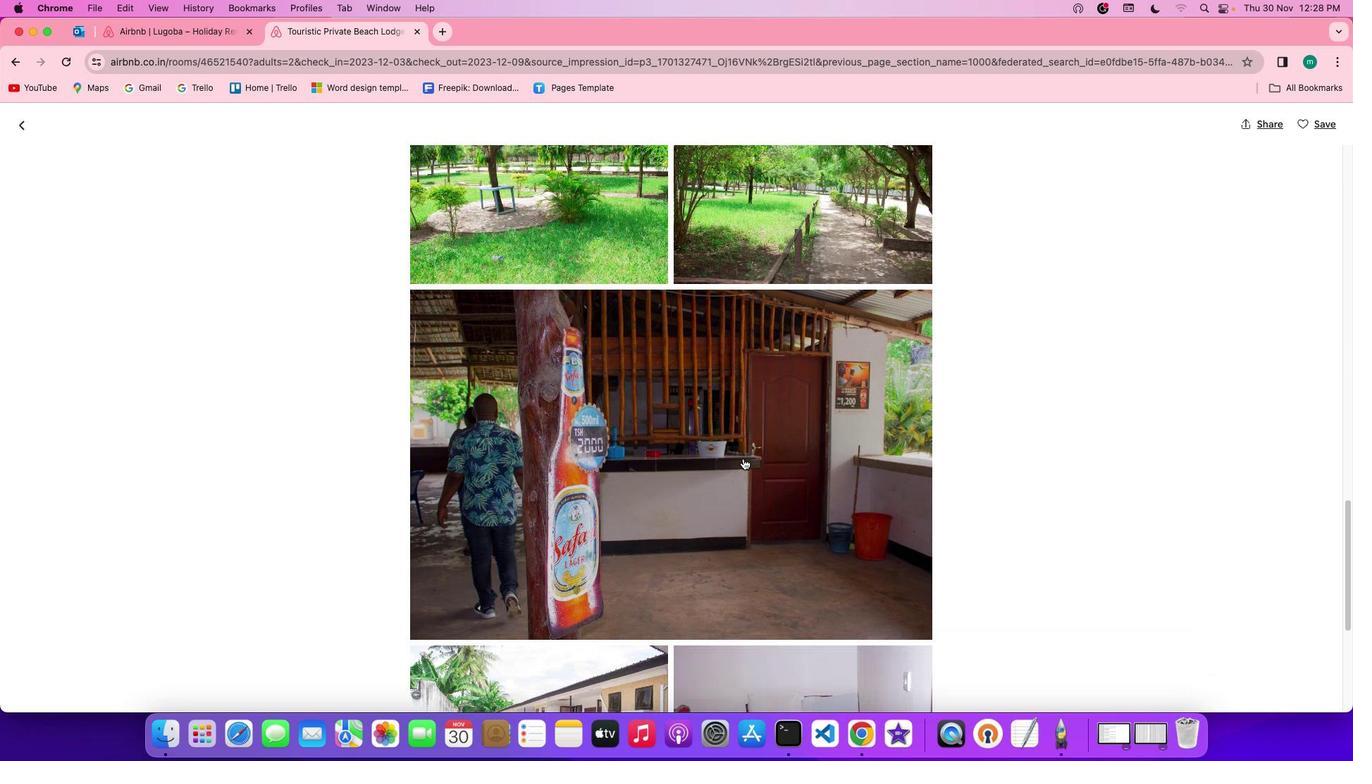 
Action: Mouse scrolled (743, 458) with delta (0, -2)
Screenshot: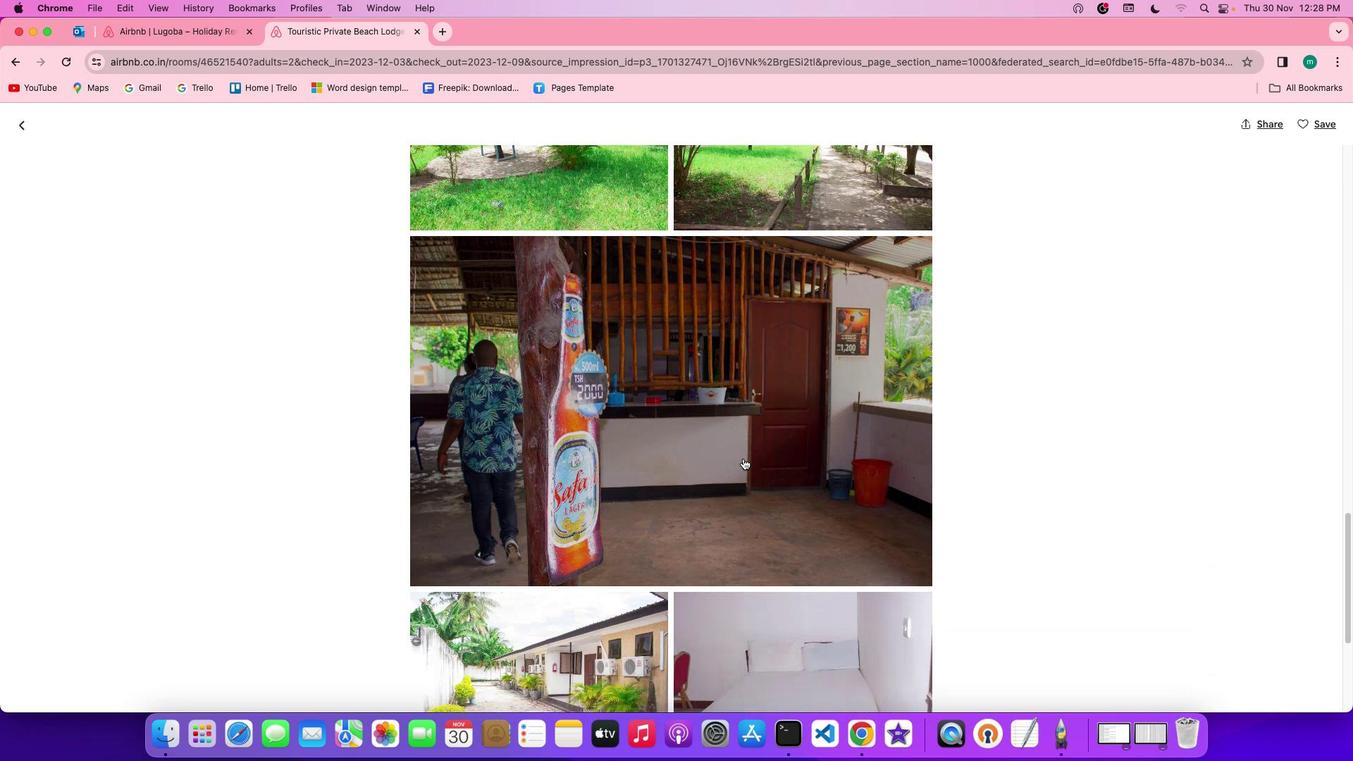 
Action: Mouse scrolled (743, 458) with delta (0, -2)
Screenshot: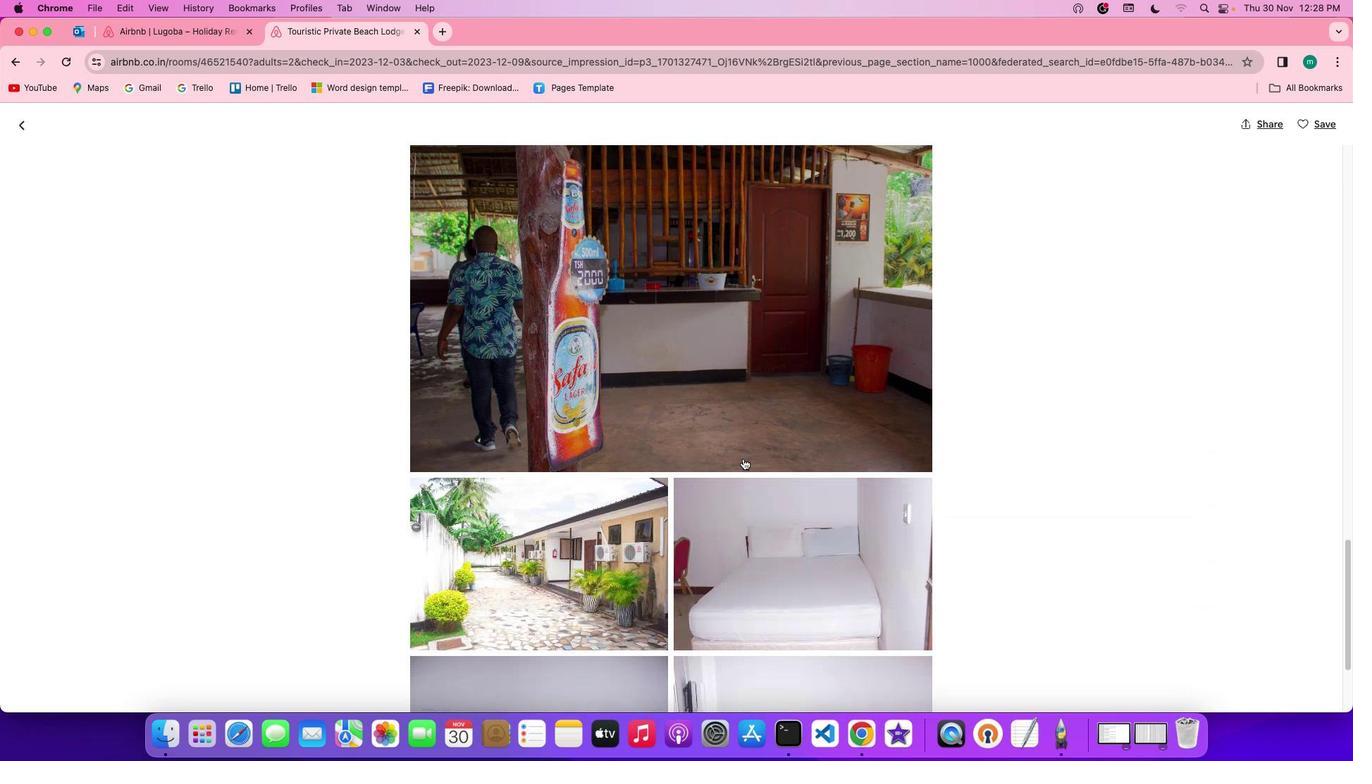 
Action: Mouse scrolled (743, 458) with delta (0, 0)
Screenshot: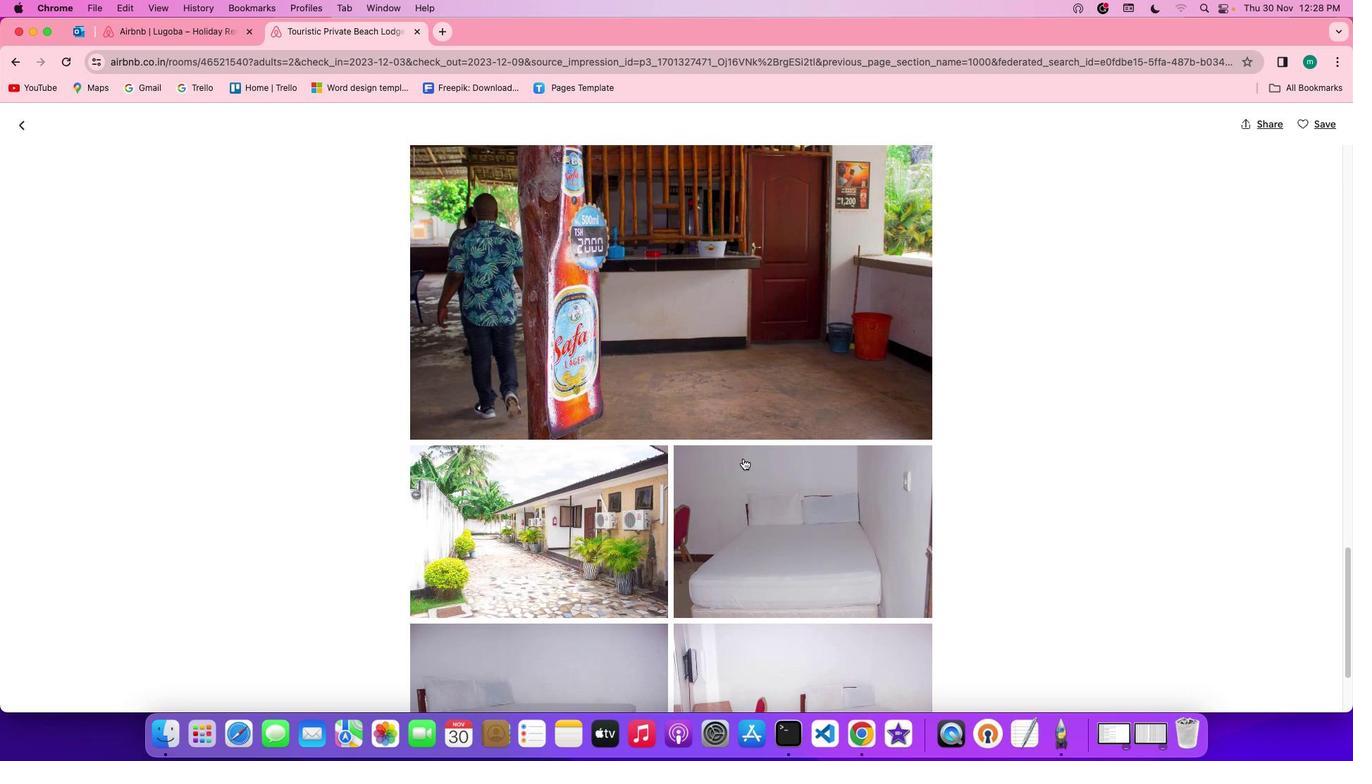 
Action: Mouse scrolled (743, 458) with delta (0, 0)
Screenshot: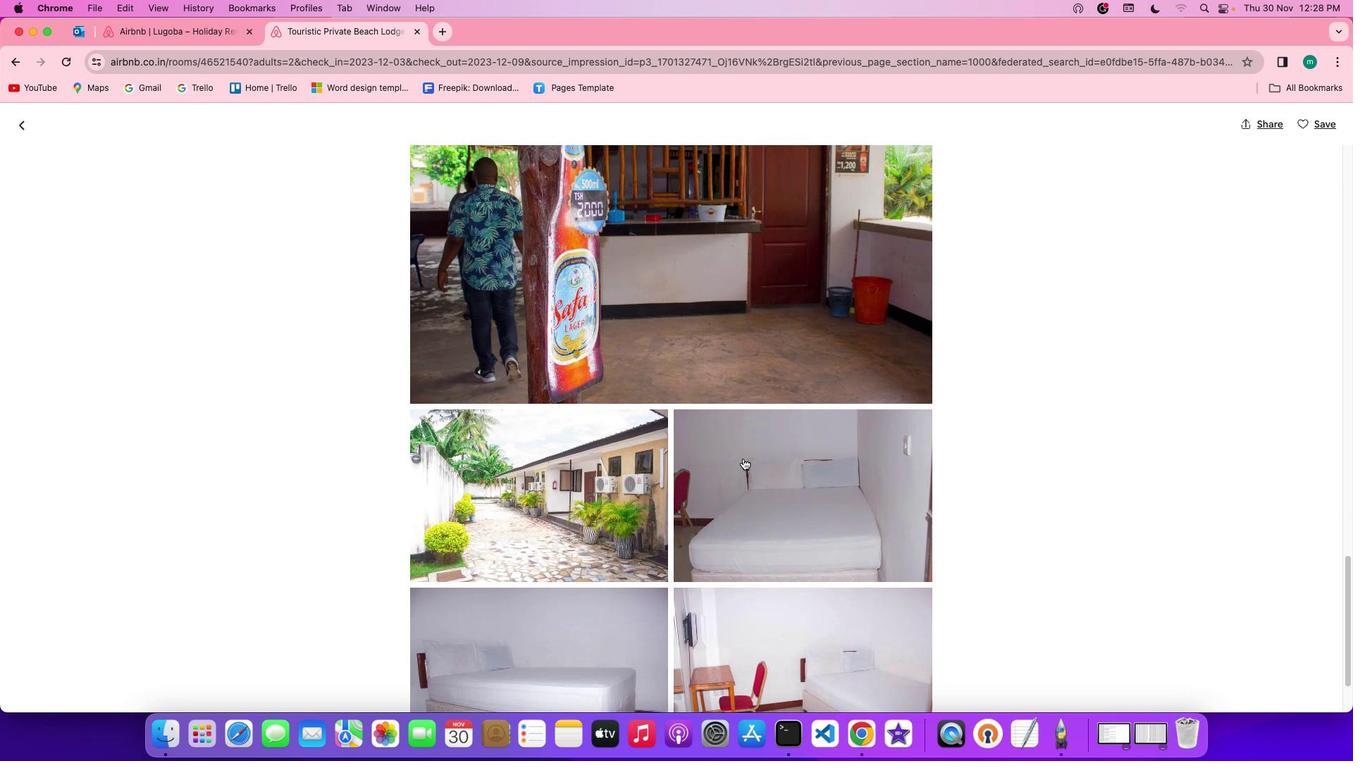 
Action: Mouse scrolled (743, 458) with delta (0, -1)
Screenshot: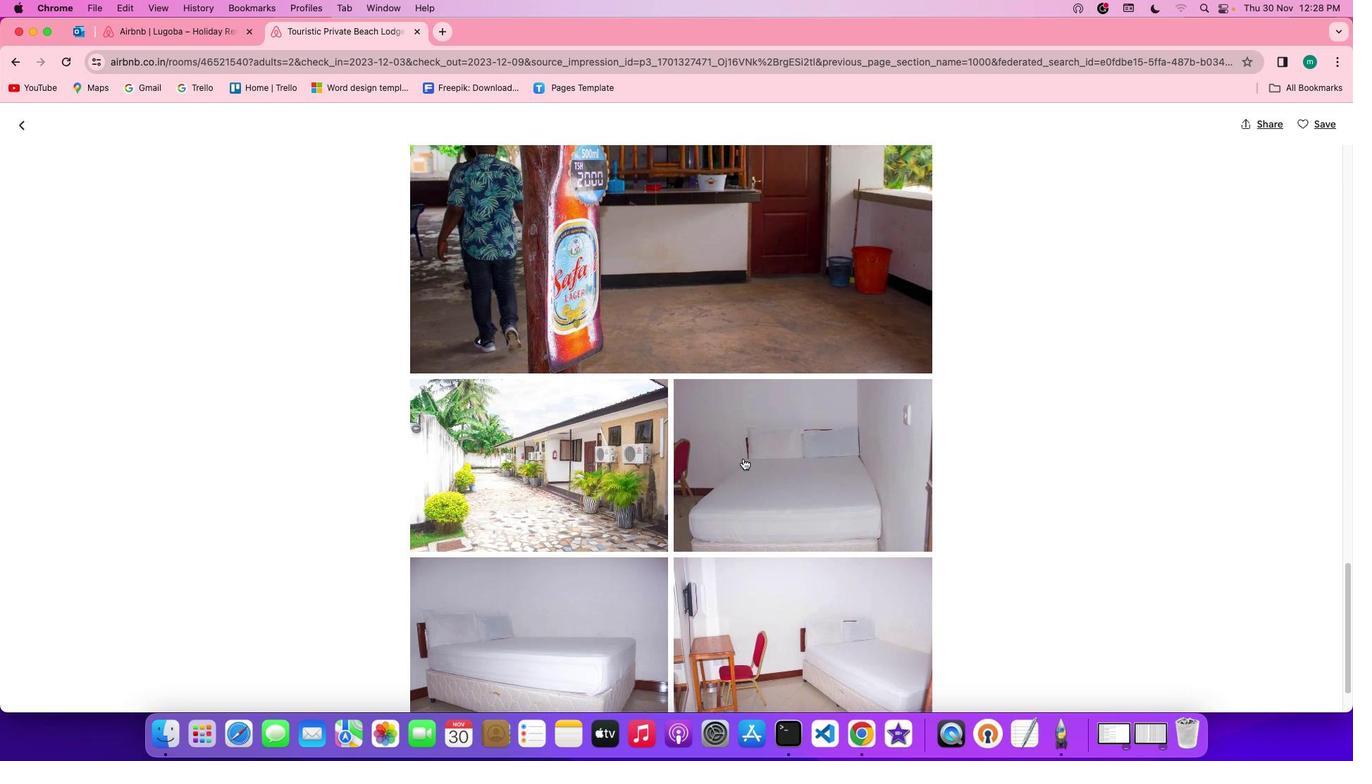 
Action: Mouse scrolled (743, 458) with delta (0, -2)
Screenshot: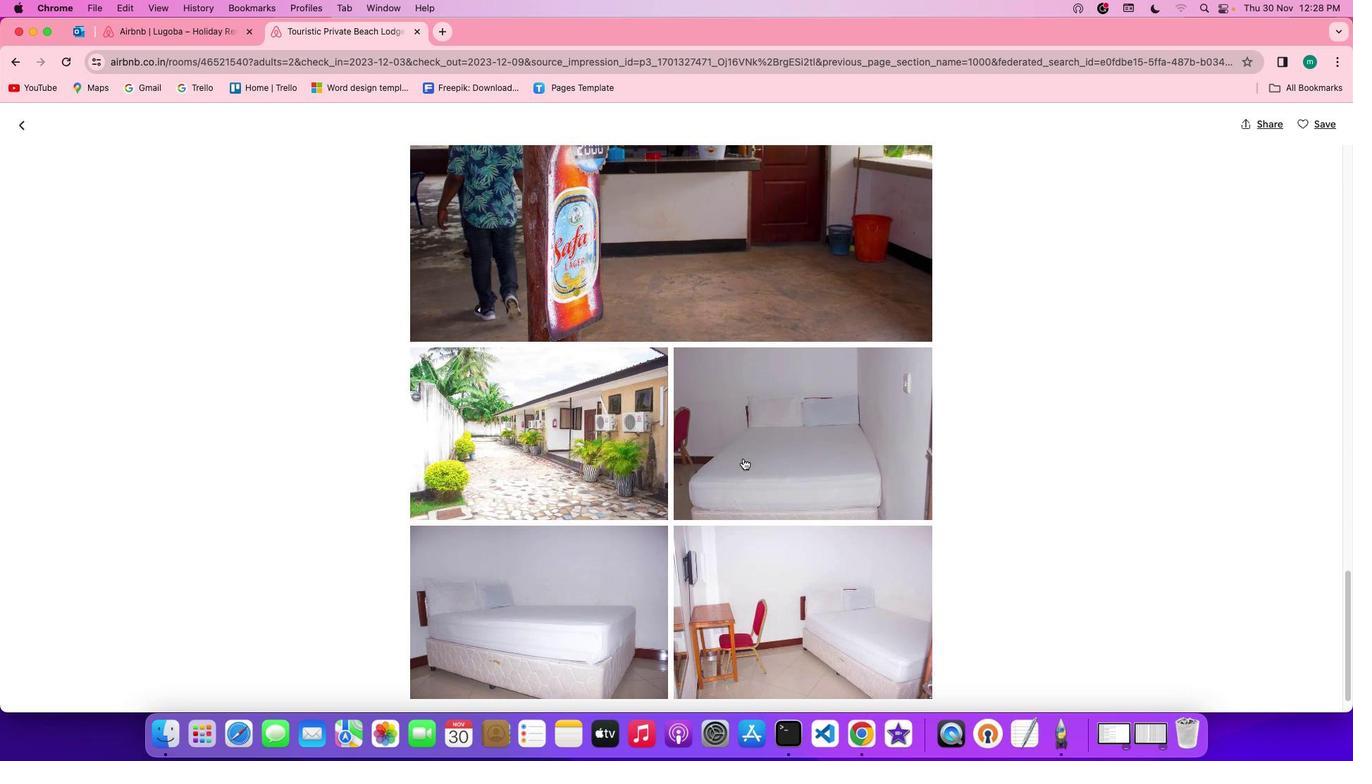 
Action: Mouse scrolled (743, 458) with delta (0, 0)
Screenshot: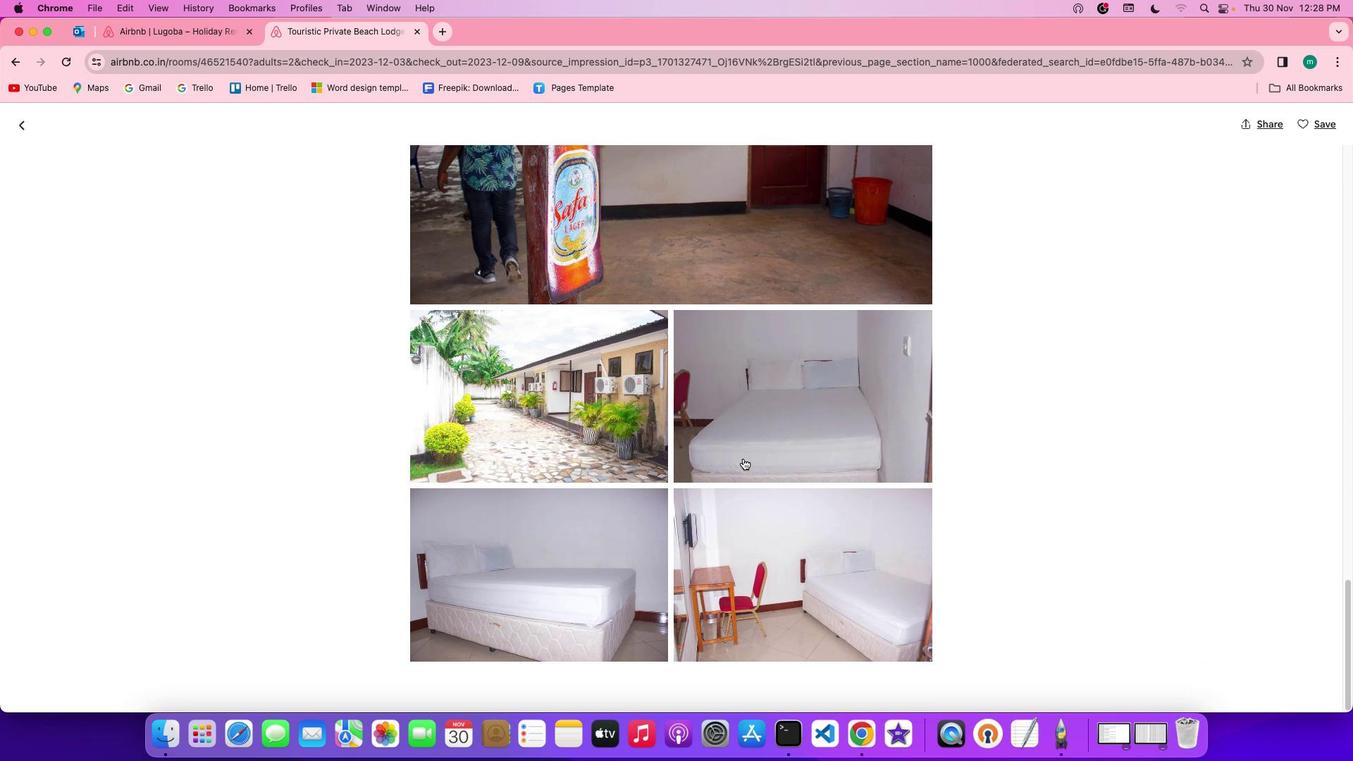 
Action: Mouse scrolled (743, 458) with delta (0, 0)
Screenshot: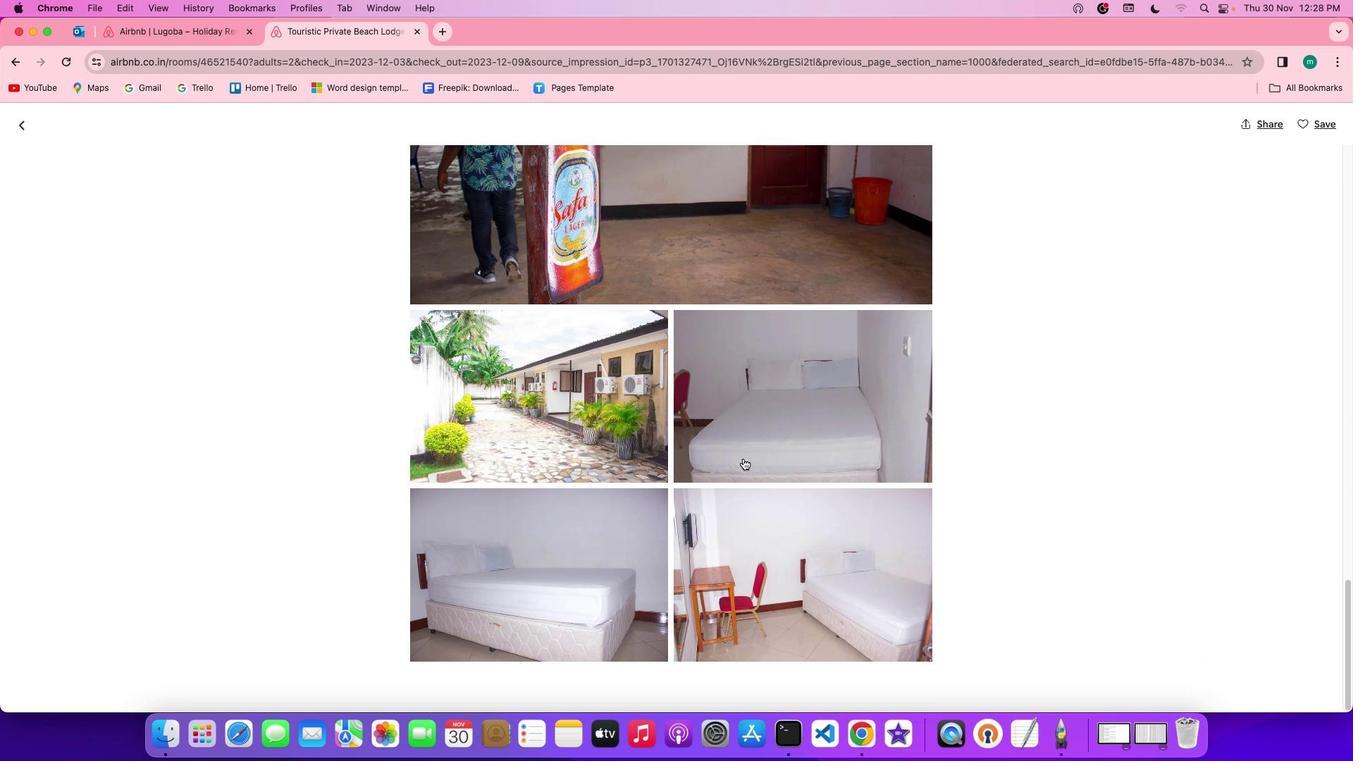 
Action: Mouse scrolled (743, 458) with delta (0, 0)
Screenshot: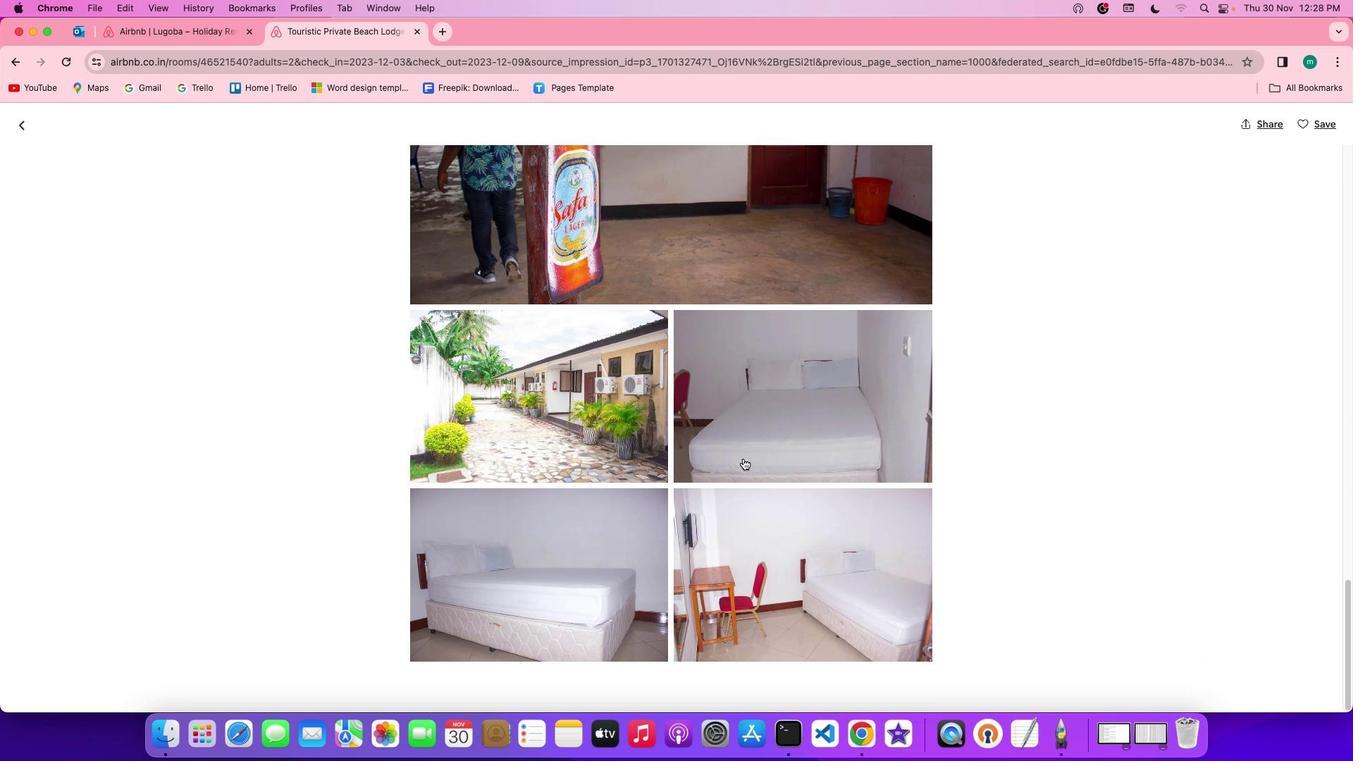 
Action: Mouse scrolled (743, 458) with delta (0, -1)
Screenshot: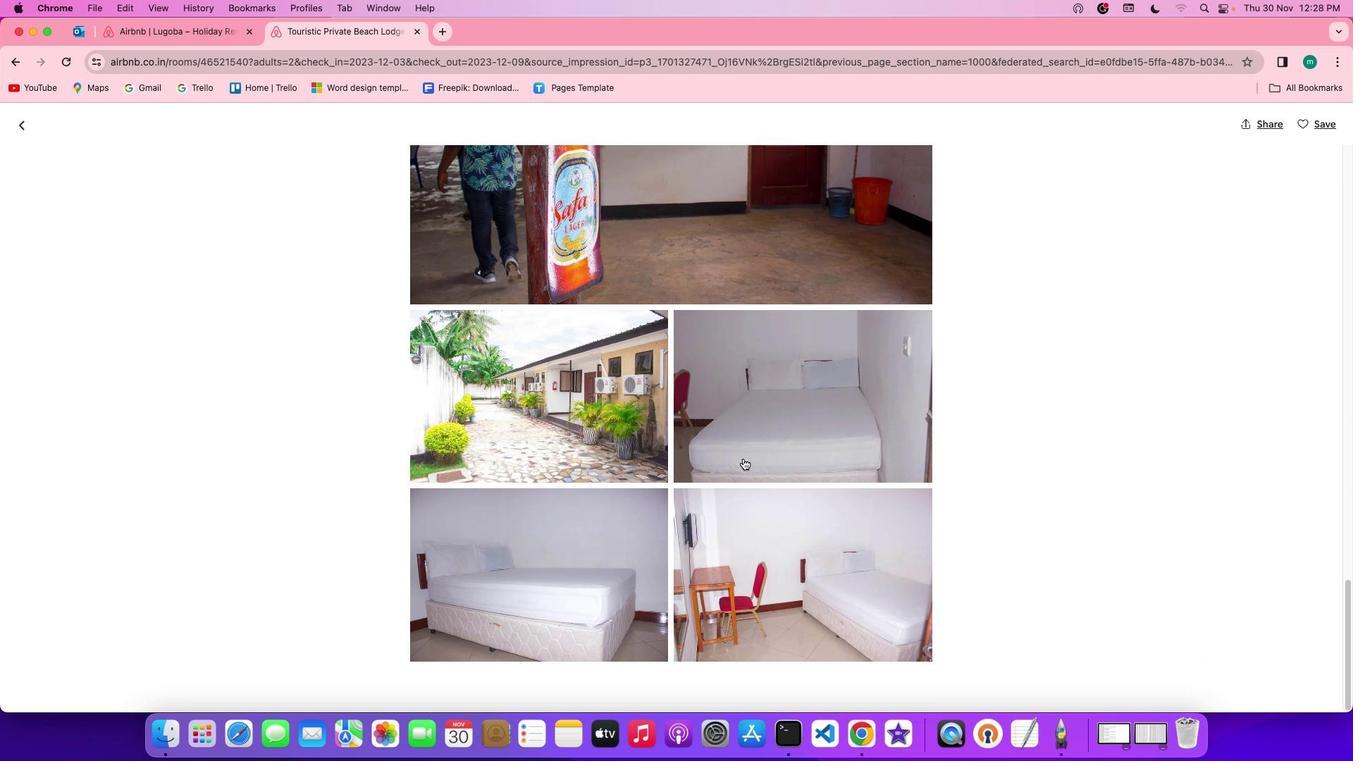 
Action: Mouse scrolled (743, 458) with delta (0, -2)
Screenshot: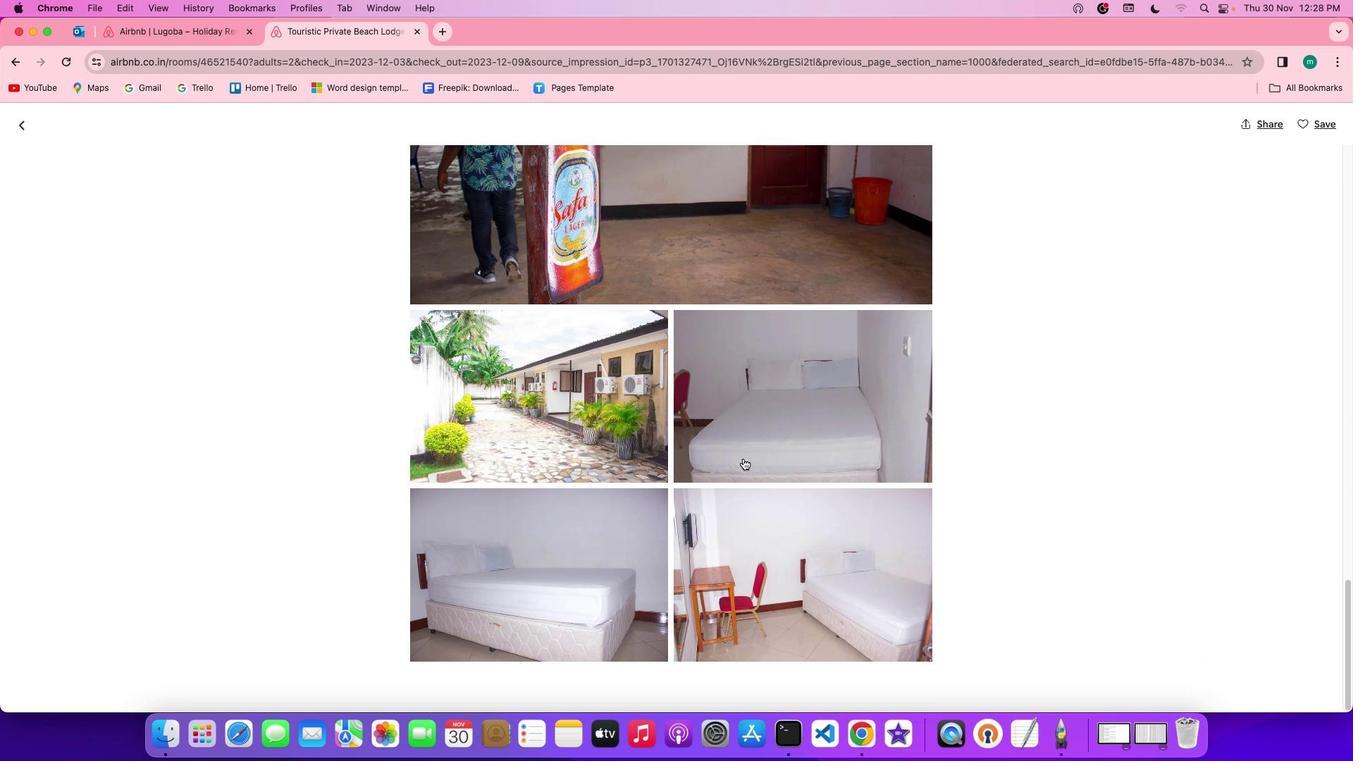 
Action: Mouse scrolled (743, 458) with delta (0, 0)
Screenshot: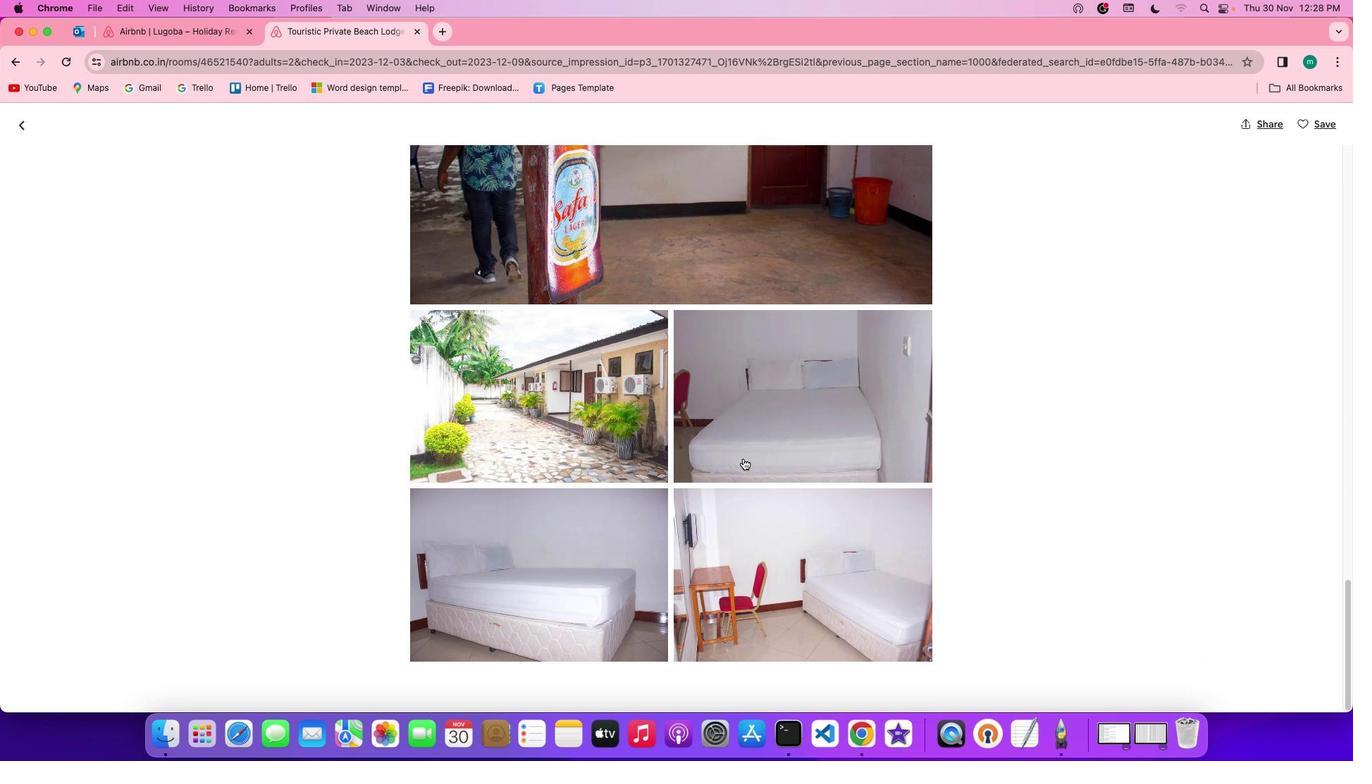 
Action: Mouse scrolled (743, 458) with delta (0, 0)
Screenshot: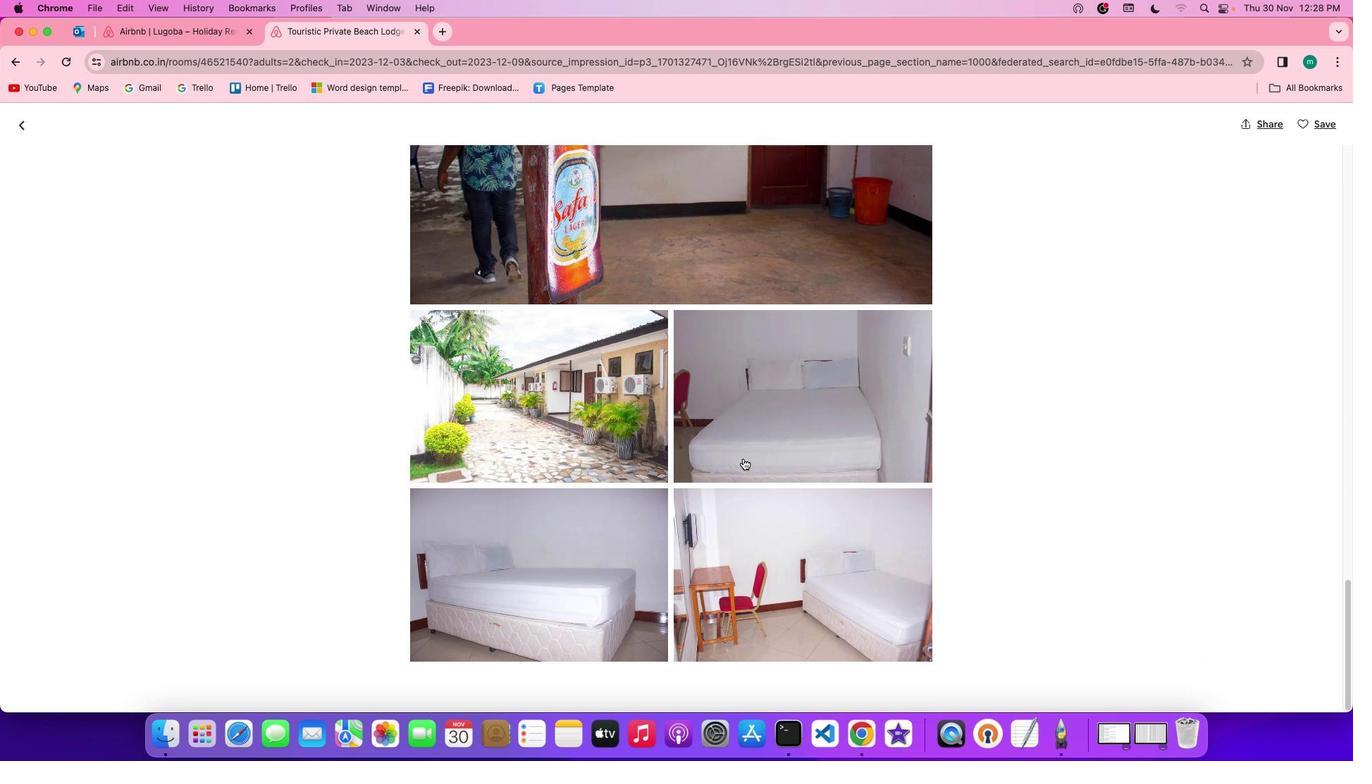 
Action: Mouse scrolled (743, 458) with delta (0, -1)
Screenshot: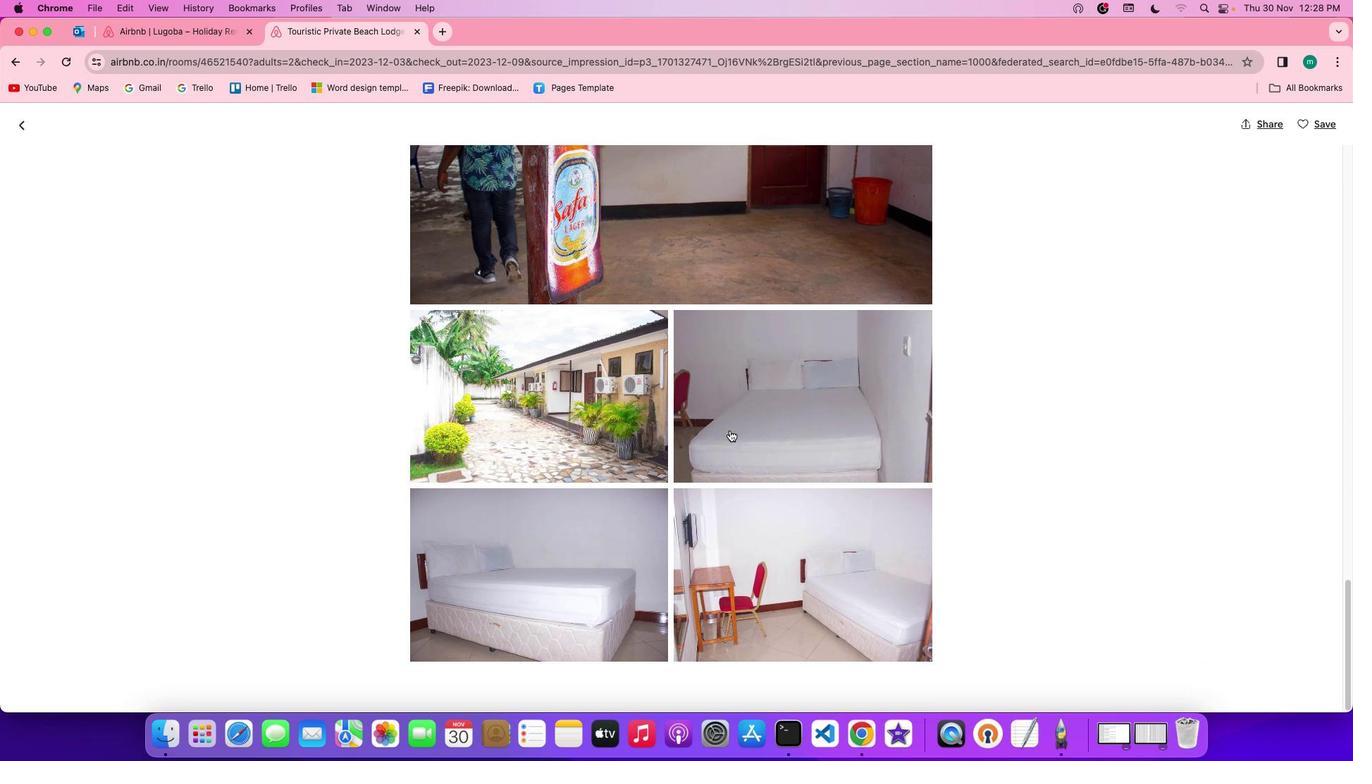 
Action: Mouse moved to (19, 127)
Screenshot: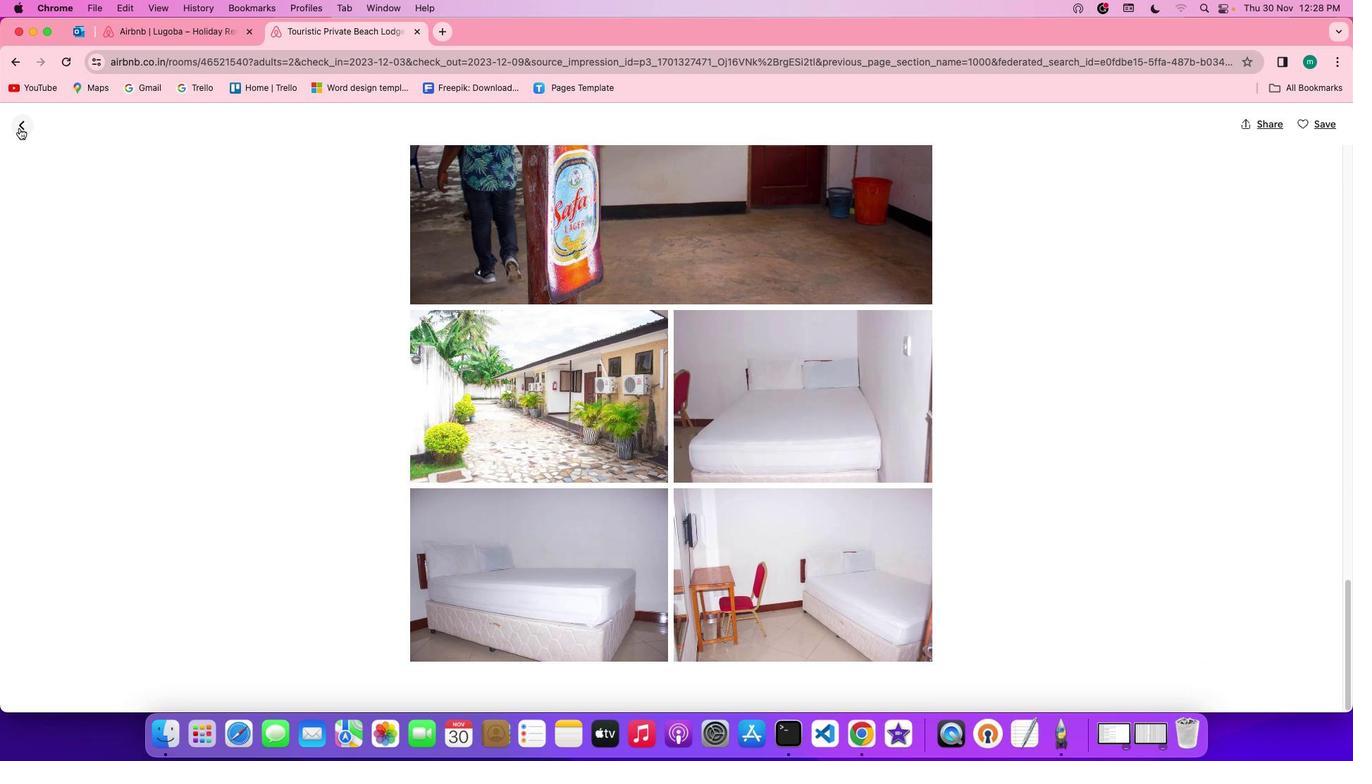 
Action: Mouse pressed left at (19, 127)
Screenshot: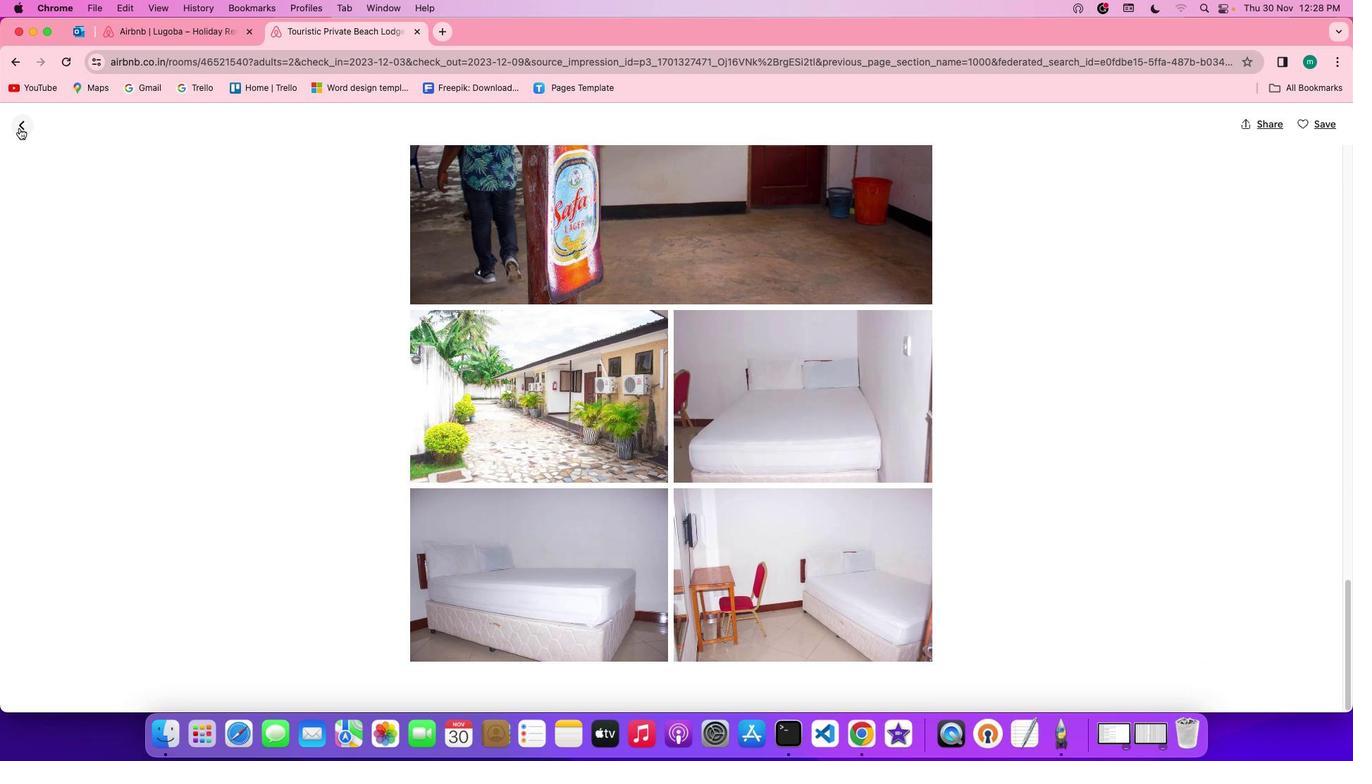 
Action: Mouse moved to (566, 458)
Screenshot: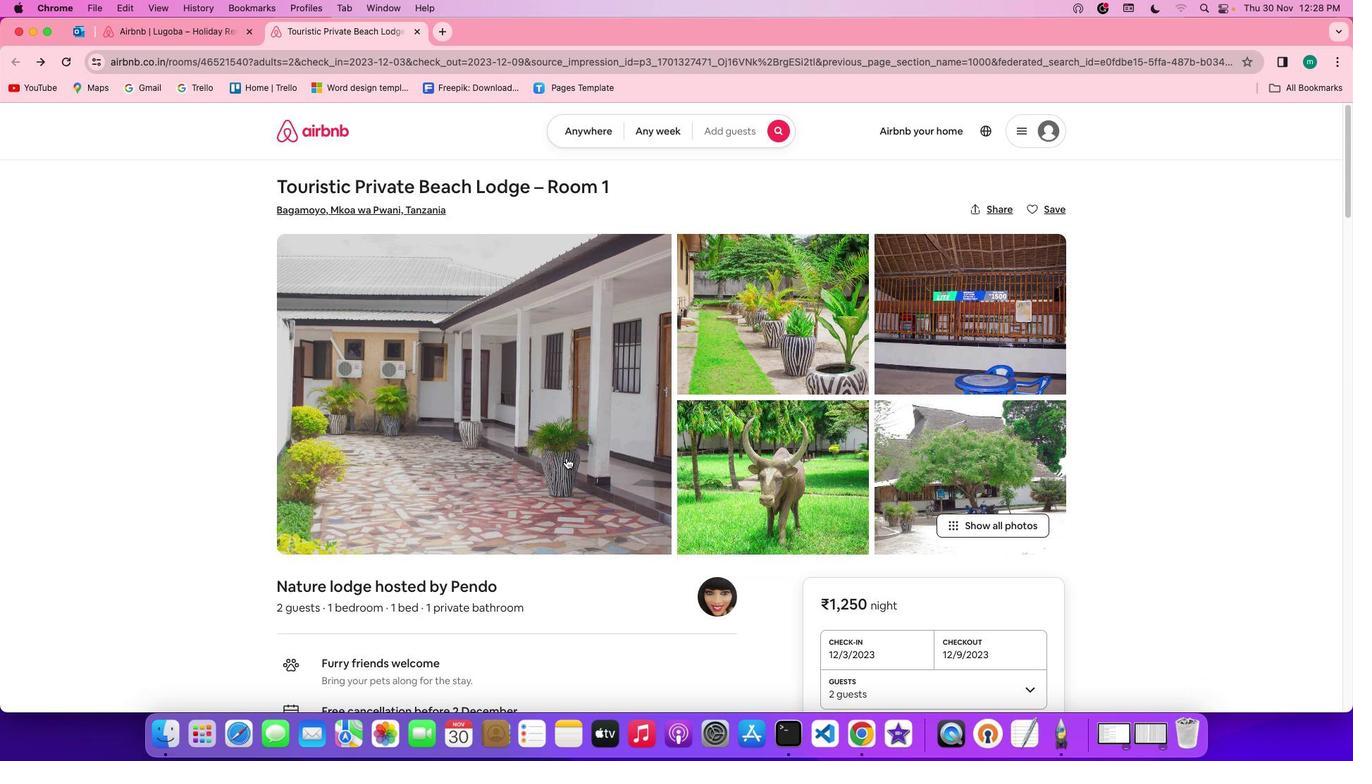
Action: Mouse scrolled (566, 458) with delta (0, 0)
Screenshot: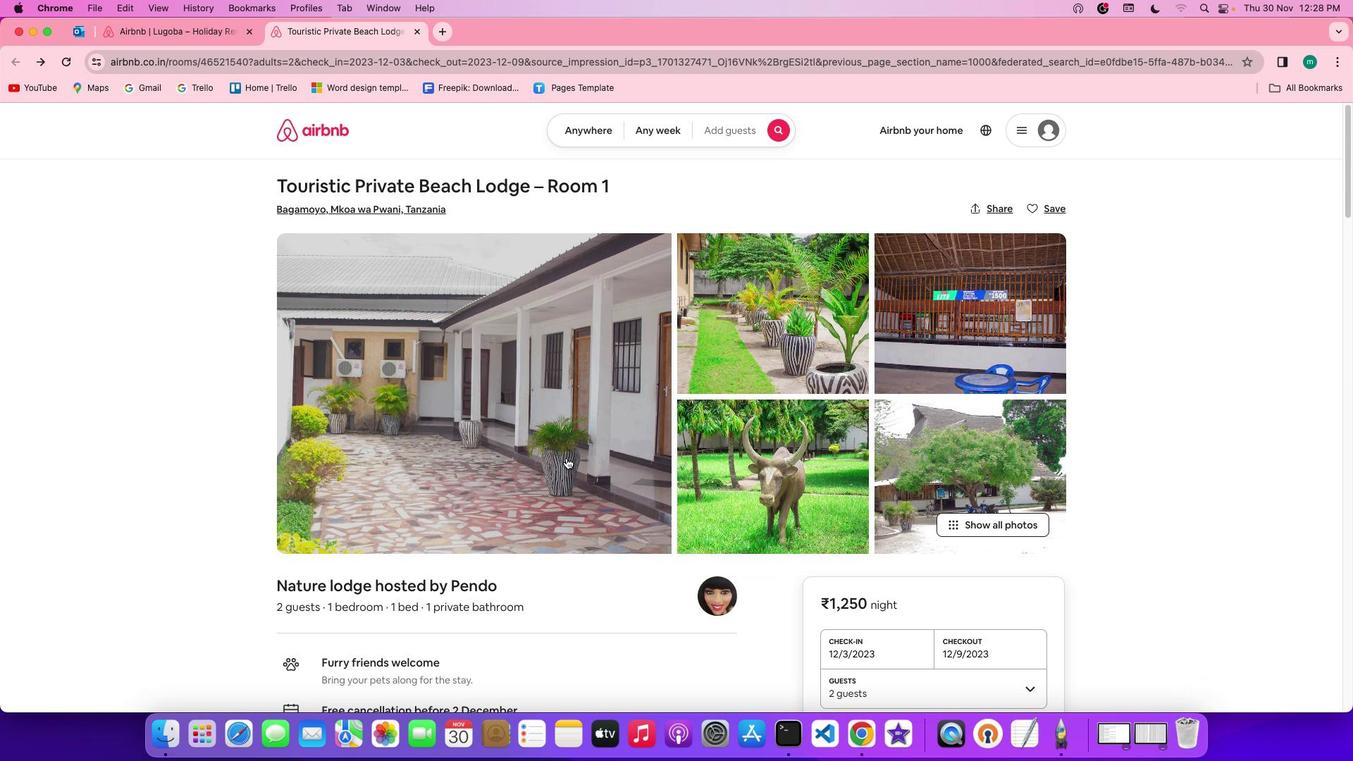 
Action: Mouse scrolled (566, 458) with delta (0, 0)
Screenshot: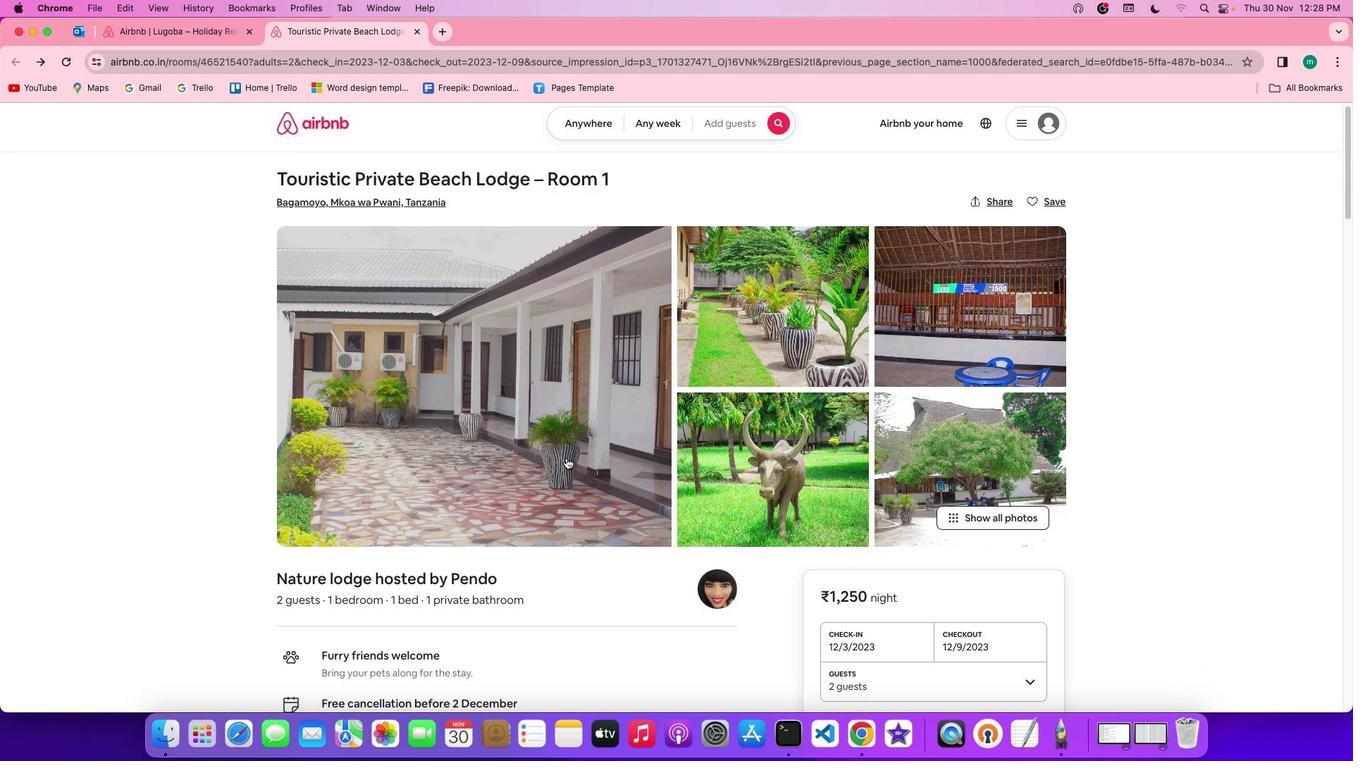 
Action: Mouse scrolled (566, 458) with delta (0, -1)
Screenshot: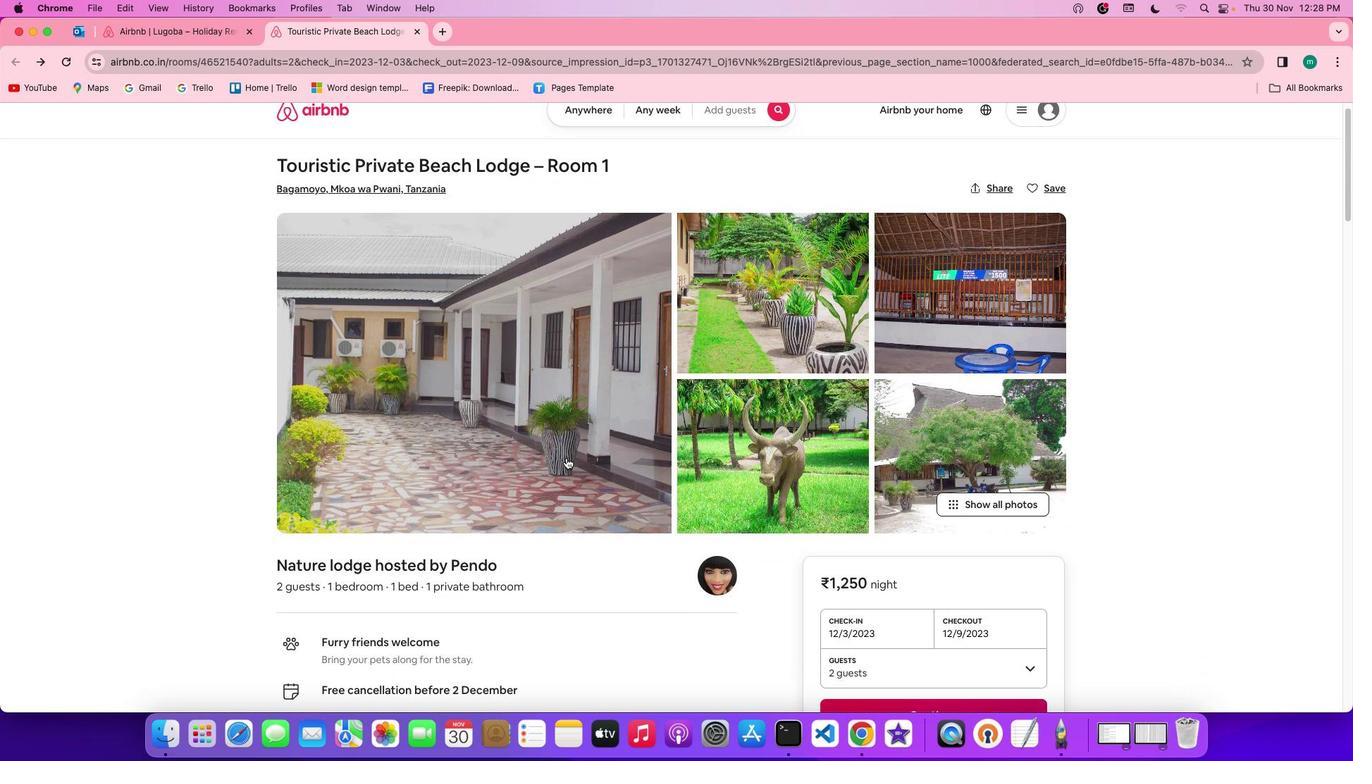 
Action: Mouse scrolled (566, 458) with delta (0, -2)
Screenshot: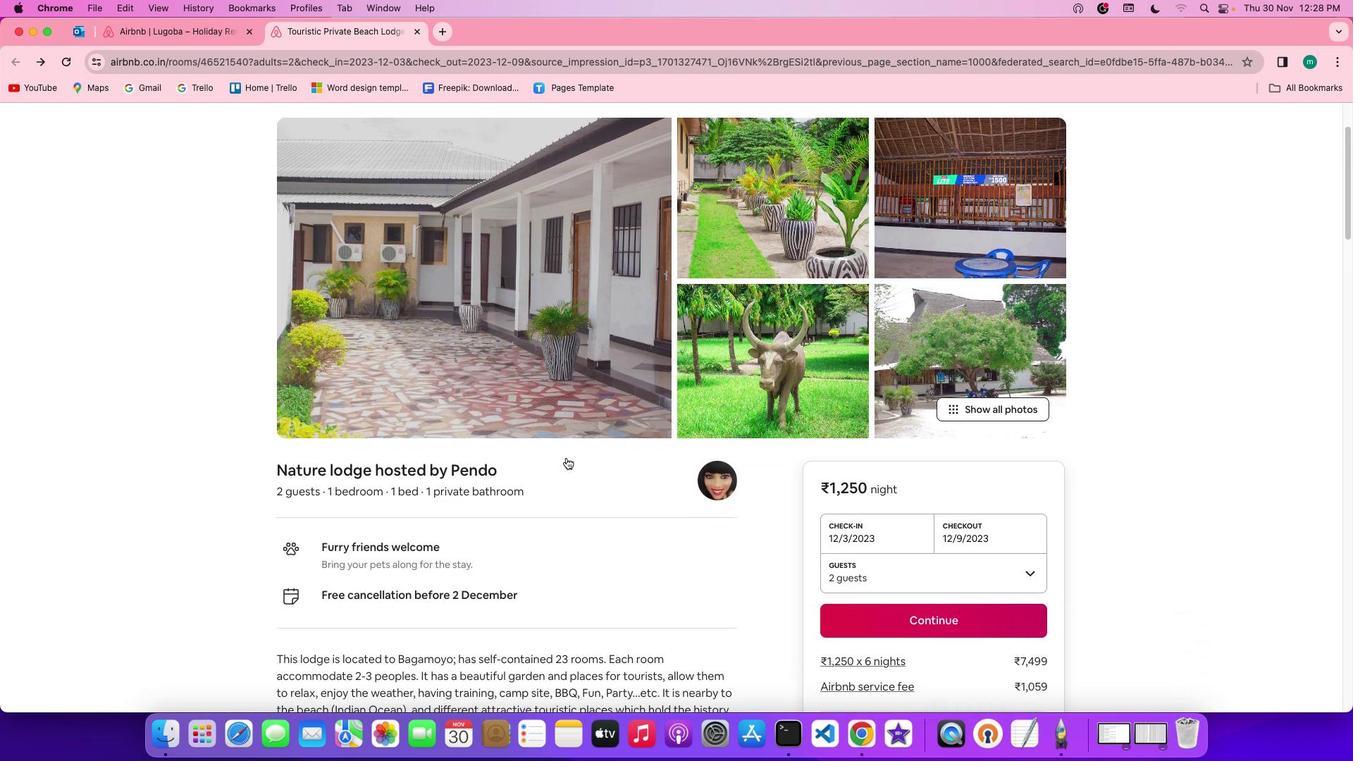 
Action: Mouse scrolled (566, 458) with delta (0, 0)
Screenshot: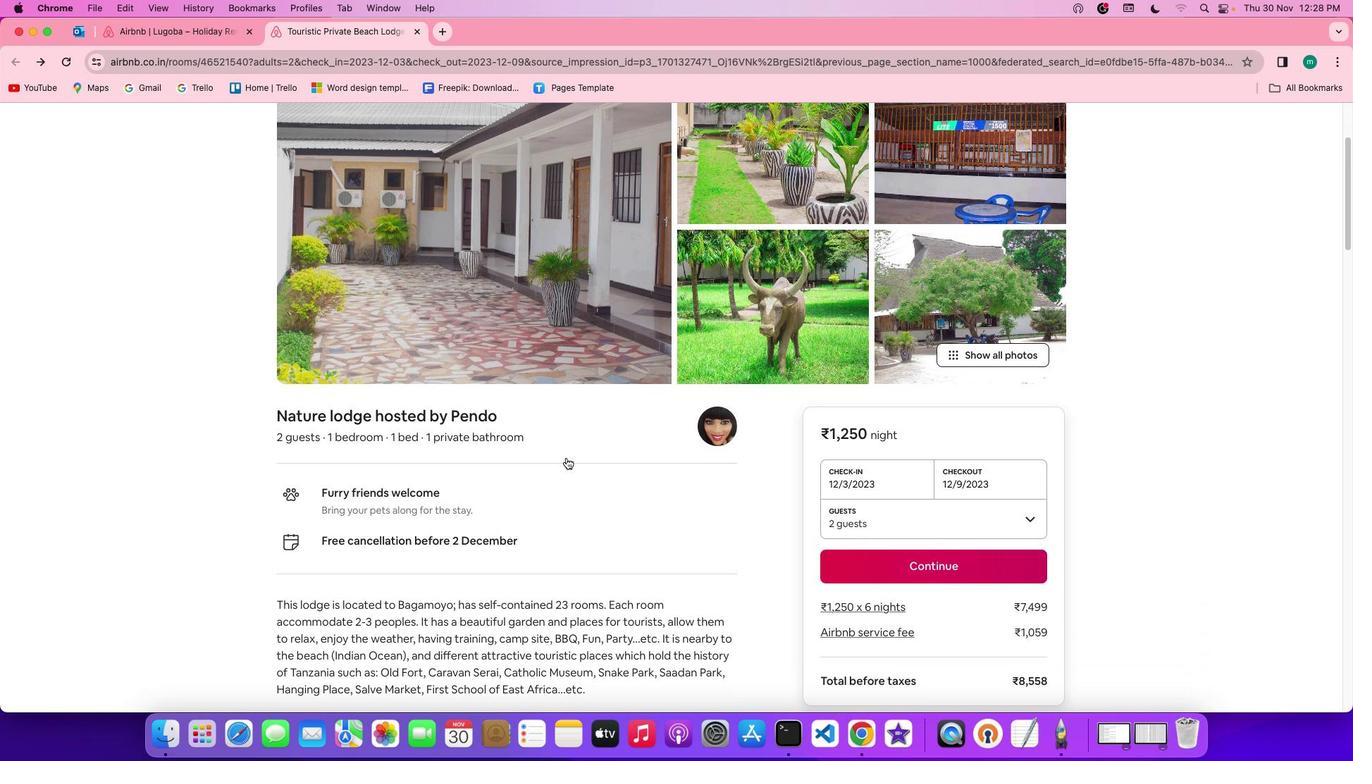
Action: Mouse scrolled (566, 458) with delta (0, 0)
Screenshot: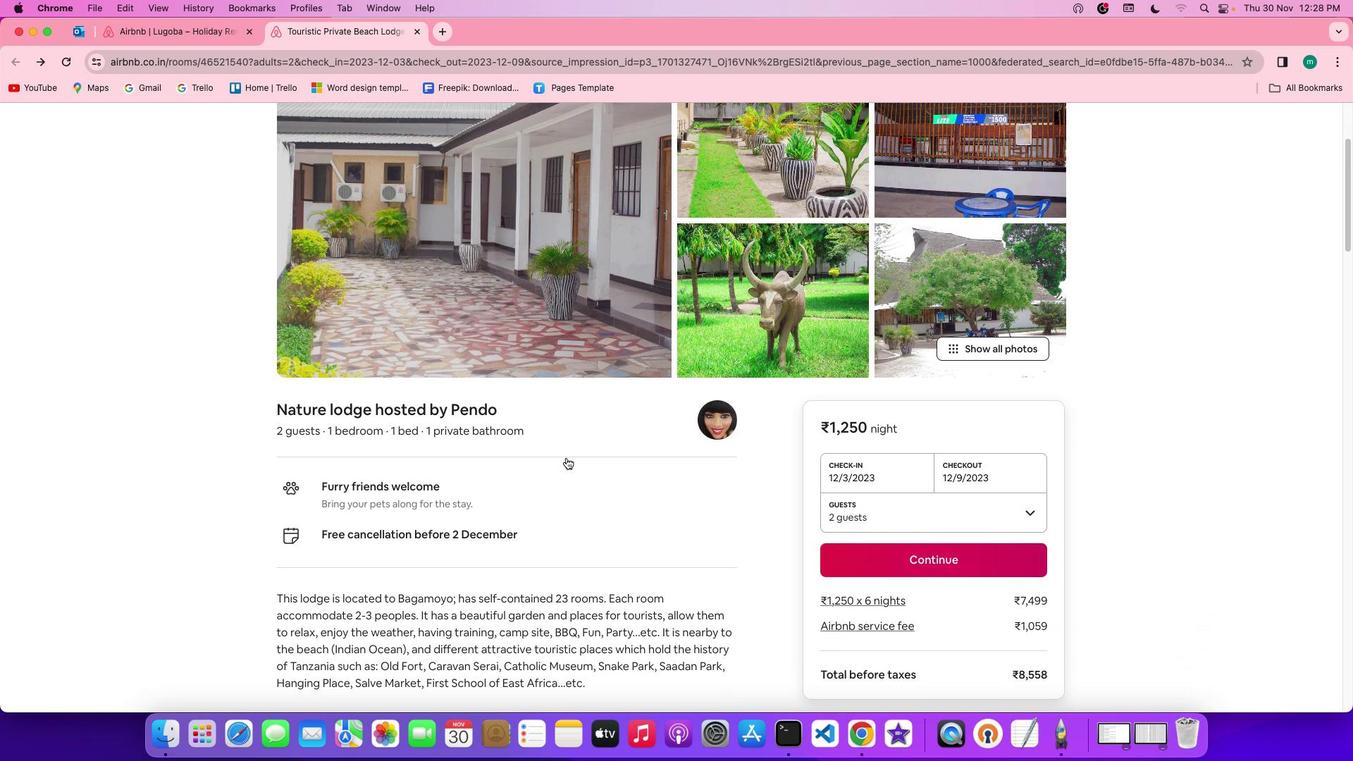 
Action: Mouse scrolled (566, 458) with delta (0, -1)
Screenshot: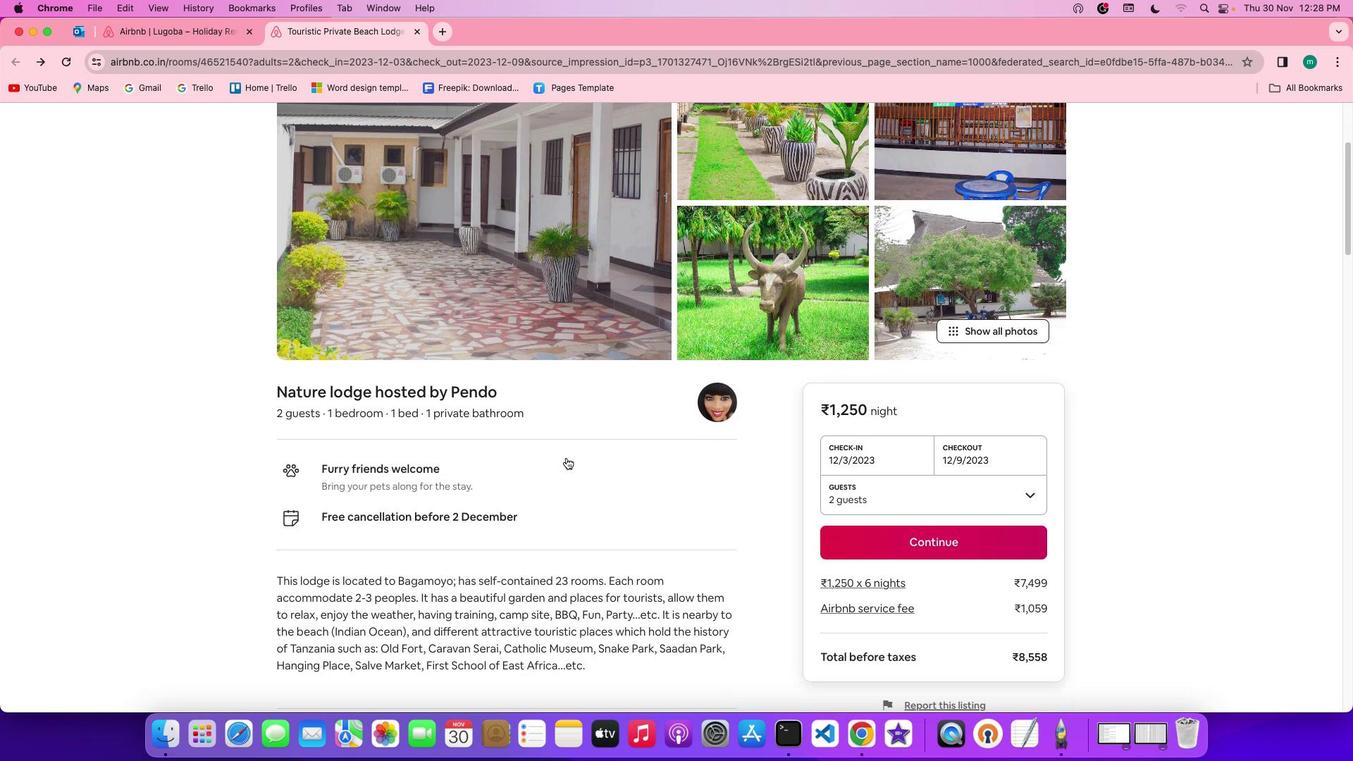 
Action: Mouse scrolled (566, 458) with delta (0, -2)
Screenshot: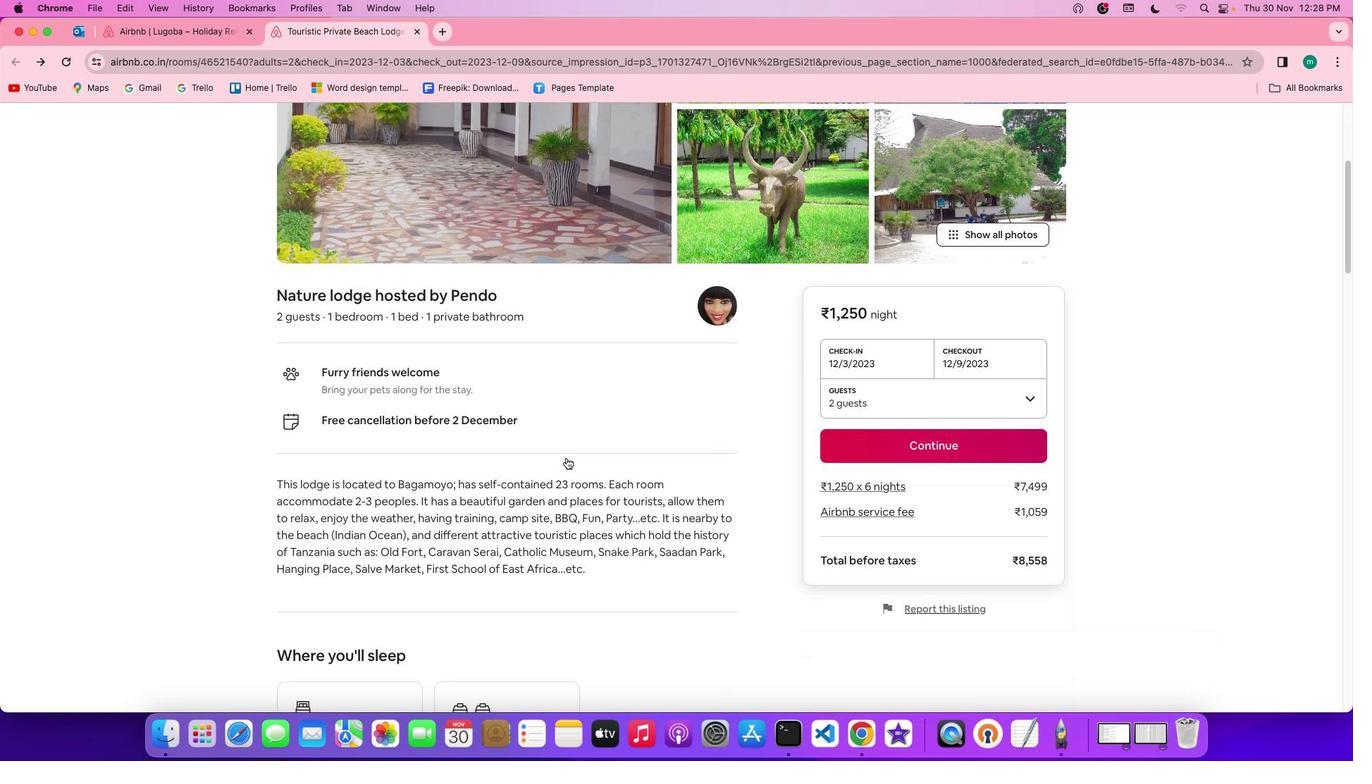 
Action: Mouse scrolled (566, 458) with delta (0, 0)
Screenshot: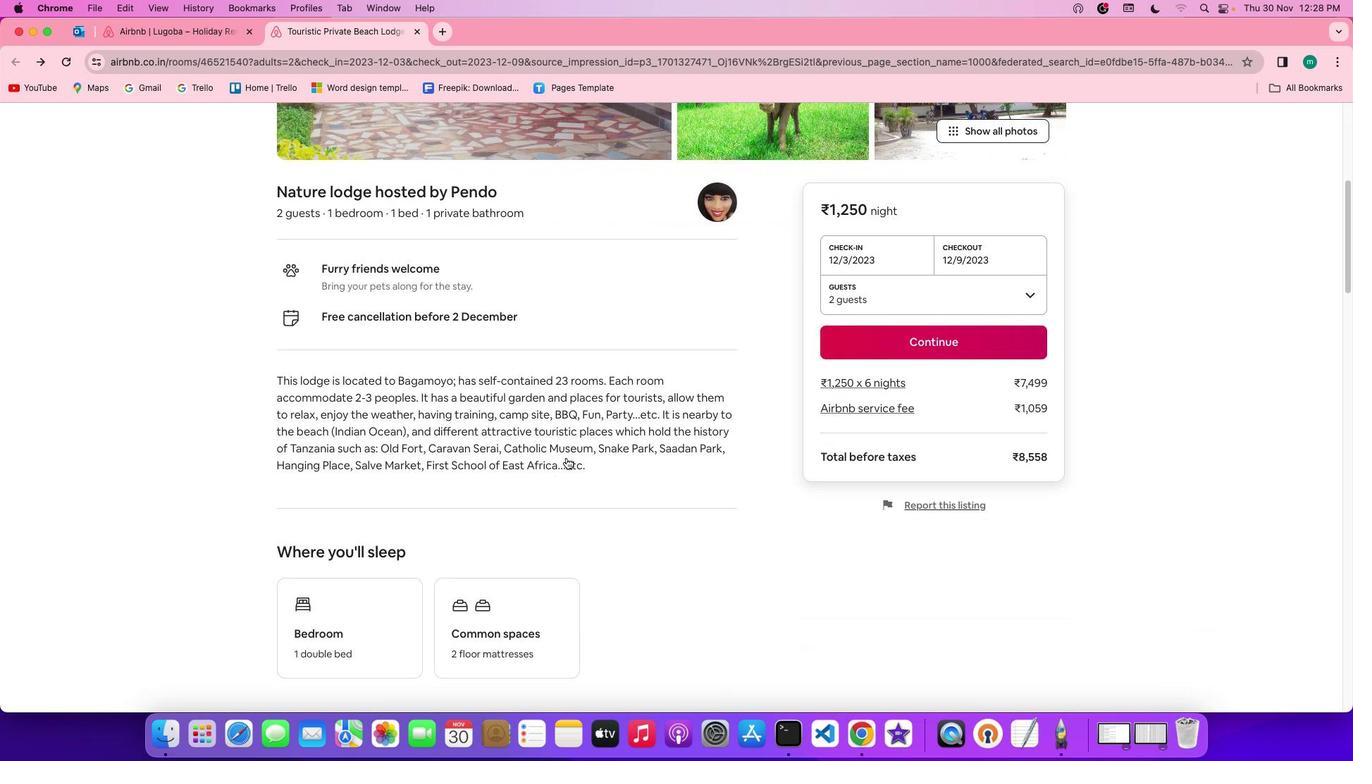 
Action: Mouse scrolled (566, 458) with delta (0, 0)
Screenshot: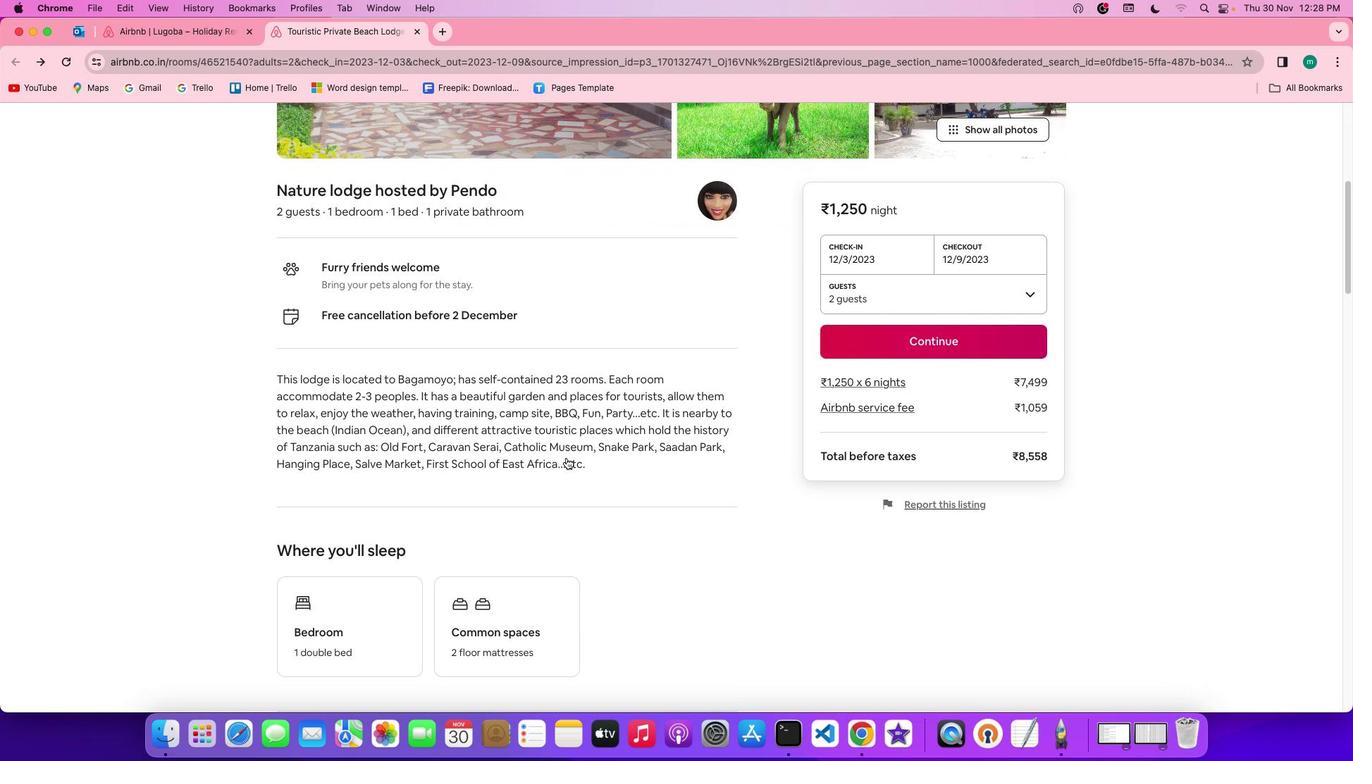 
Action: Mouse scrolled (566, 458) with delta (0, 0)
Screenshot: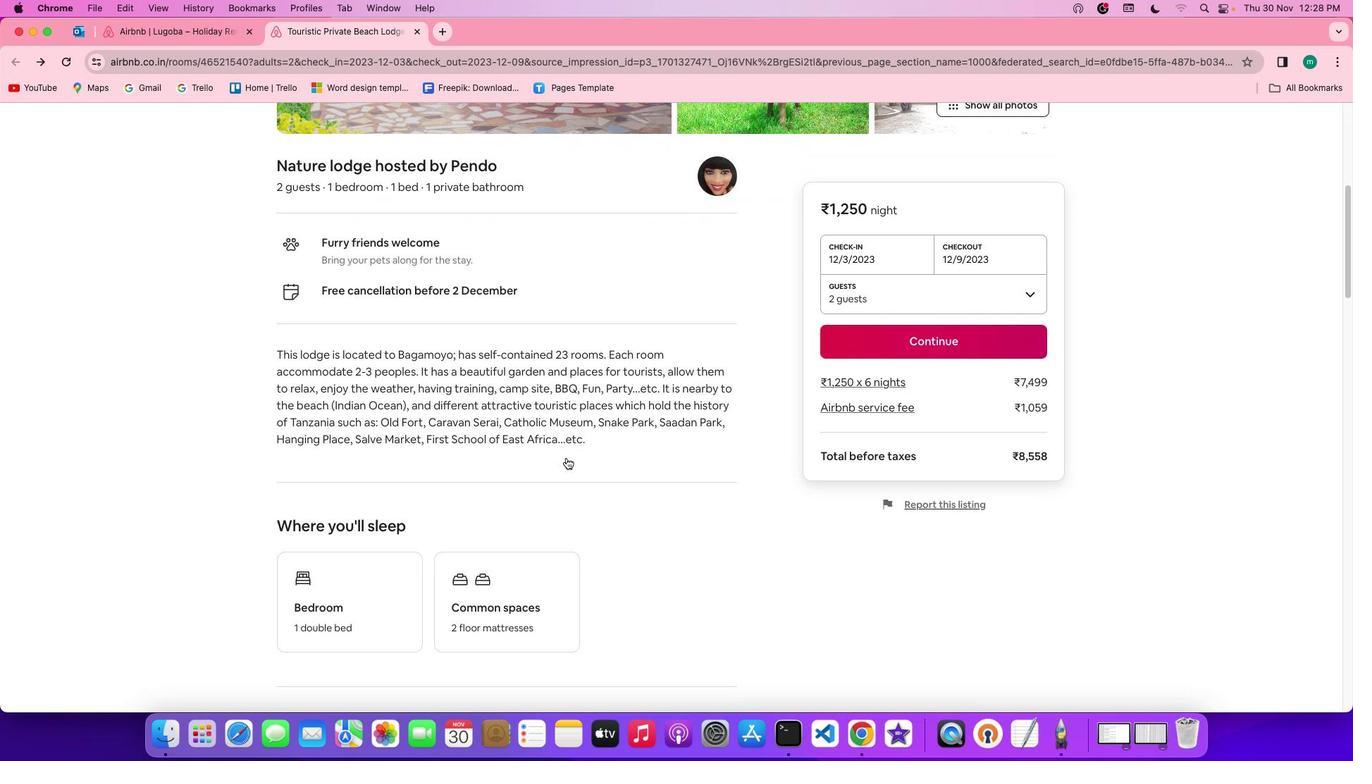 
Action: Mouse scrolled (566, 458) with delta (0, -1)
Screenshot: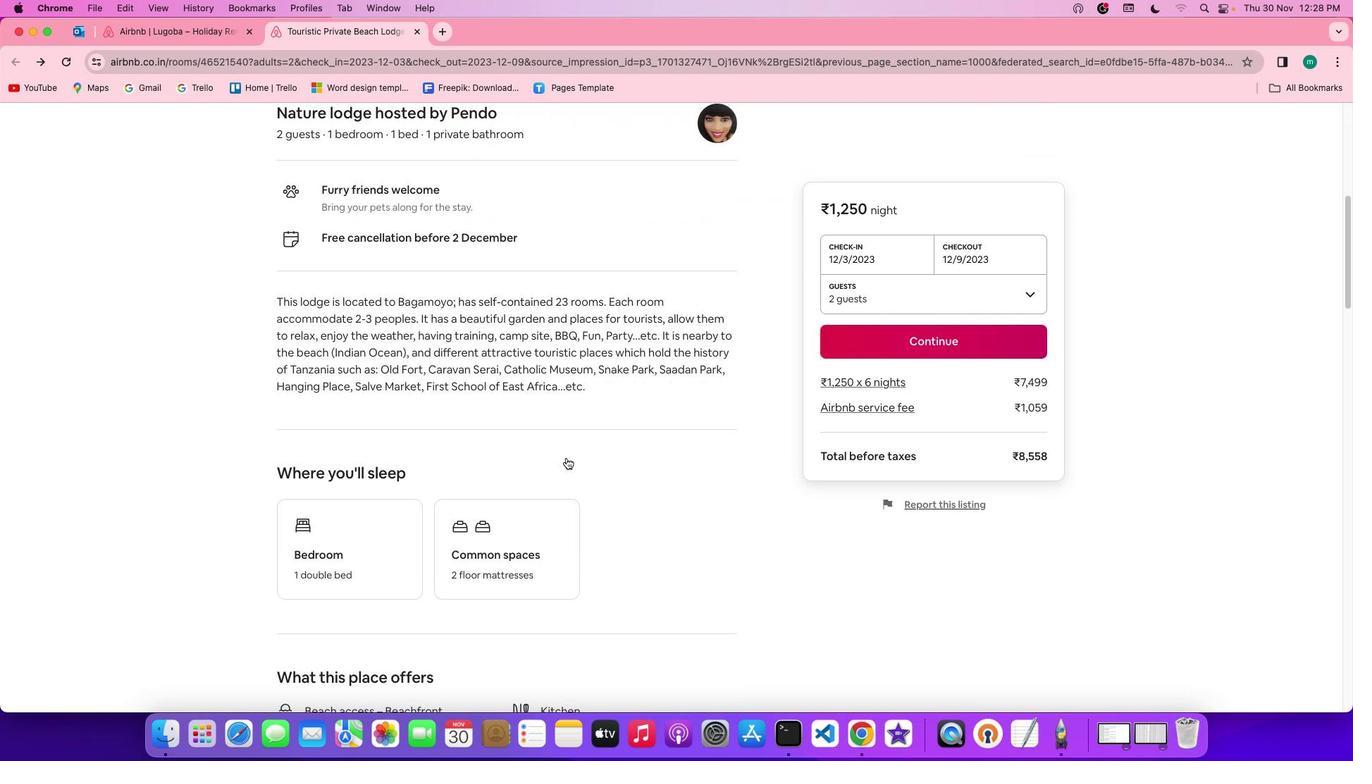 
Action: Mouse scrolled (566, 458) with delta (0, -2)
Screenshot: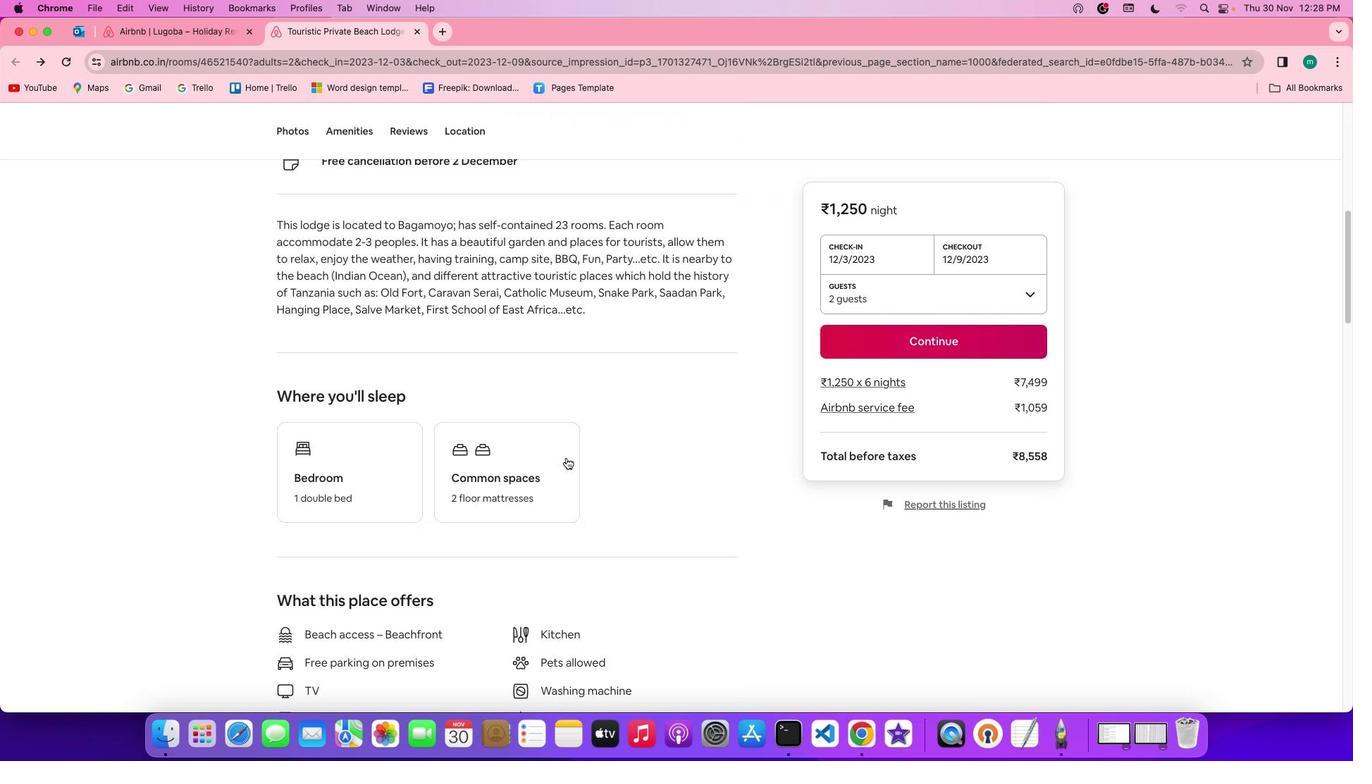 
Action: Mouse scrolled (566, 458) with delta (0, 0)
Screenshot: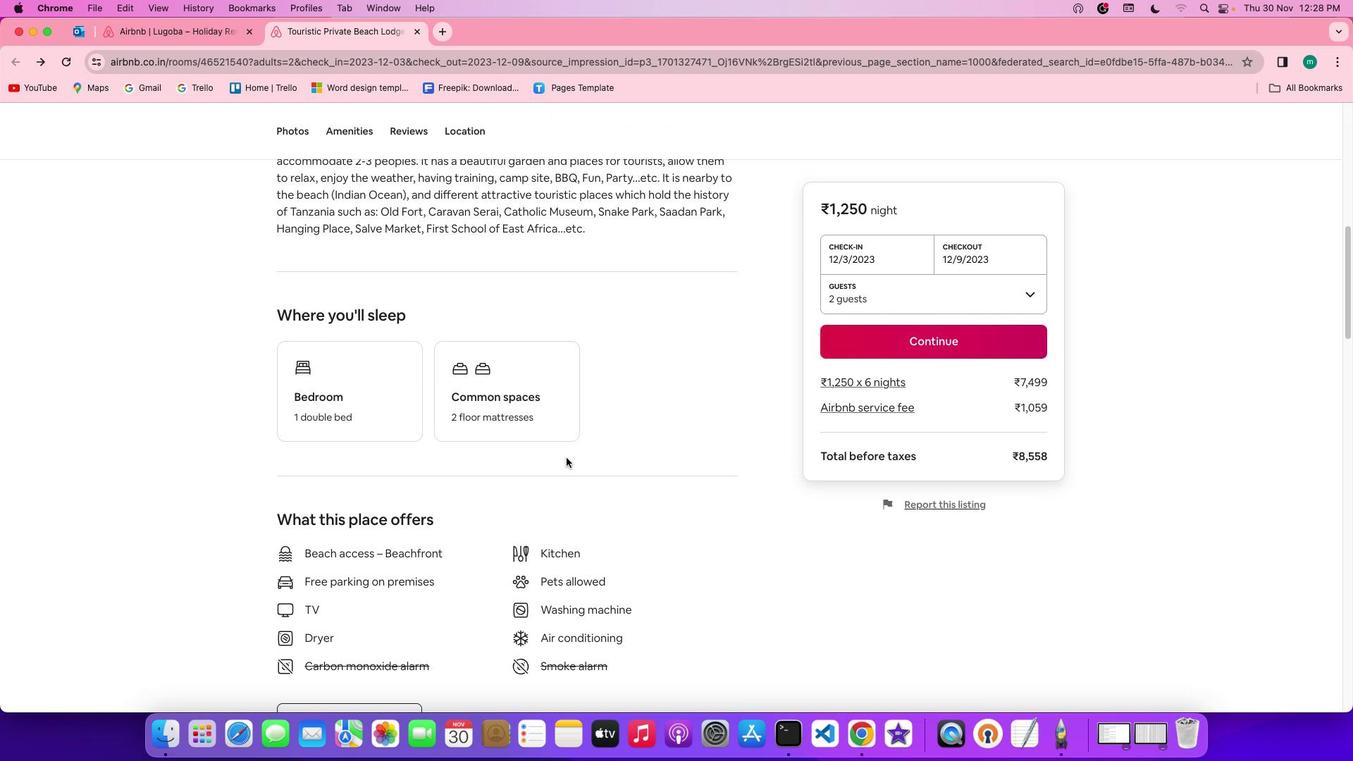 
Action: Mouse scrolled (566, 458) with delta (0, 0)
Screenshot: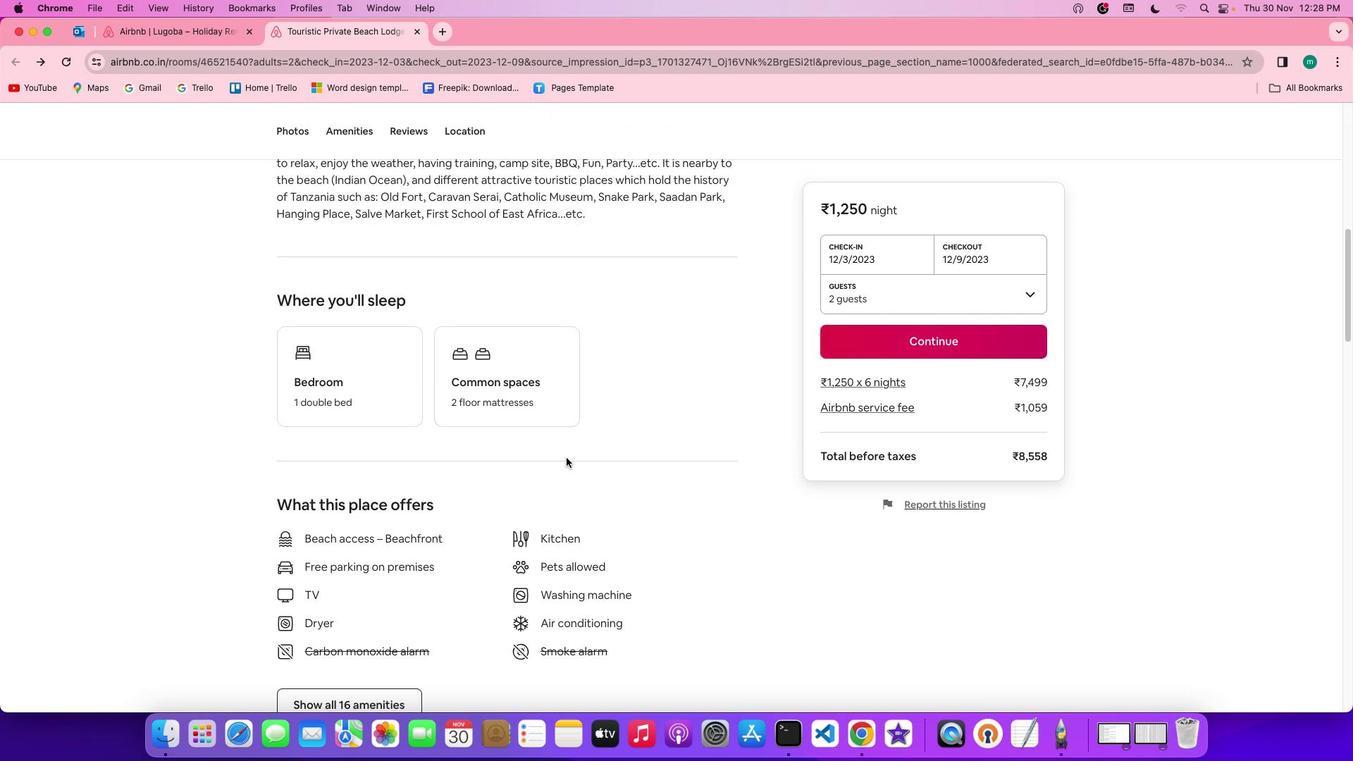 
Action: Mouse scrolled (566, 458) with delta (0, -2)
Screenshot: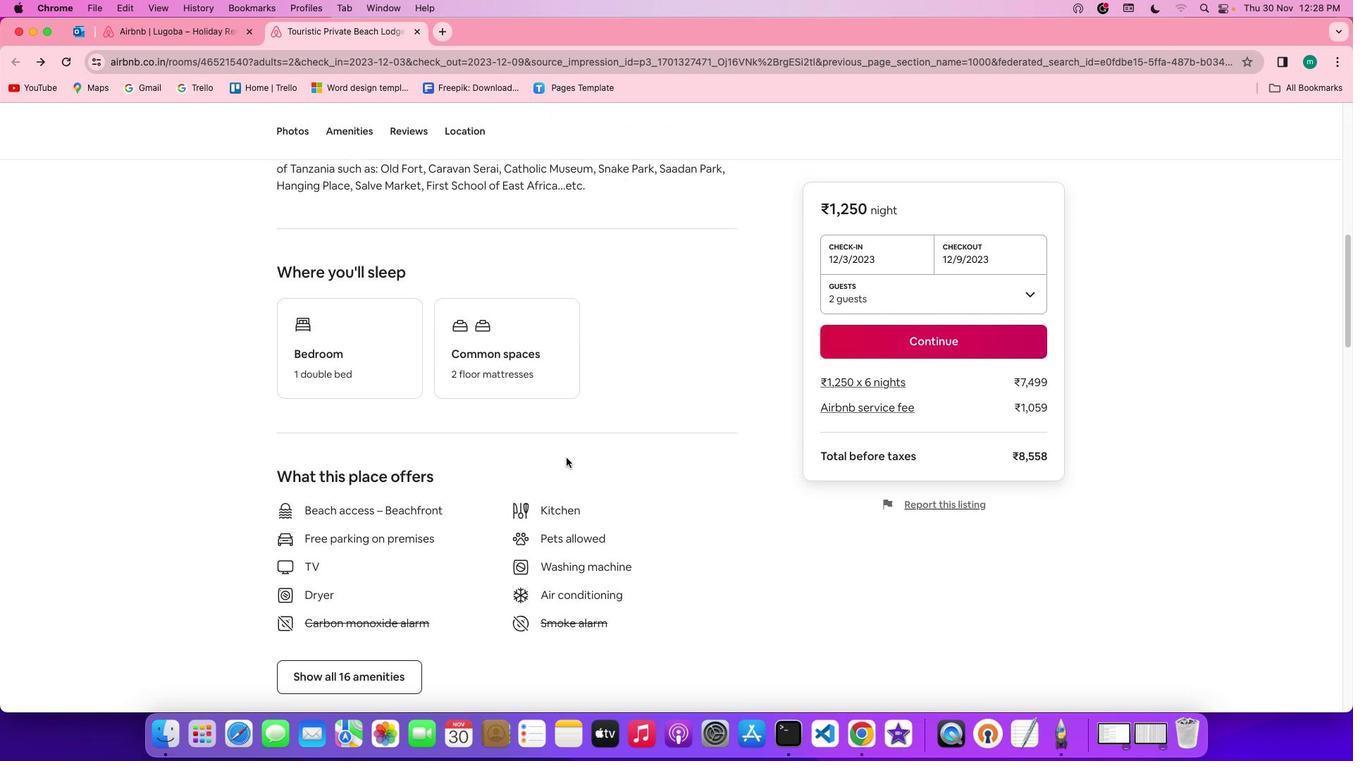 
Action: Mouse scrolled (566, 458) with delta (0, -2)
Screenshot: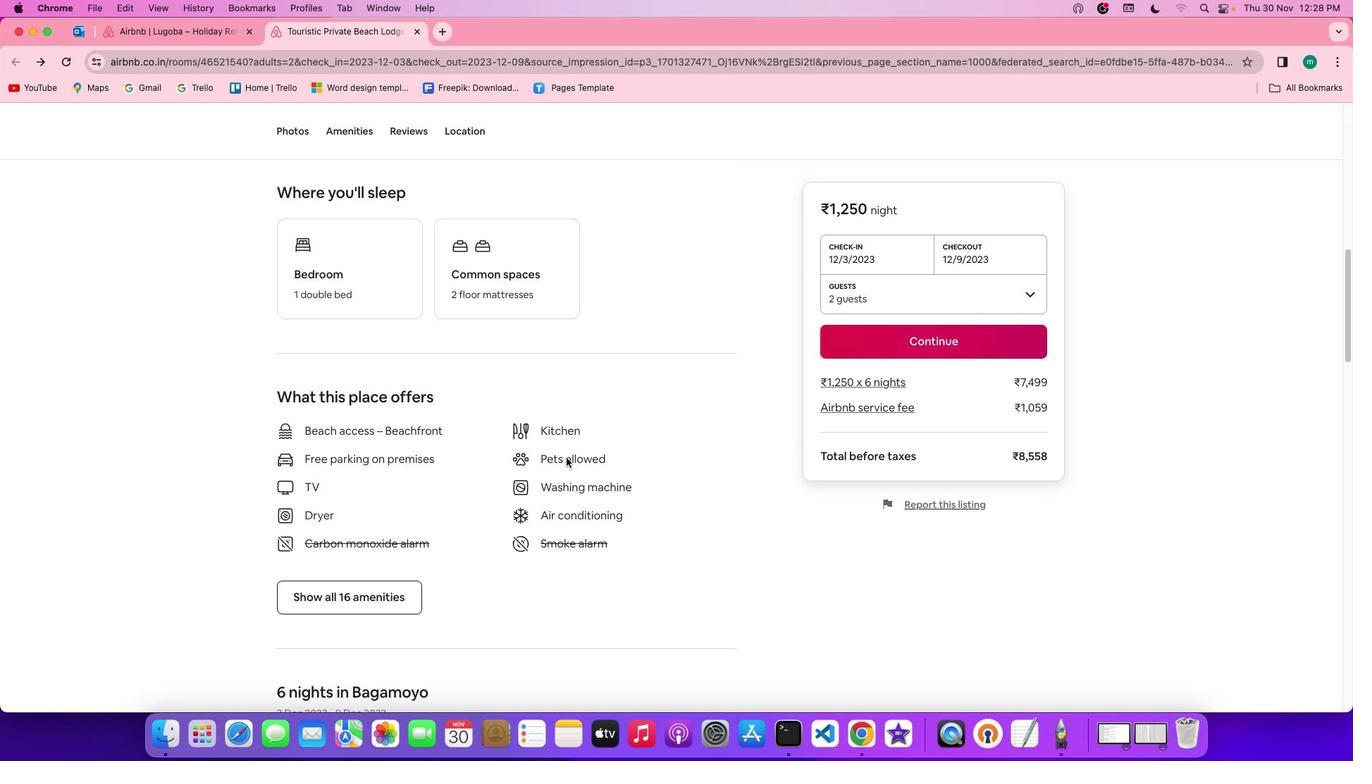
Action: Mouse scrolled (566, 458) with delta (0, 0)
Screenshot: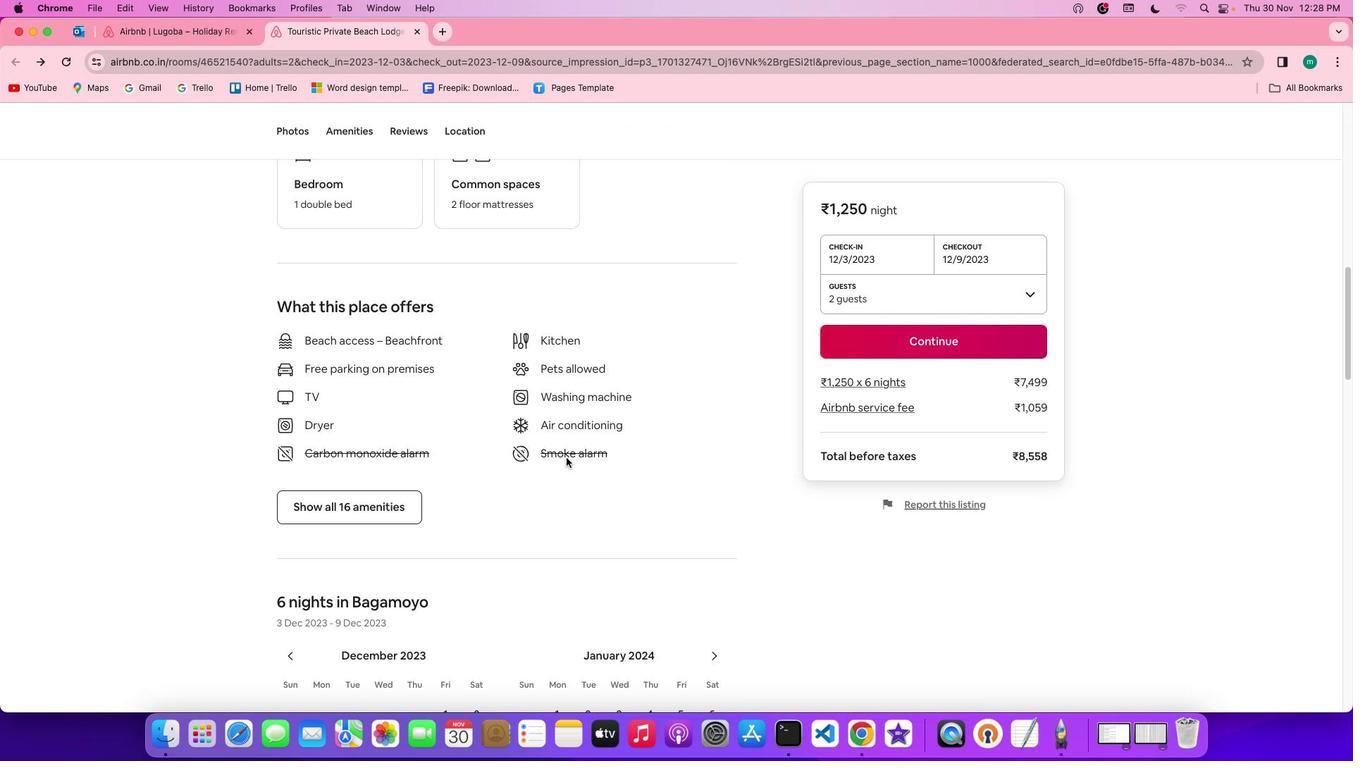 
Action: Mouse scrolled (566, 458) with delta (0, 0)
Screenshot: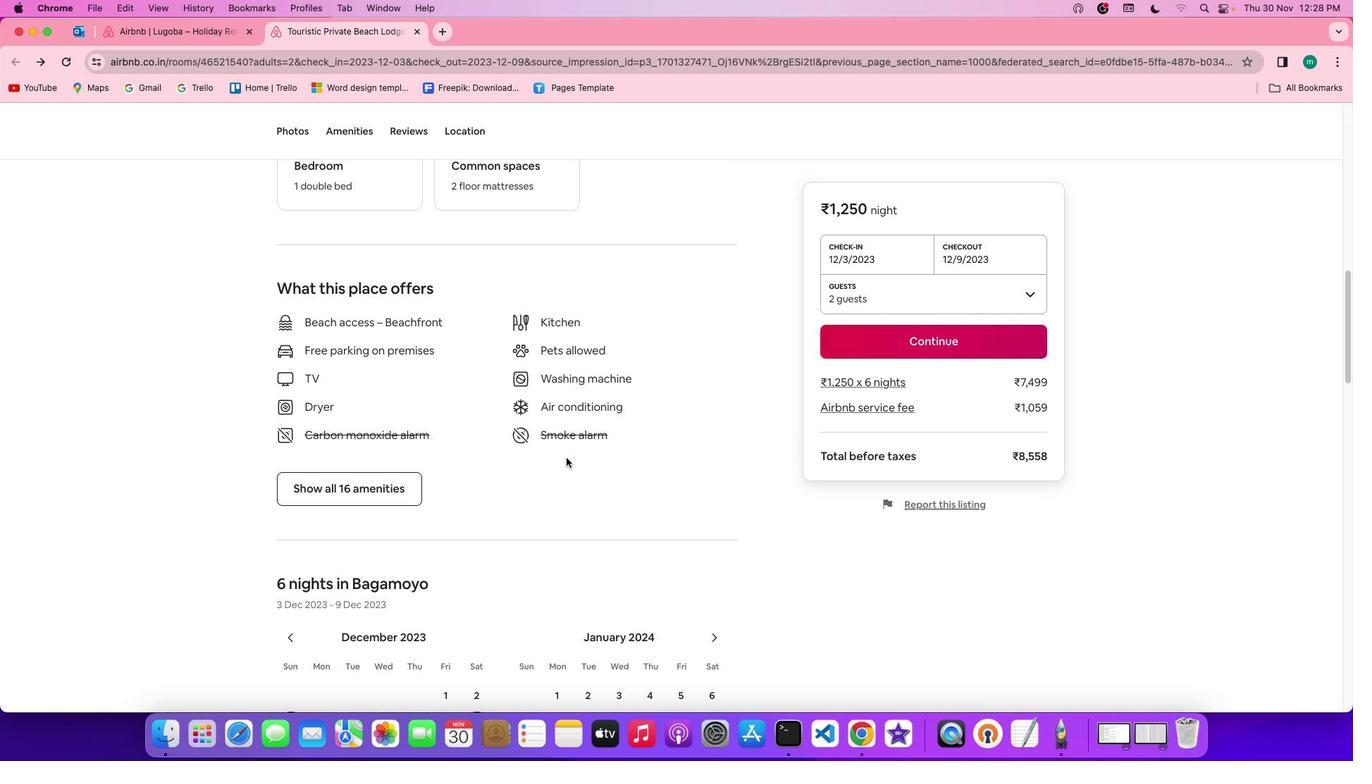 
Action: Mouse scrolled (566, 458) with delta (0, -1)
Screenshot: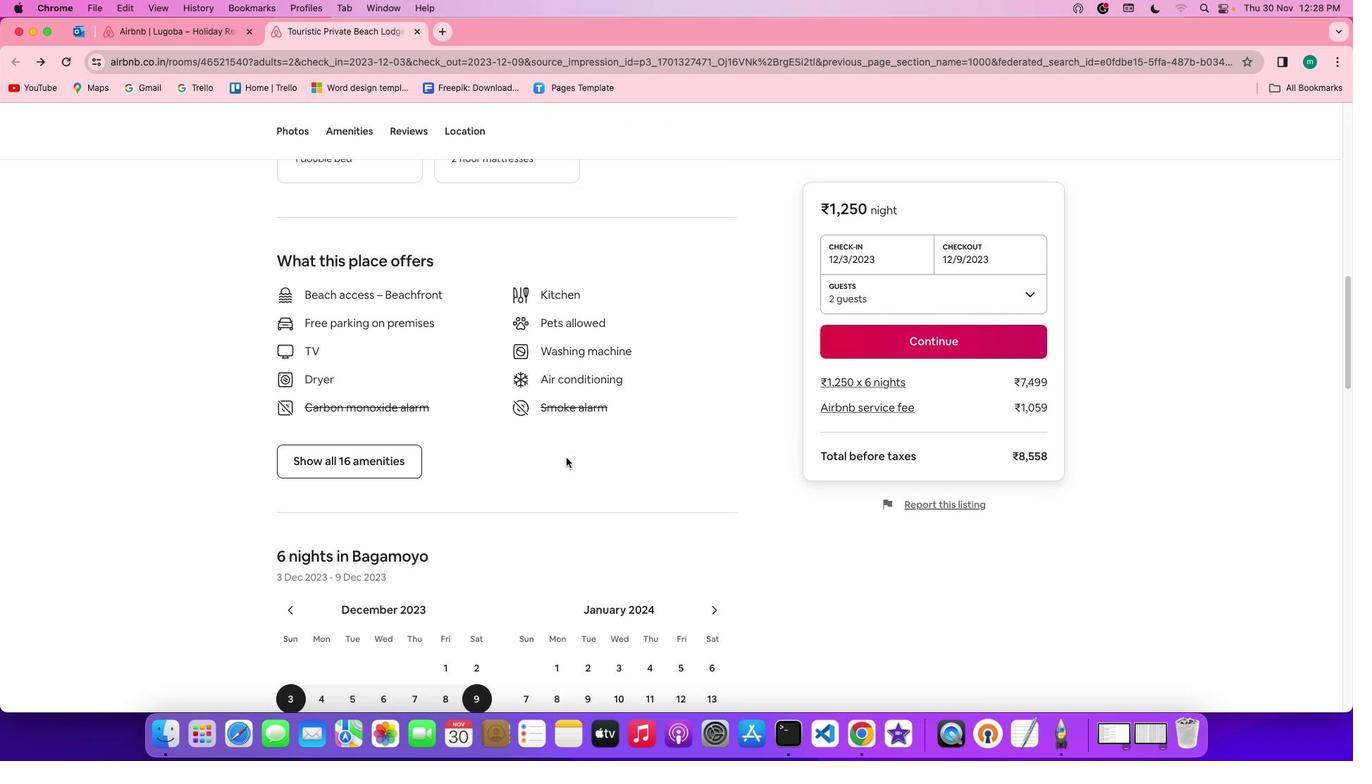 
Action: Mouse scrolled (566, 458) with delta (0, -2)
Screenshot: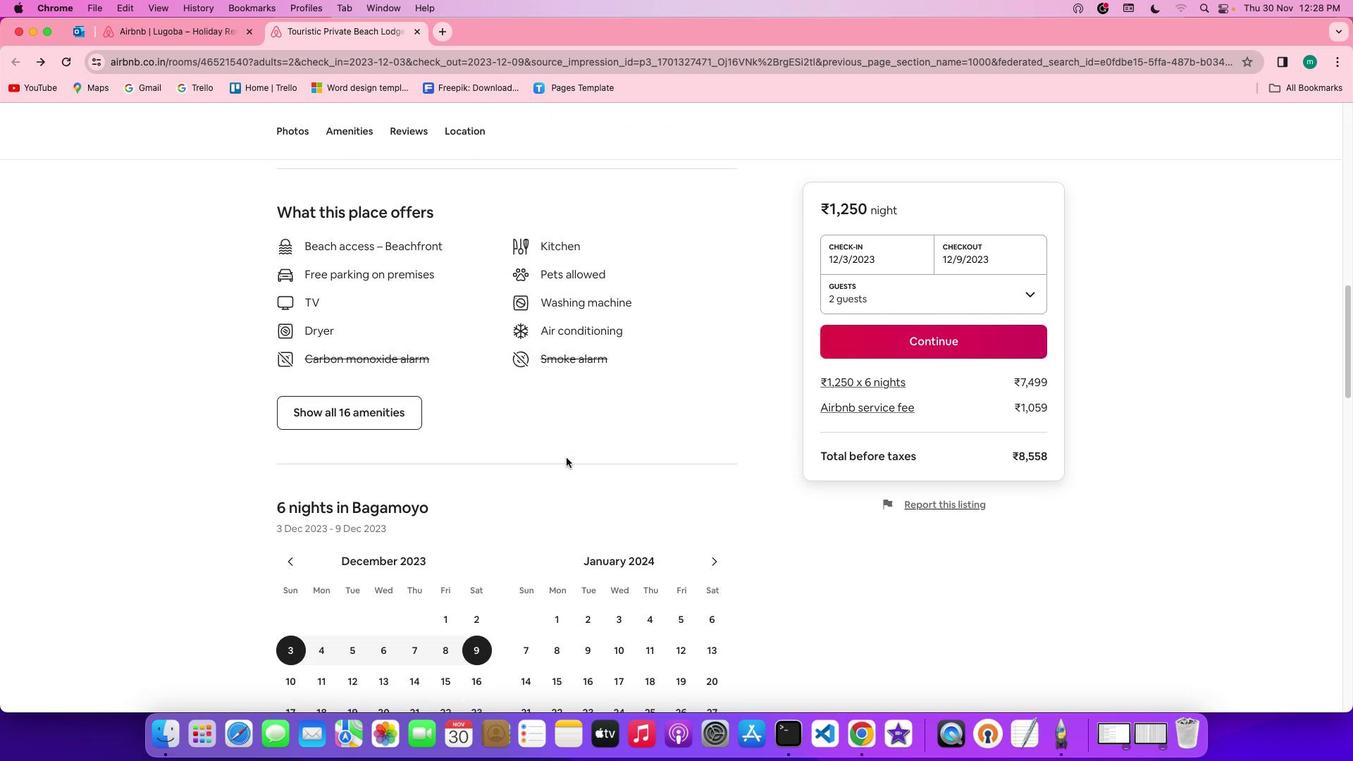 
Action: Mouse moved to (321, 292)
Screenshot: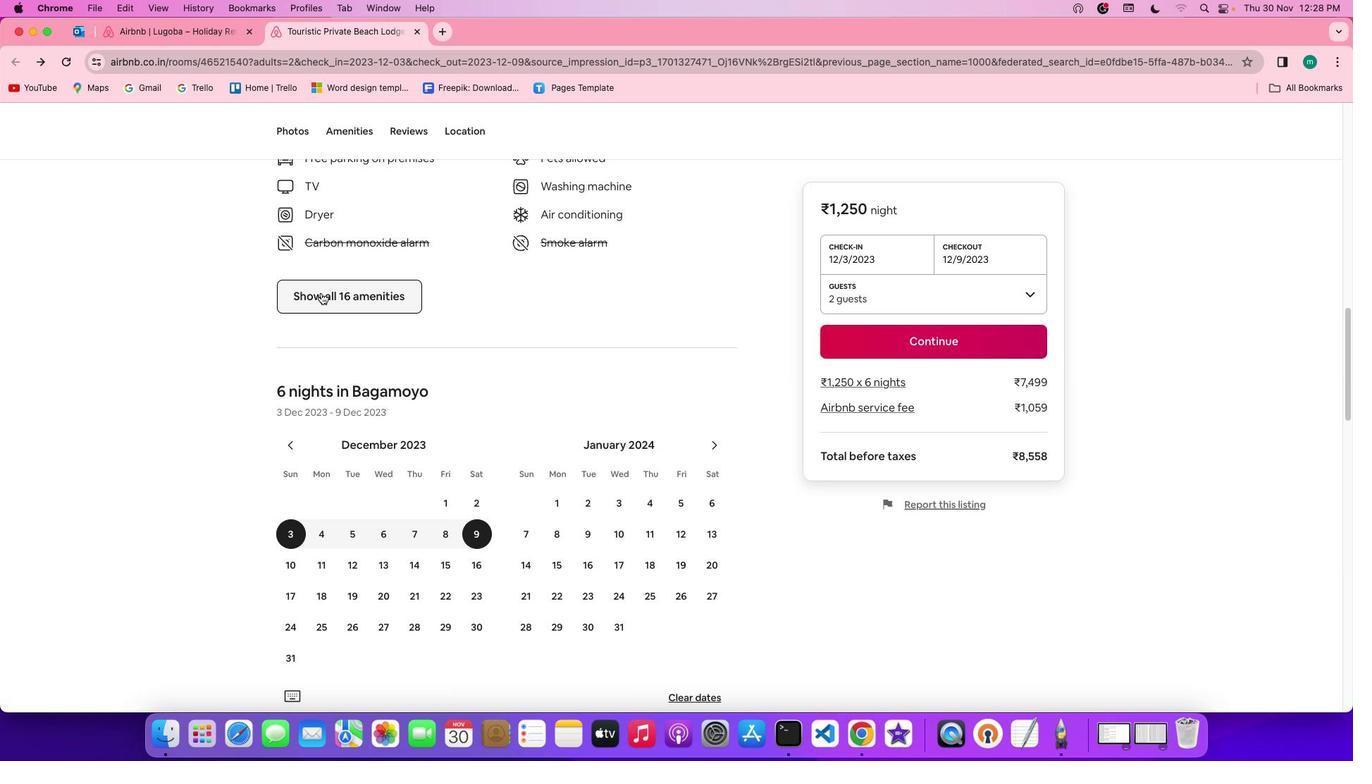 
Action: Mouse pressed left at (321, 292)
Screenshot: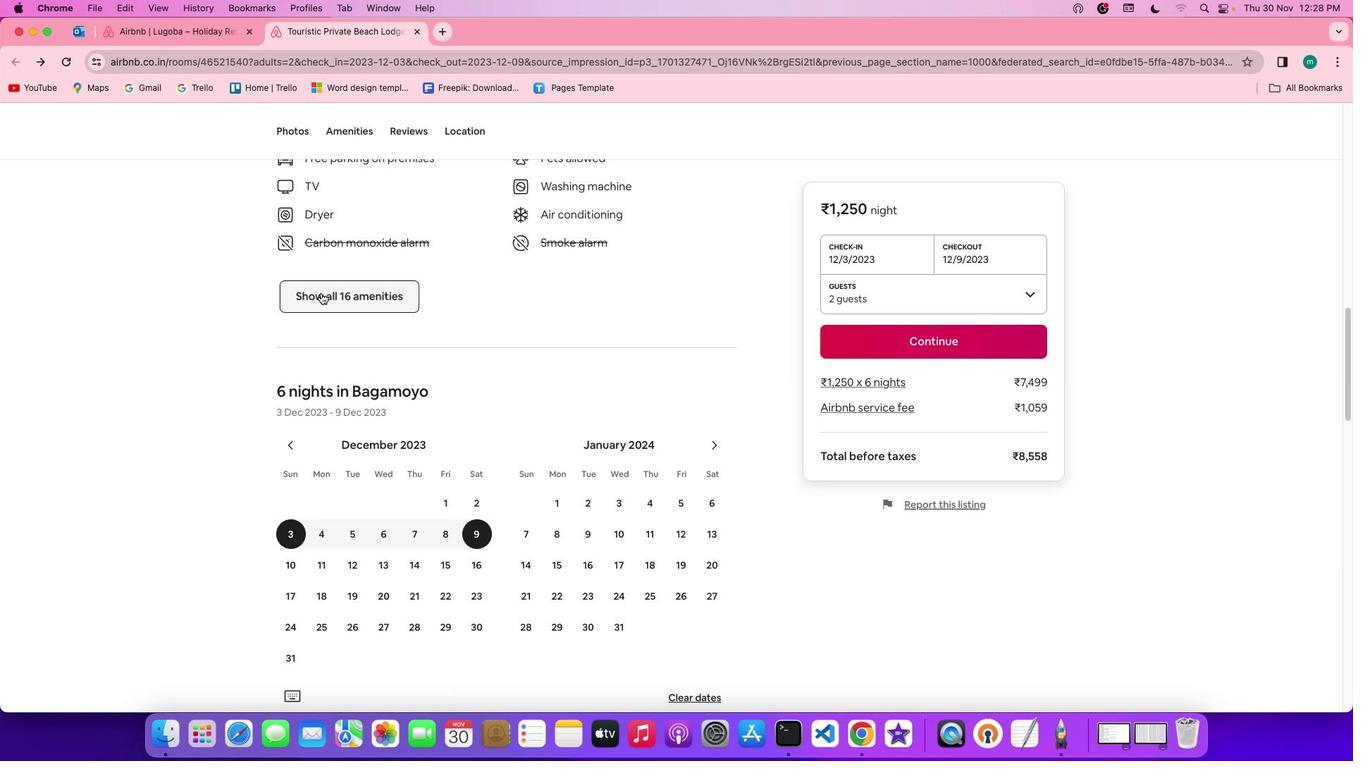 
Action: Mouse moved to (722, 440)
Screenshot: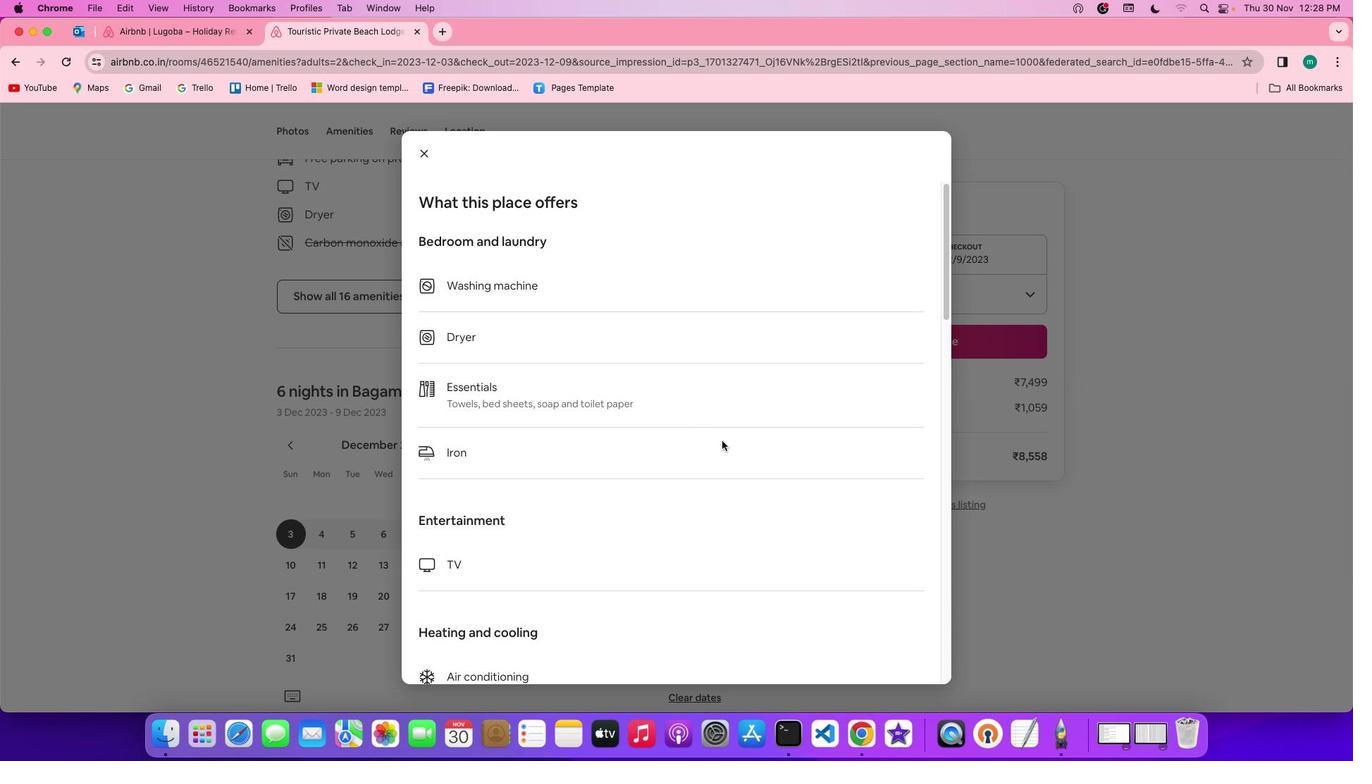 
Action: Mouse scrolled (722, 440) with delta (0, 0)
Screenshot: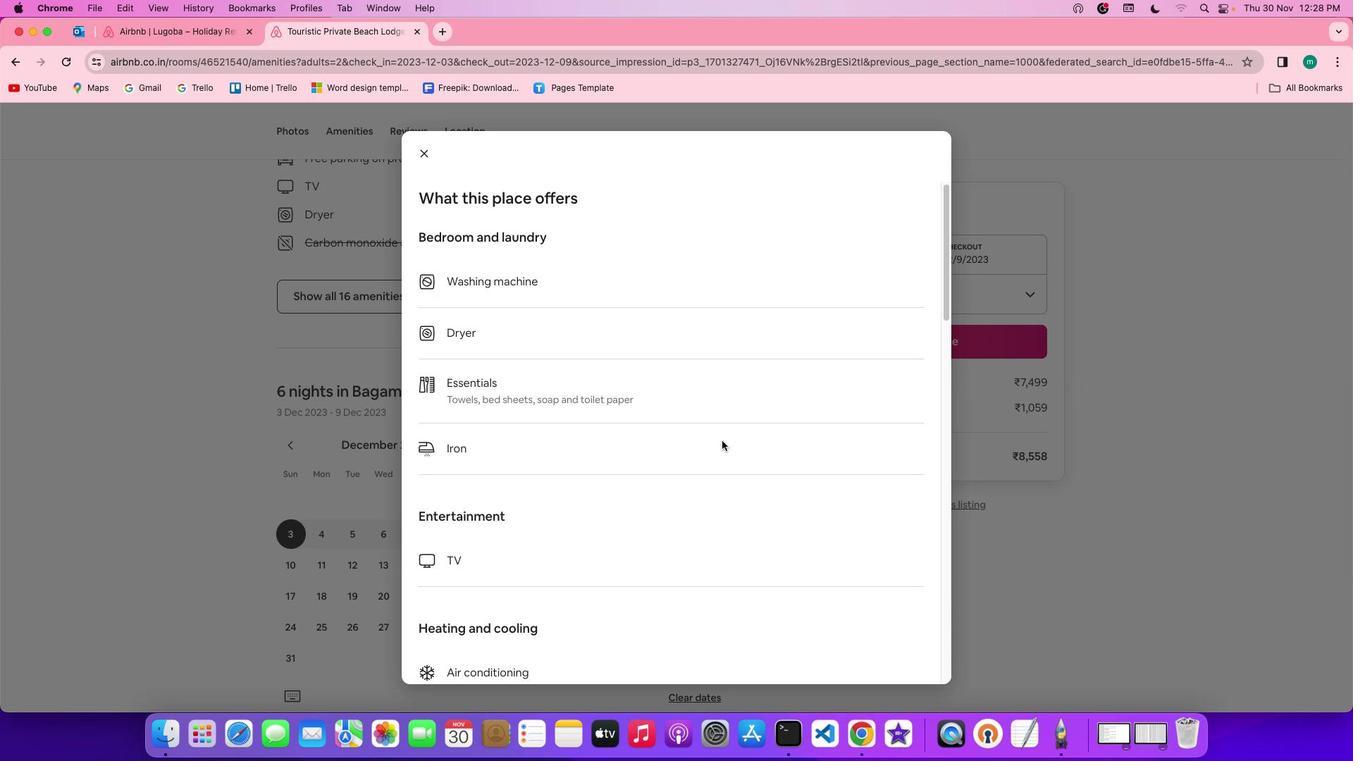 
Action: Mouse scrolled (722, 440) with delta (0, 0)
Screenshot: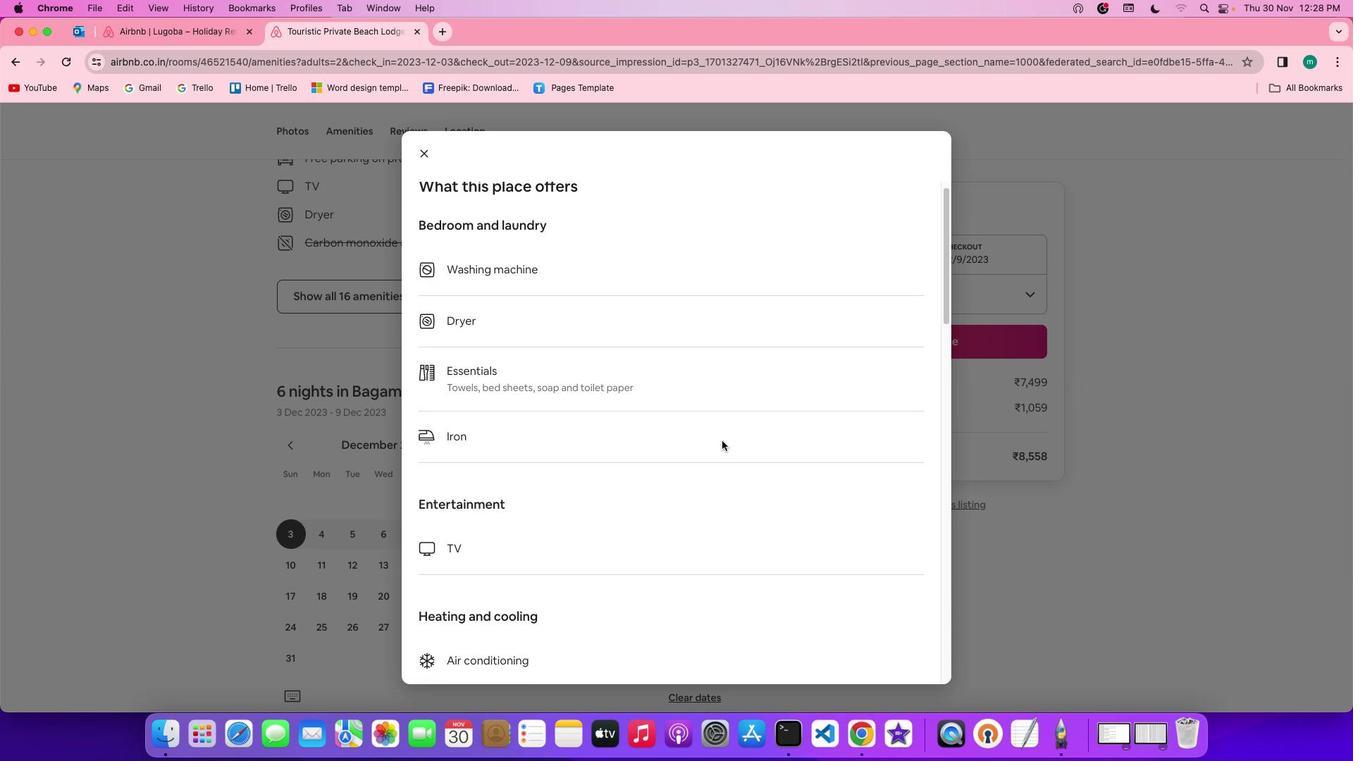 
Action: Mouse scrolled (722, 440) with delta (0, -1)
Screenshot: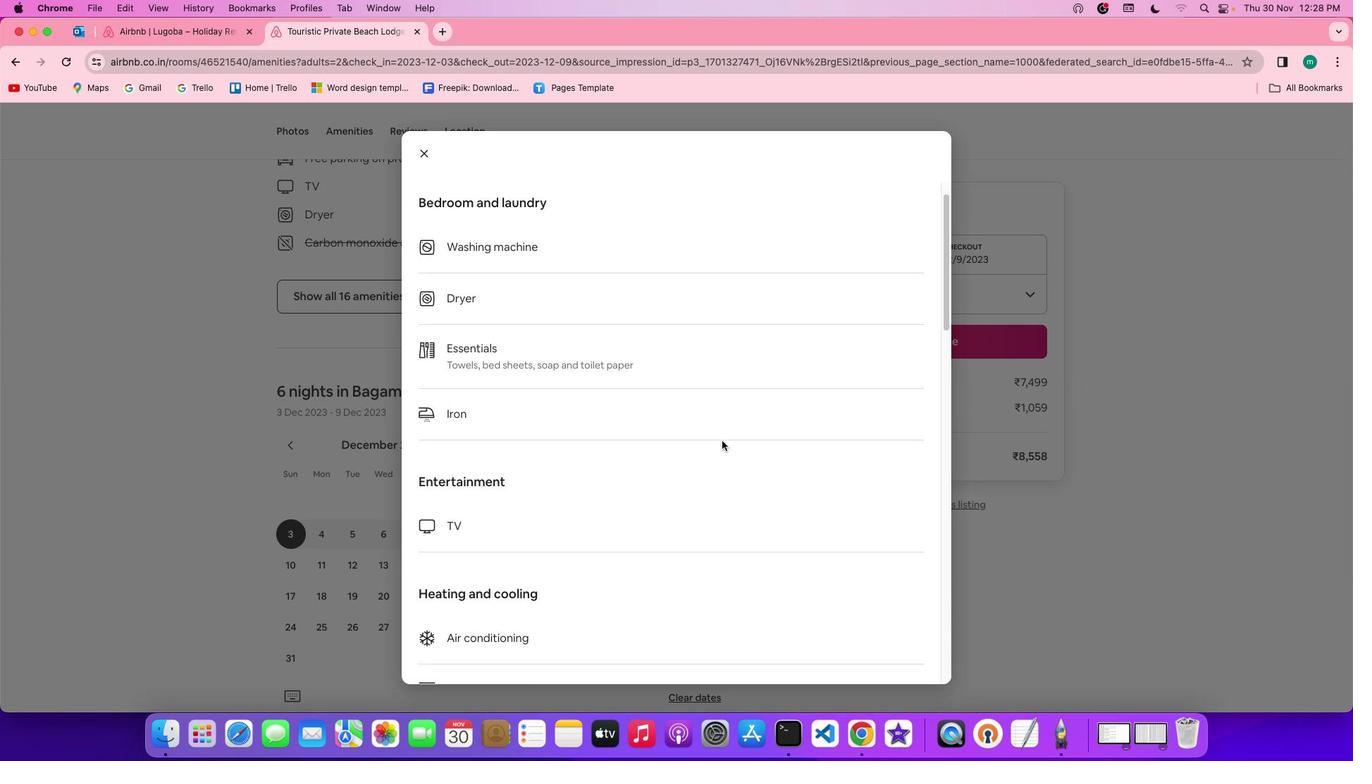
Action: Mouse scrolled (722, 440) with delta (0, 0)
Screenshot: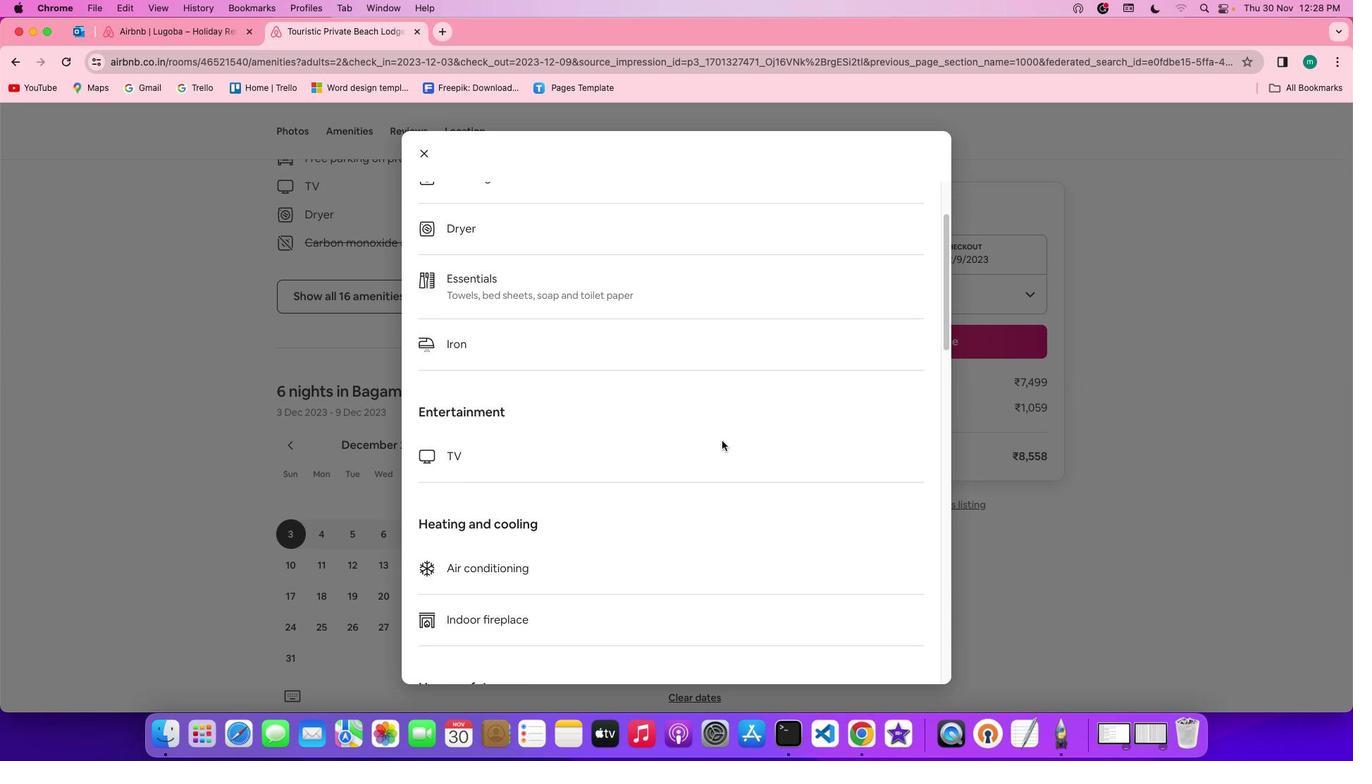 
Action: Mouse moved to (647, 427)
Screenshot: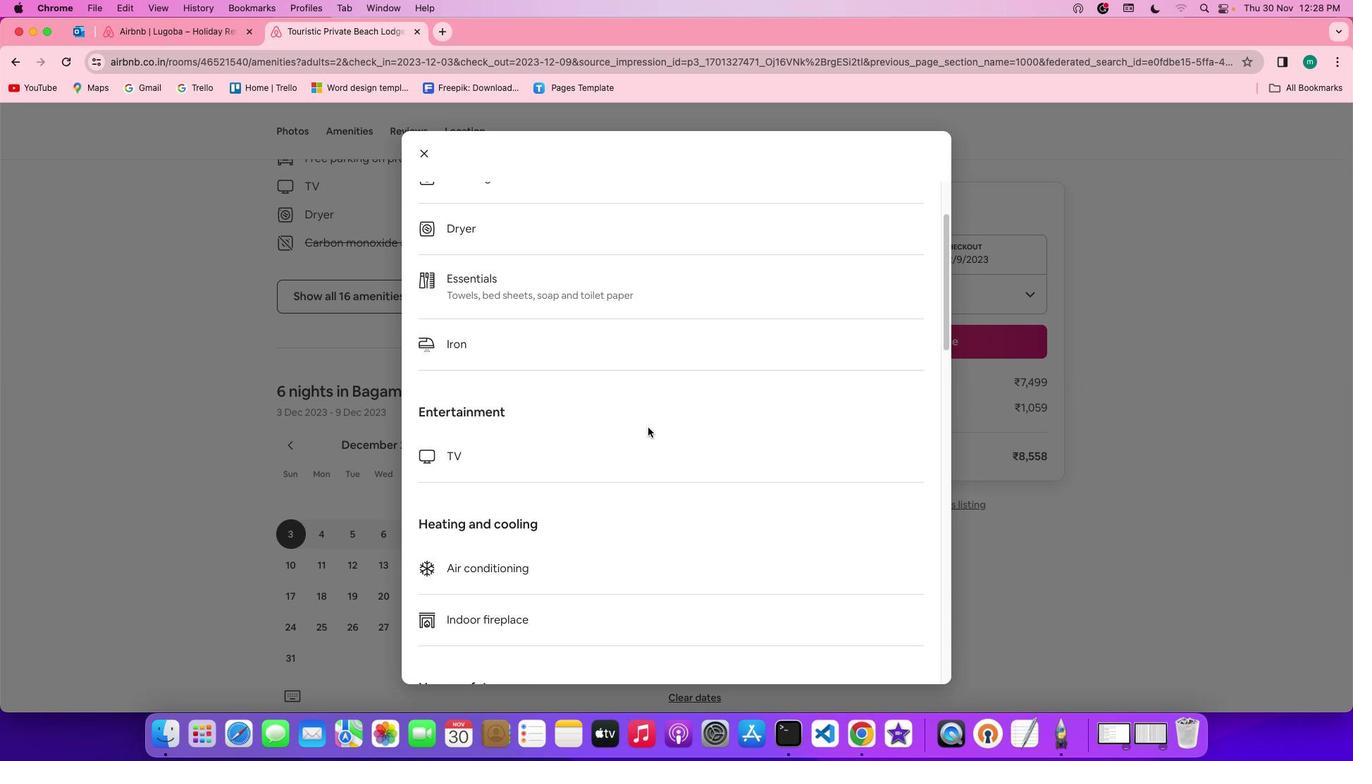 
Action: Mouse scrolled (647, 427) with delta (0, 0)
Screenshot: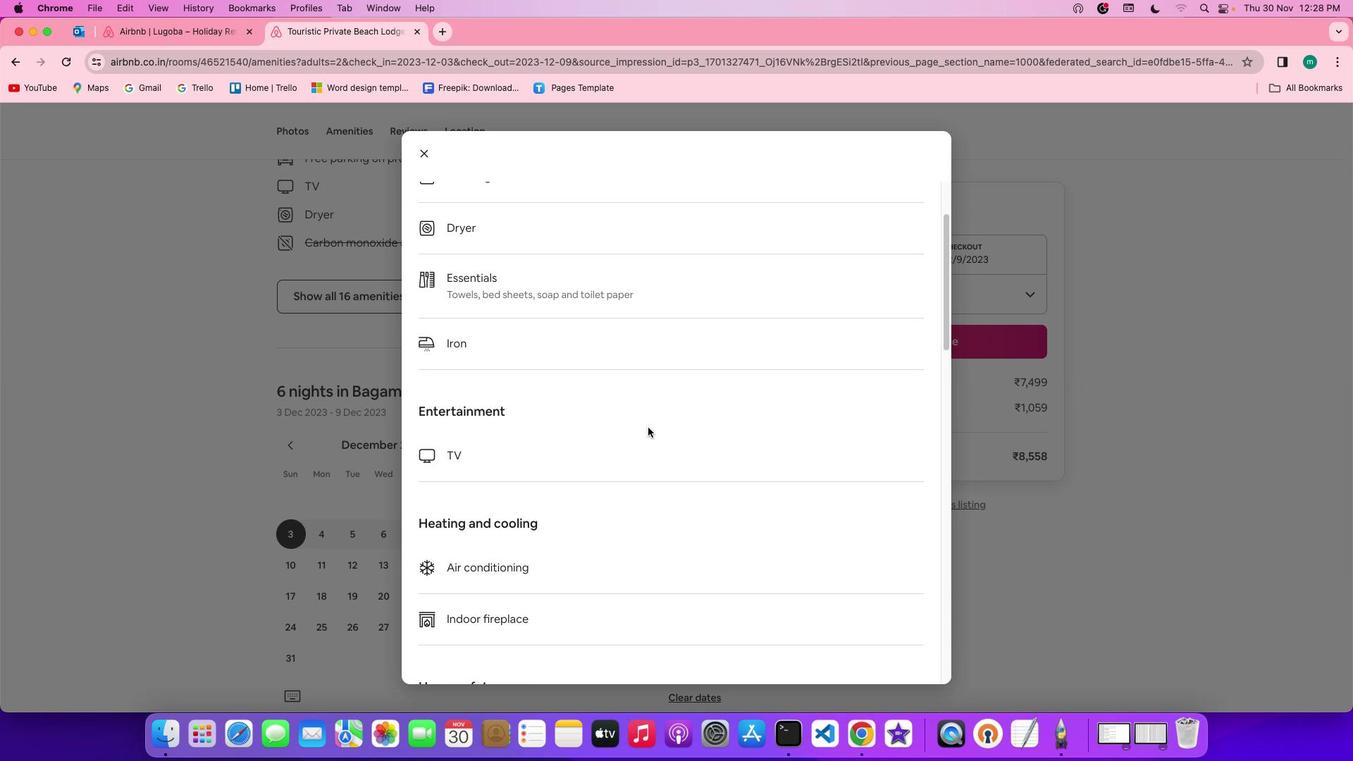 
Action: Mouse scrolled (647, 427) with delta (0, 0)
Screenshot: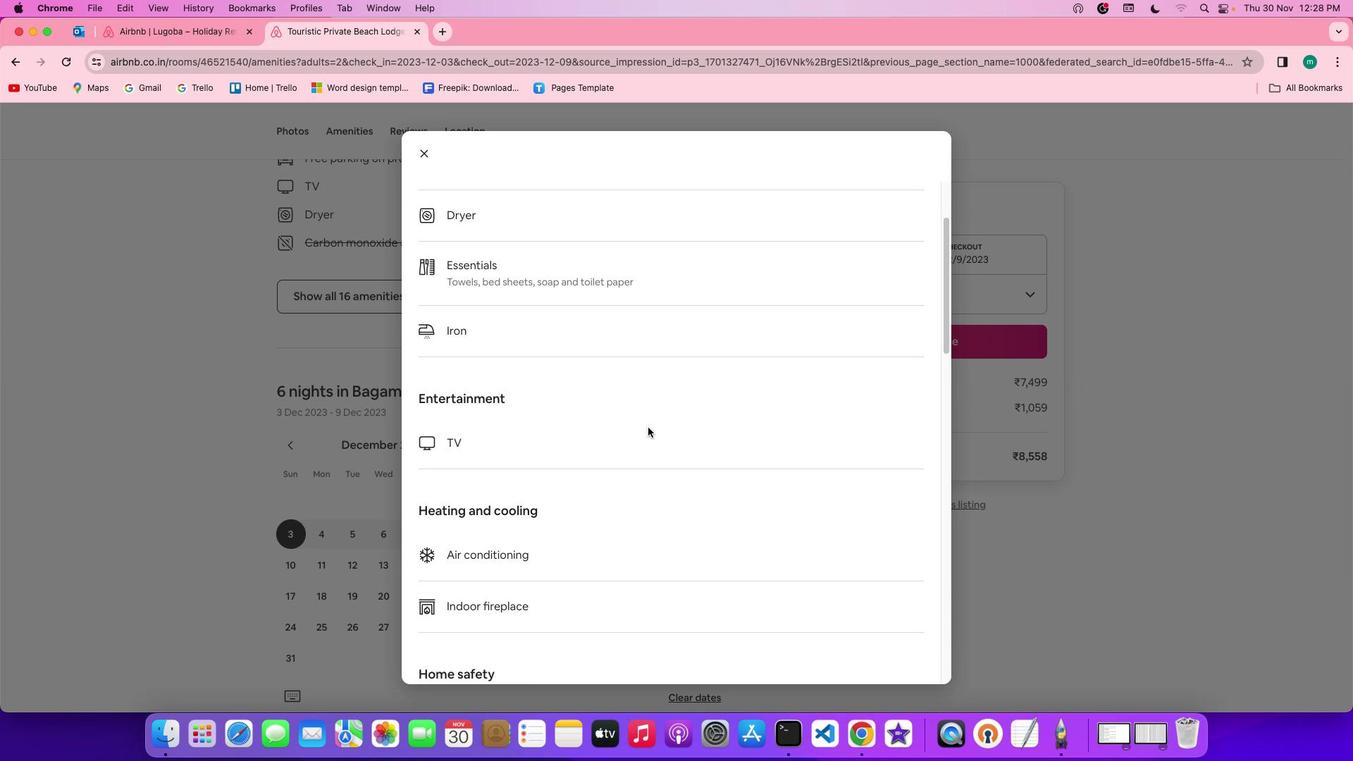 
Action: Mouse scrolled (647, 427) with delta (0, -1)
Screenshot: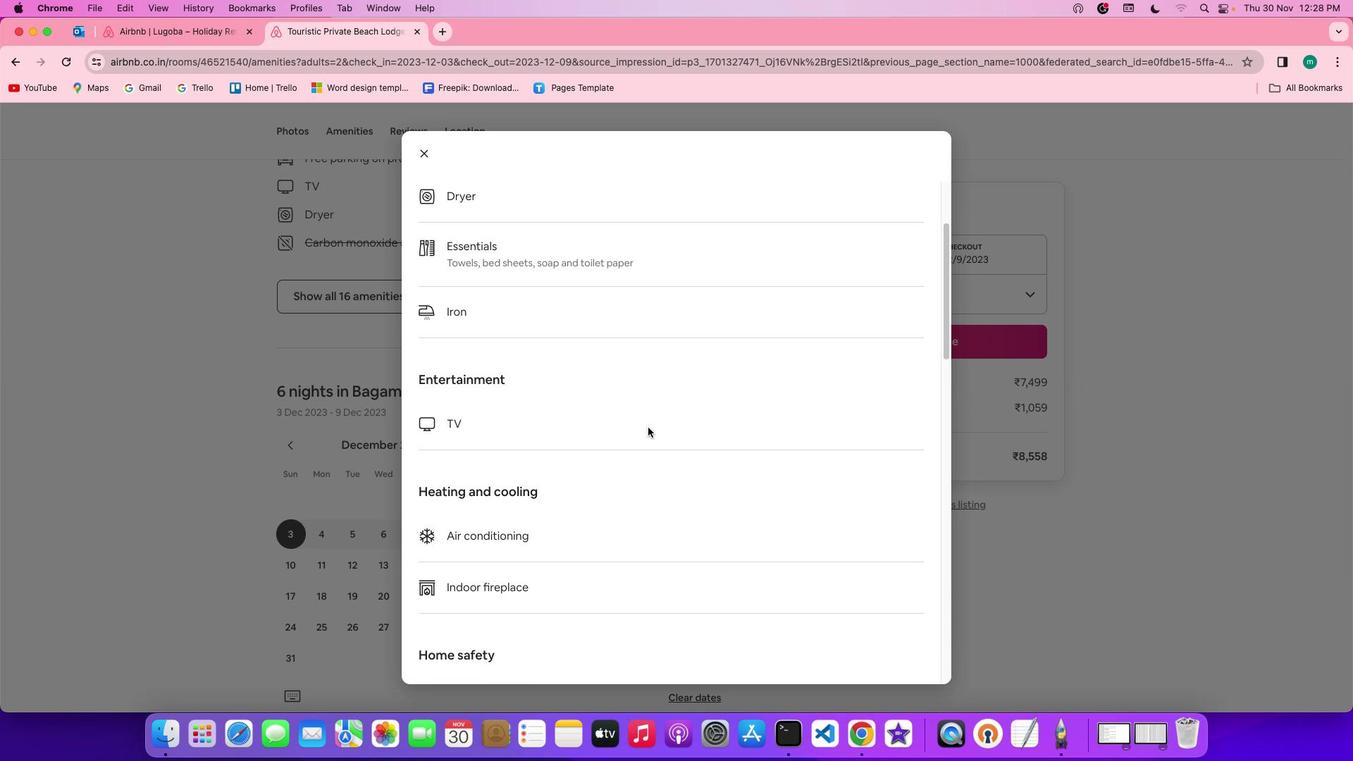 
Action: Mouse scrolled (647, 427) with delta (0, -1)
Screenshot: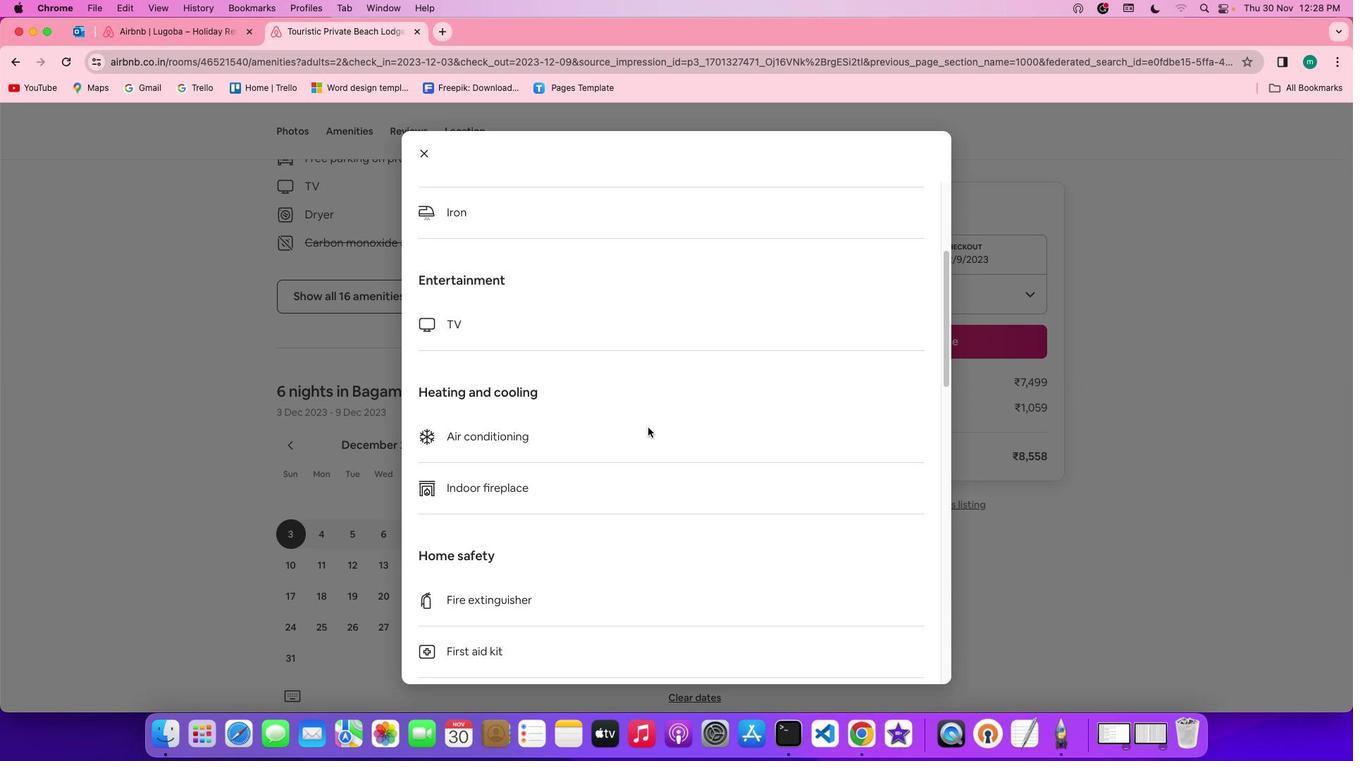 
Action: Mouse scrolled (647, 427) with delta (0, 0)
Screenshot: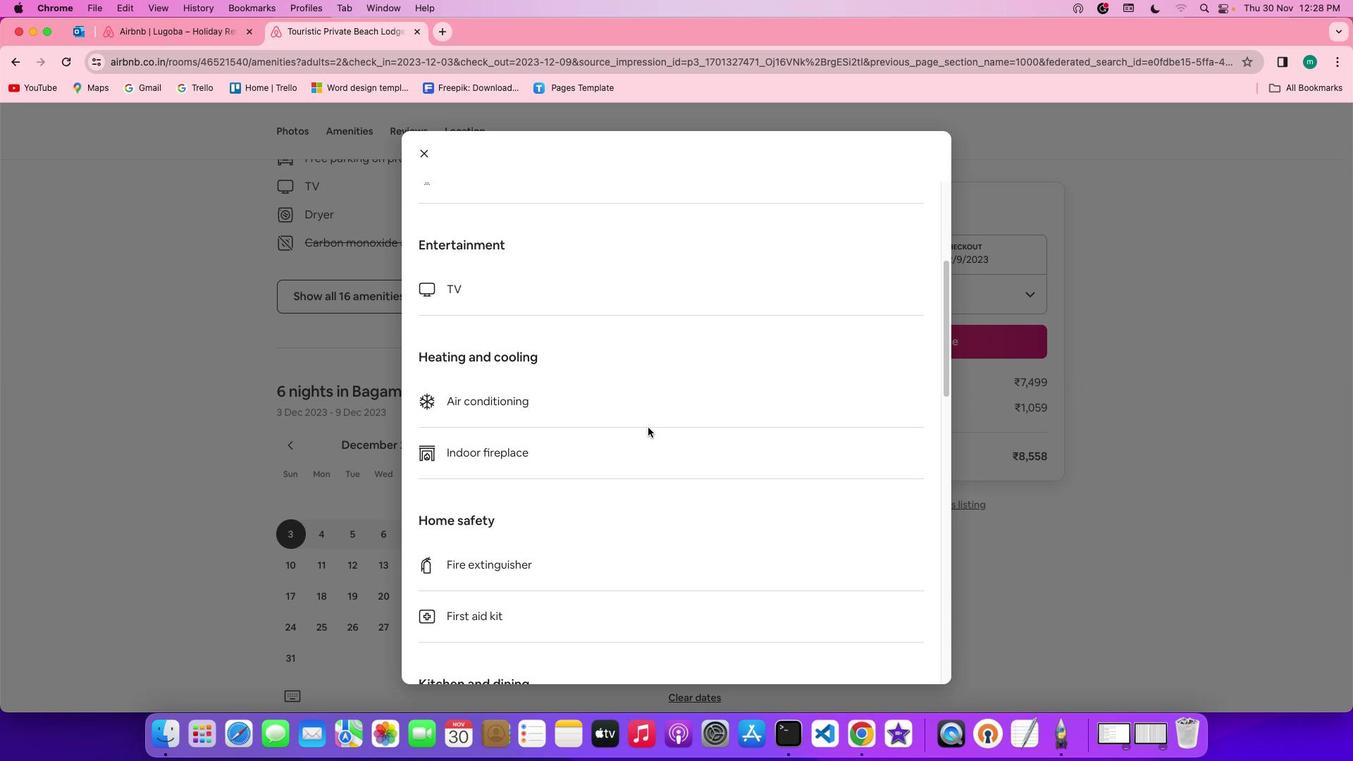 
Action: Mouse scrolled (647, 427) with delta (0, 0)
Screenshot: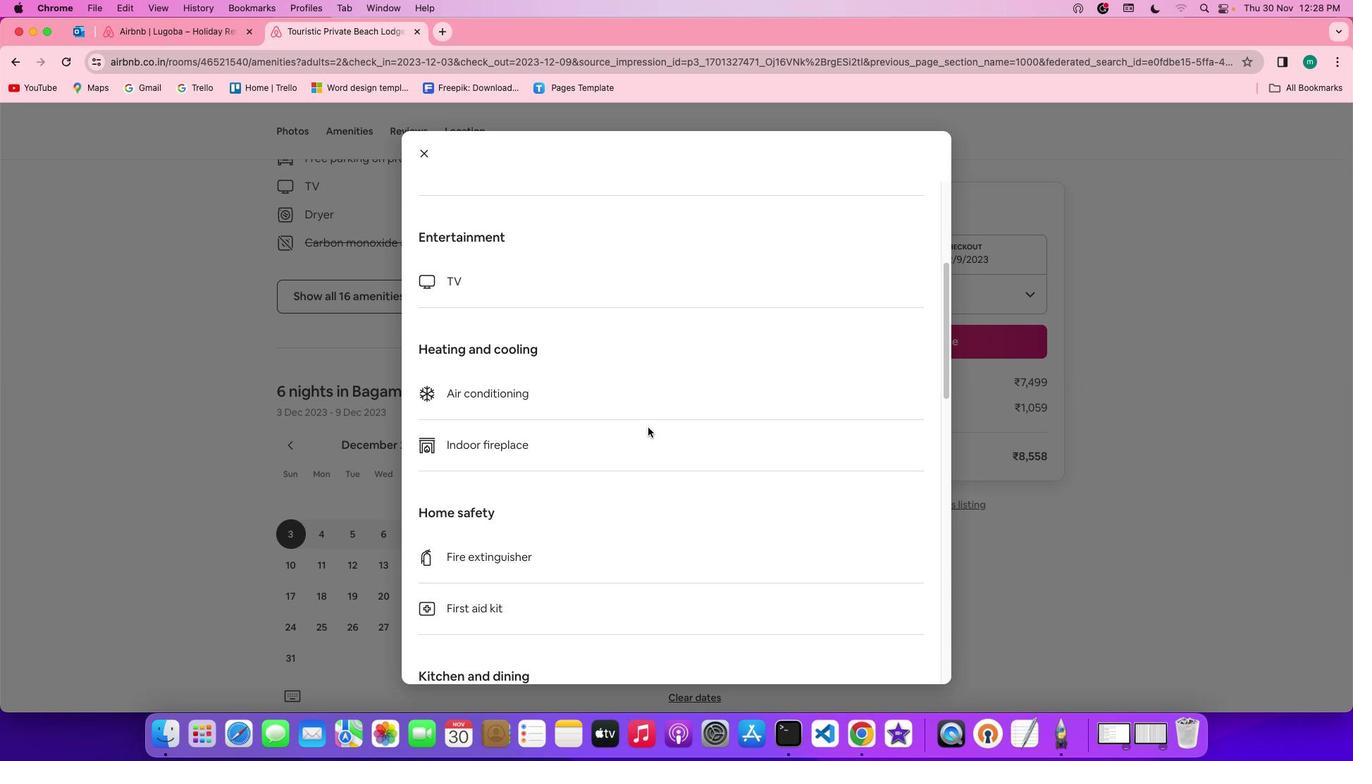 
Action: Mouse scrolled (647, 427) with delta (0, -1)
Screenshot: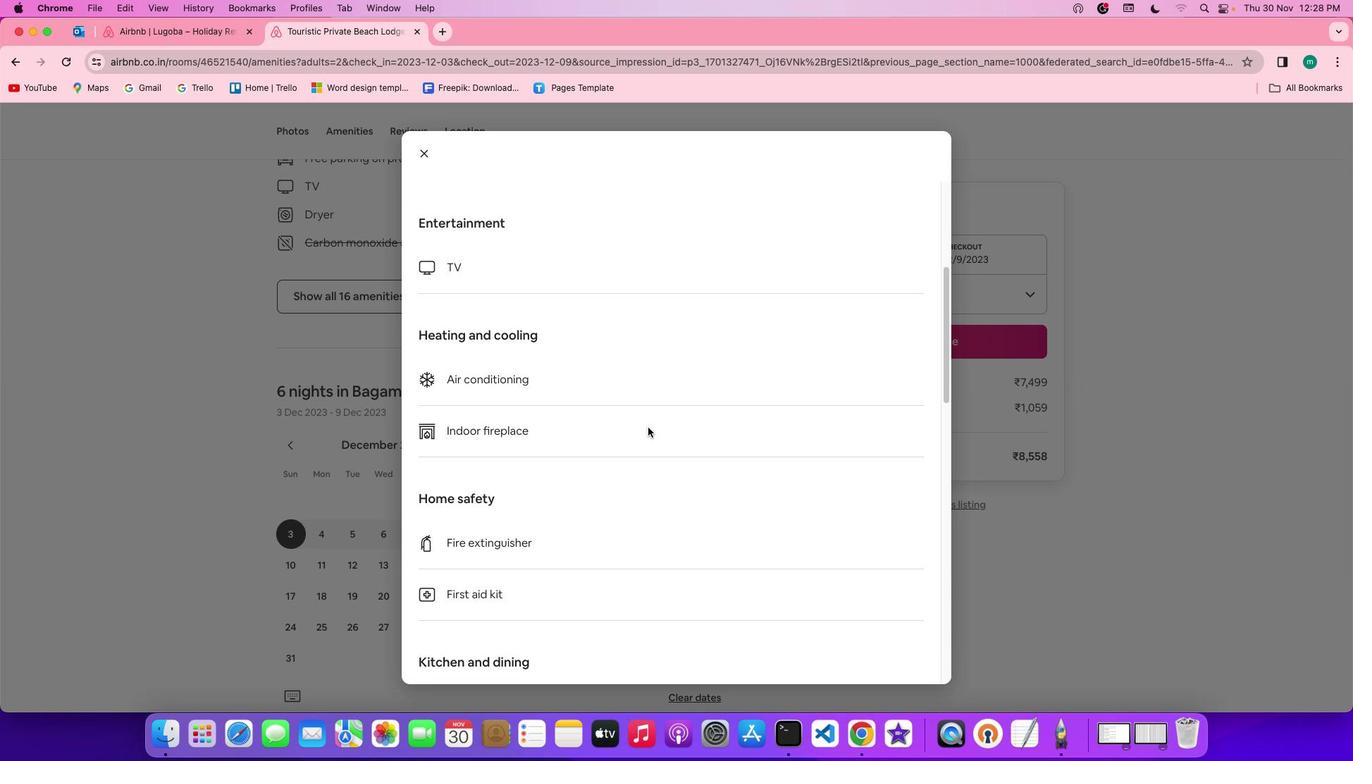 
Action: Mouse scrolled (647, 427) with delta (0, -2)
Screenshot: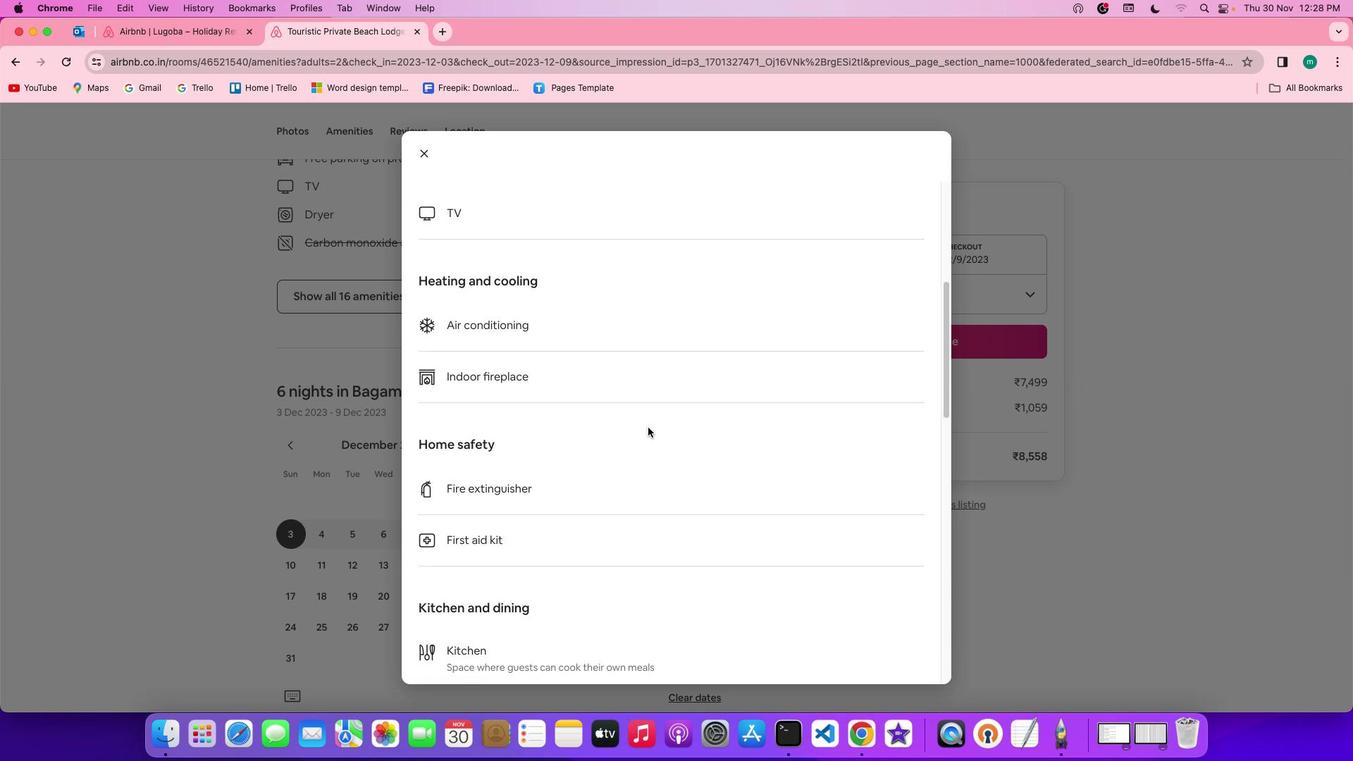 
Action: Mouse scrolled (647, 427) with delta (0, 0)
Screenshot: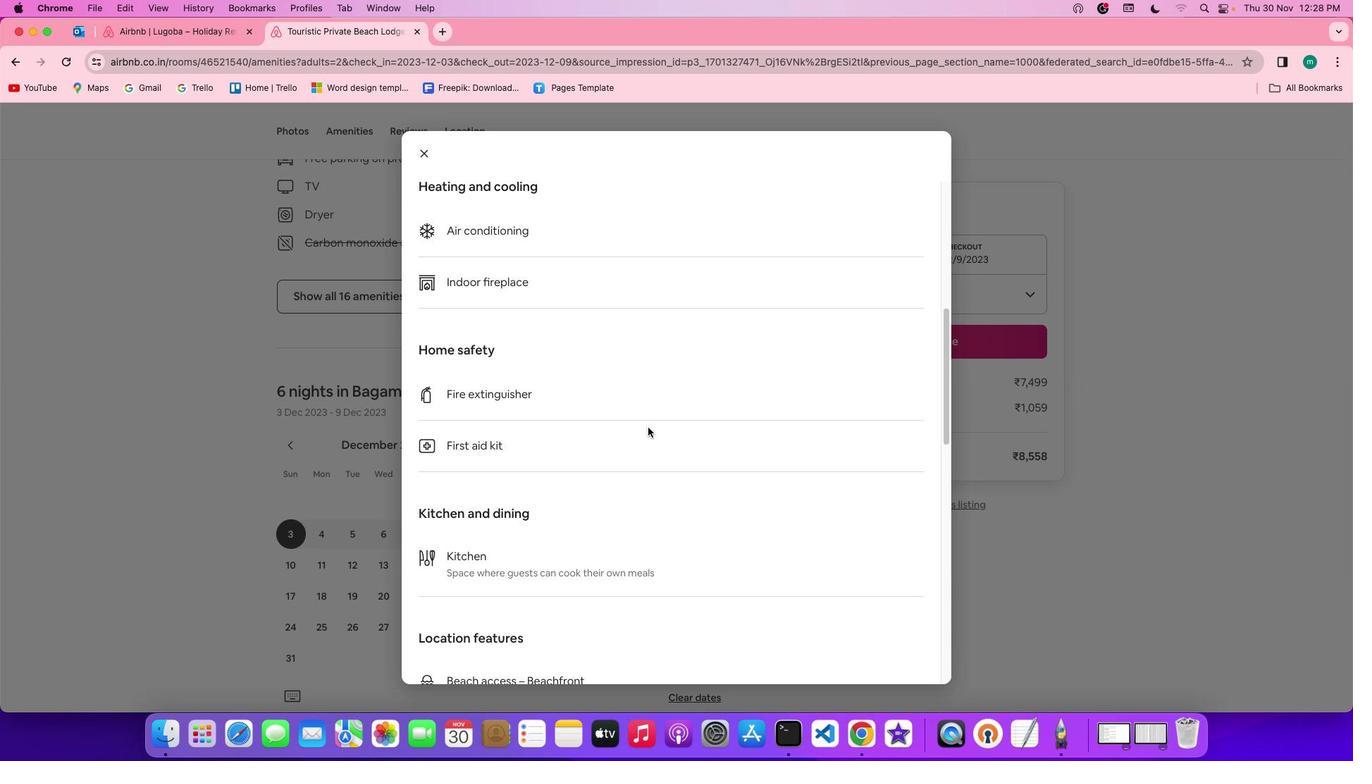 
Action: Mouse scrolled (647, 427) with delta (0, 0)
Screenshot: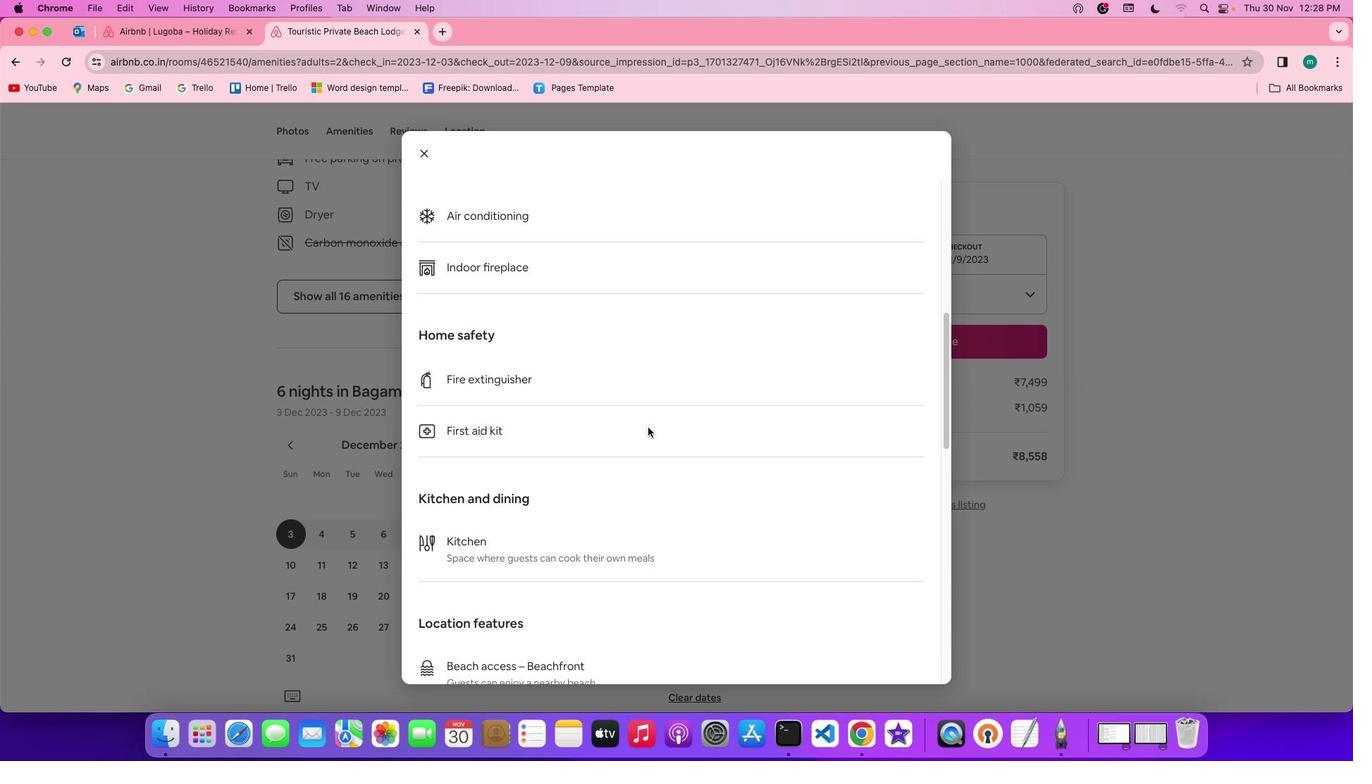 
Action: Mouse scrolled (647, 427) with delta (0, -1)
Screenshot: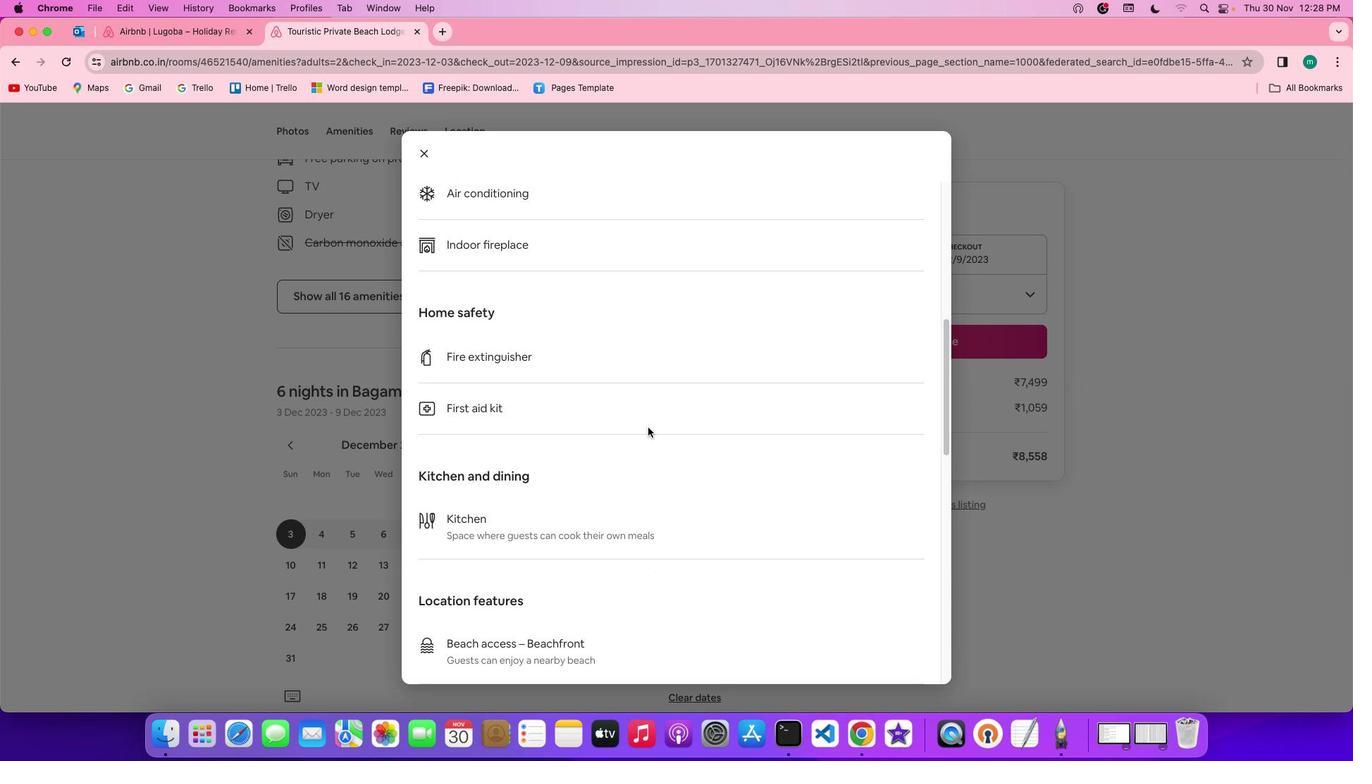 
Action: Mouse scrolled (647, 427) with delta (0, -2)
Screenshot: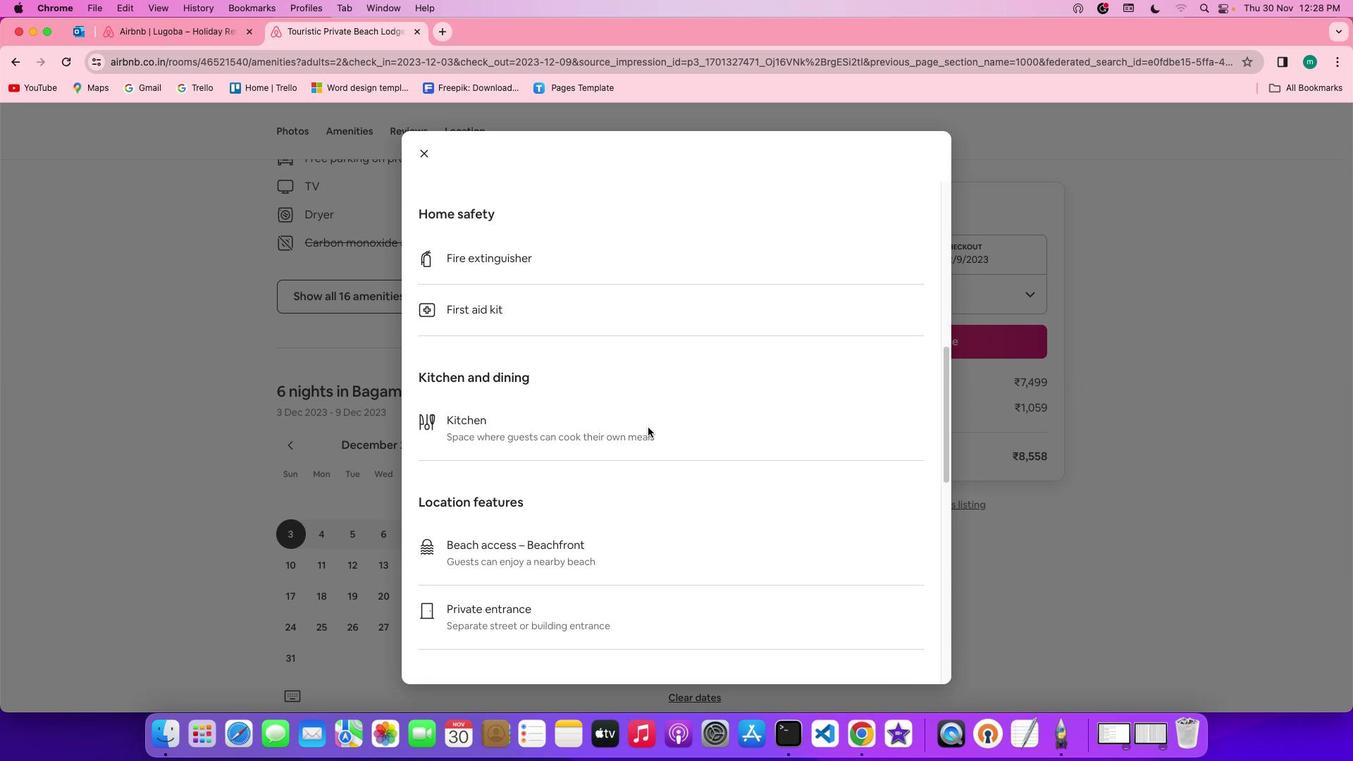 
Action: Mouse scrolled (647, 427) with delta (0, 0)
Screenshot: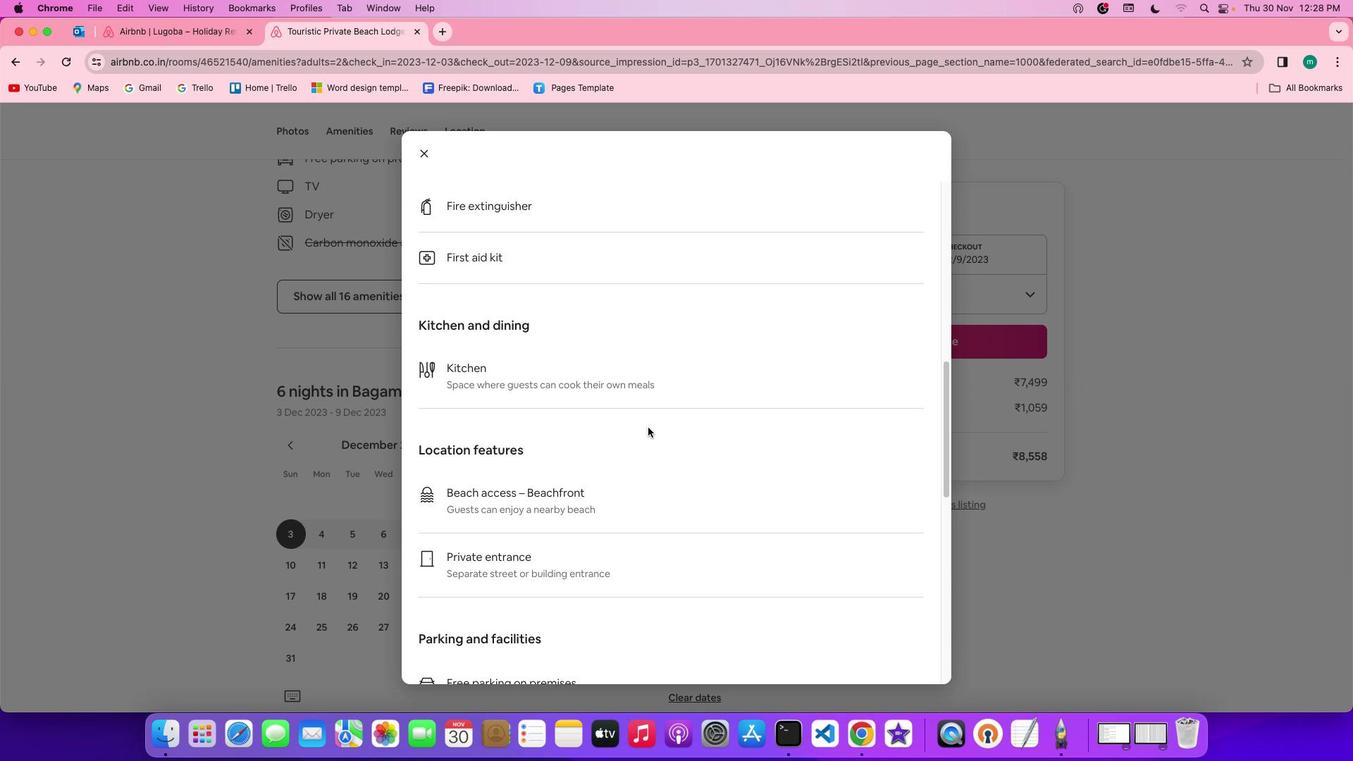 
Action: Mouse scrolled (647, 427) with delta (0, 0)
Screenshot: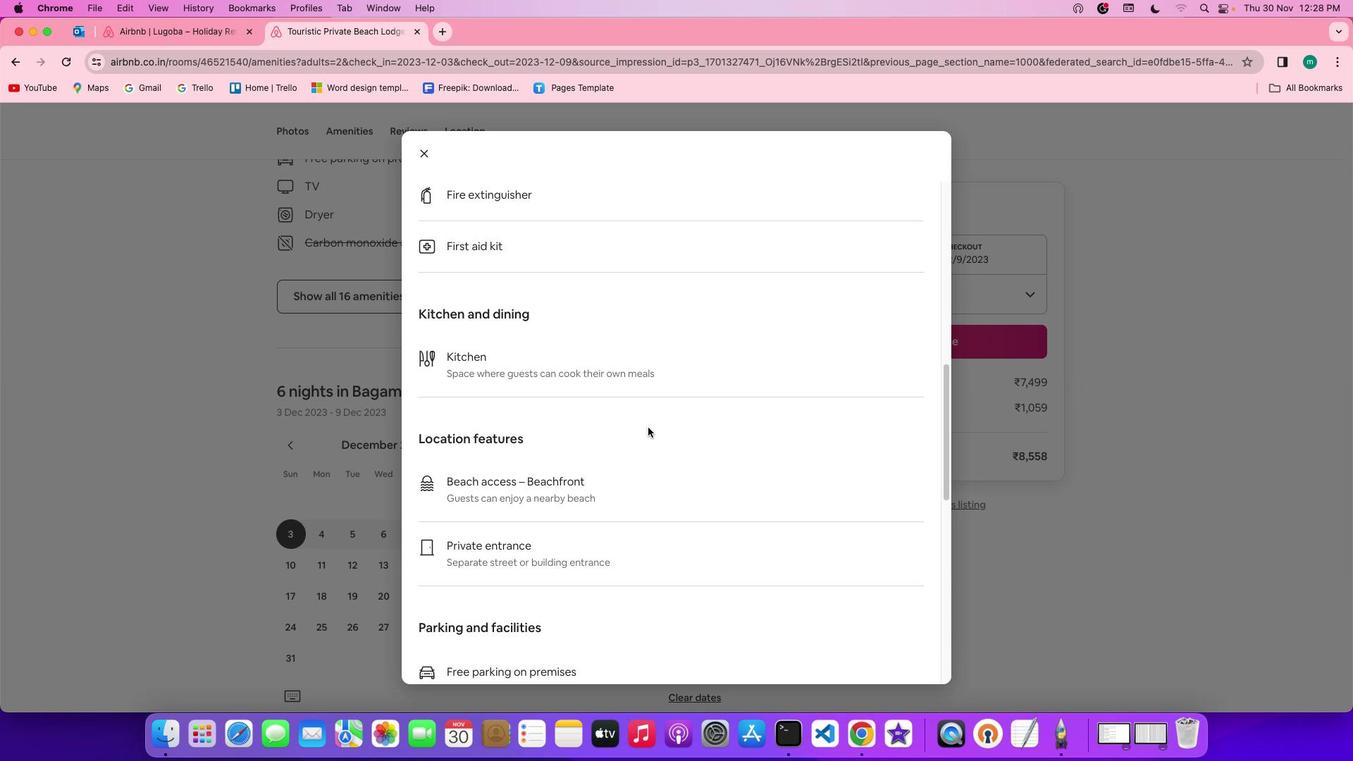 
Action: Mouse scrolled (647, 427) with delta (0, 0)
Screenshot: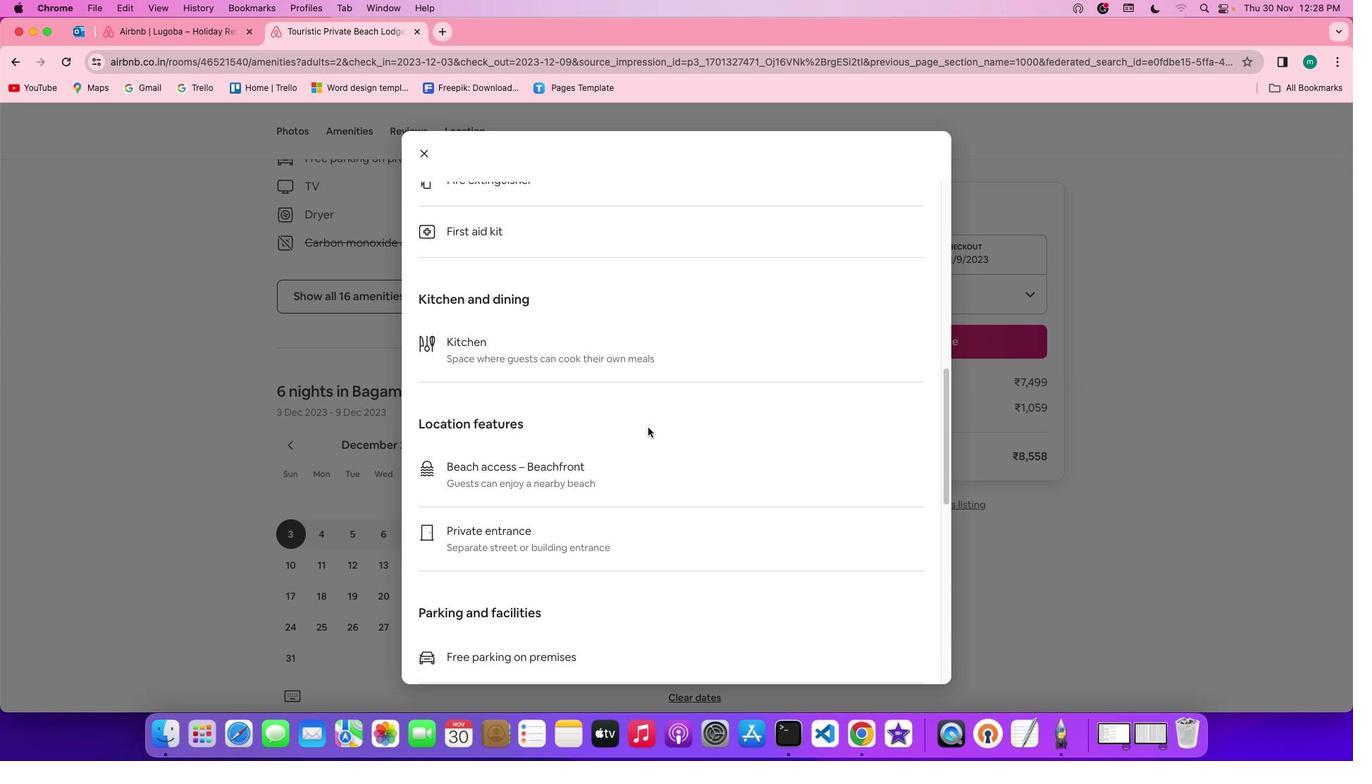 
Action: Mouse scrolled (647, 427) with delta (0, -1)
Screenshot: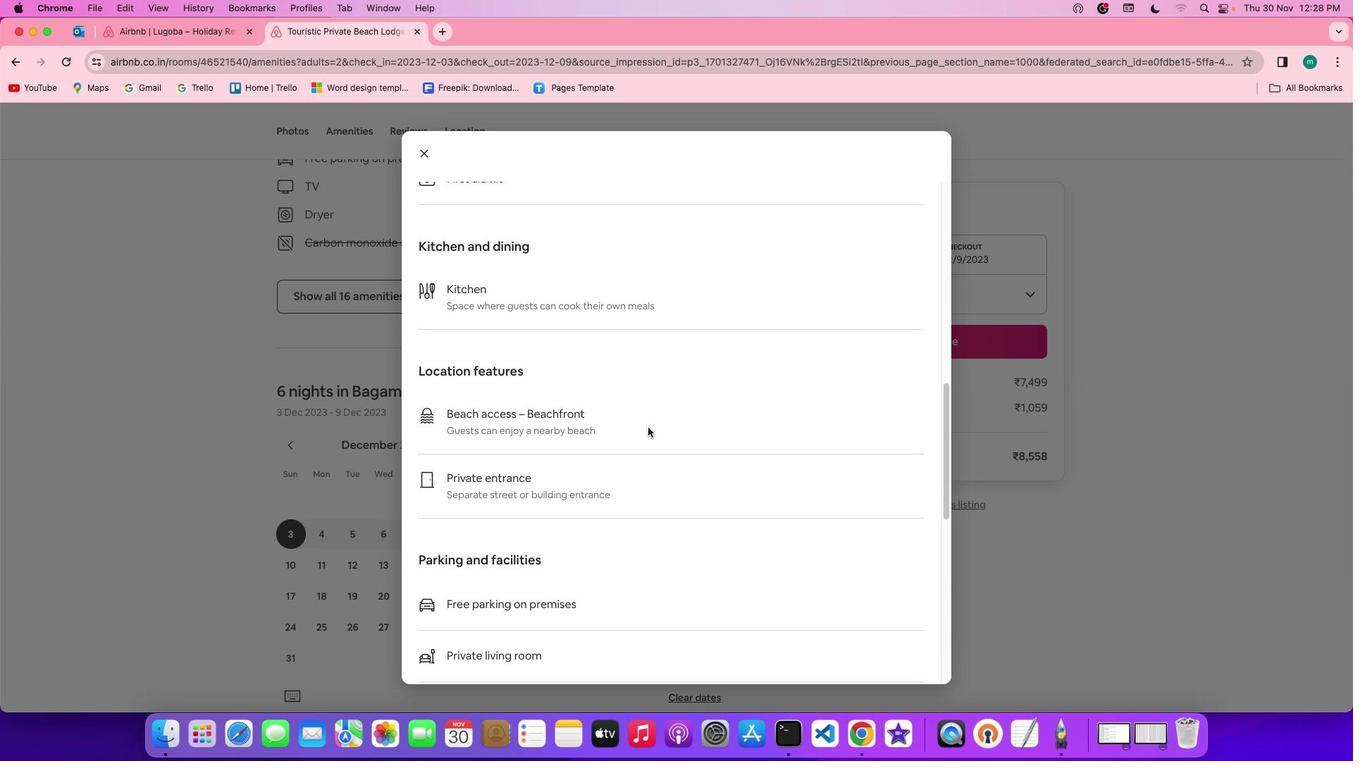 
Action: Mouse scrolled (647, 427) with delta (0, 0)
Screenshot: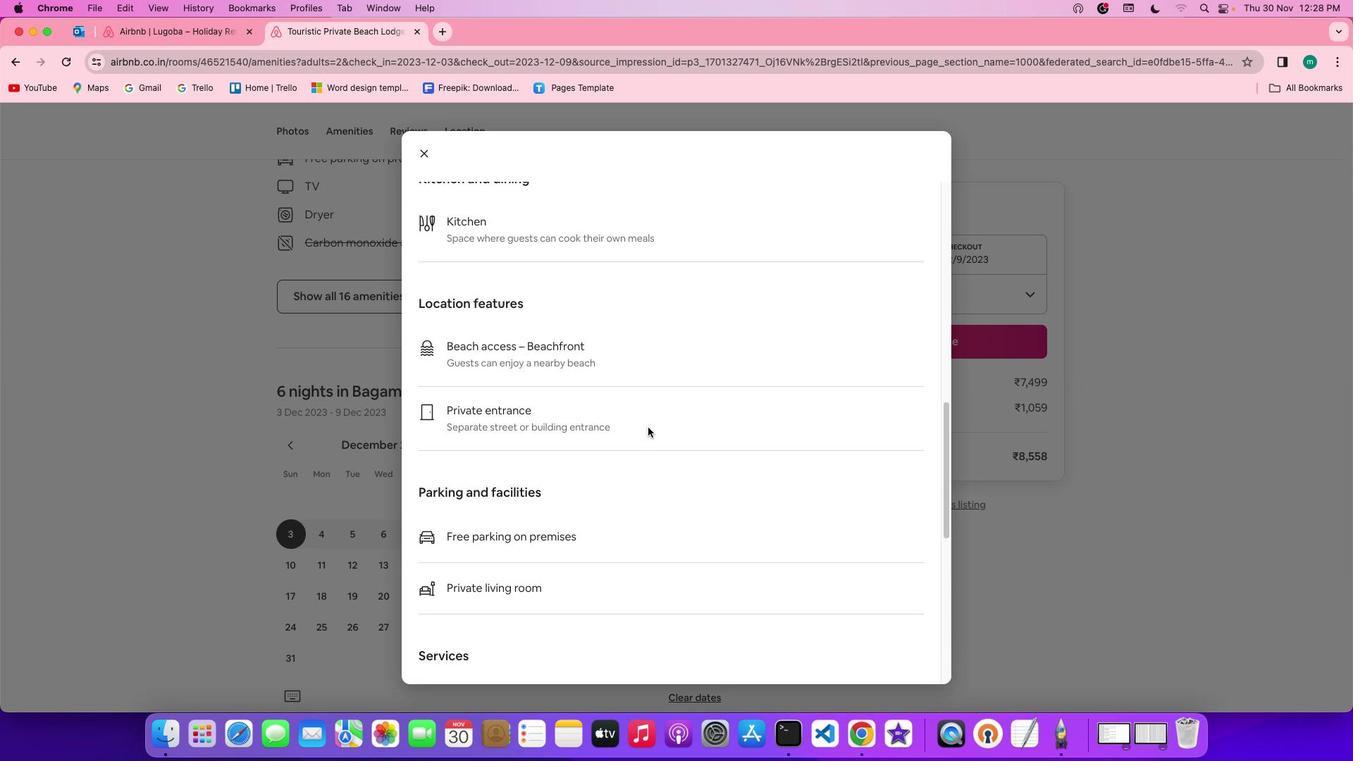 
Action: Mouse scrolled (647, 427) with delta (0, 0)
Screenshot: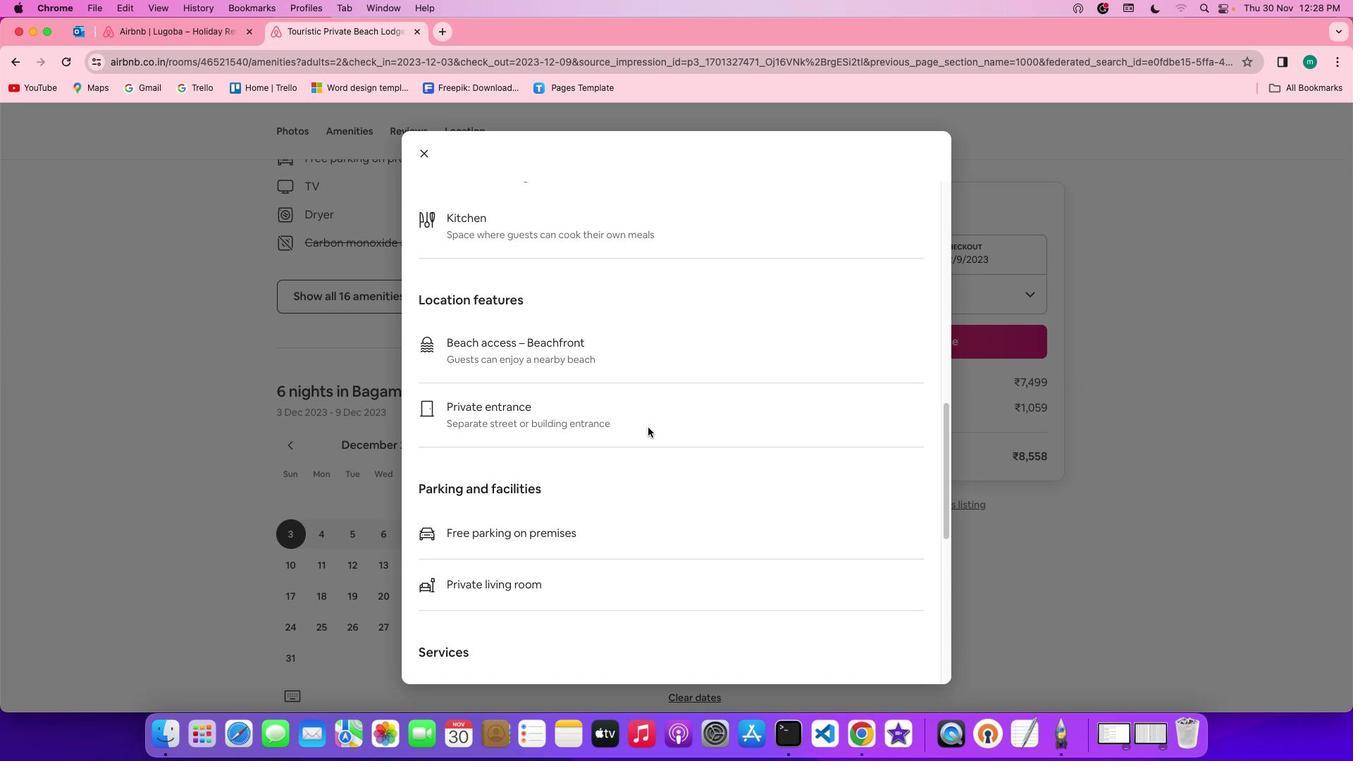 
Action: Mouse scrolled (647, 427) with delta (0, 0)
Screenshot: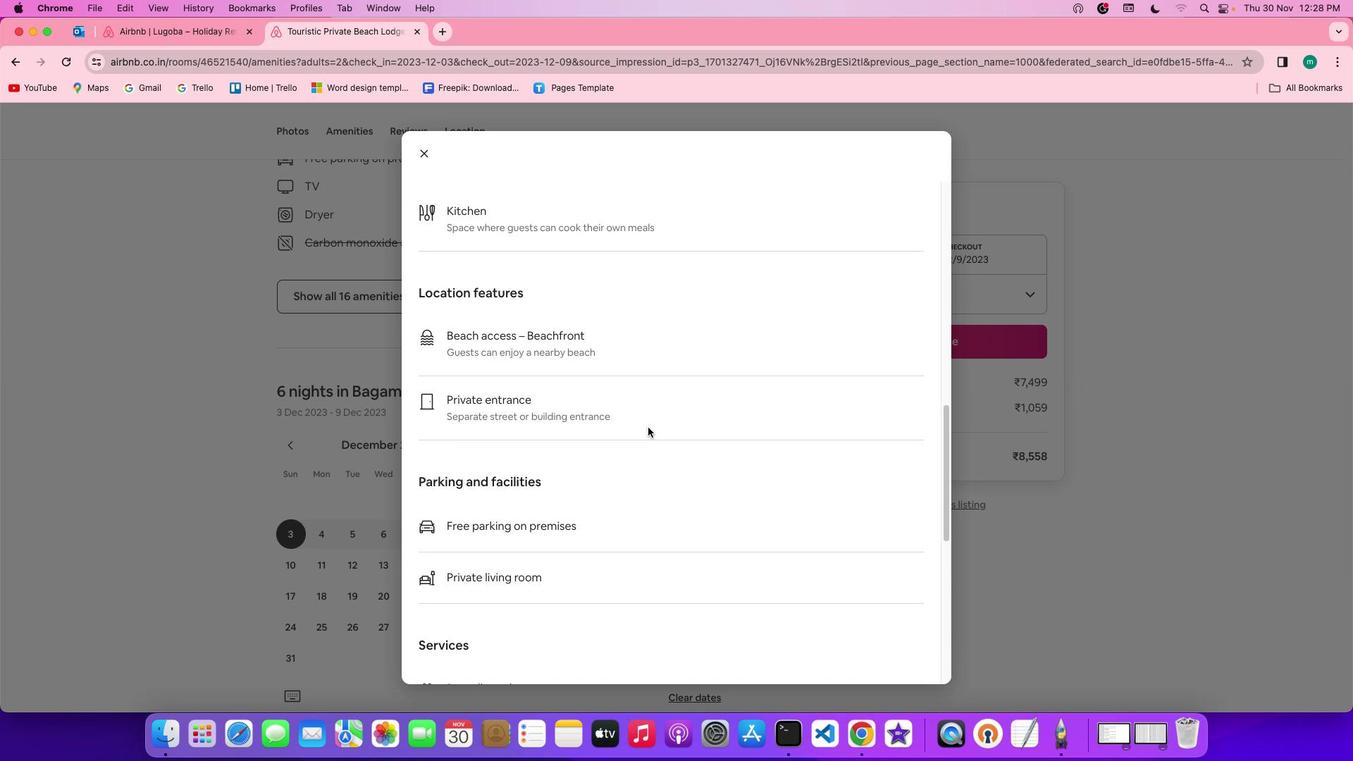 
Action: Mouse scrolled (647, 427) with delta (0, -1)
Screenshot: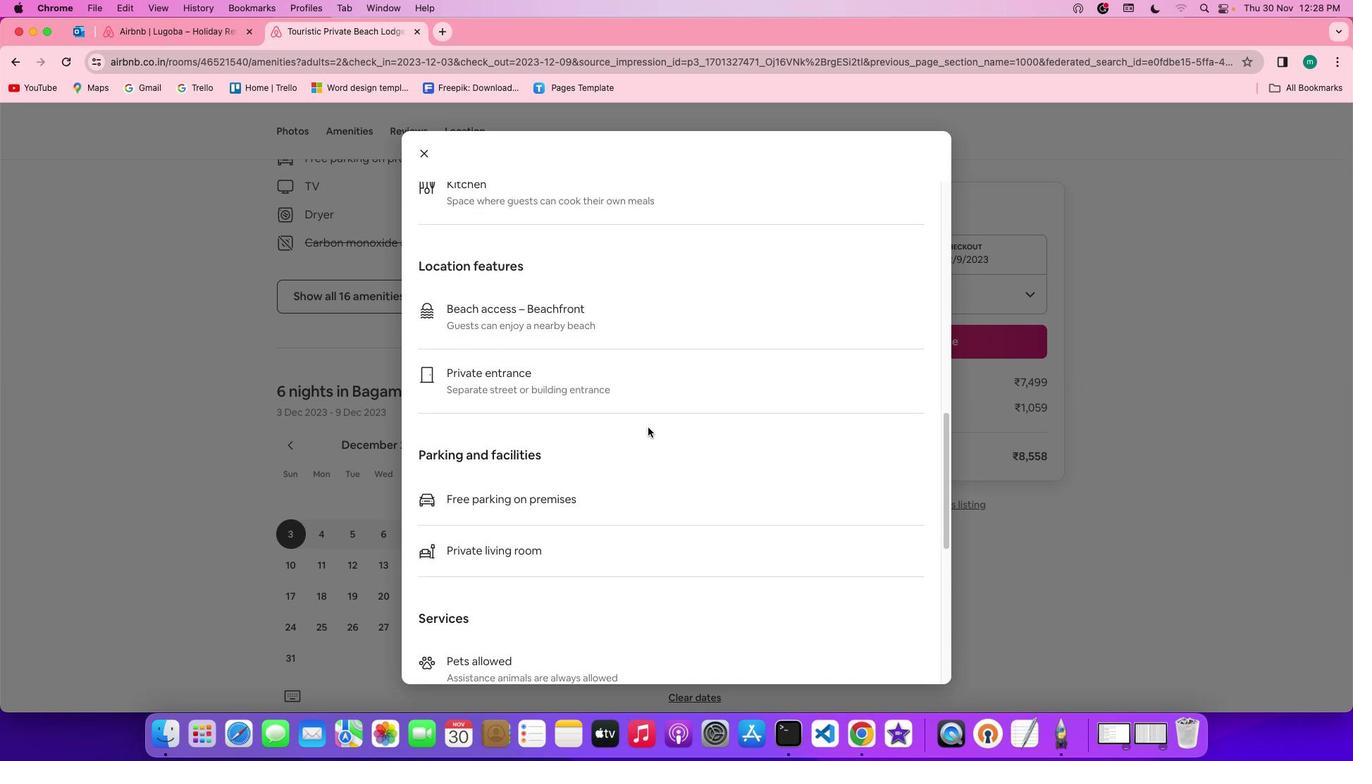 
Action: Mouse scrolled (647, 427) with delta (0, 0)
Screenshot: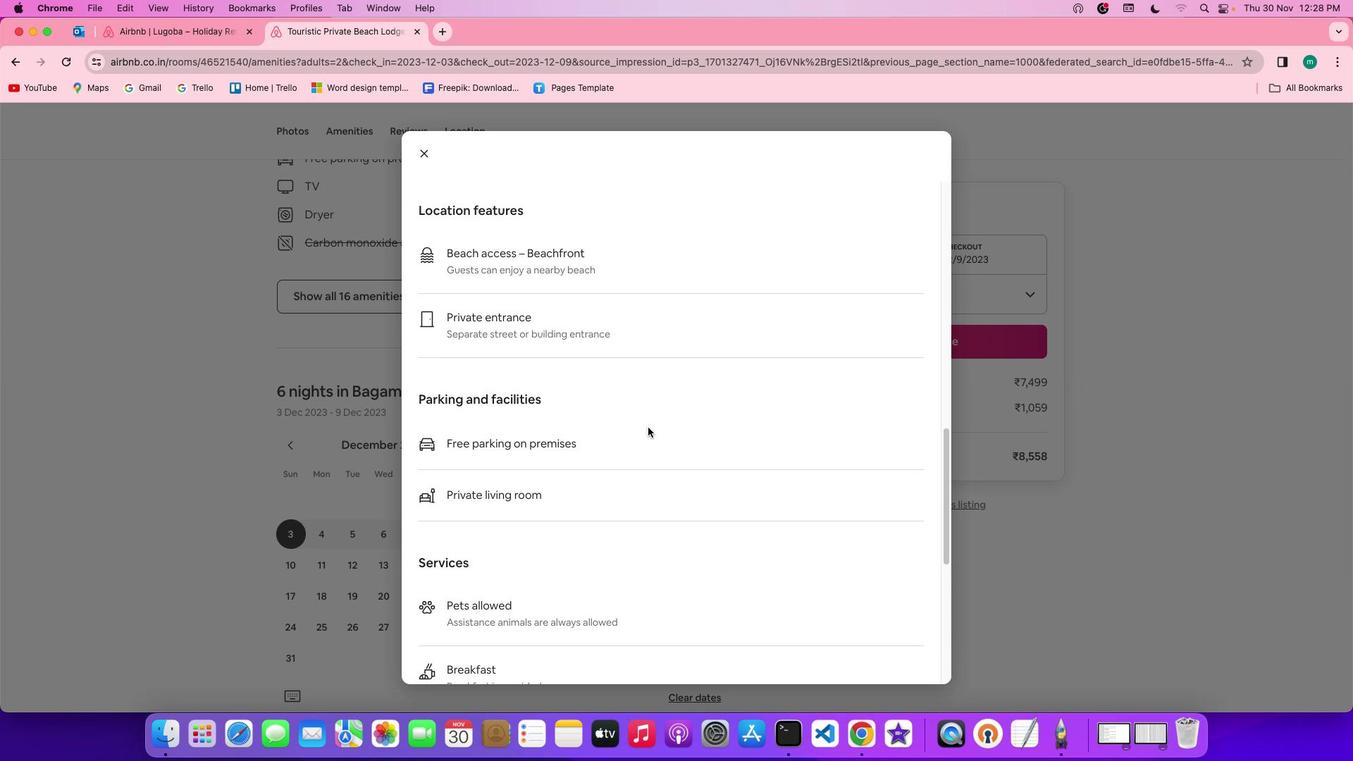 
Action: Mouse scrolled (647, 427) with delta (0, 0)
Screenshot: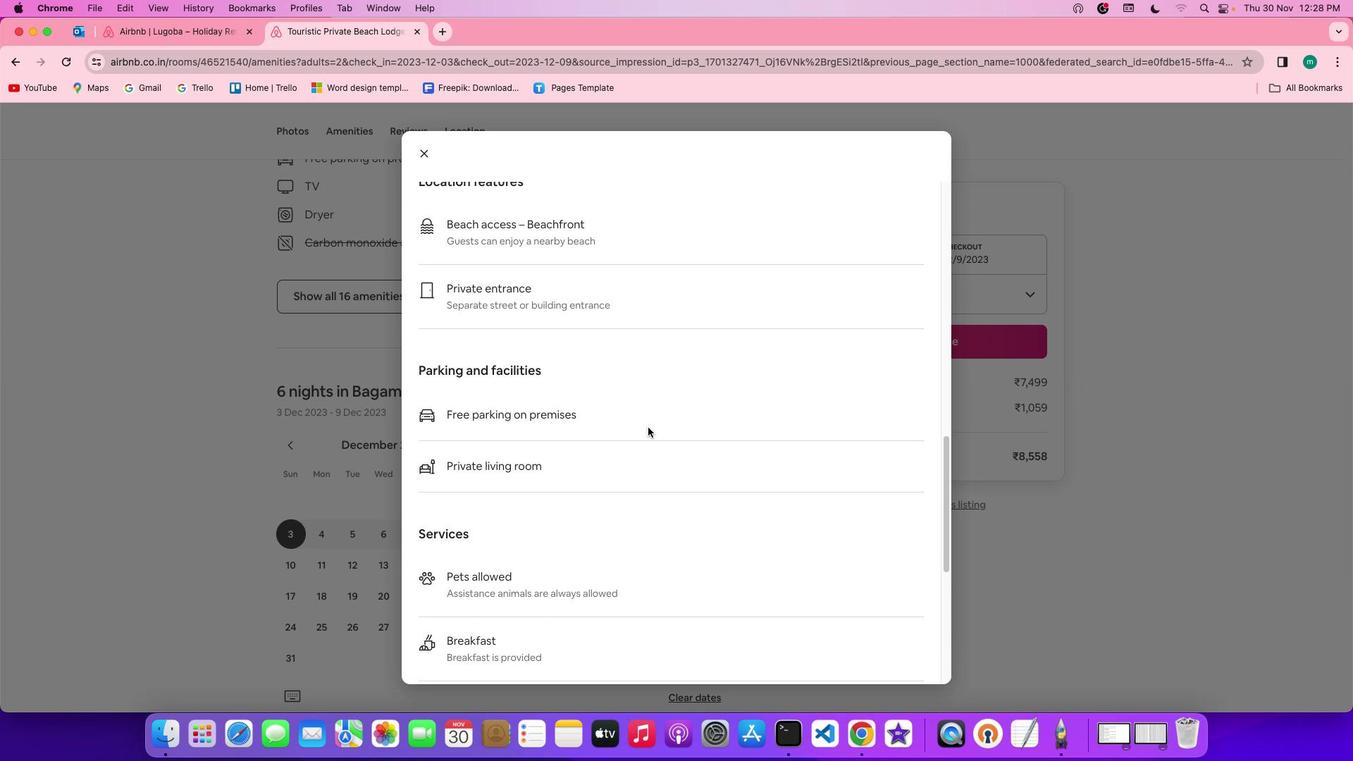 
Action: Mouse scrolled (647, 427) with delta (0, -1)
Screenshot: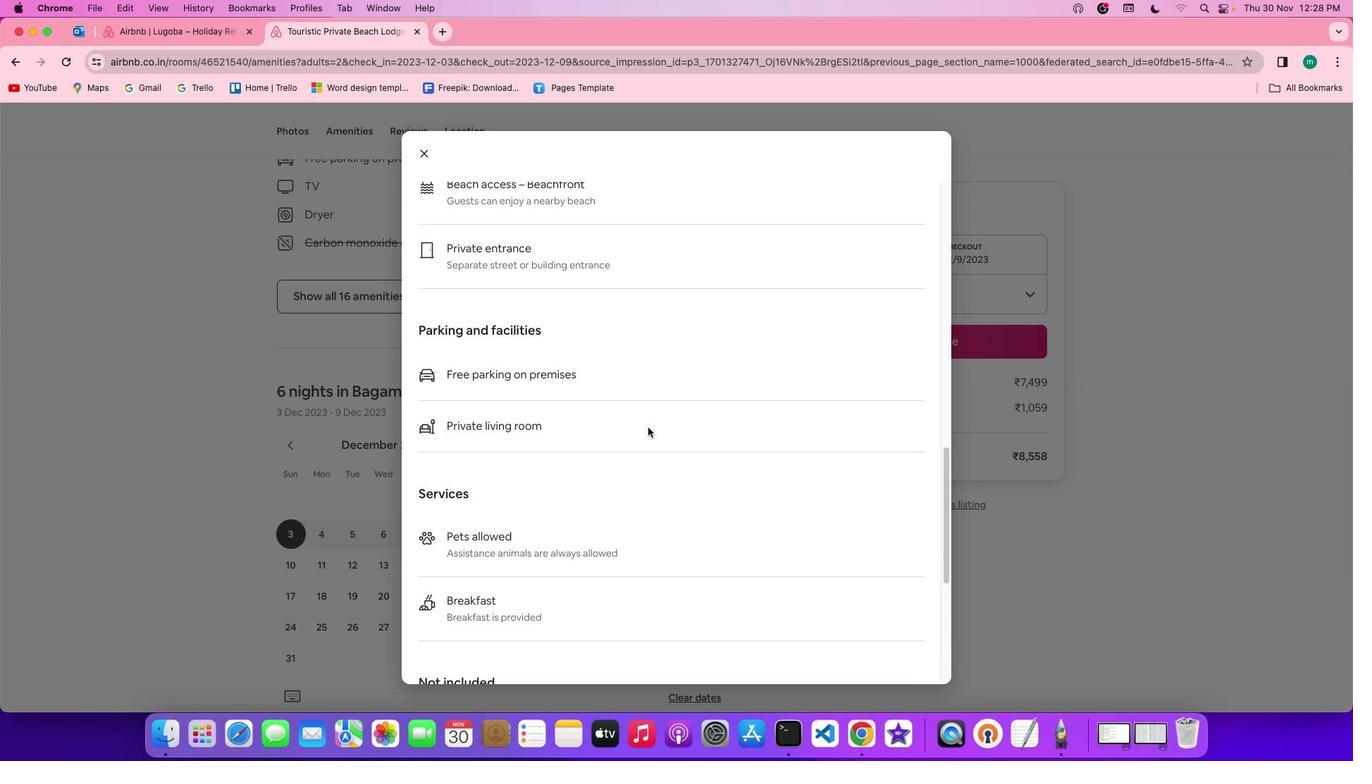 
Action: Mouse scrolled (647, 427) with delta (0, -2)
Screenshot: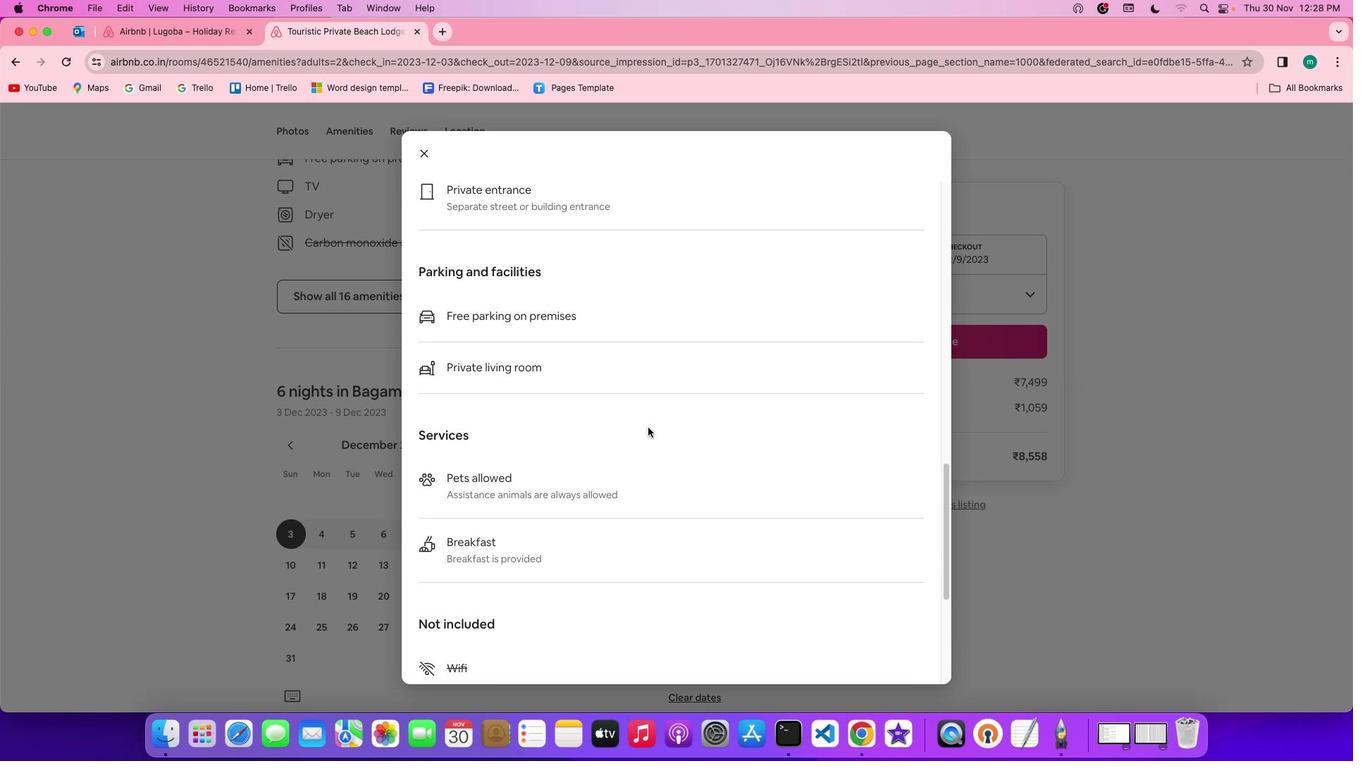 
Action: Mouse scrolled (647, 427) with delta (0, 0)
Screenshot: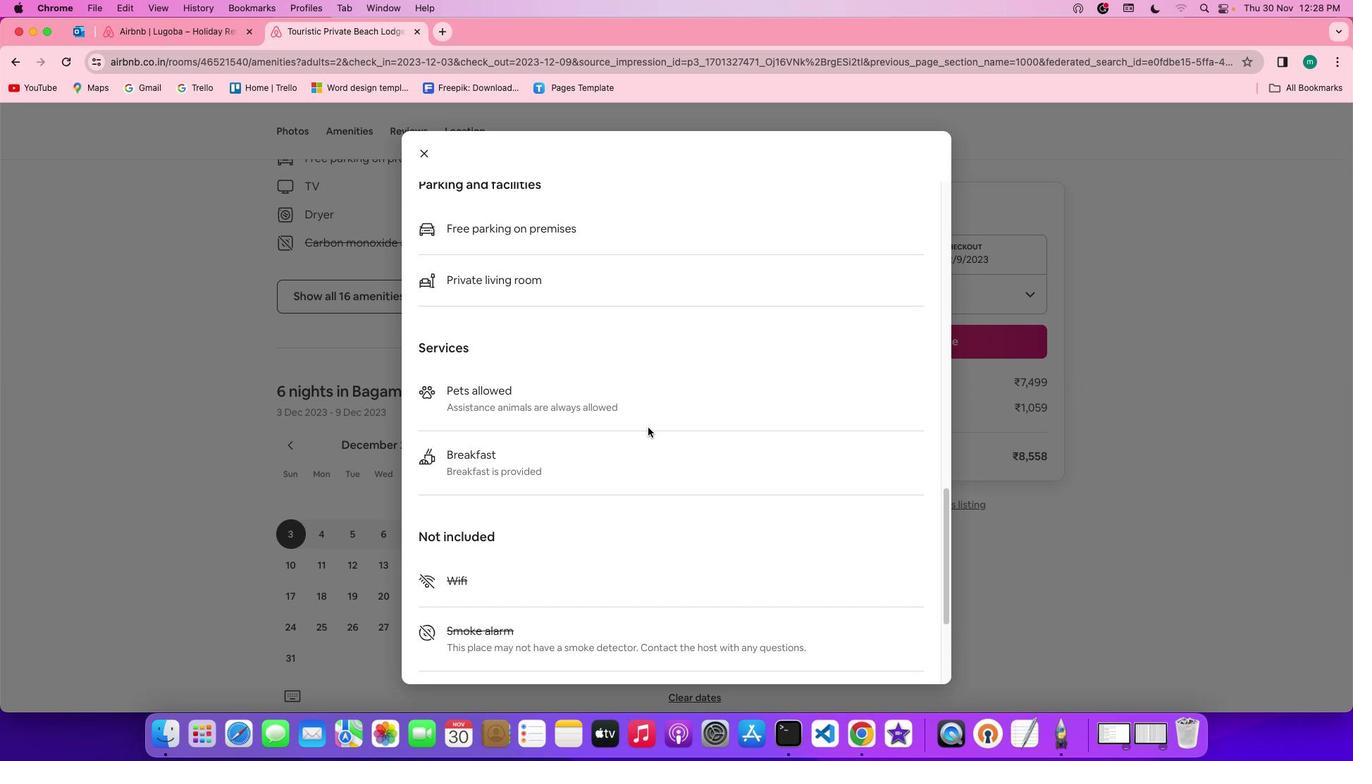 
Action: Mouse scrolled (647, 427) with delta (0, 0)
Screenshot: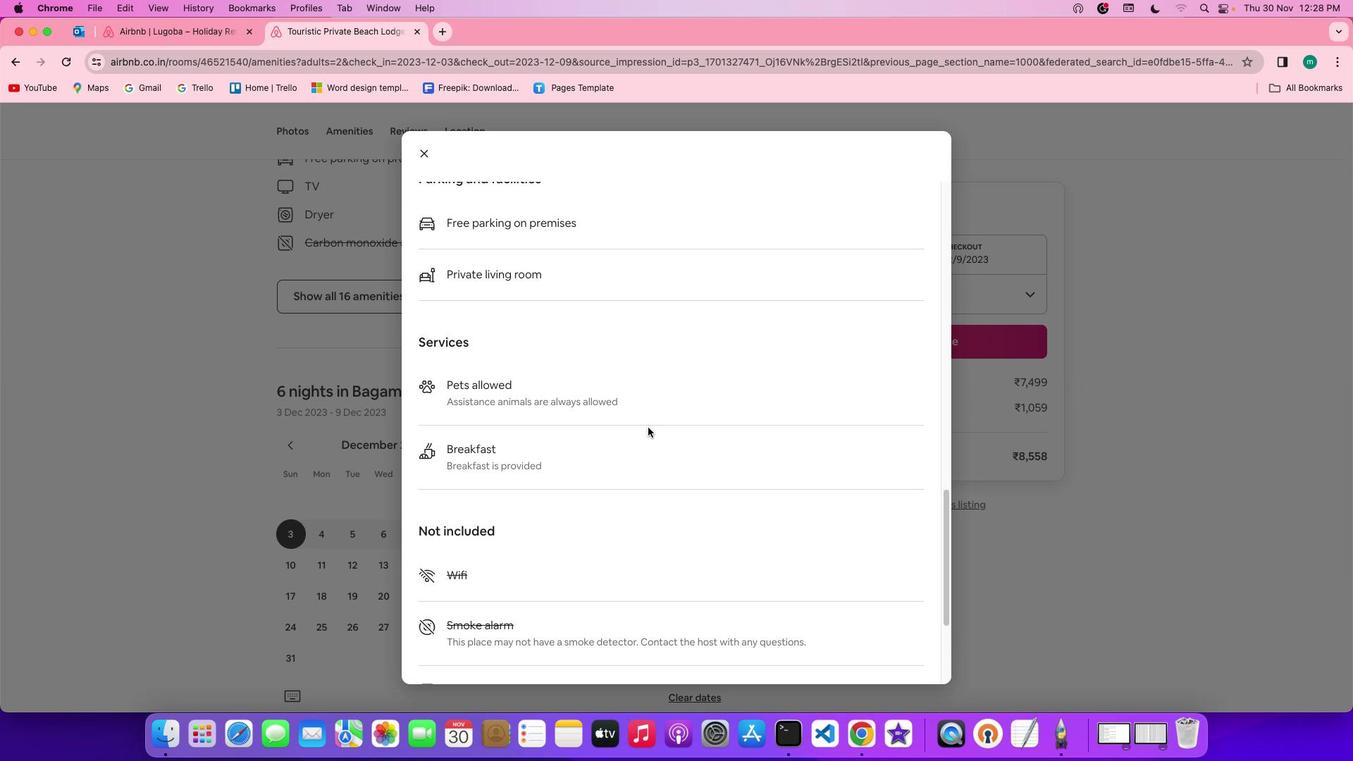 
Action: Mouse scrolled (647, 427) with delta (0, -1)
Screenshot: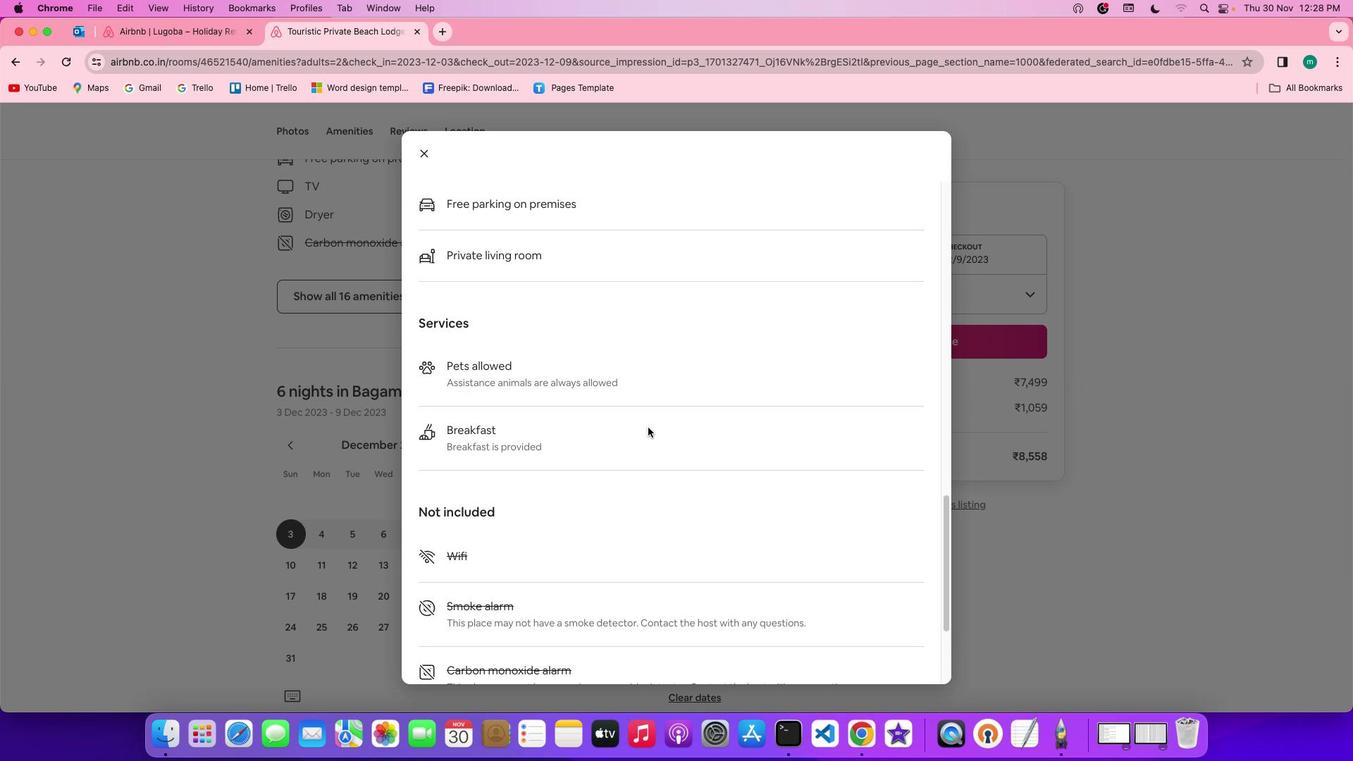 
Action: Mouse scrolled (647, 427) with delta (0, 0)
Screenshot: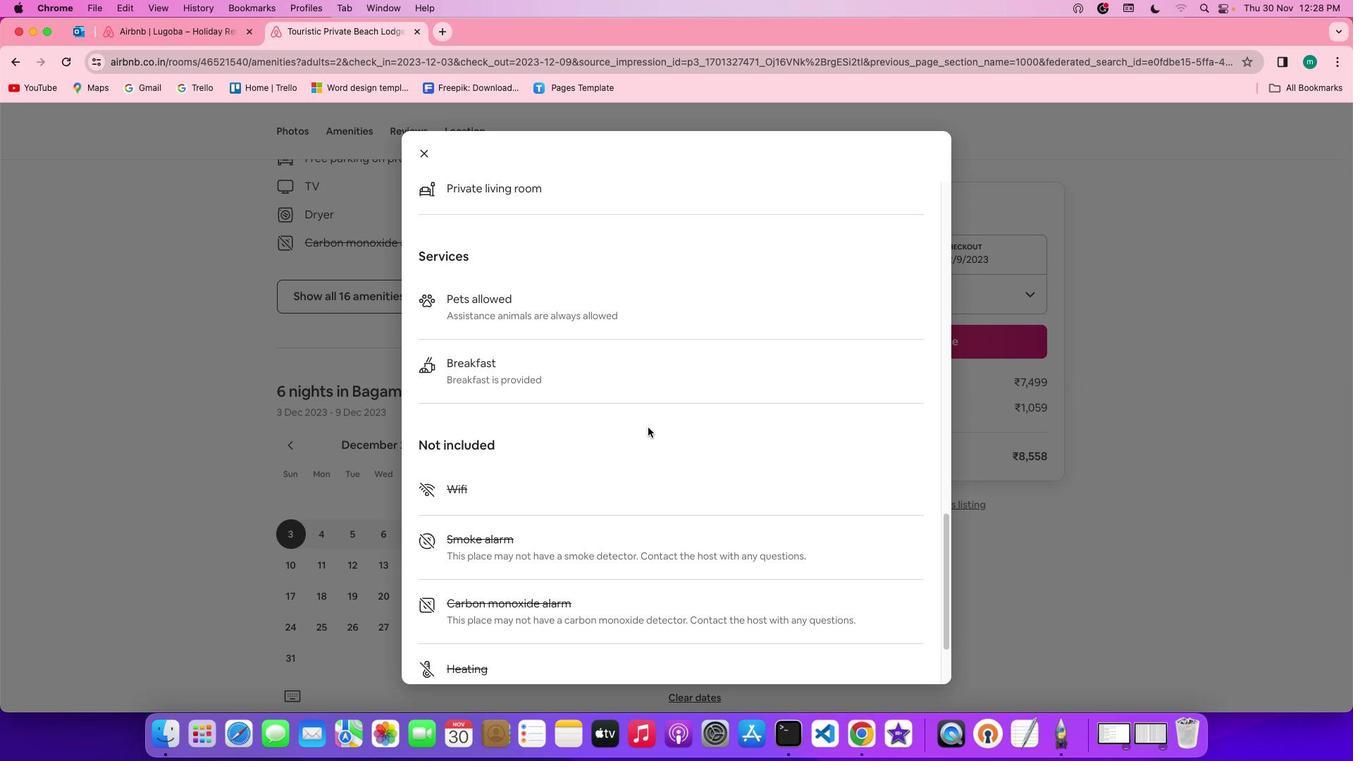 
Action: Mouse scrolled (647, 427) with delta (0, 0)
Screenshot: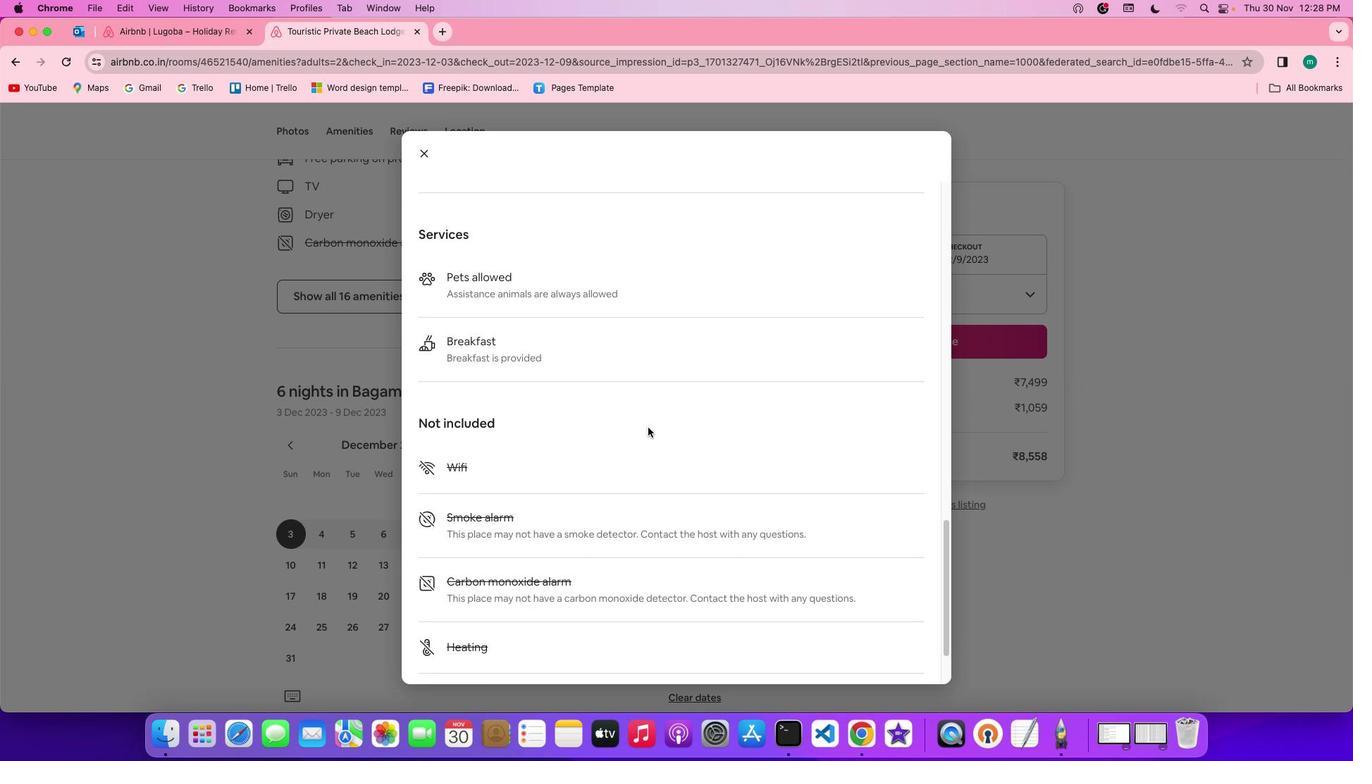 
Action: Mouse scrolled (647, 427) with delta (0, -1)
Screenshot: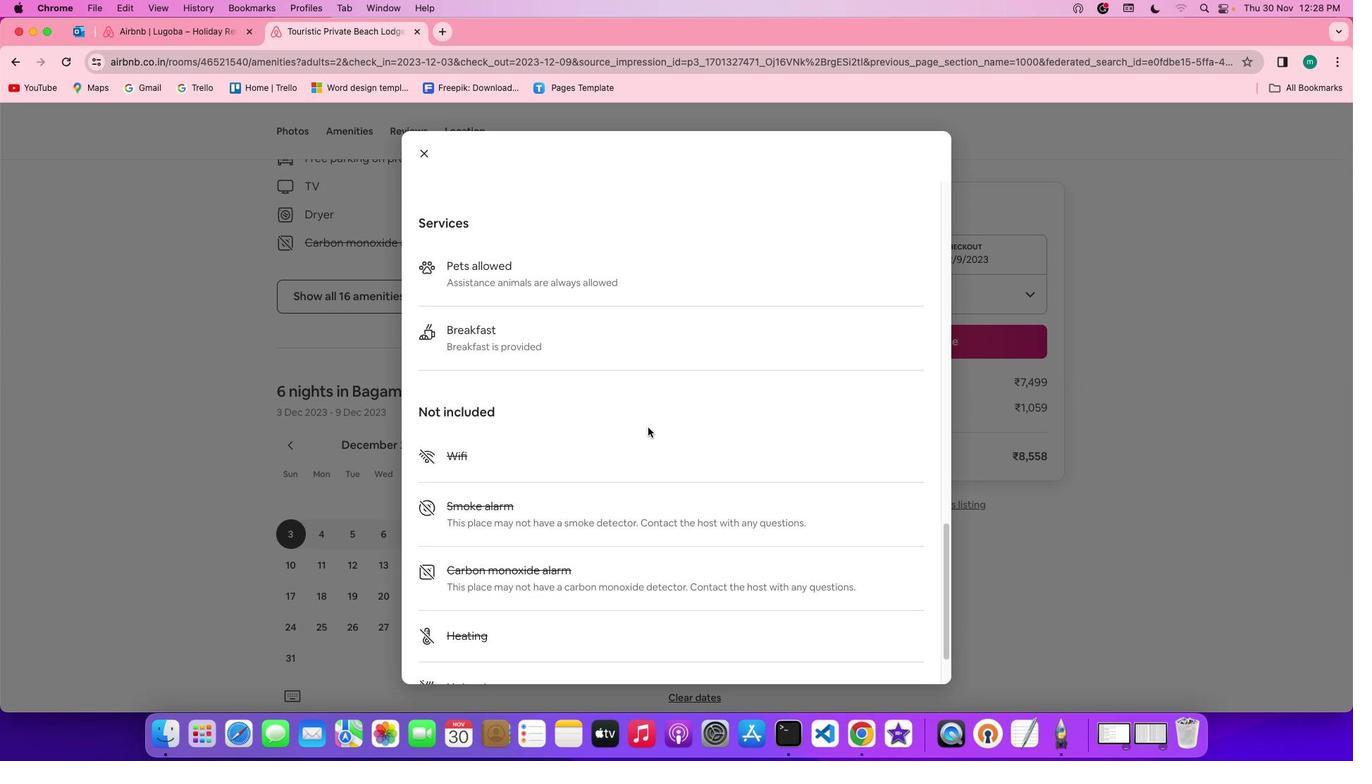 
Action: Mouse scrolled (647, 427) with delta (0, -2)
Screenshot: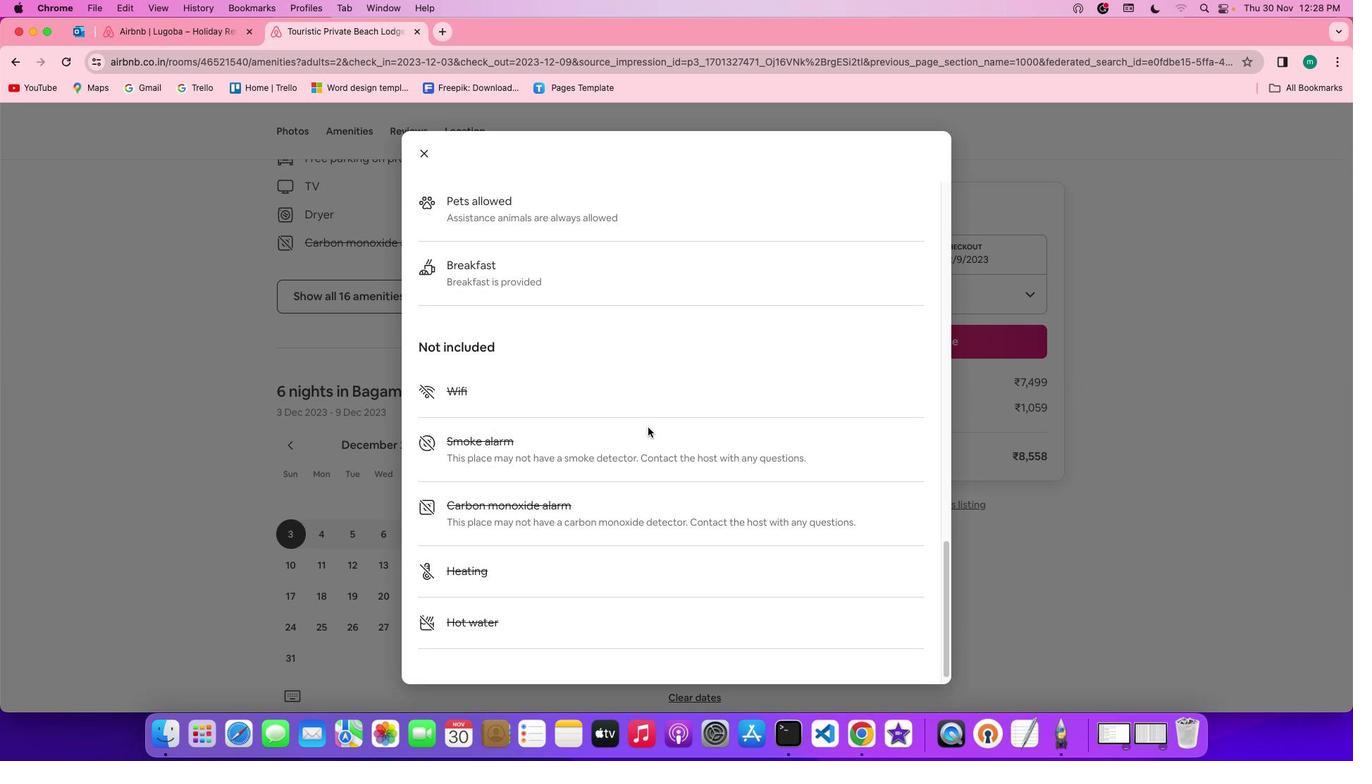 
Action: Mouse scrolled (647, 427) with delta (0, 0)
Screenshot: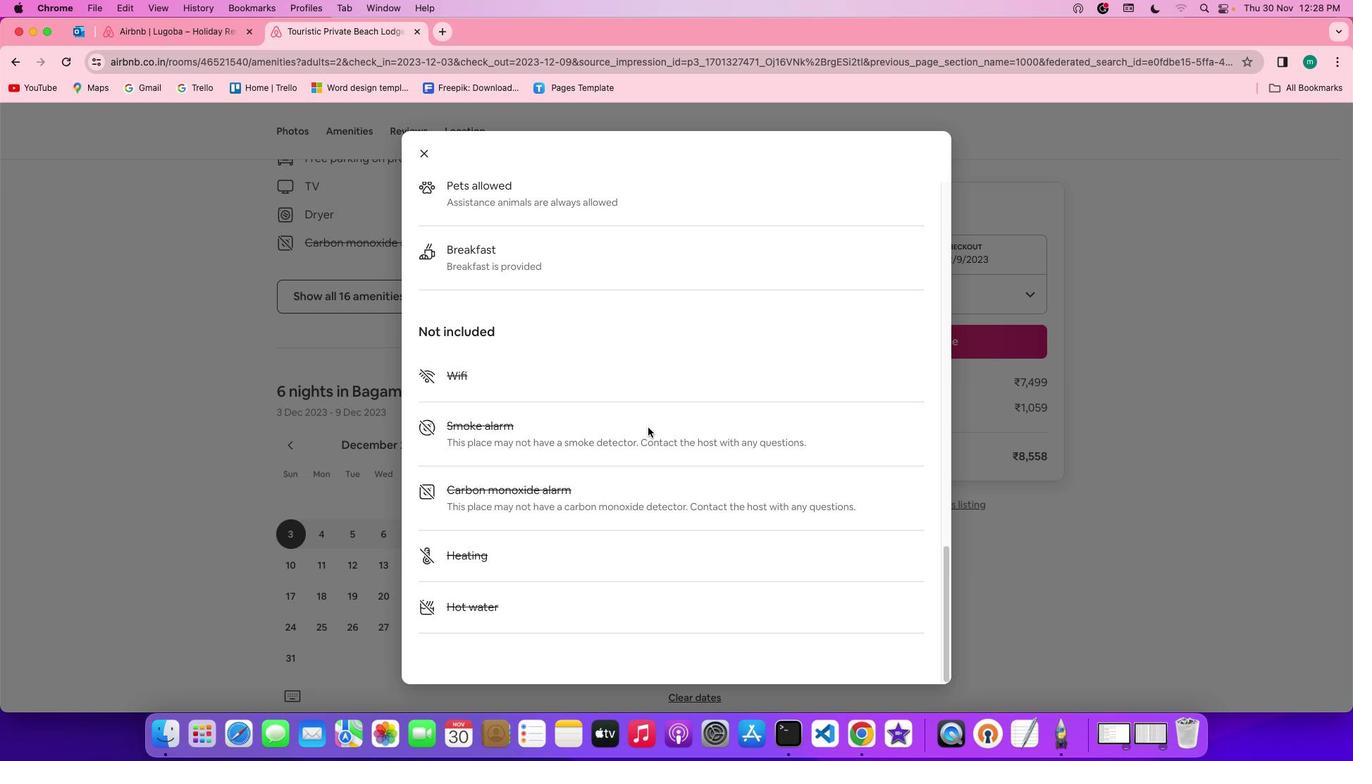 
Action: Mouse scrolled (647, 427) with delta (0, 0)
Screenshot: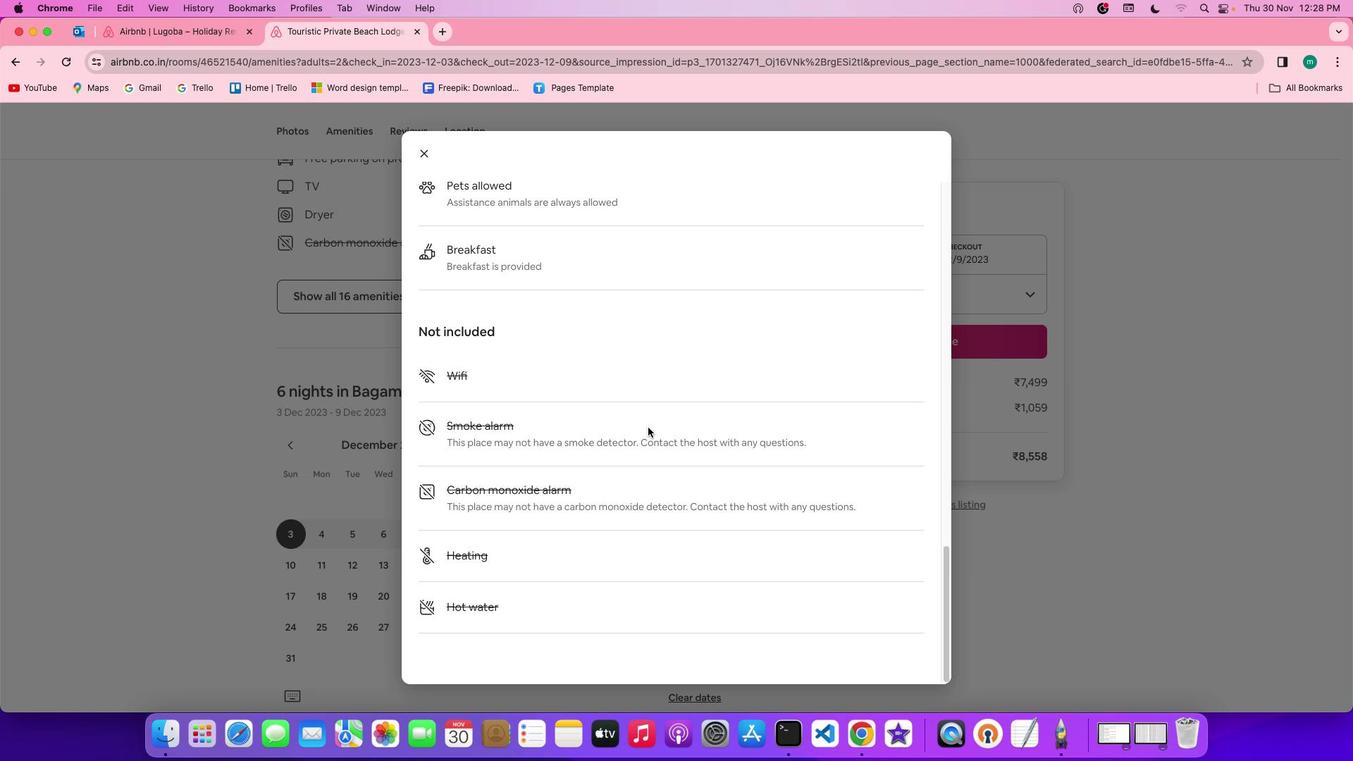 
Action: Mouse scrolled (647, 427) with delta (0, -1)
Screenshot: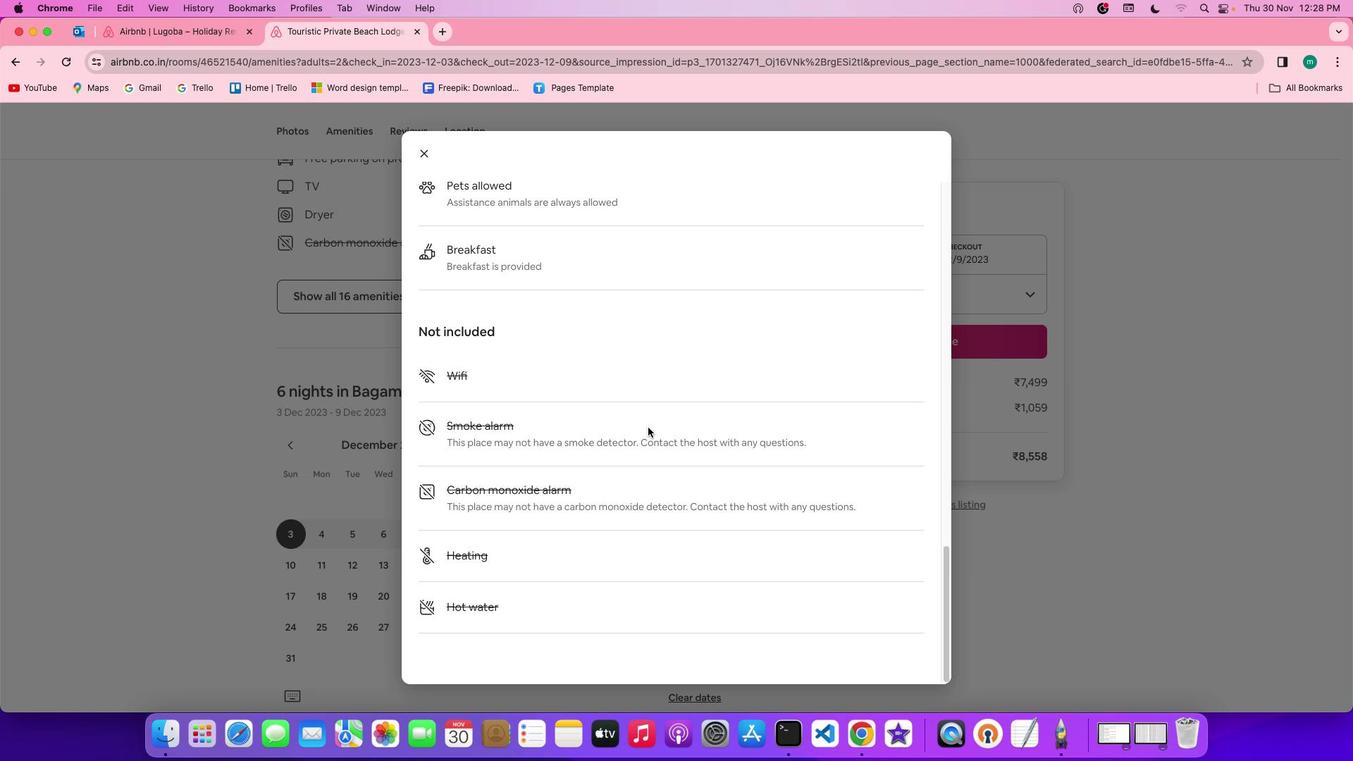 
Action: Mouse scrolled (647, 427) with delta (0, -2)
Screenshot: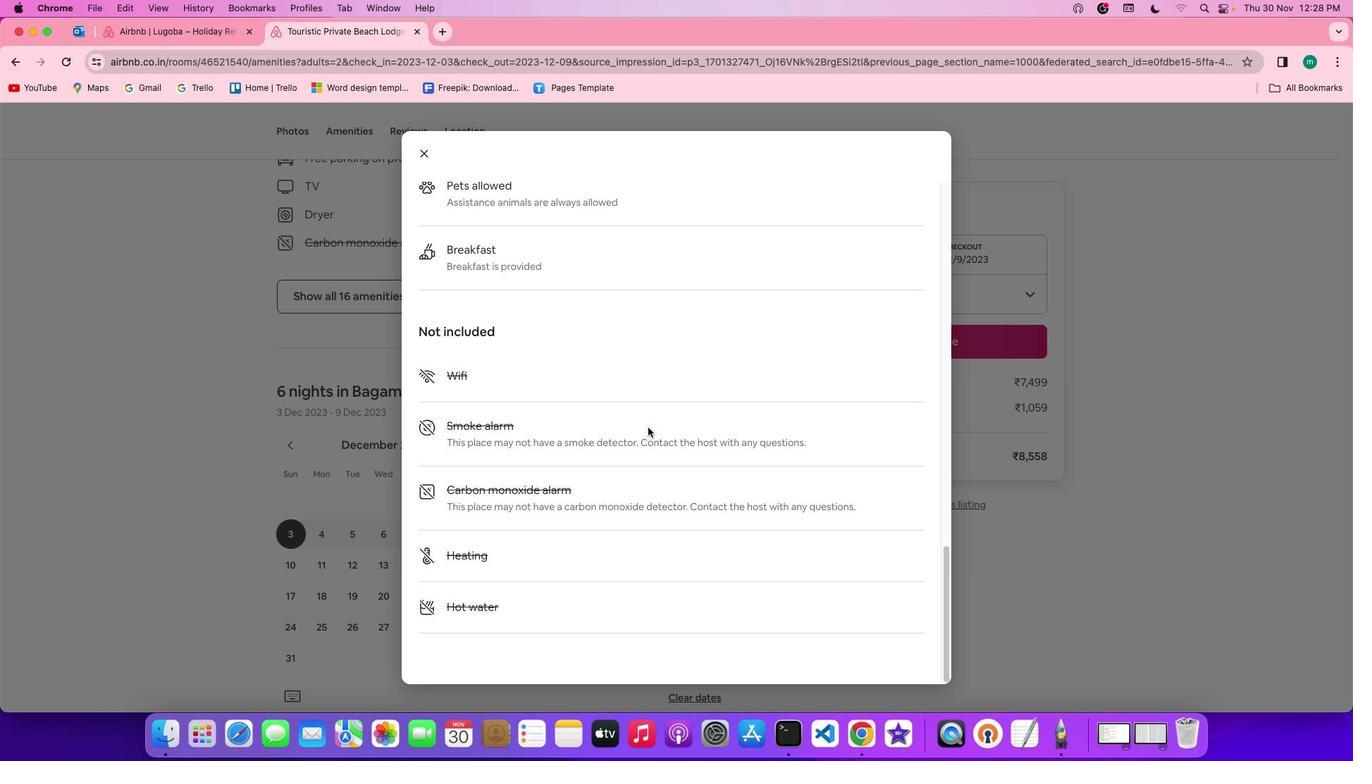 
Action: Mouse moved to (412, 152)
Screenshot: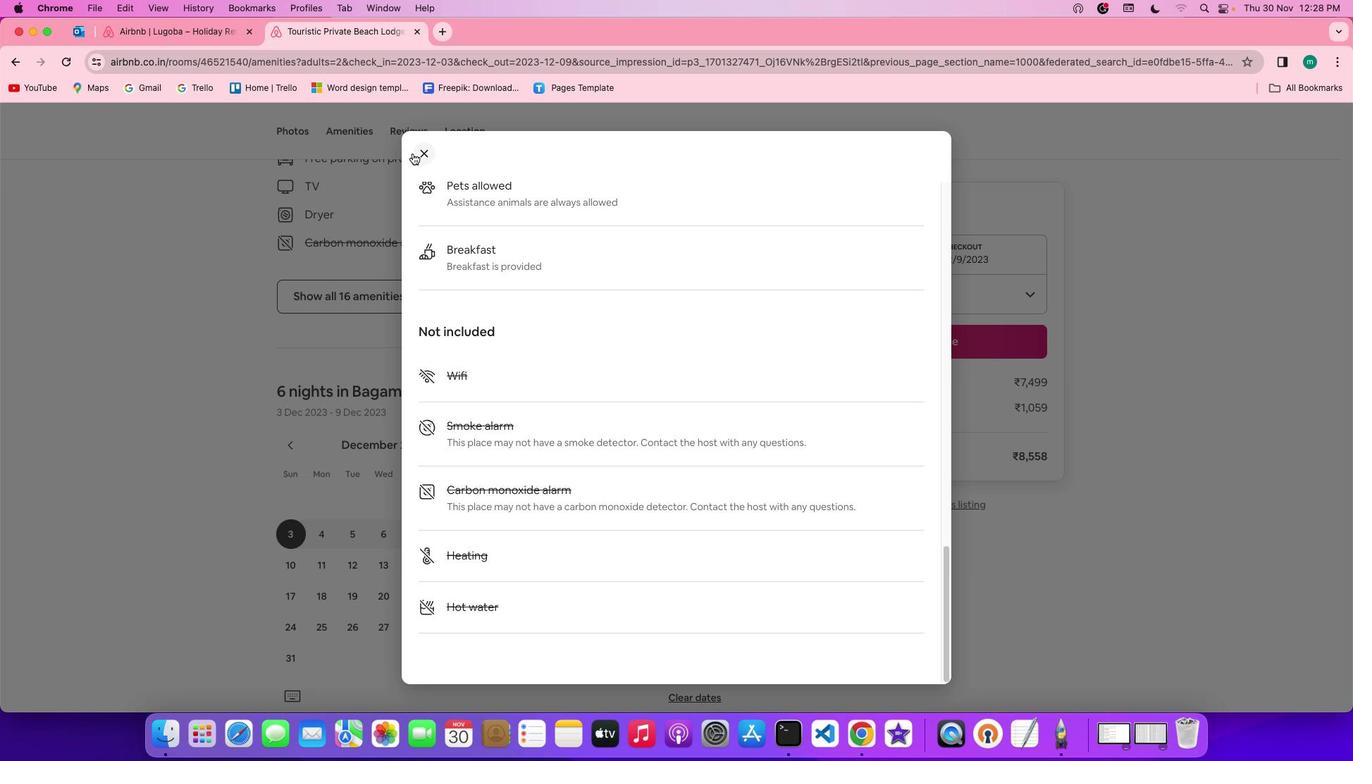 
Action: Mouse pressed left at (412, 152)
Screenshot: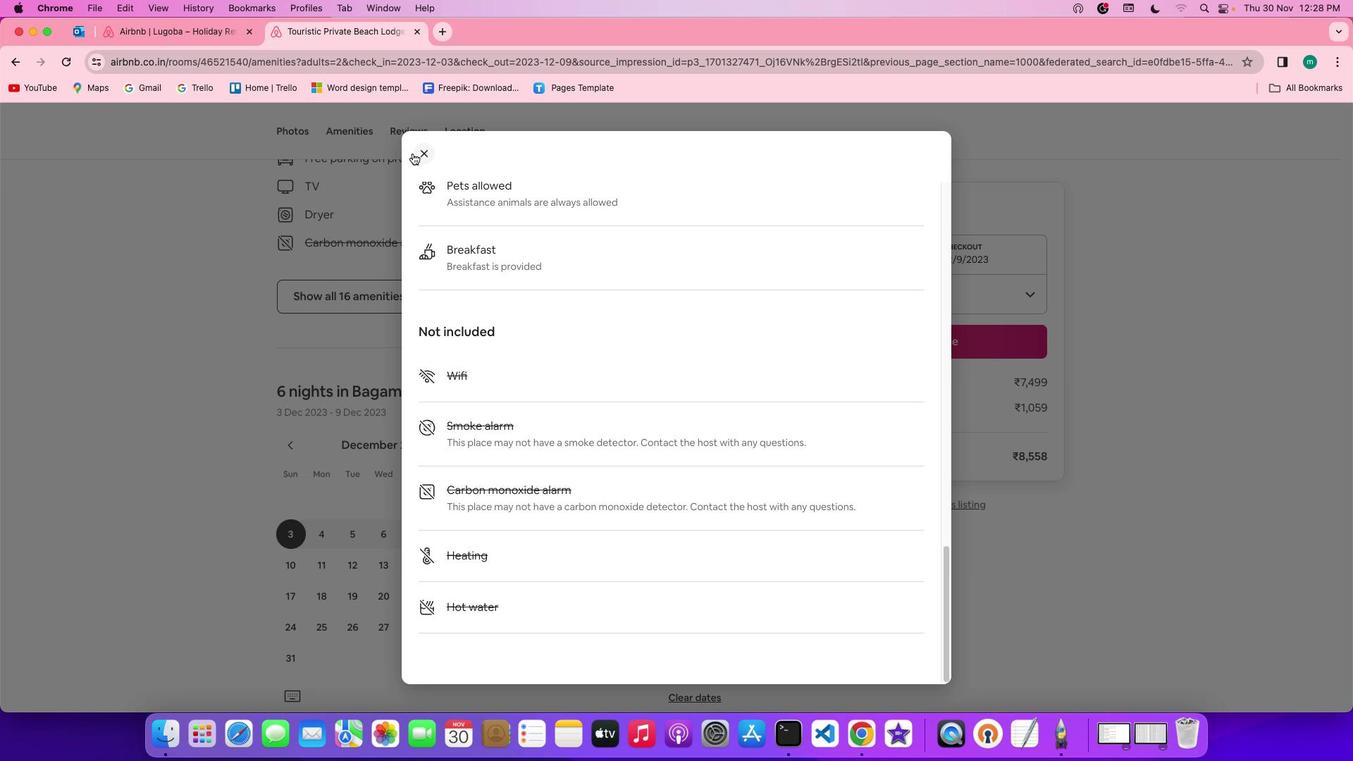 
Action: Mouse moved to (420, 155)
Screenshot: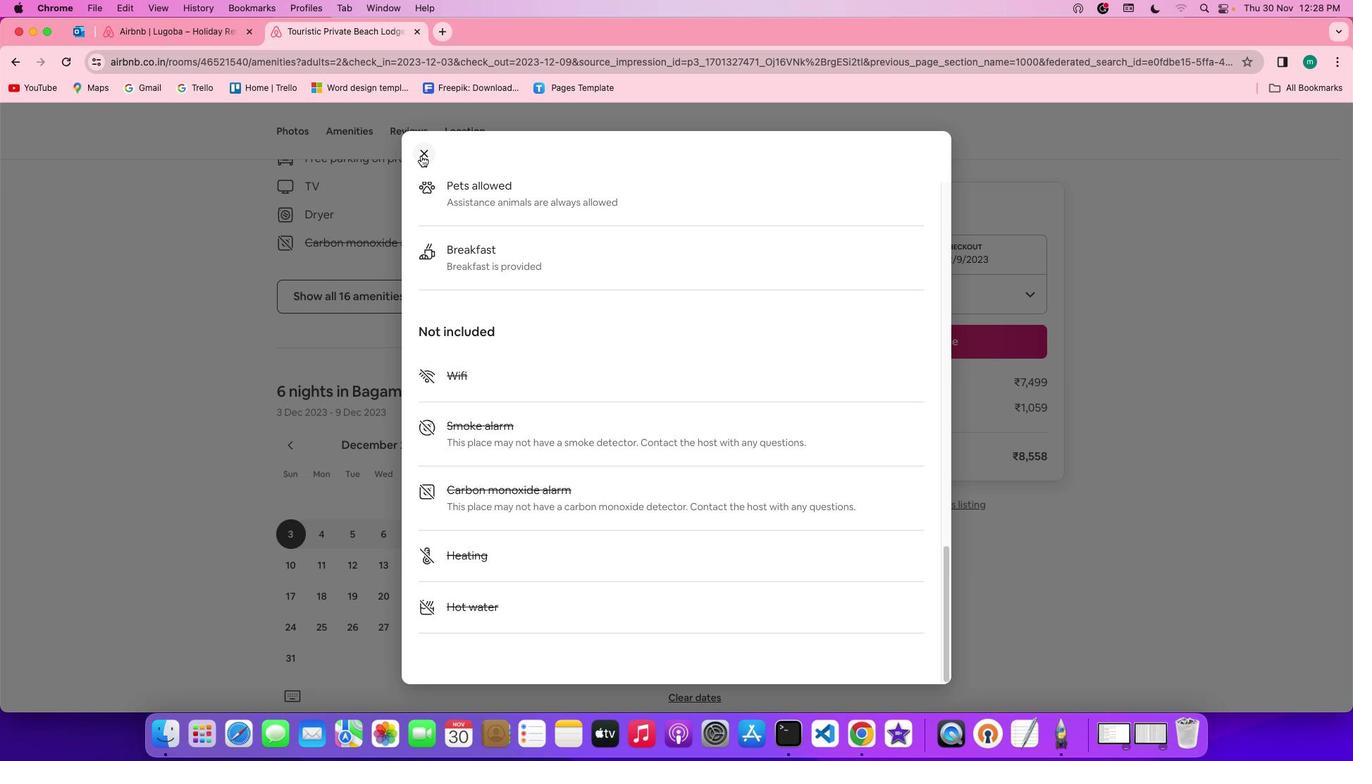 
Action: Mouse pressed left at (420, 155)
Screenshot: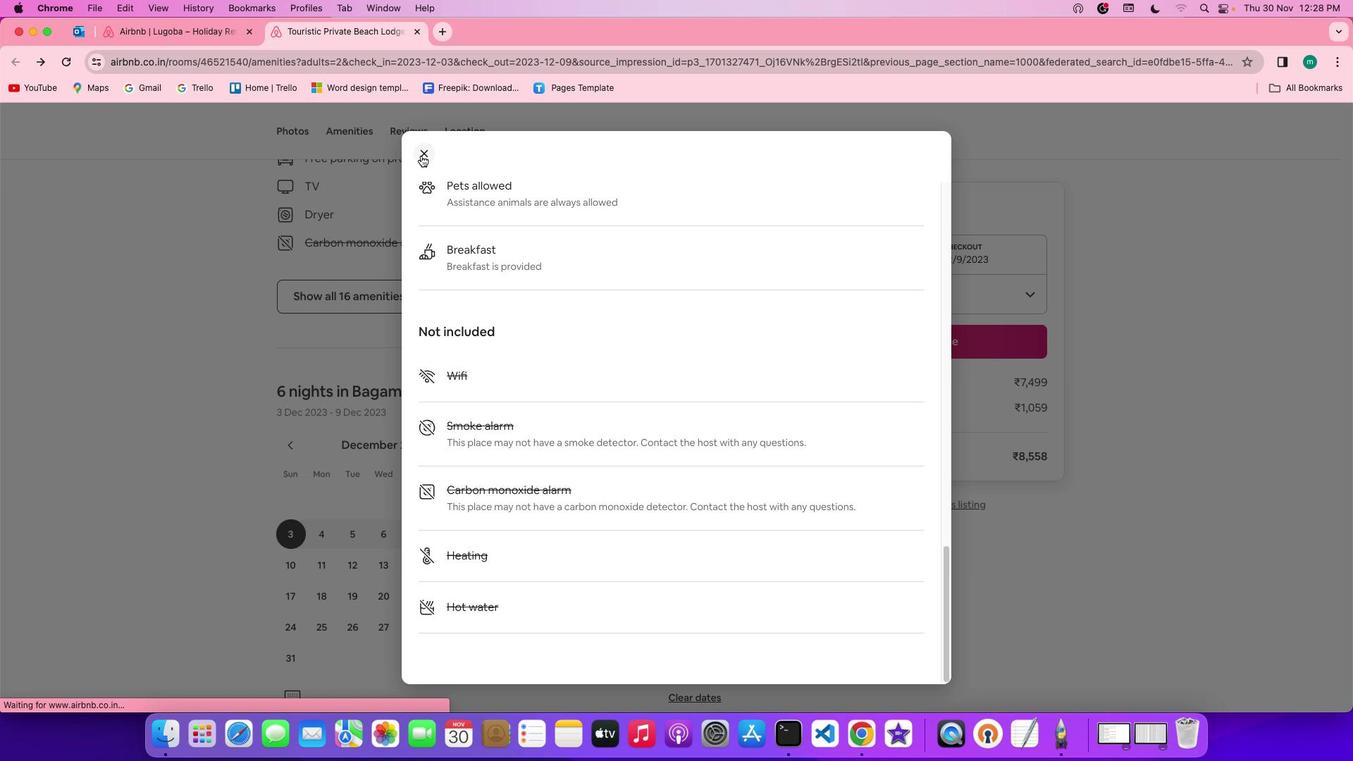 
Action: Mouse moved to (603, 403)
Screenshot: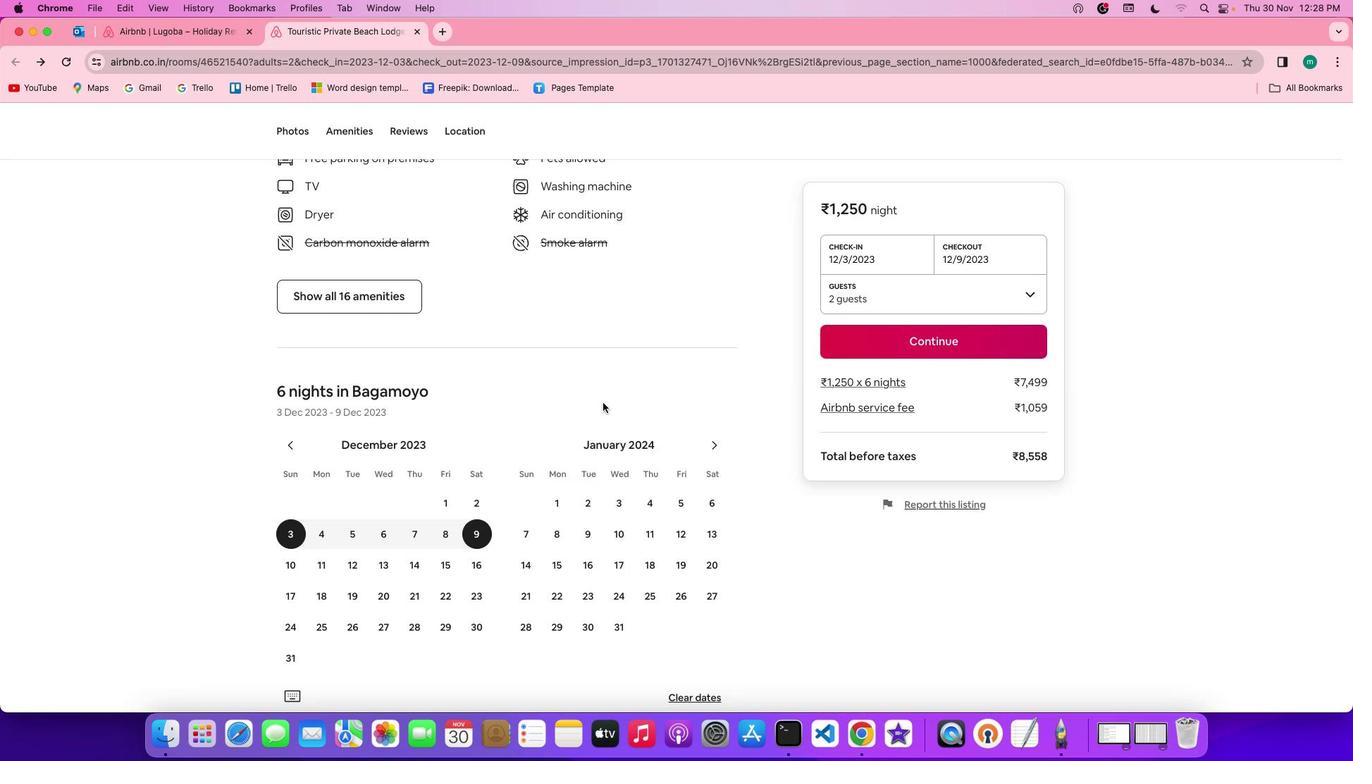 
Action: Mouse scrolled (603, 403) with delta (0, 0)
Screenshot: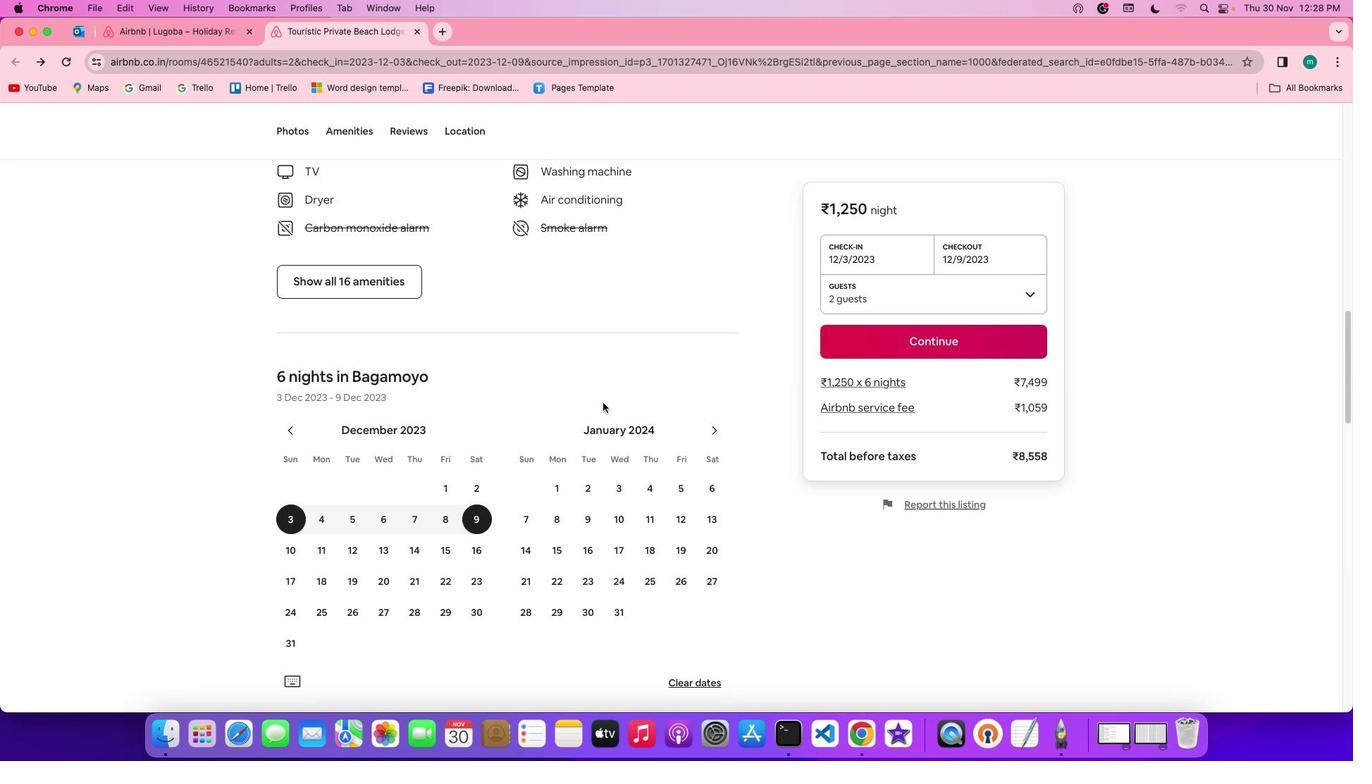 
Action: Mouse scrolled (603, 403) with delta (0, 0)
Screenshot: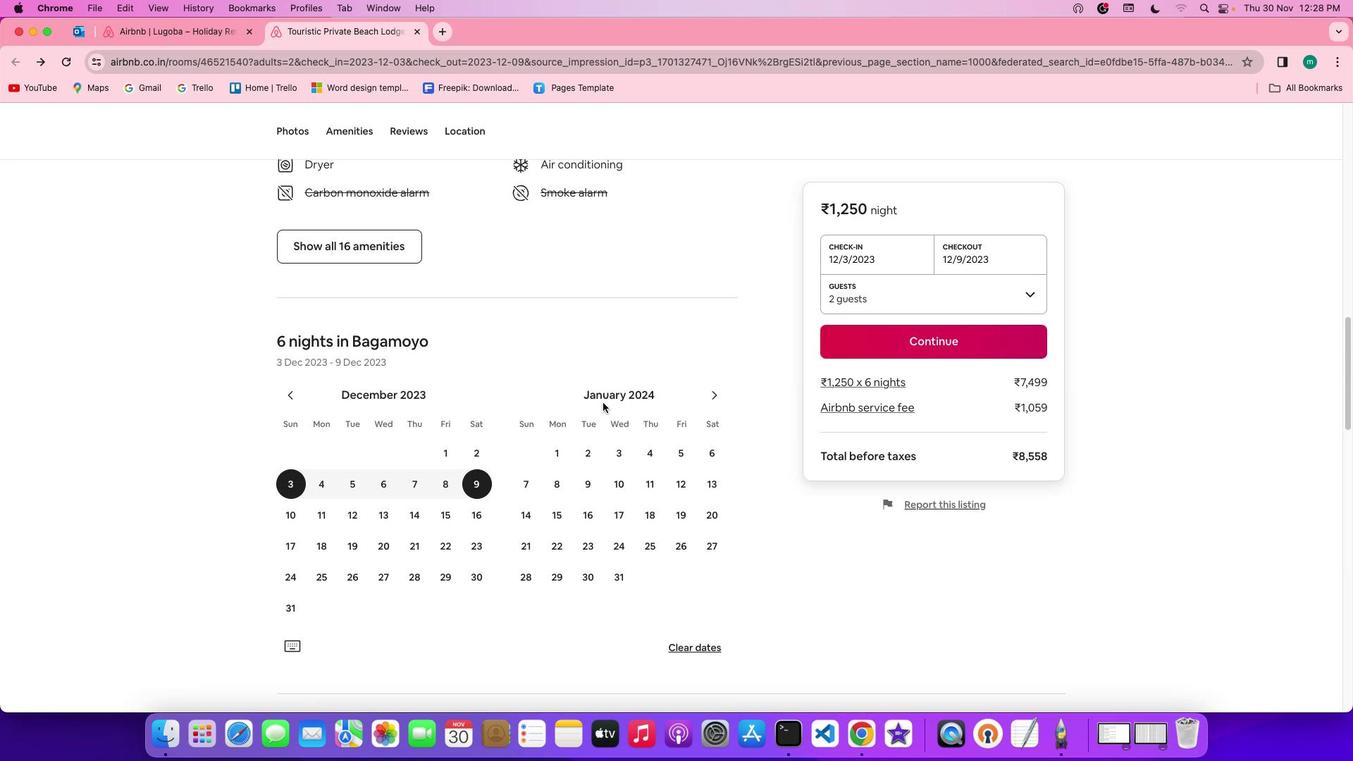 
Action: Mouse scrolled (603, 403) with delta (0, -2)
Screenshot: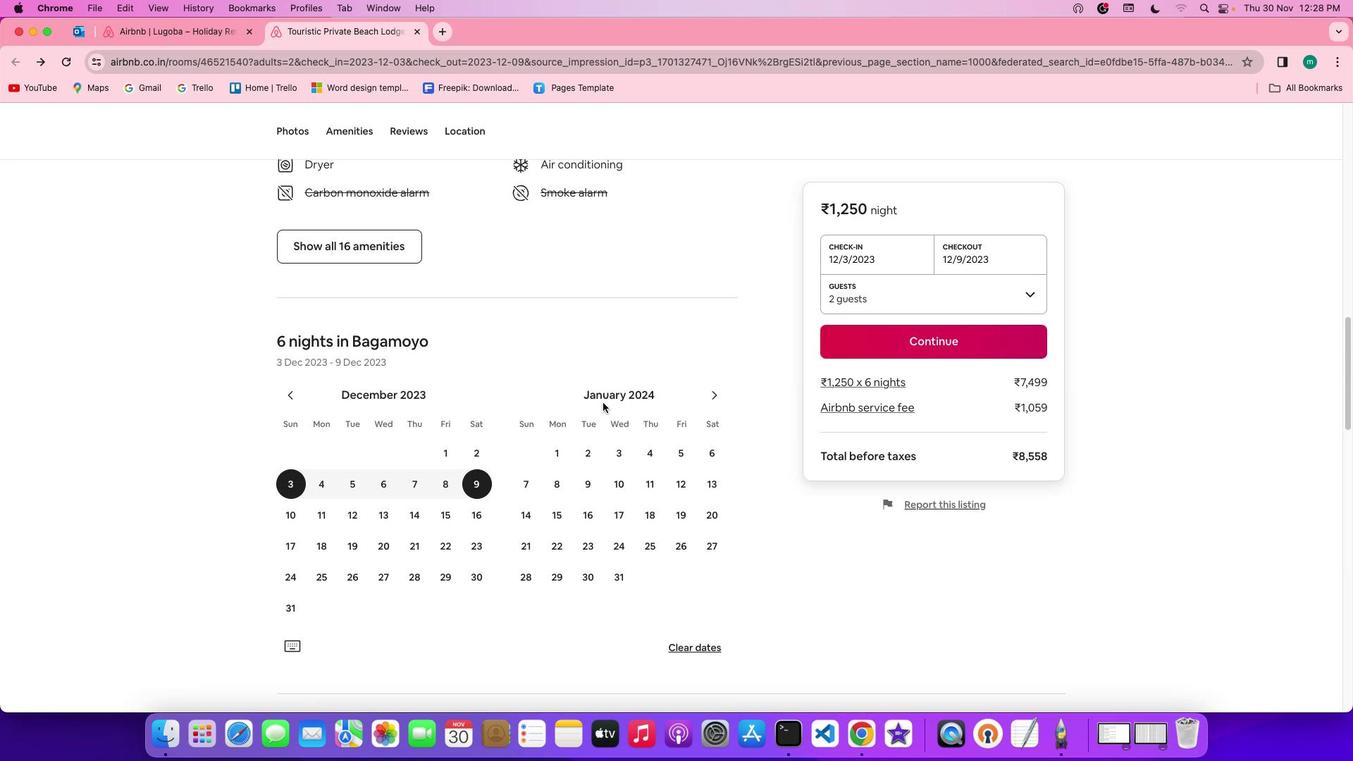 
Action: Mouse scrolled (603, 403) with delta (0, -2)
Screenshot: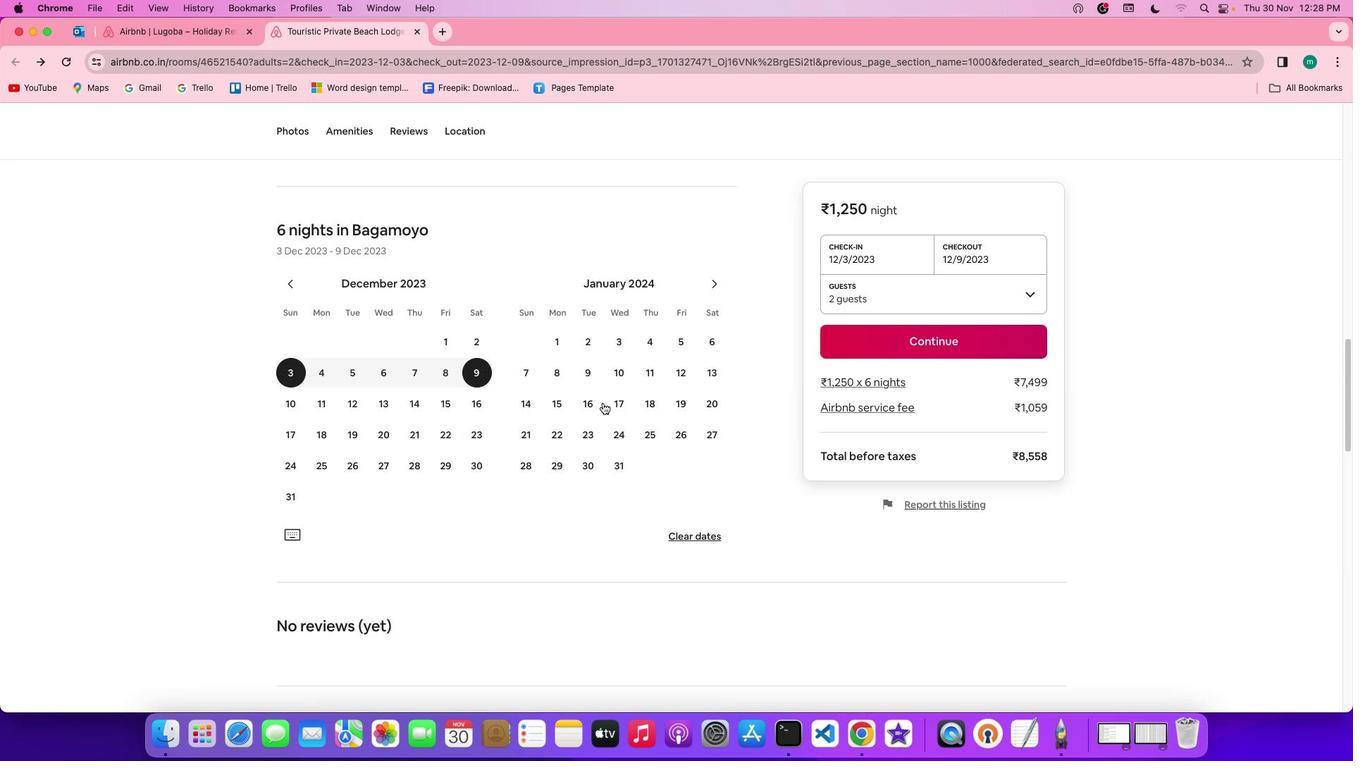 
Action: Mouse scrolled (603, 403) with delta (0, 0)
Screenshot: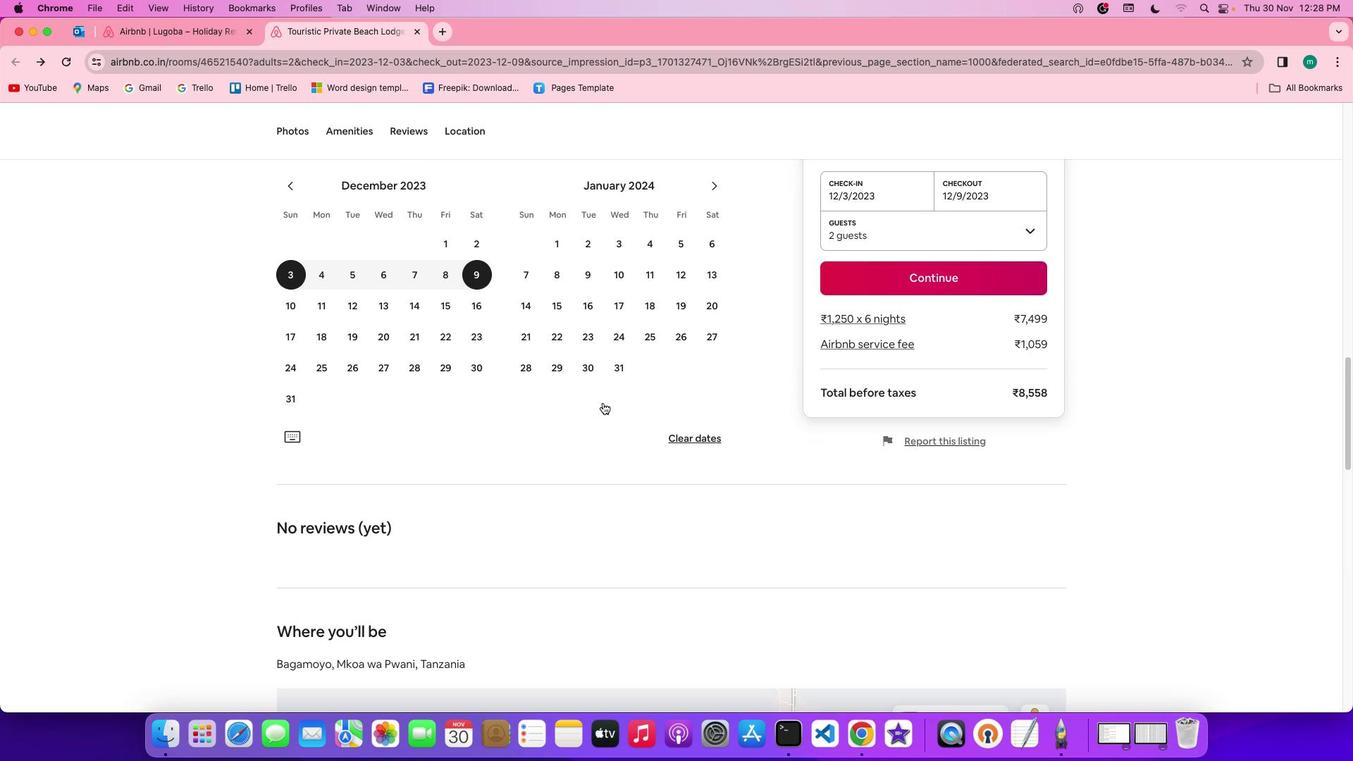
Action: Mouse scrolled (603, 403) with delta (0, 0)
Screenshot: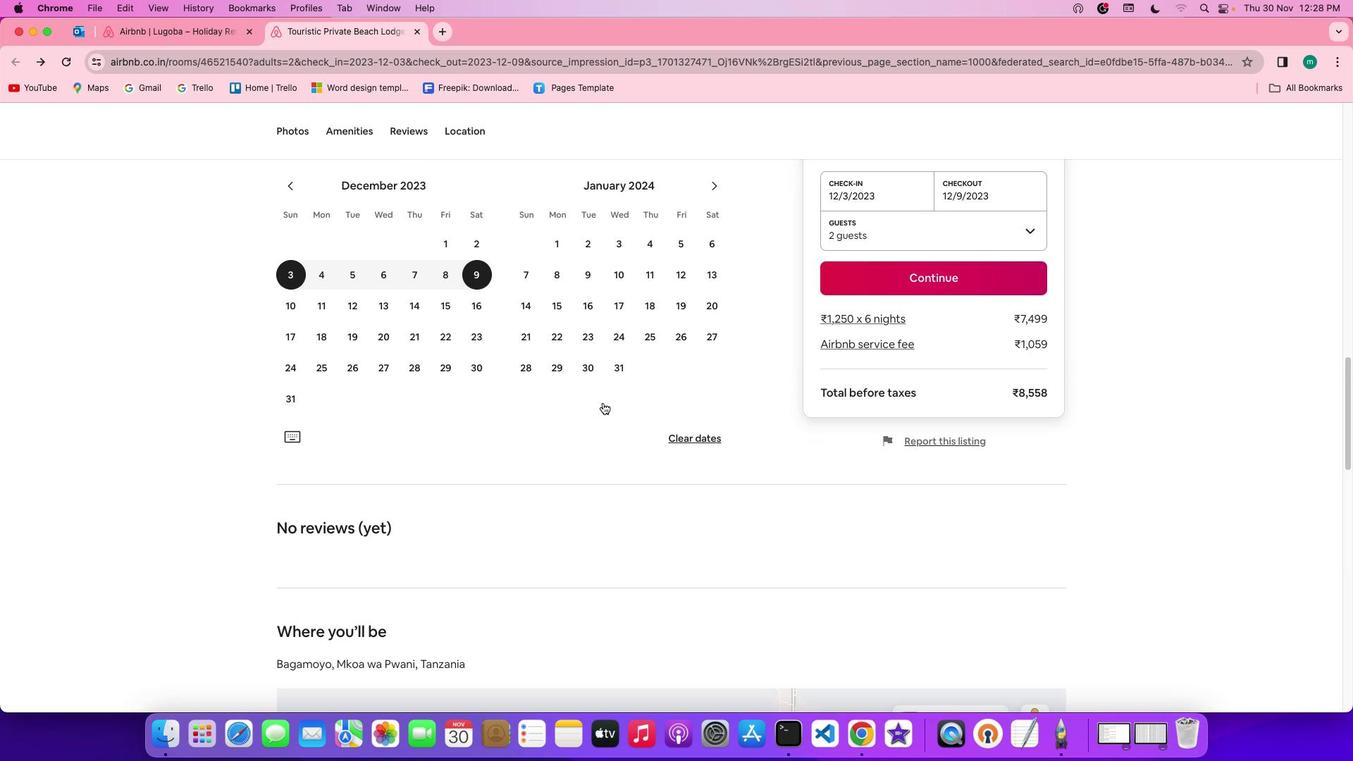 
Action: Mouse scrolled (603, 403) with delta (0, -2)
Screenshot: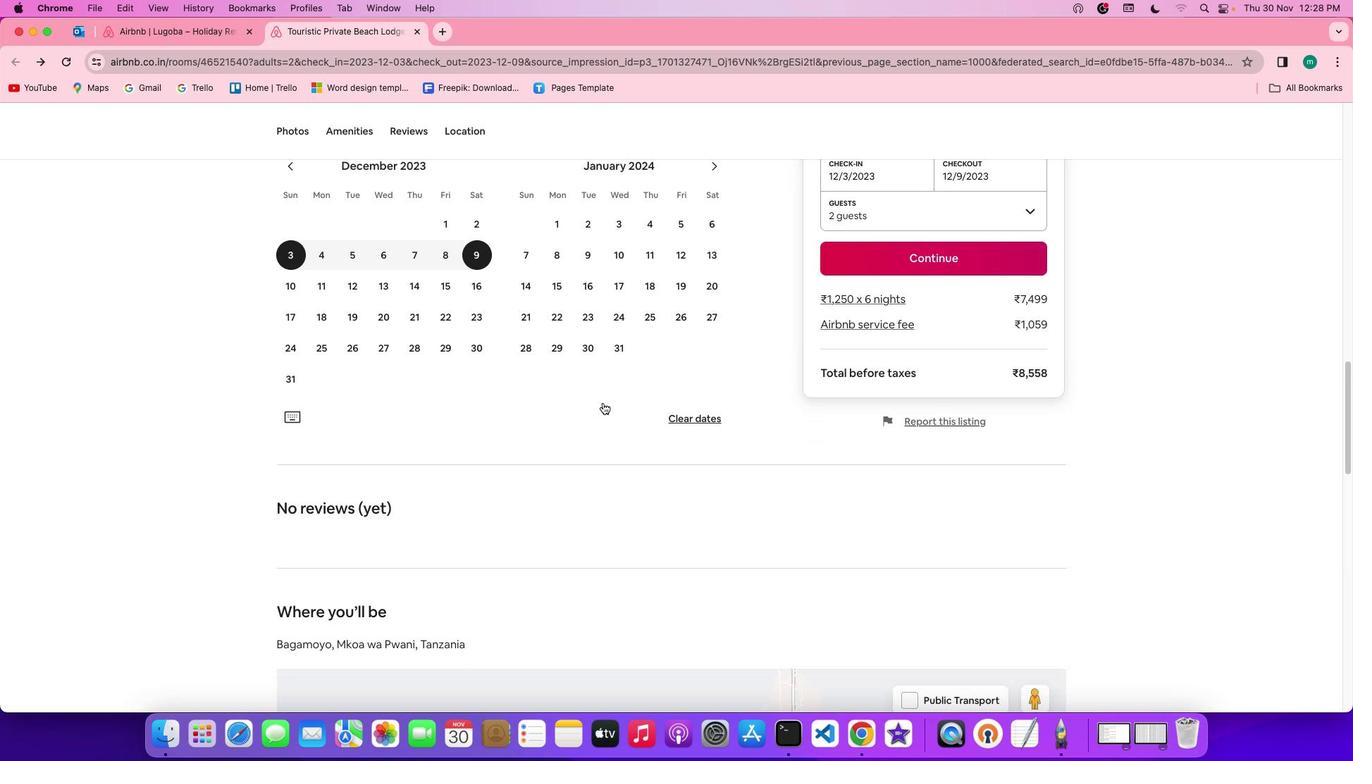 
Action: Mouse scrolled (603, 403) with delta (0, -1)
Screenshot: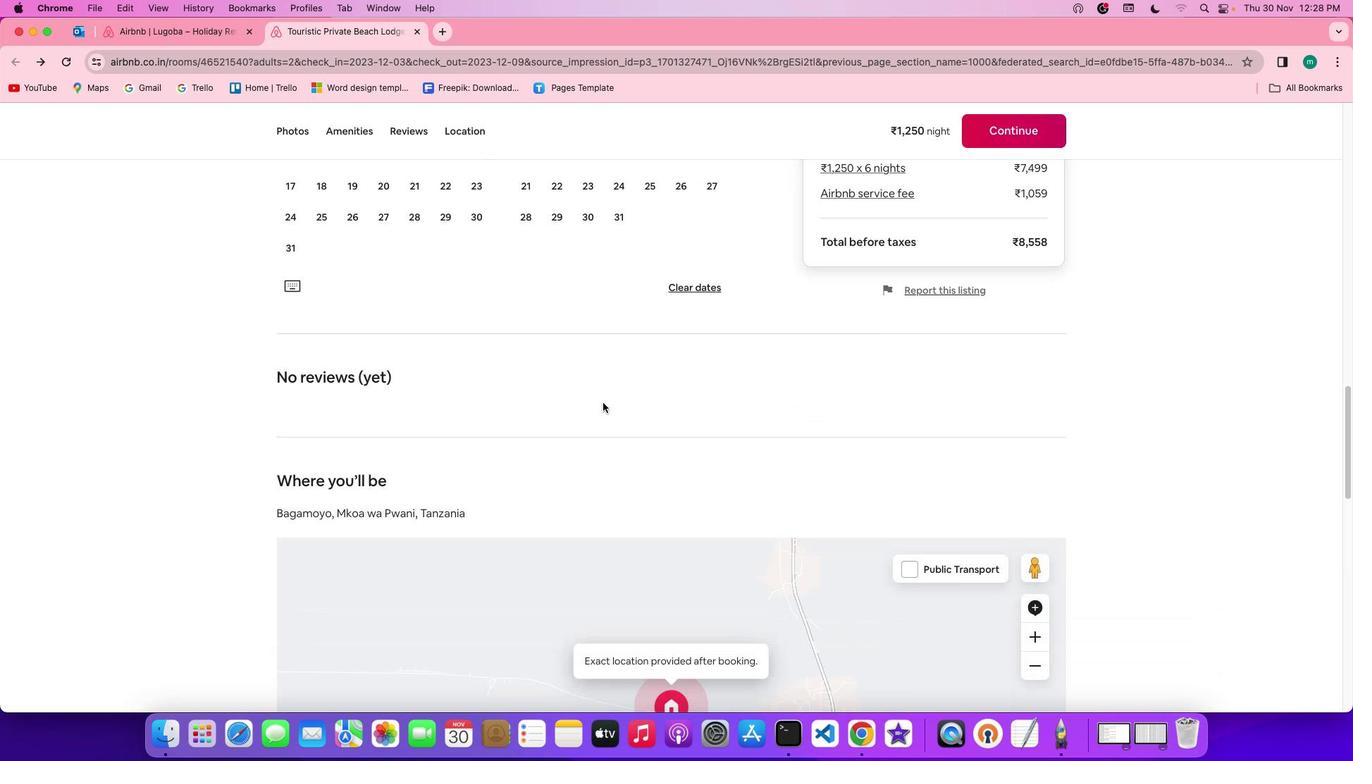 
Action: Mouse scrolled (603, 403) with delta (0, 0)
Screenshot: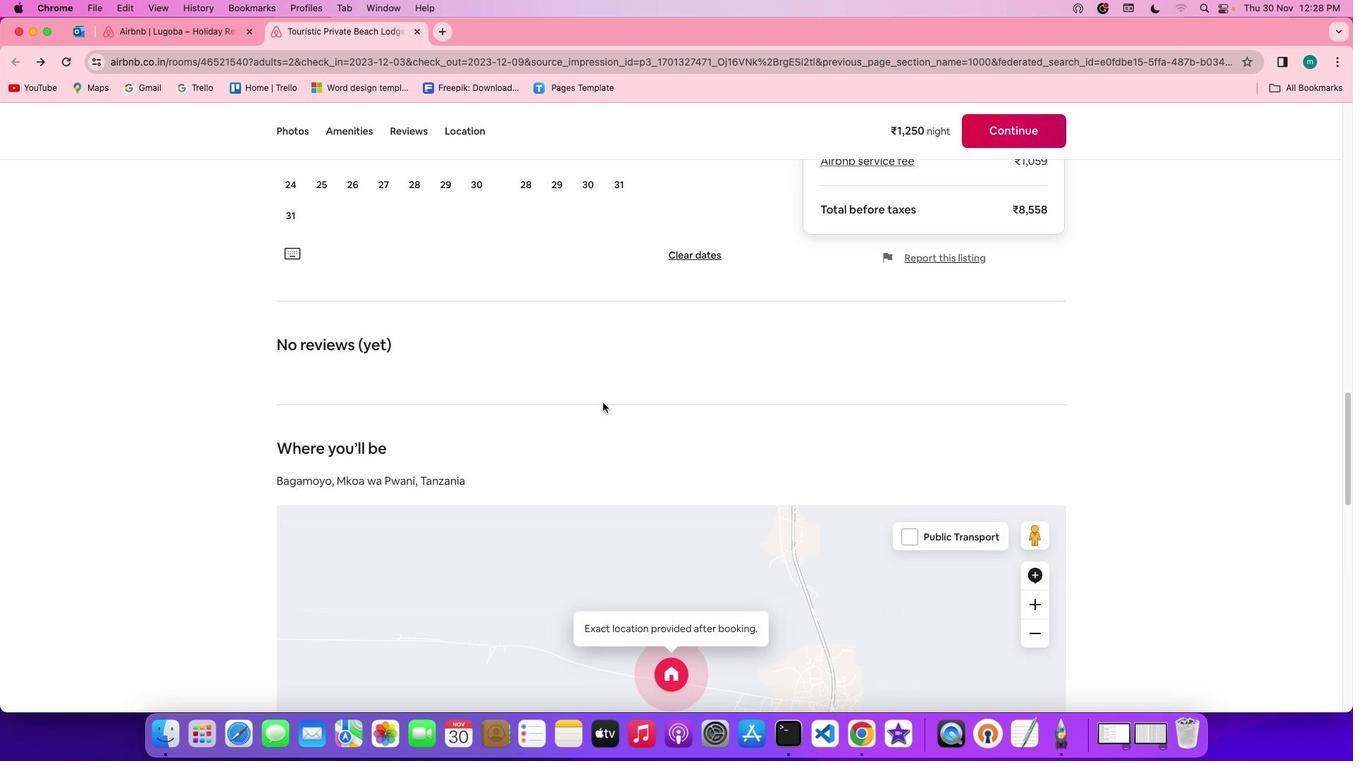 
Action: Mouse scrolled (603, 403) with delta (0, 0)
Screenshot: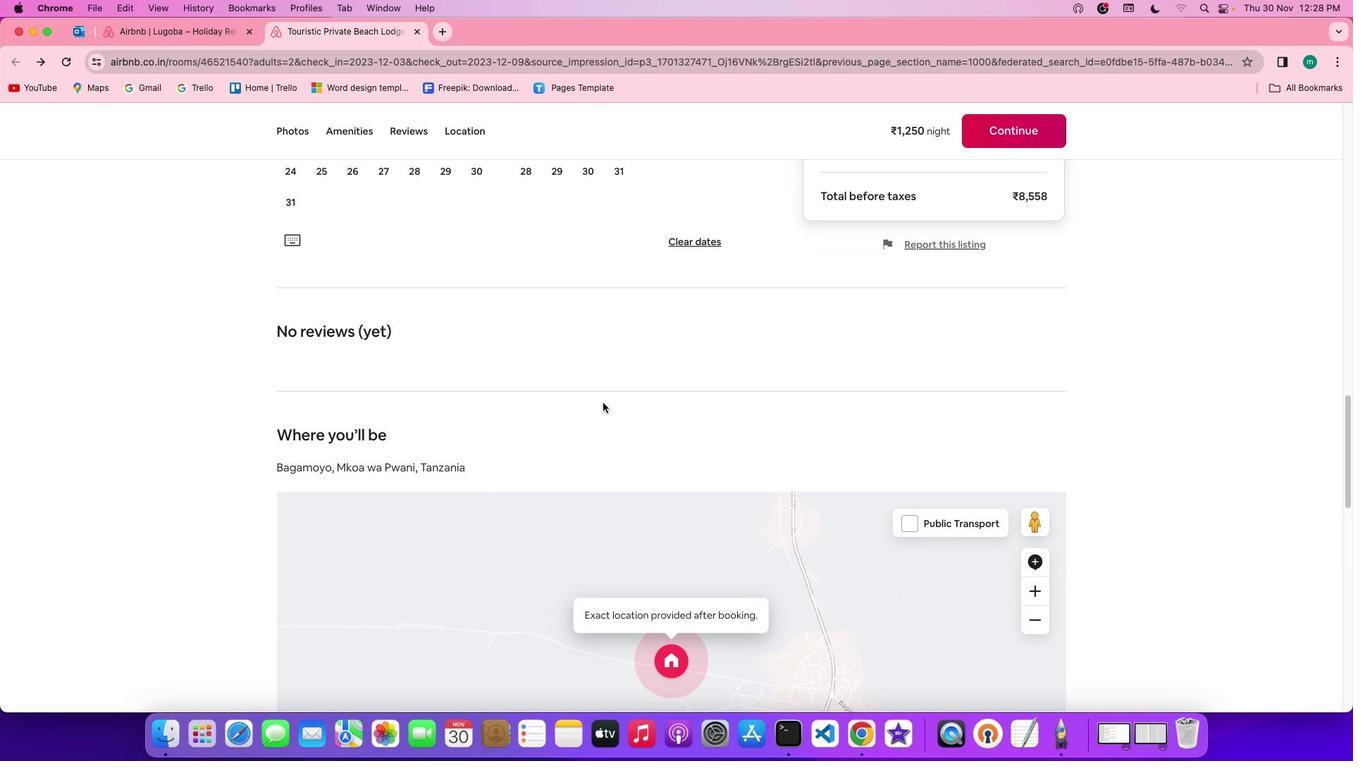 
Action: Mouse scrolled (603, 403) with delta (0, -1)
Screenshot: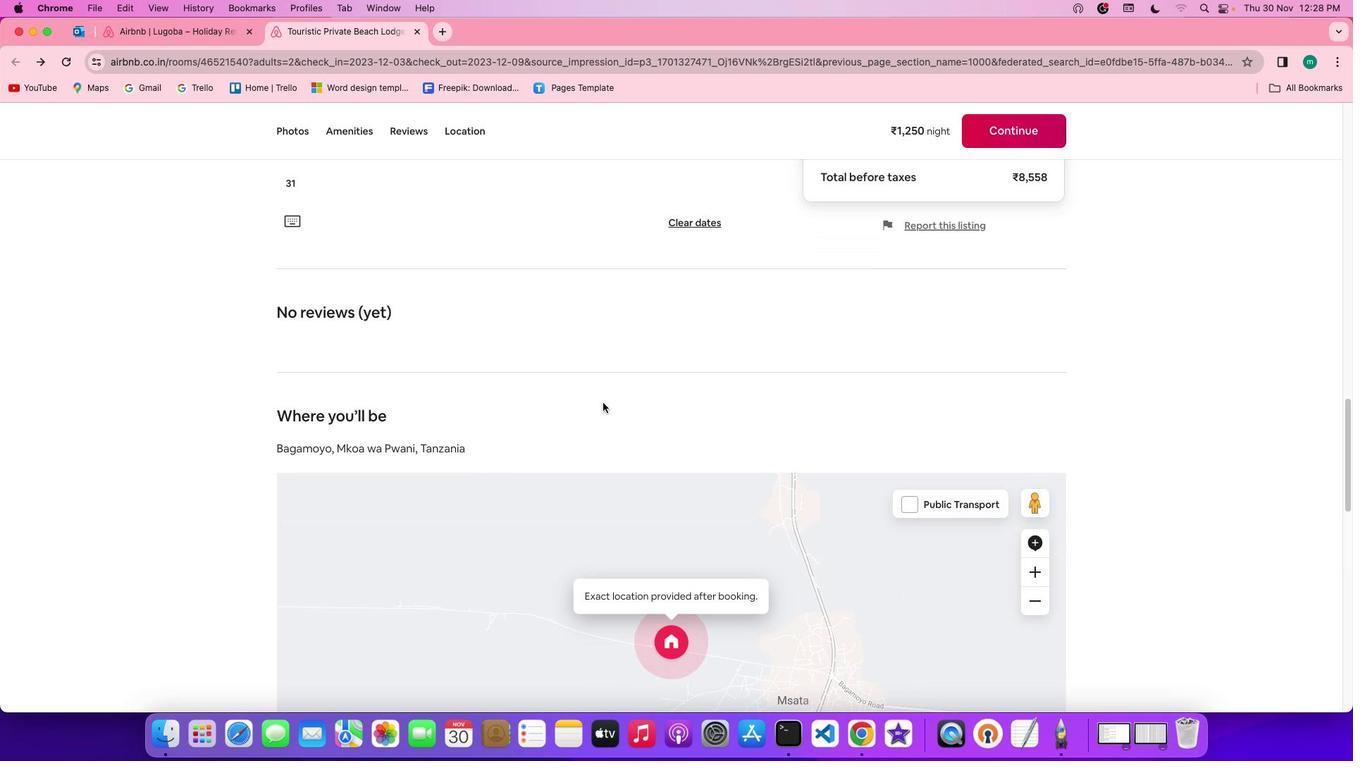 
Action: Mouse scrolled (603, 403) with delta (0, -1)
Screenshot: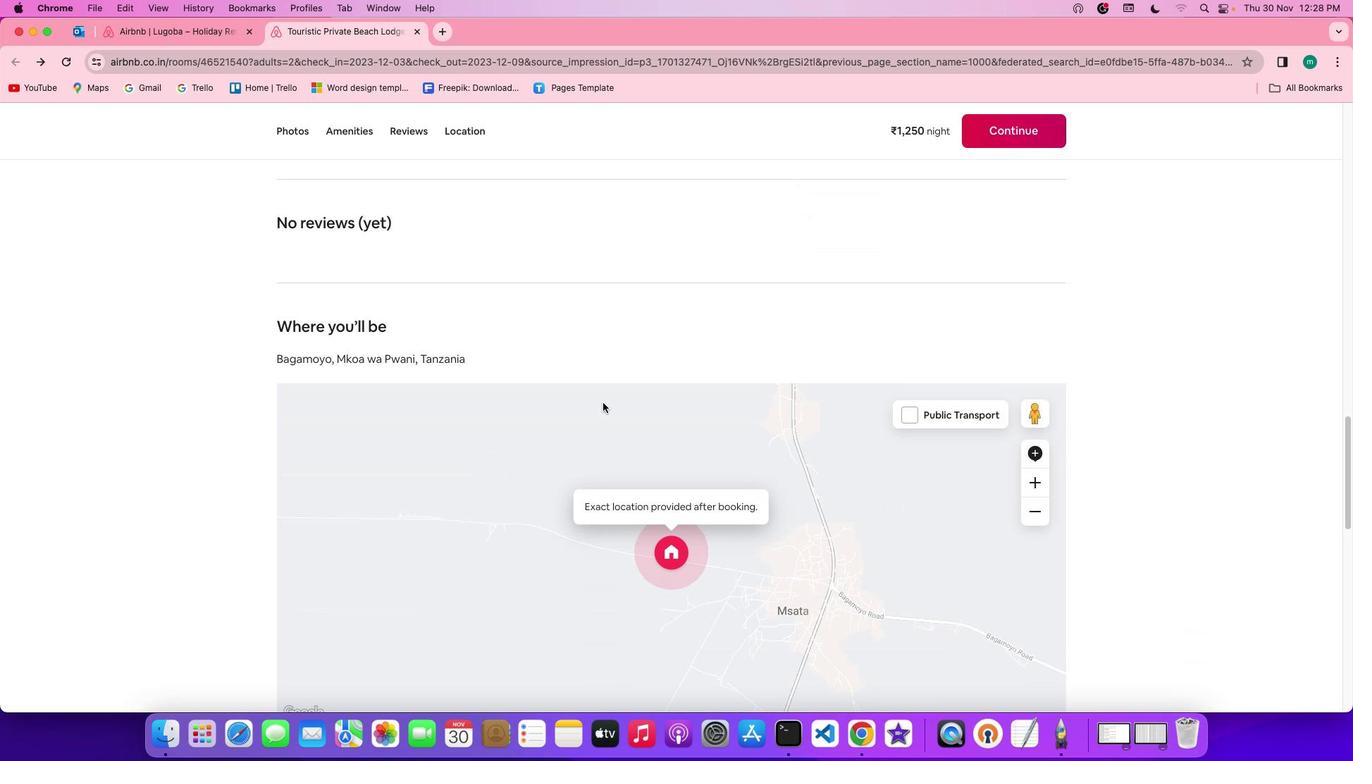 
Action: Mouse scrolled (603, 403) with delta (0, 0)
Screenshot: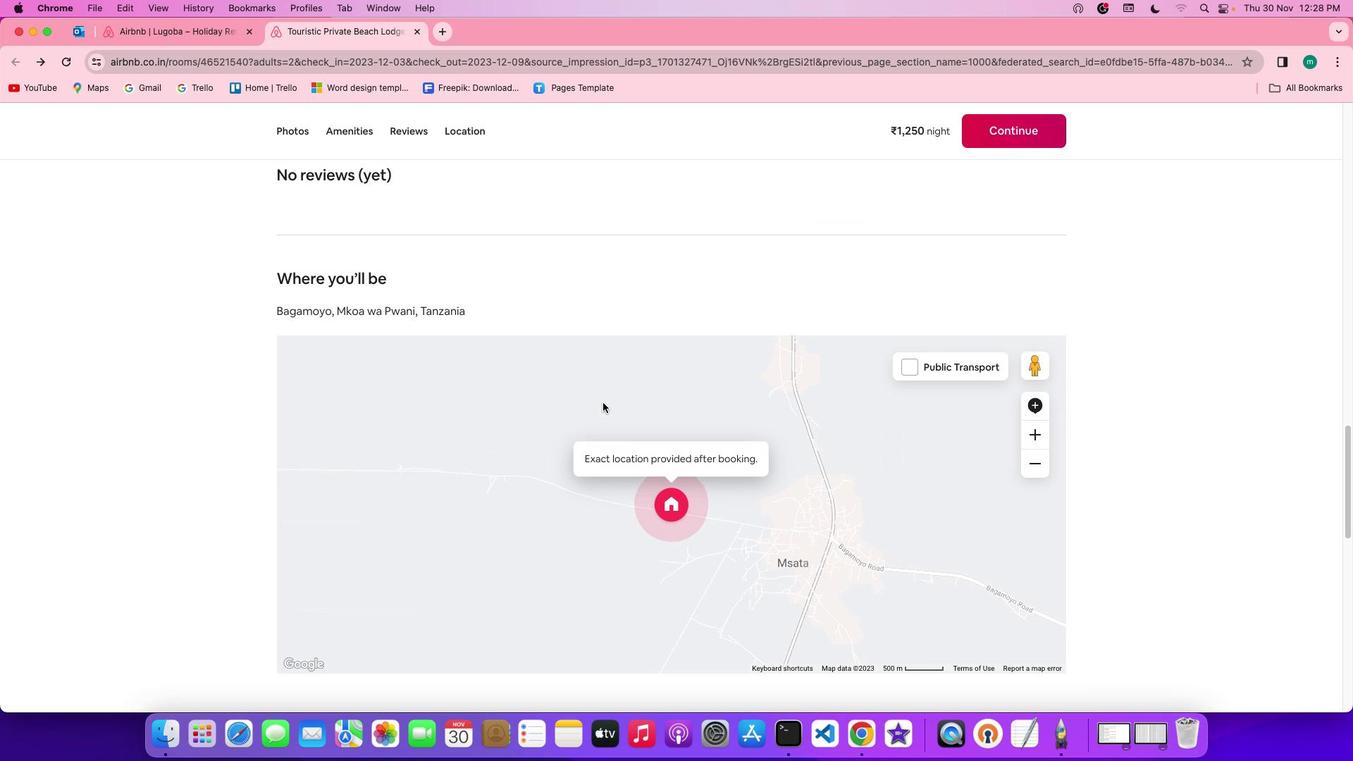 
Action: Mouse scrolled (603, 403) with delta (0, 0)
Screenshot: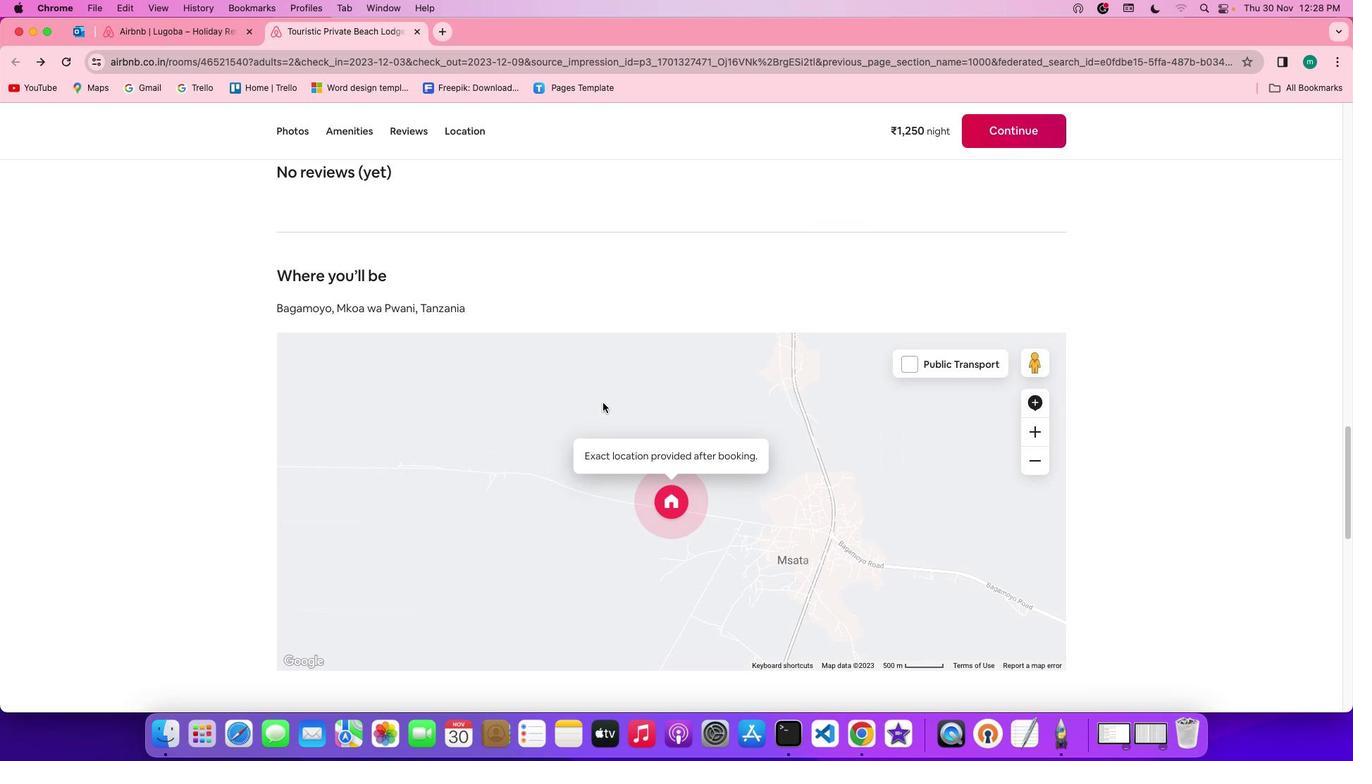 
Action: Mouse scrolled (603, 403) with delta (0, 0)
Screenshot: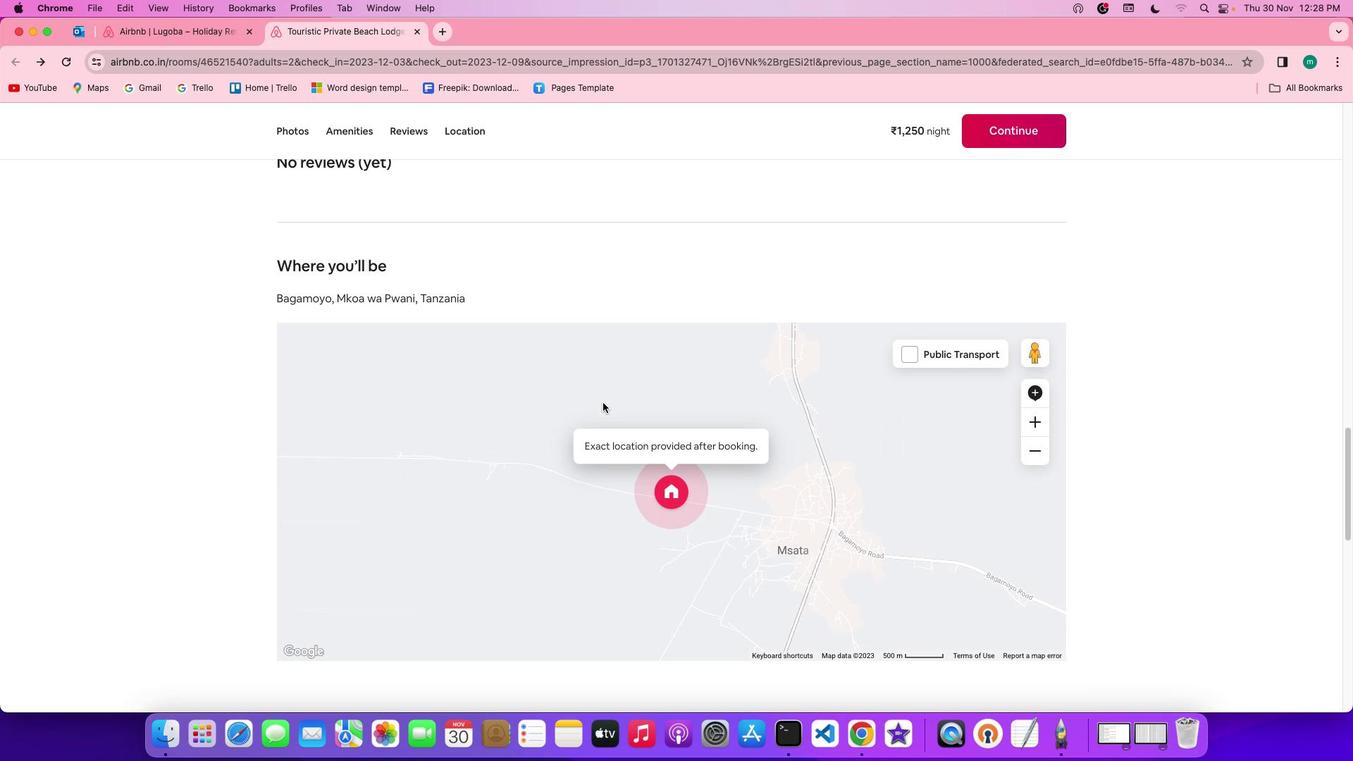 
Action: Mouse scrolled (603, 403) with delta (0, -1)
Screenshot: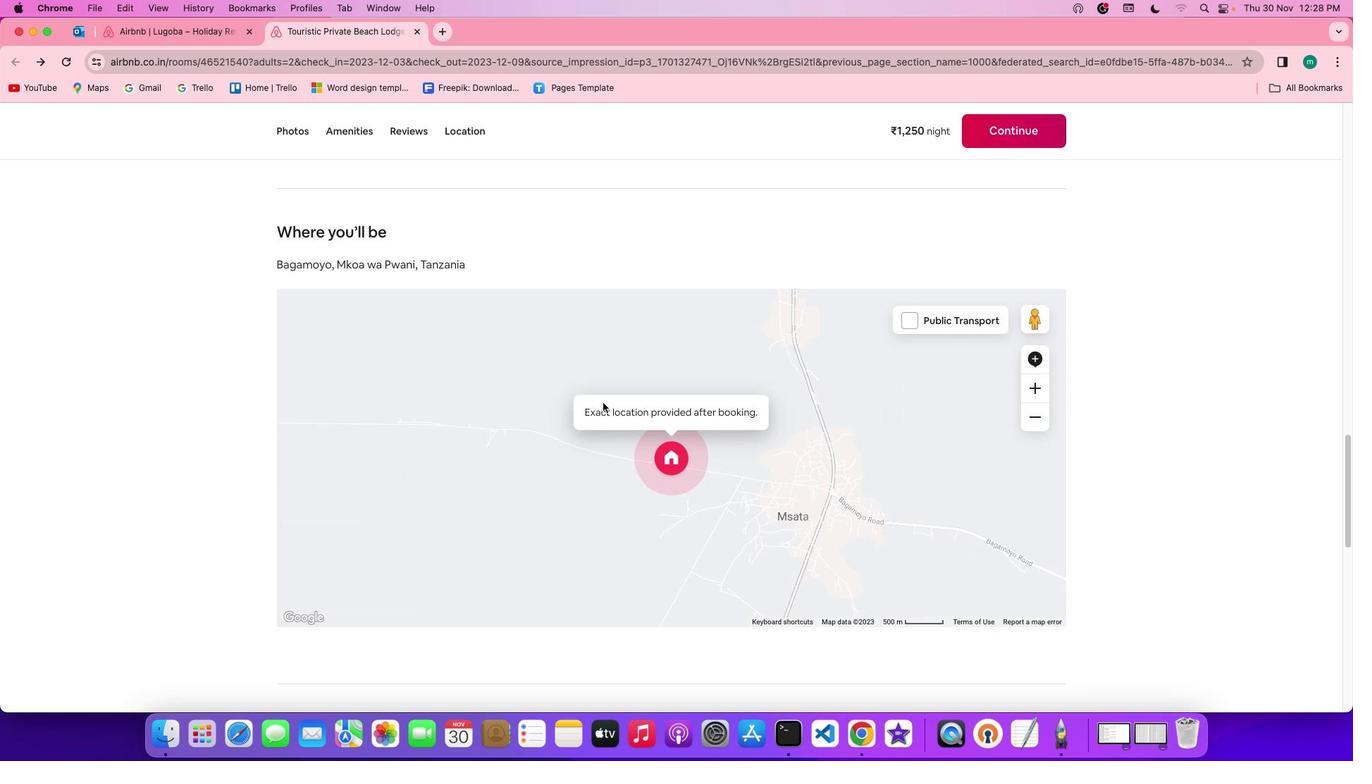 
Action: Mouse scrolled (603, 403) with delta (0, 0)
Screenshot: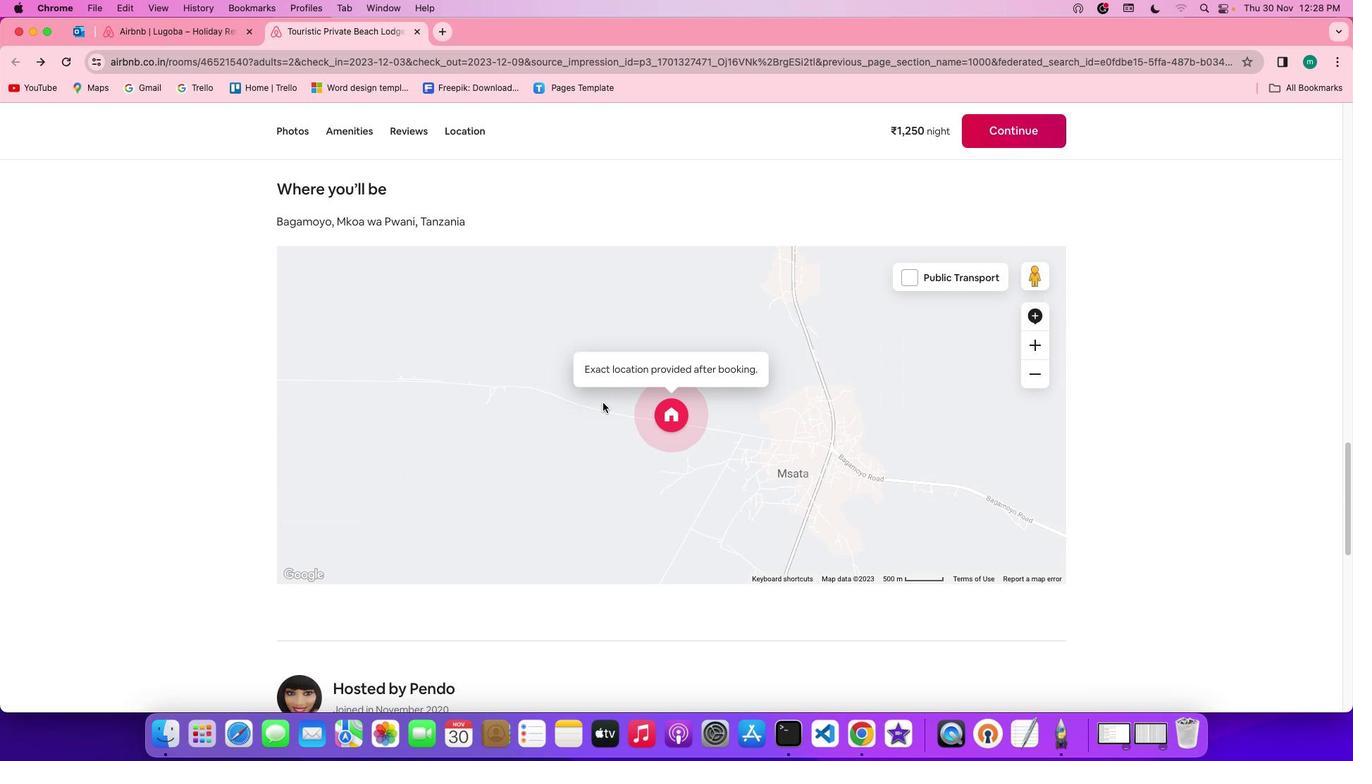 
Action: Mouse scrolled (603, 403) with delta (0, 0)
Screenshot: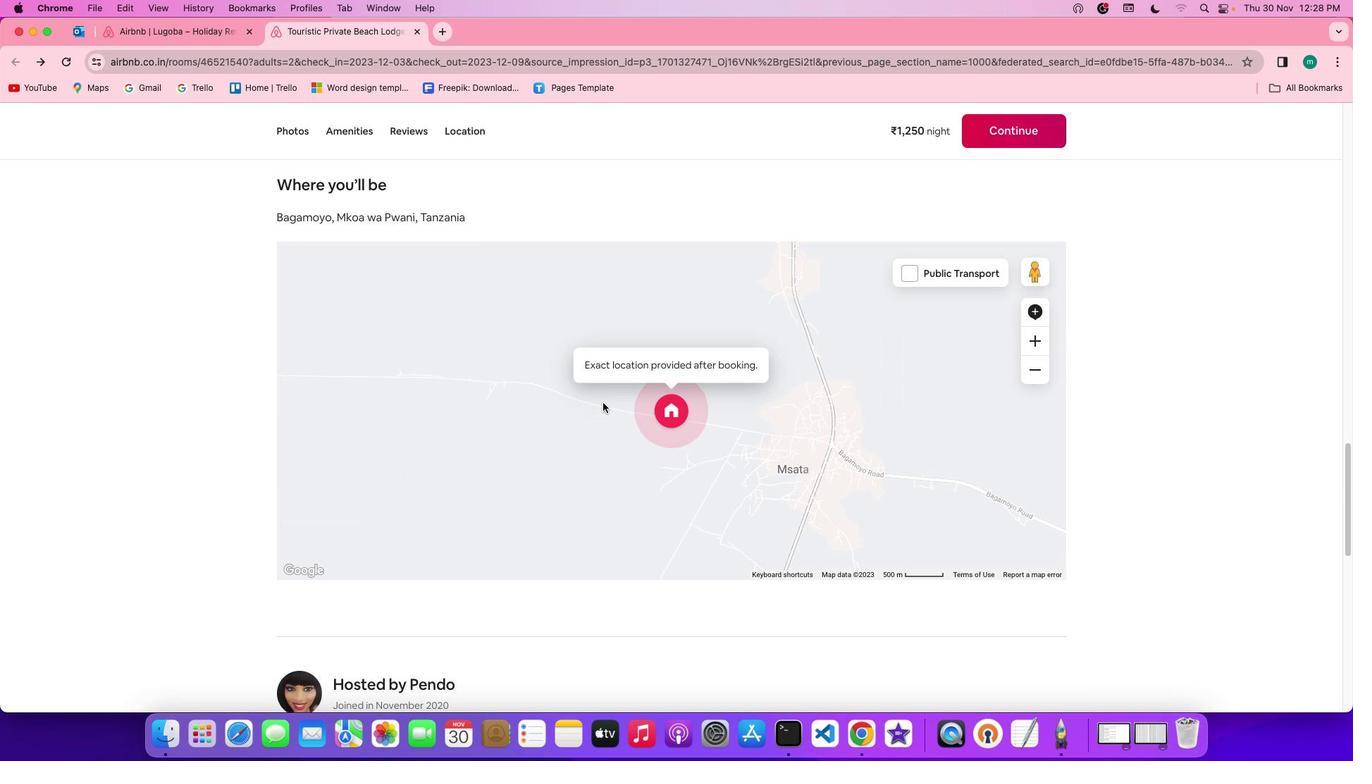 
Action: Mouse scrolled (603, 403) with delta (0, -1)
Screenshot: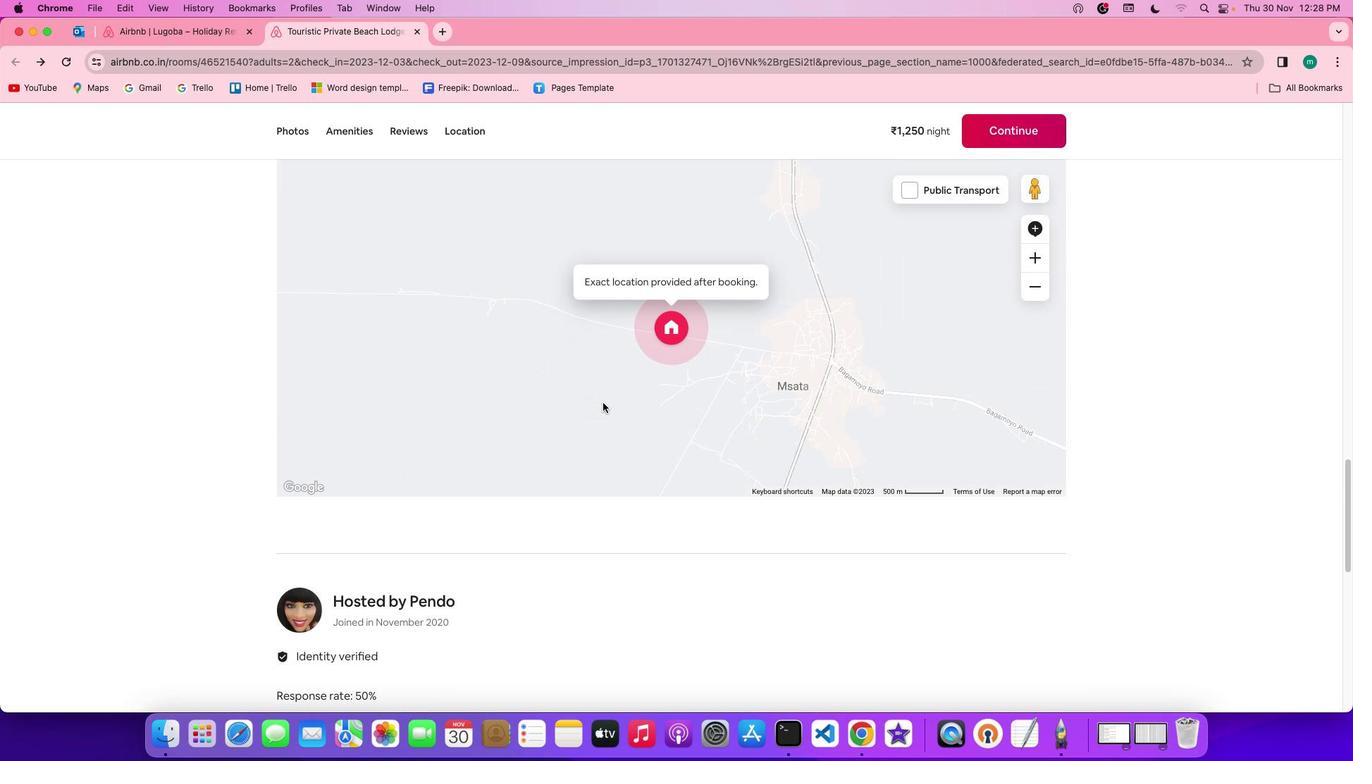
Action: Mouse scrolled (603, 403) with delta (0, -2)
Screenshot: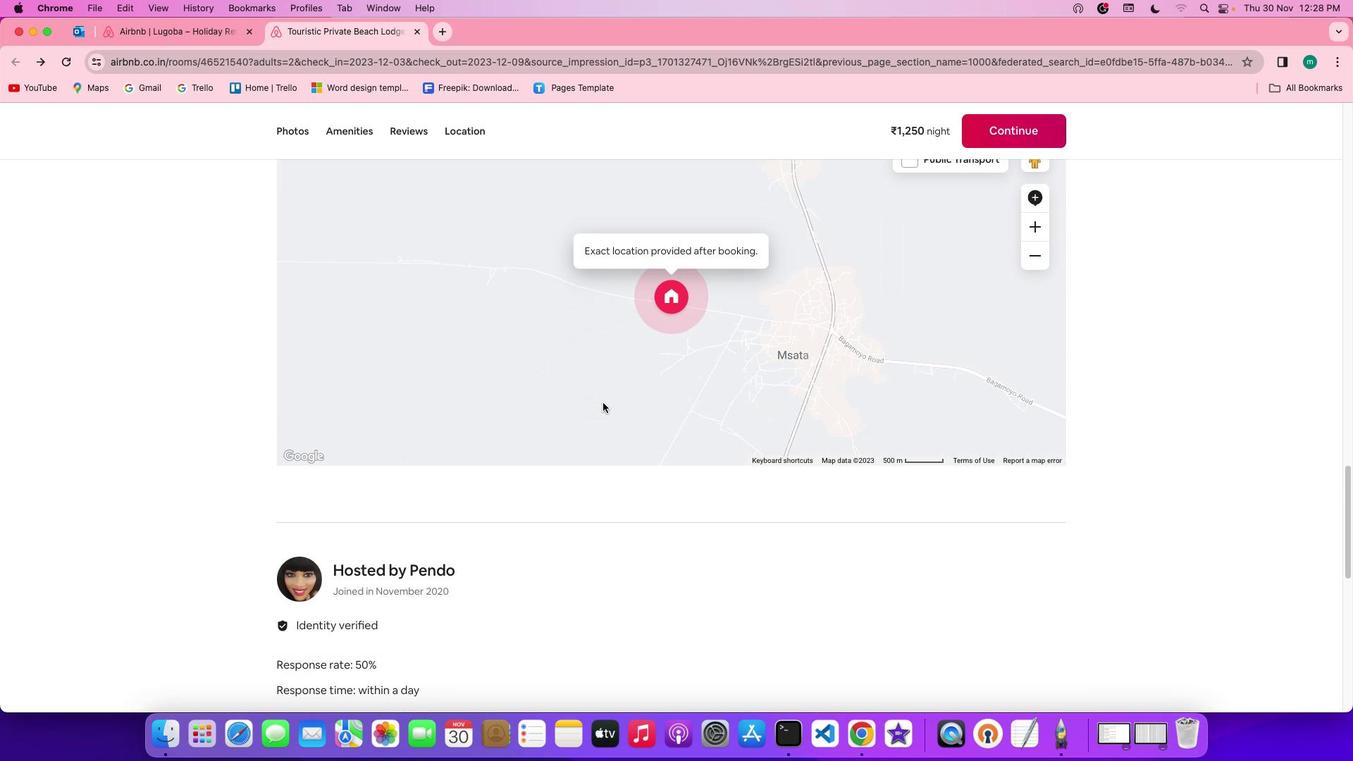 
Action: Mouse scrolled (603, 403) with delta (0, 0)
Screenshot: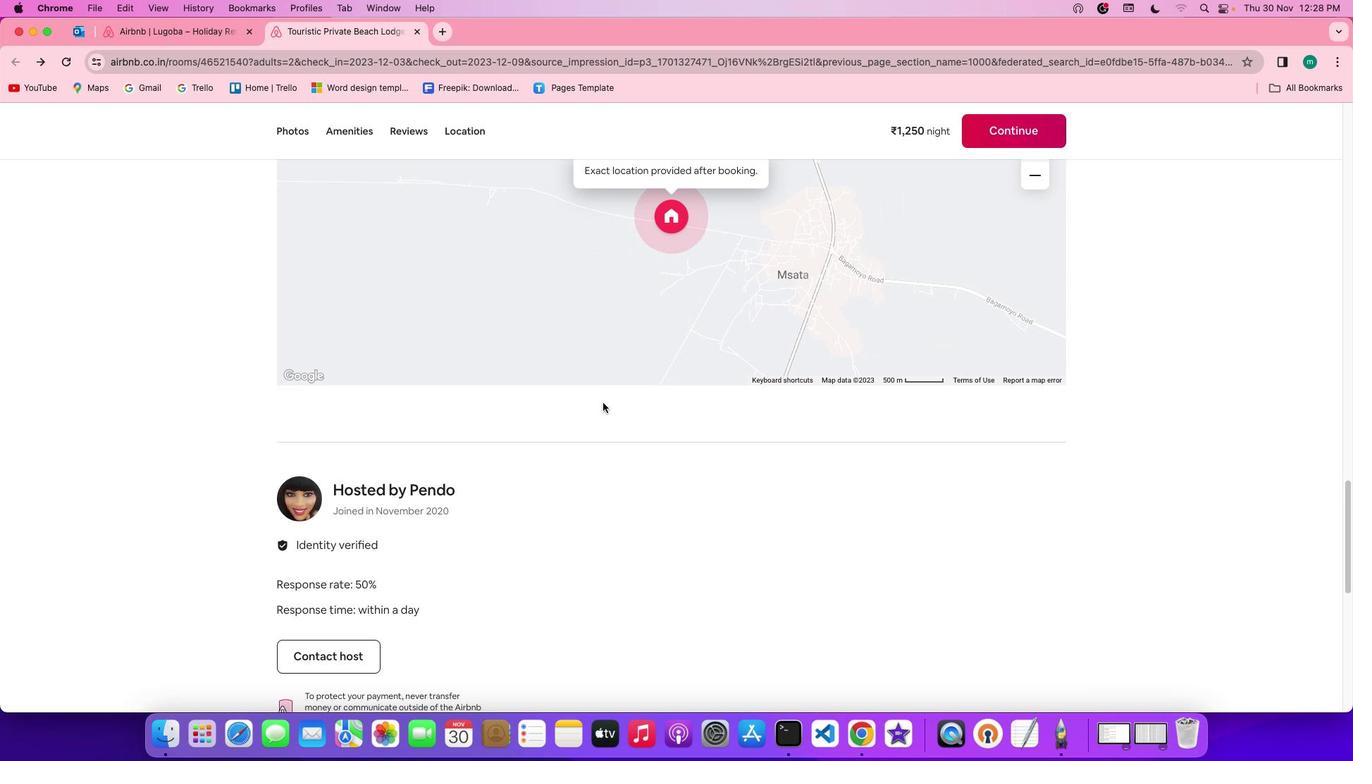 
Action: Mouse scrolled (603, 403) with delta (0, 0)
Screenshot: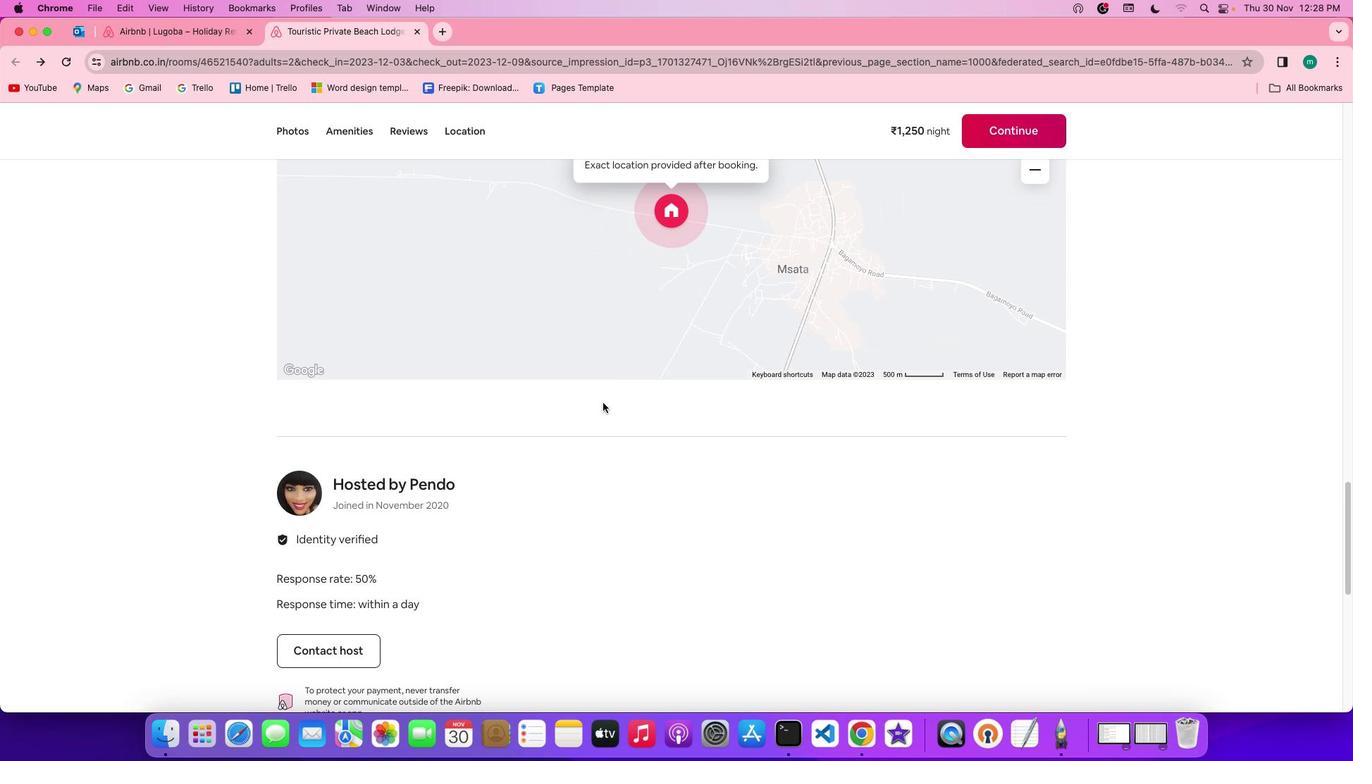 
Action: Mouse scrolled (603, 403) with delta (0, -1)
Screenshot: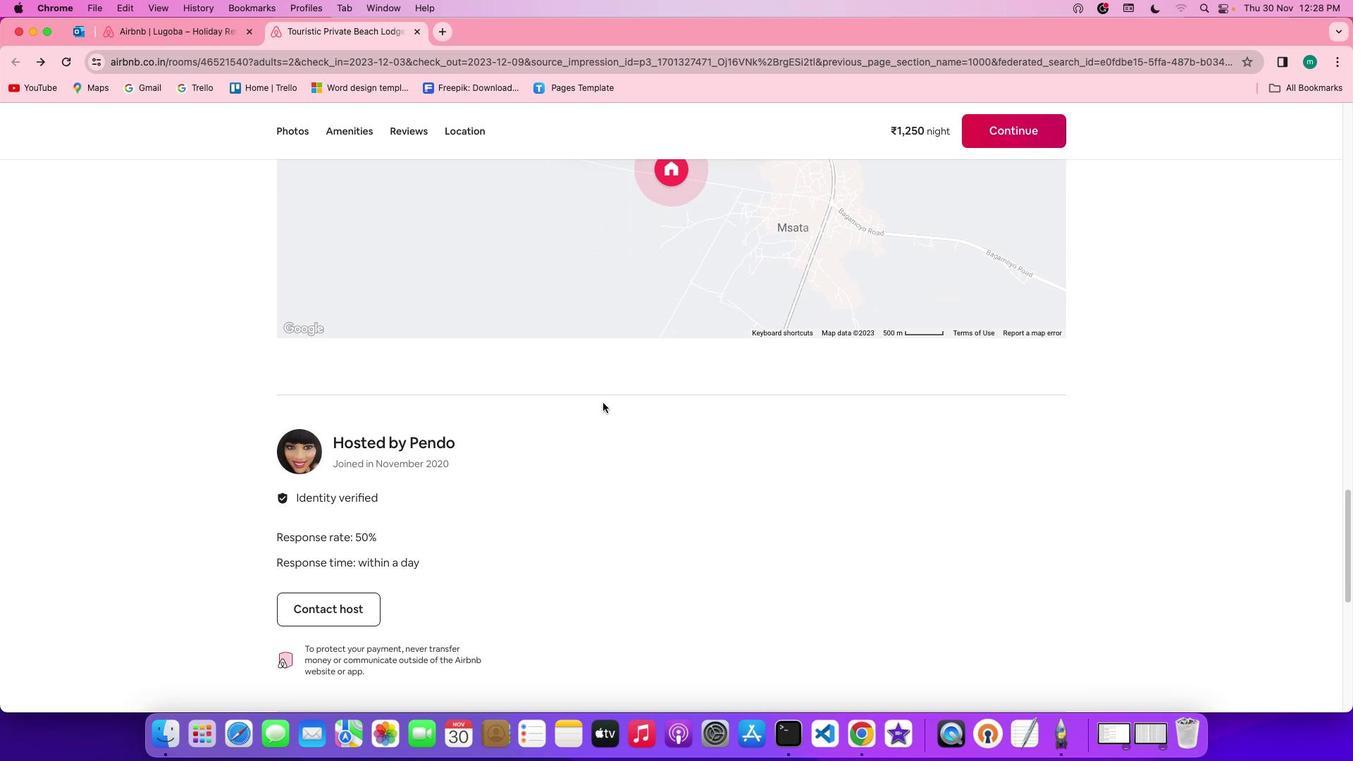 
Action: Mouse scrolled (603, 403) with delta (0, -2)
Screenshot: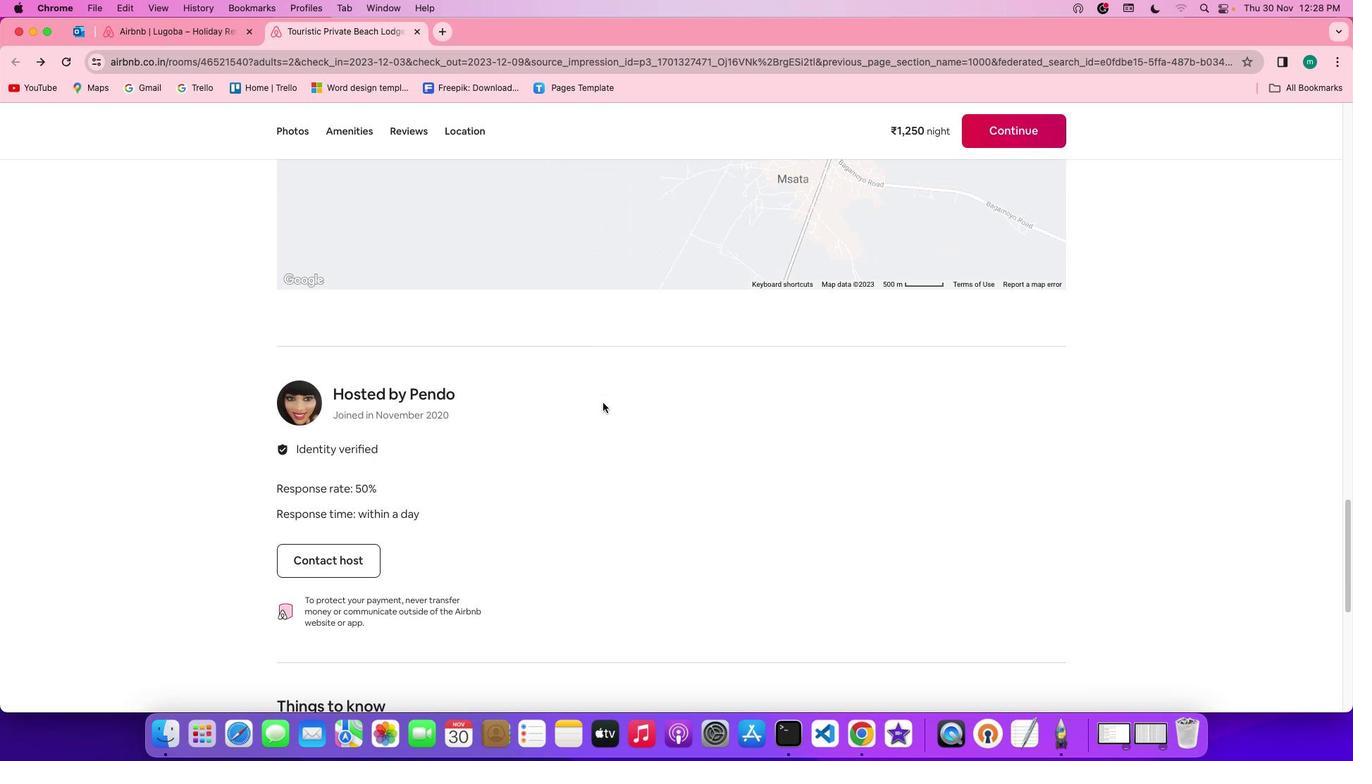 
Action: Mouse scrolled (603, 403) with delta (0, 0)
Screenshot: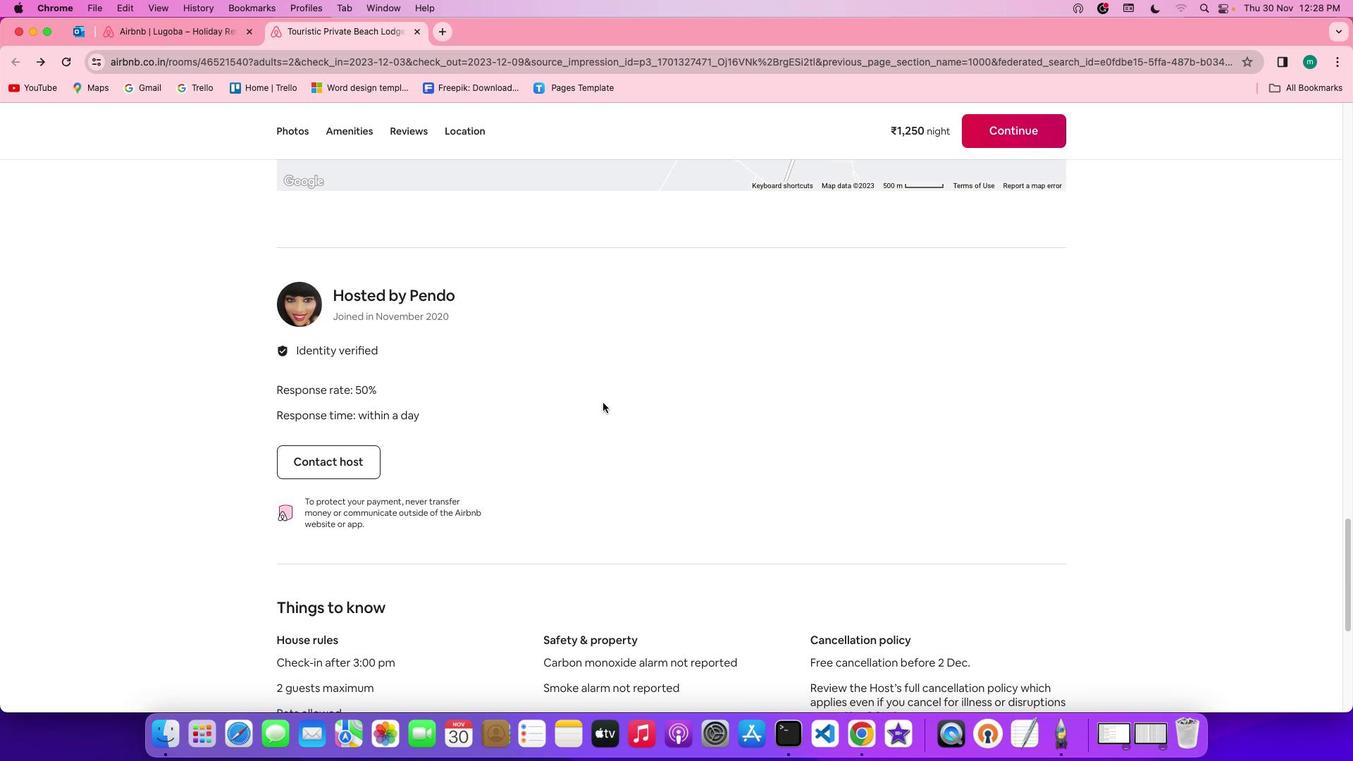
Action: Mouse scrolled (603, 403) with delta (0, 0)
Screenshot: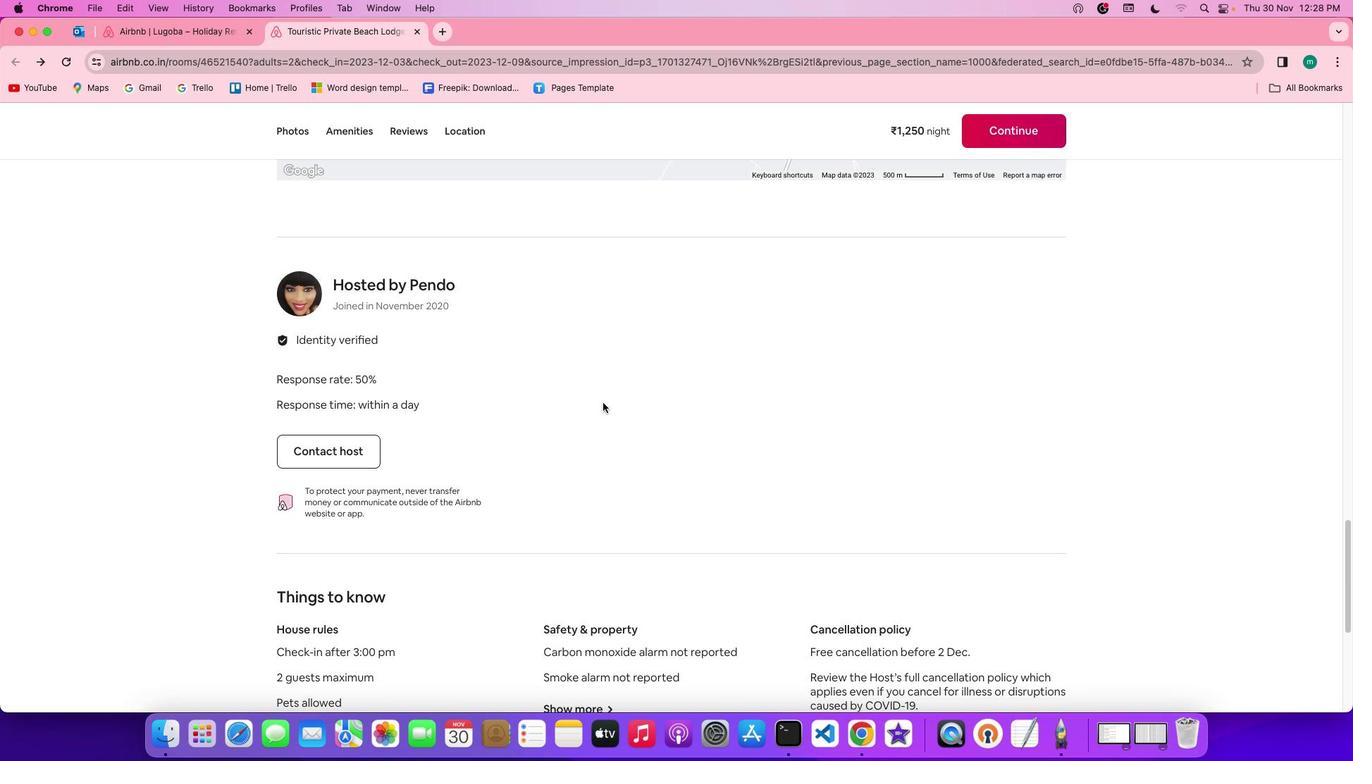 
Action: Mouse scrolled (603, 403) with delta (0, -1)
Screenshot: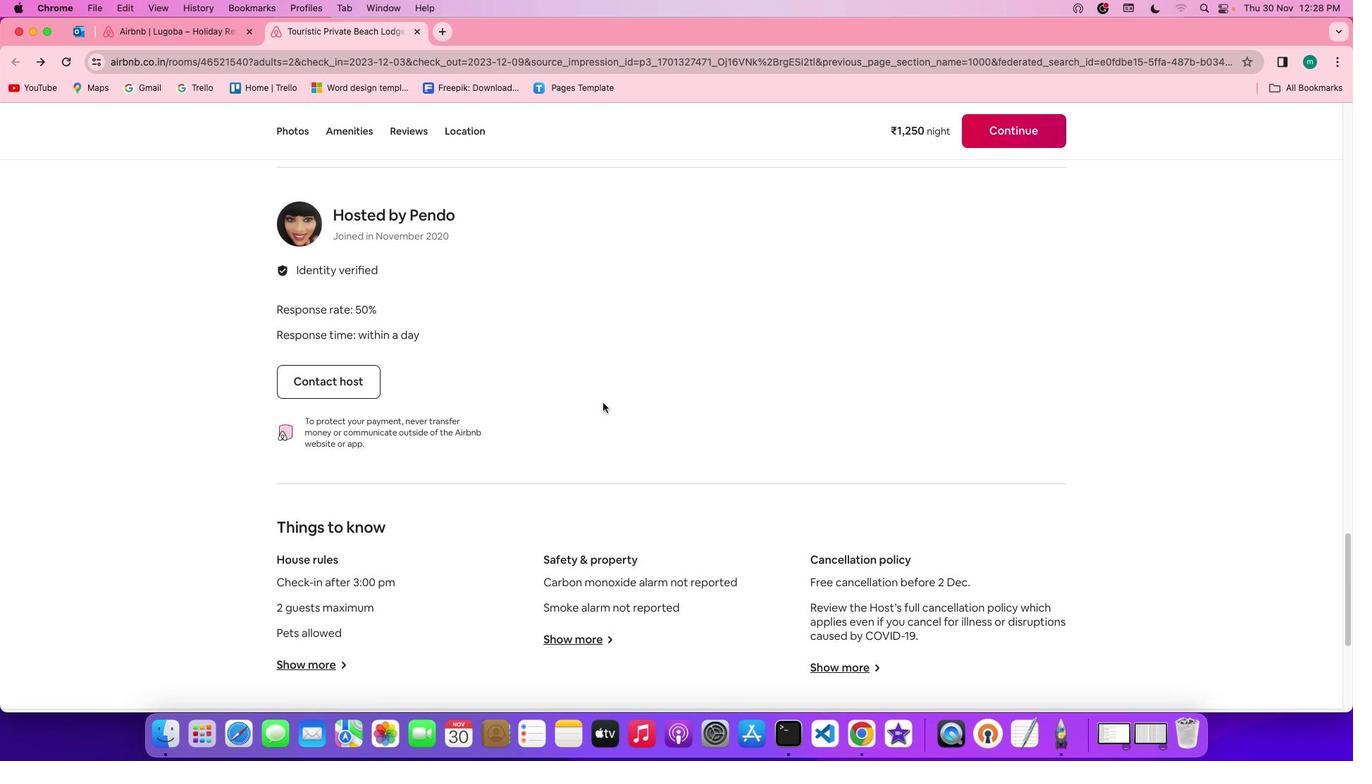 
Action: Mouse scrolled (603, 403) with delta (0, -2)
Screenshot: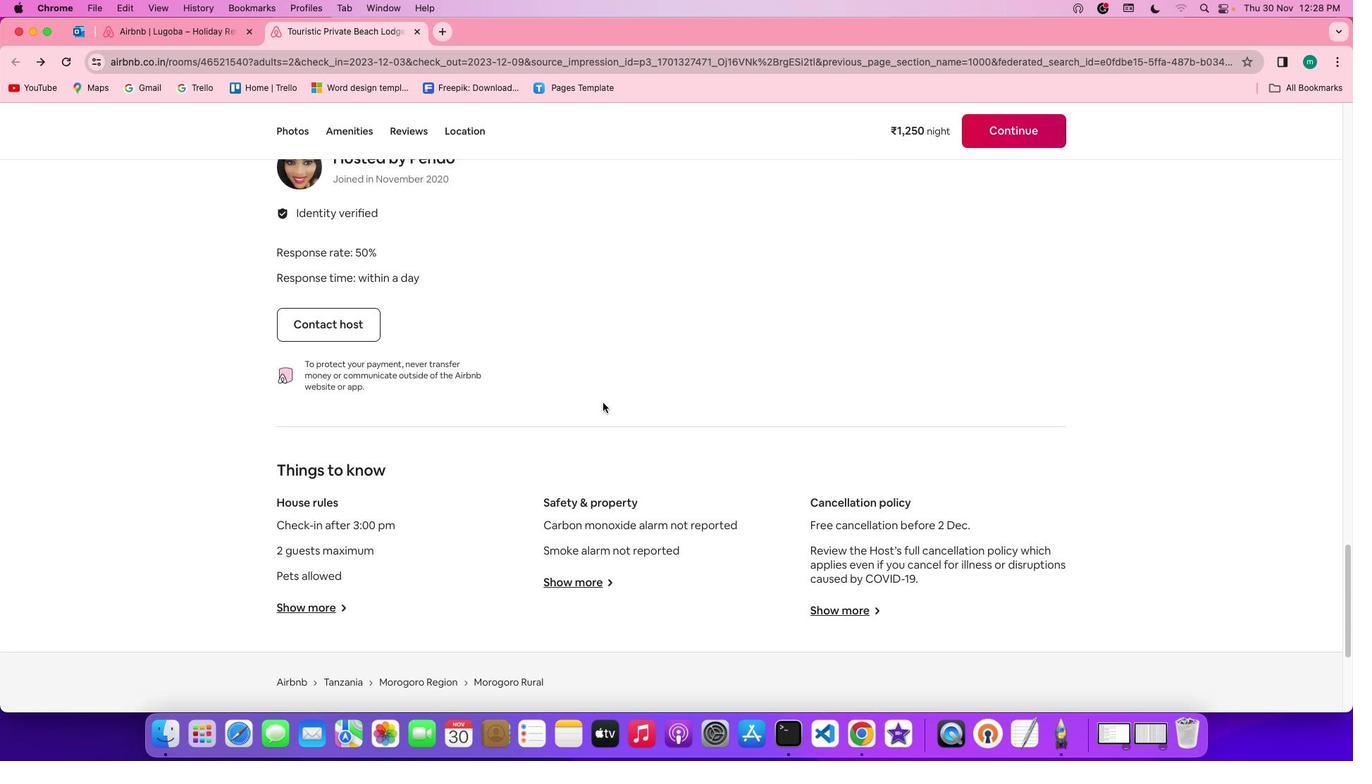 
Action: Mouse scrolled (603, 403) with delta (0, -3)
Screenshot: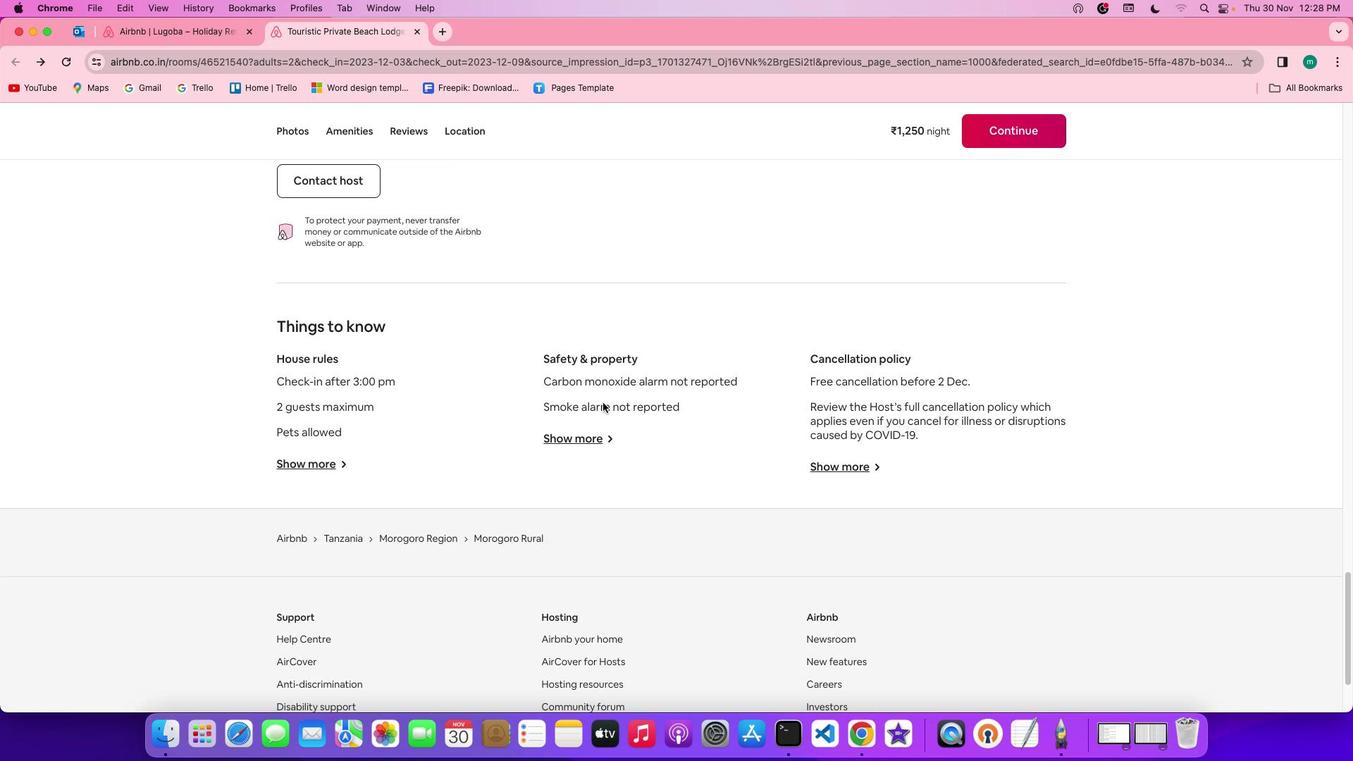 
Action: Mouse moved to (330, 385)
